 Task: Locate a car rental service in the Washington Heights neighborhood.
Action: Mouse moved to (566, 283)
Screenshot: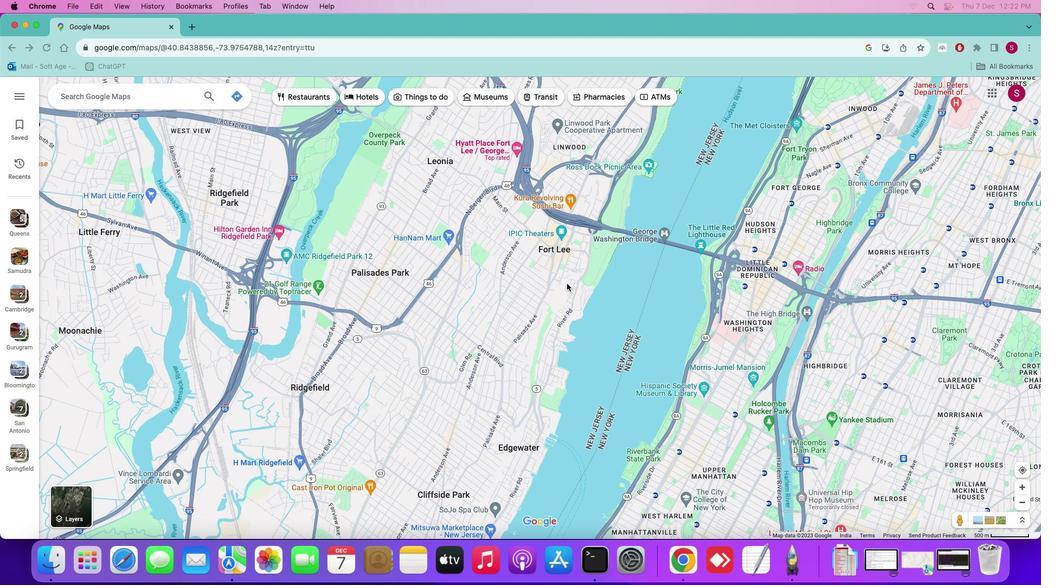 
Action: Mouse pressed left at (566, 283)
Screenshot: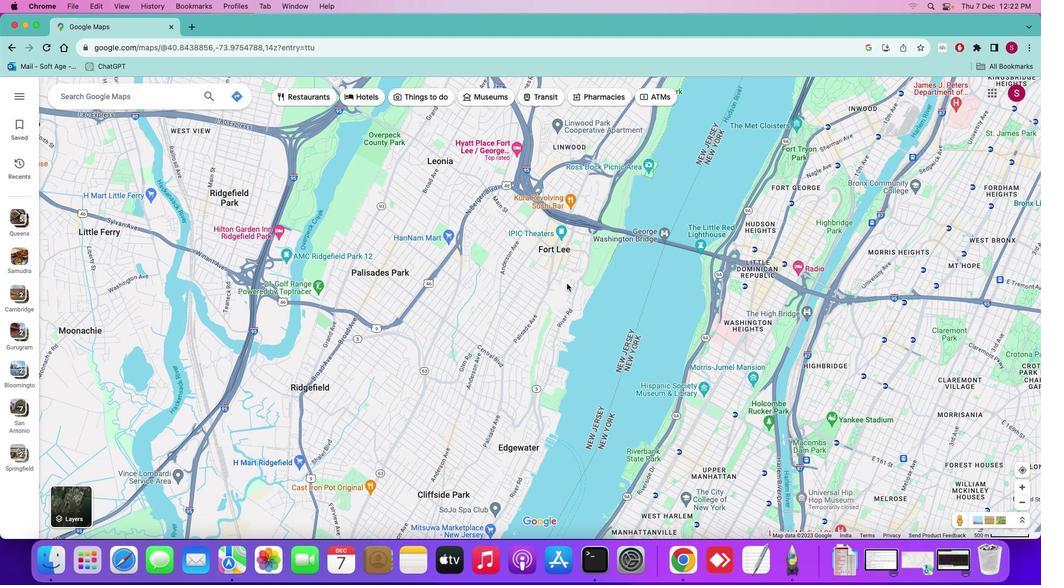 
Action: Mouse moved to (211, 94)
Screenshot: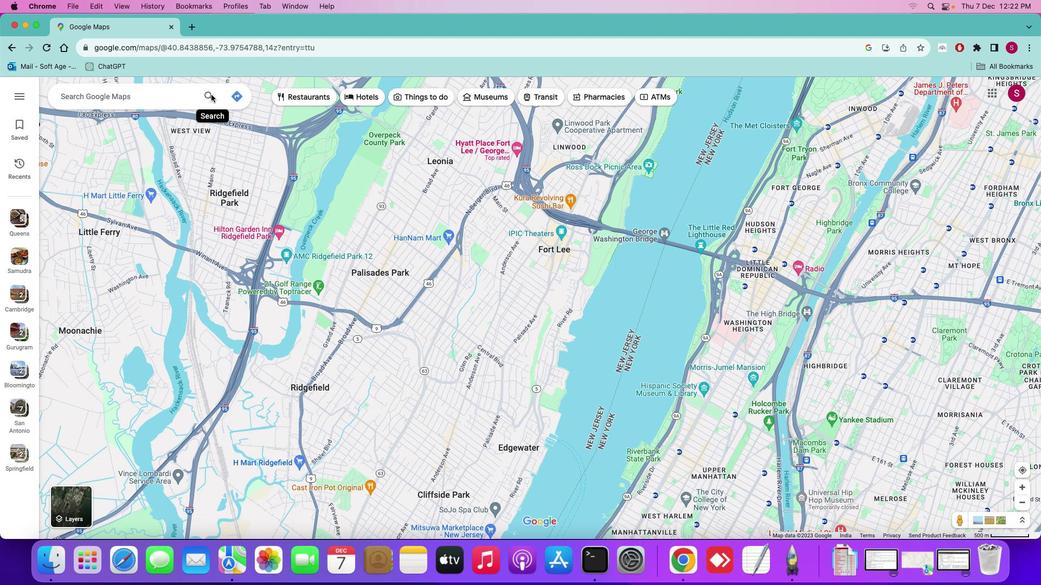 
Action: Mouse pressed left at (211, 94)
Screenshot: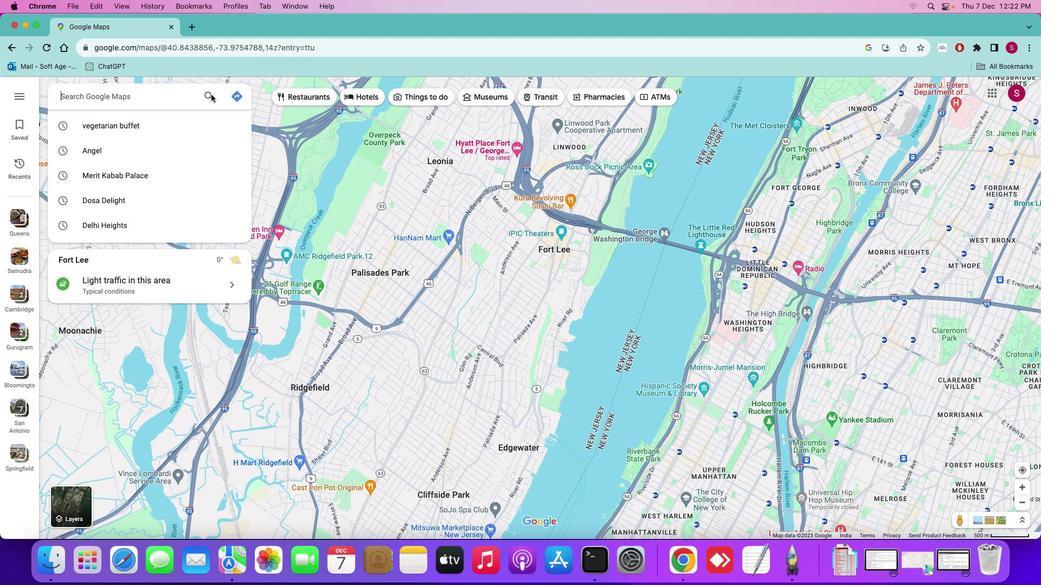 
Action: Key pressed Key.shift_r'W''a''s''h''i''n''g''t''o''n'Key.spaceKey.shift_r'H''e''i''g''h''t''s'Key.space'n''e''i''g''h''b''o''r''j'Key.backspace'h''o''o''d'Key.enter
Screenshot: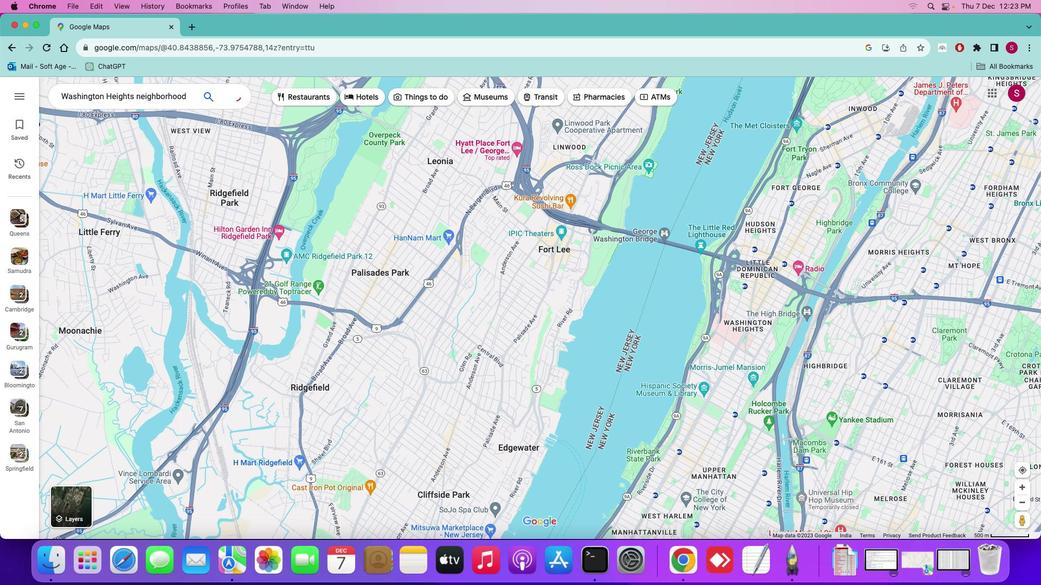 
Action: Mouse moved to (146, 293)
Screenshot: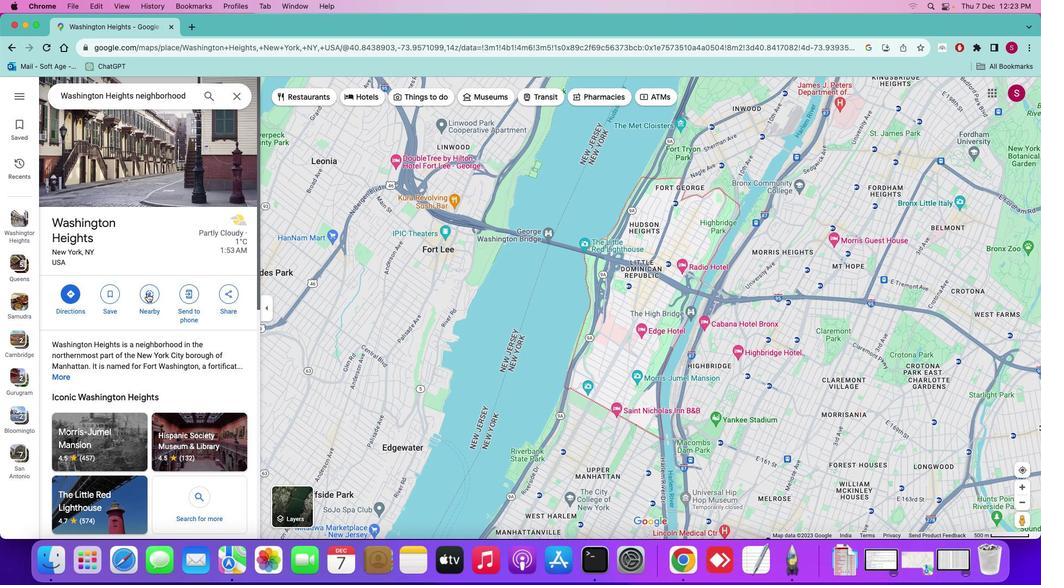 
Action: Mouse pressed left at (146, 293)
Screenshot: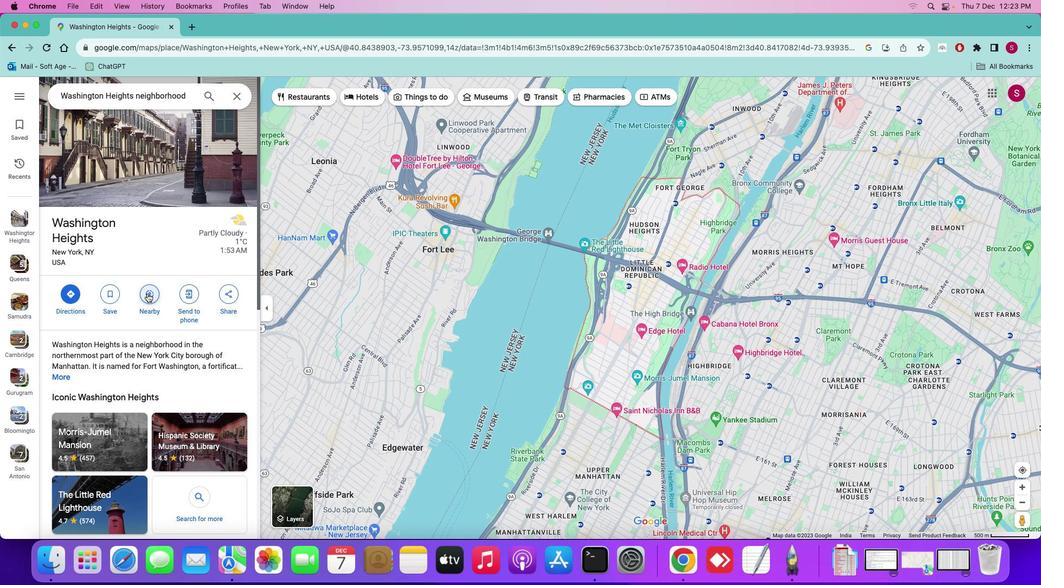 
Action: Mouse moved to (122, 95)
Screenshot: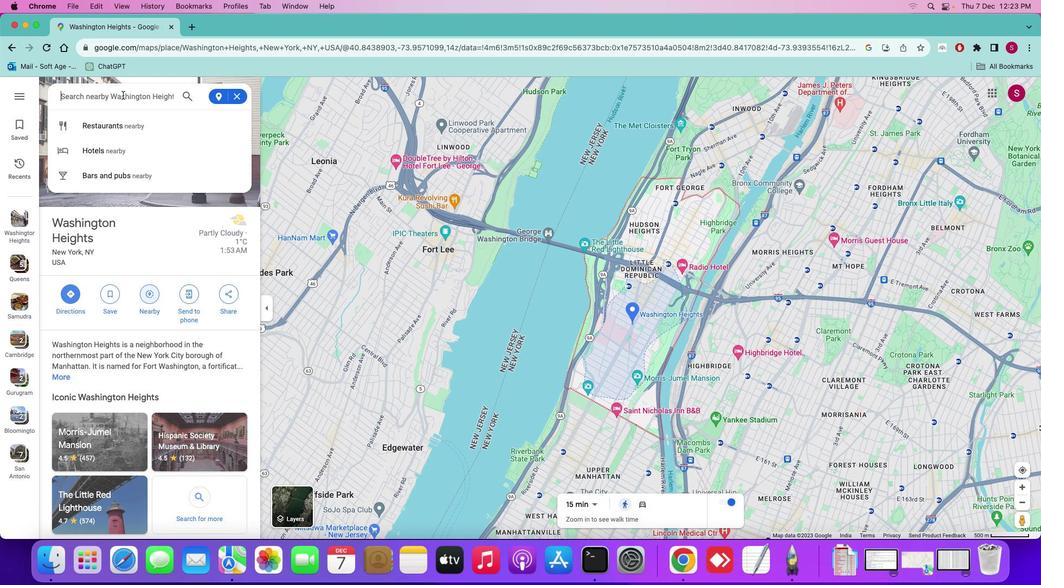 
Action: Mouse pressed left at (122, 95)
Screenshot: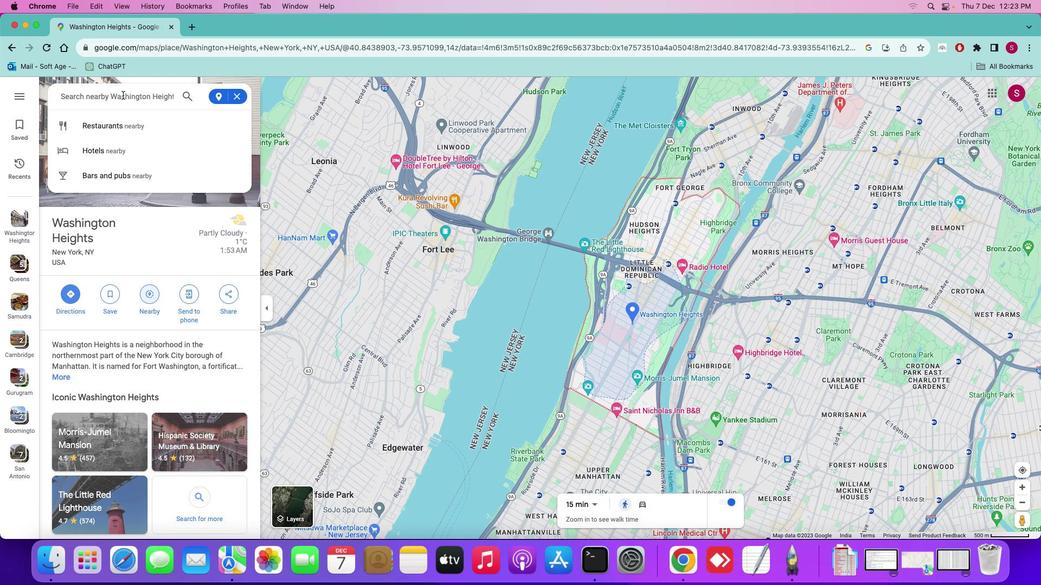 
Action: Mouse moved to (122, 96)
Screenshot: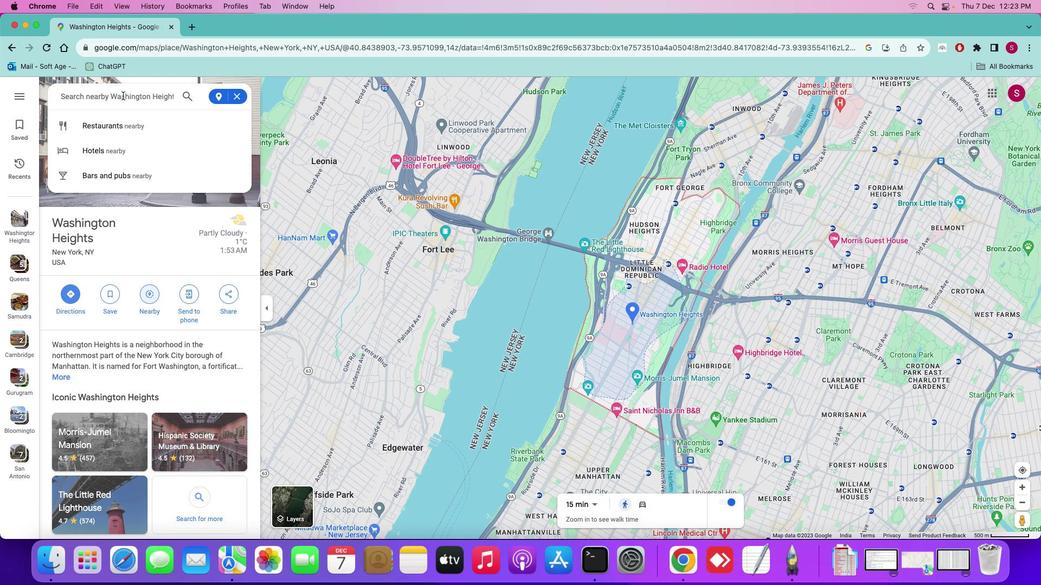 
Action: Key pressed 'd'Key.backspace'c''a''r'Key.space'r''e''n''t''a''l'Key.space's''e''r''v''i''c''e'Key.enter
Screenshot: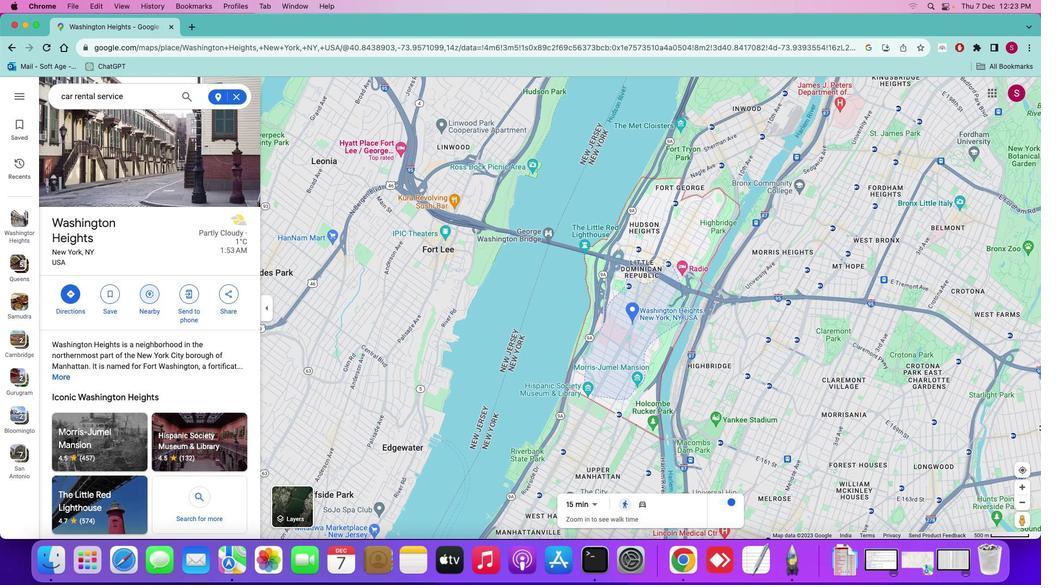 
Action: Mouse moved to (105, 155)
Screenshot: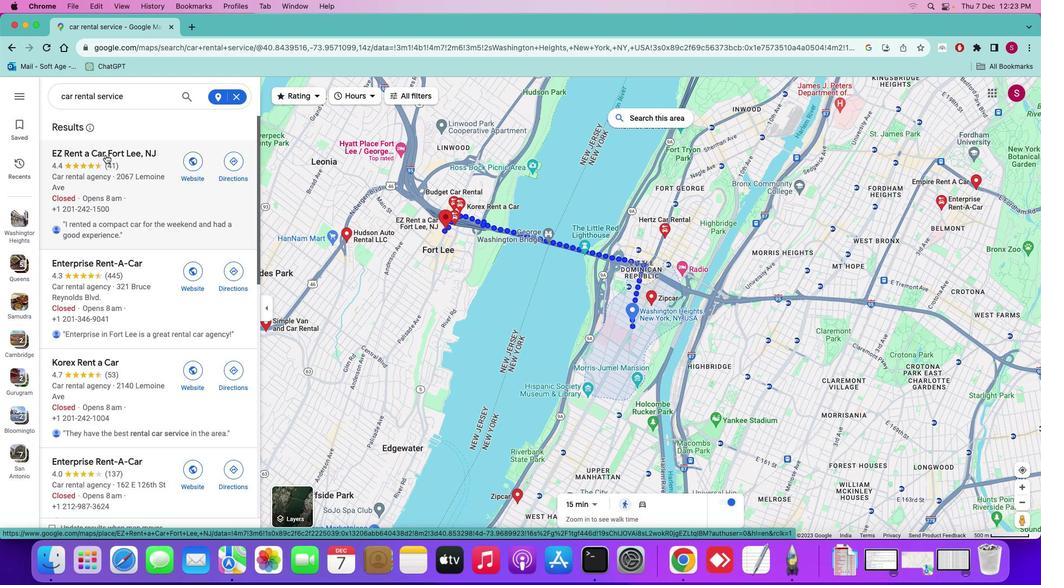 
Action: Mouse pressed left at (105, 155)
Screenshot: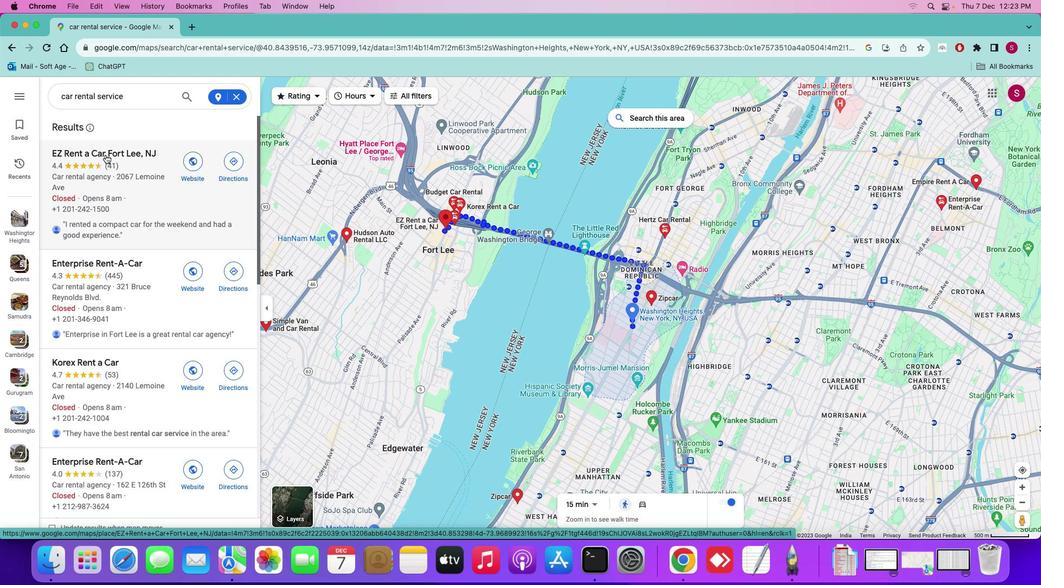 
Action: Mouse moved to (376, 221)
Screenshot: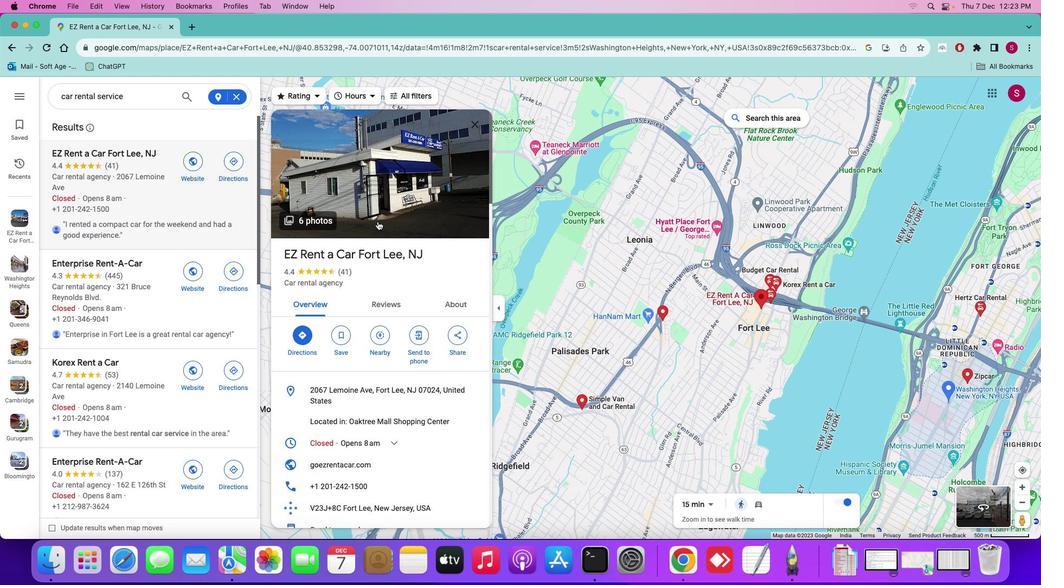 
Action: Mouse scrolled (376, 221) with delta (0, 0)
Screenshot: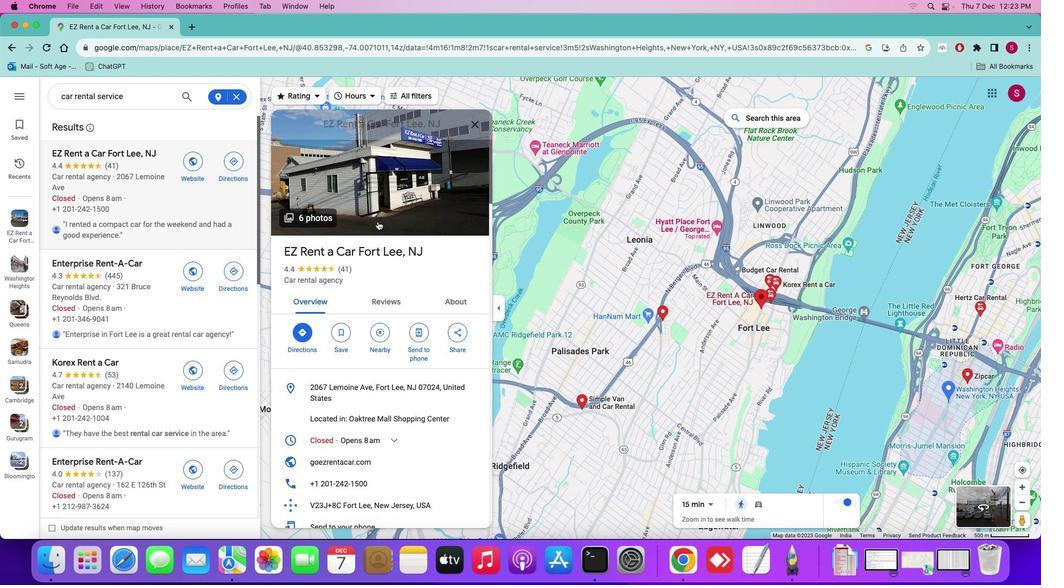 
Action: Mouse scrolled (376, 221) with delta (0, 0)
Screenshot: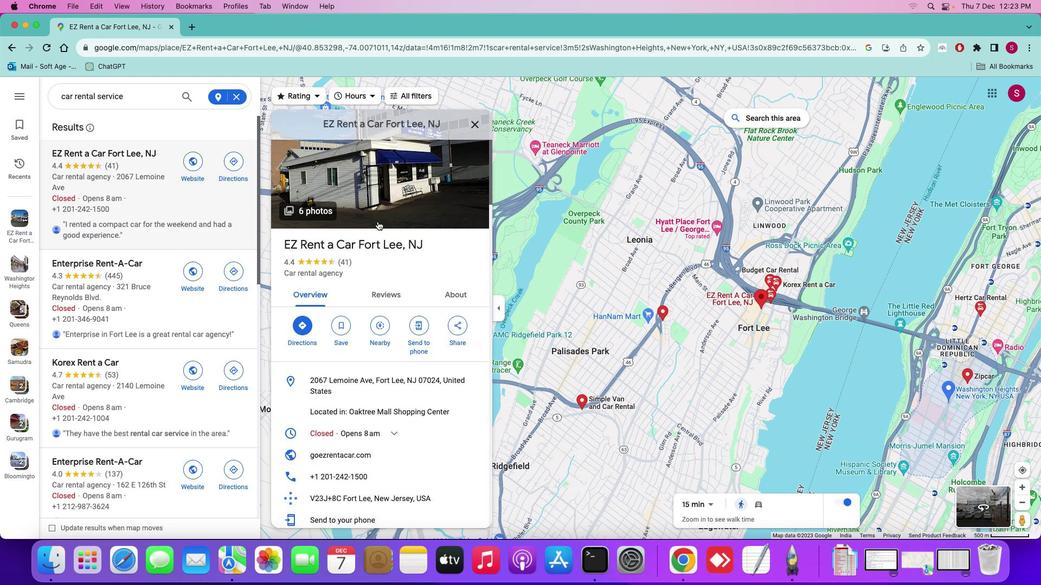 
Action: Mouse moved to (377, 221)
Screenshot: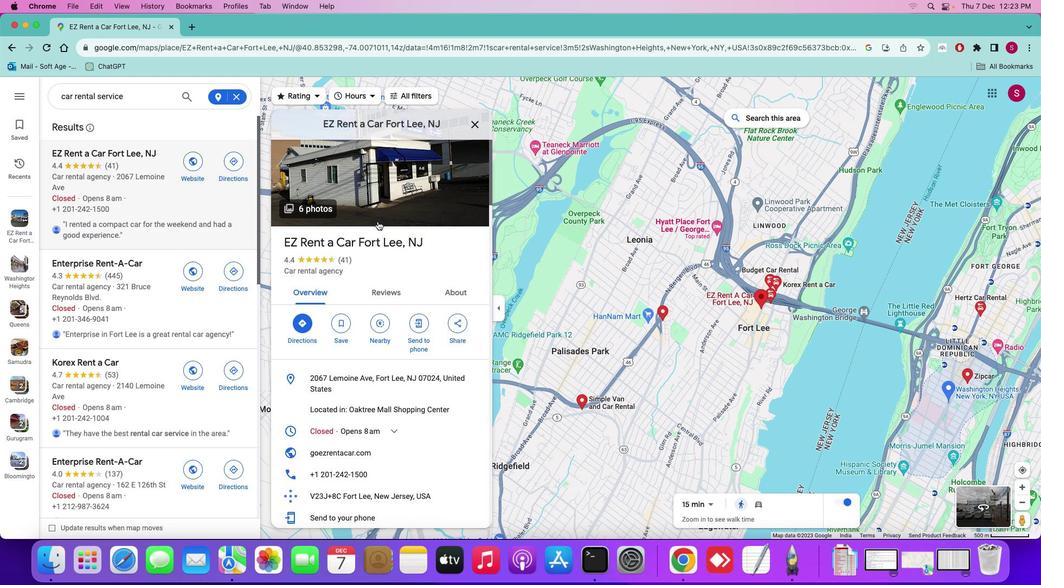 
Action: Mouse scrolled (377, 221) with delta (0, 0)
Screenshot: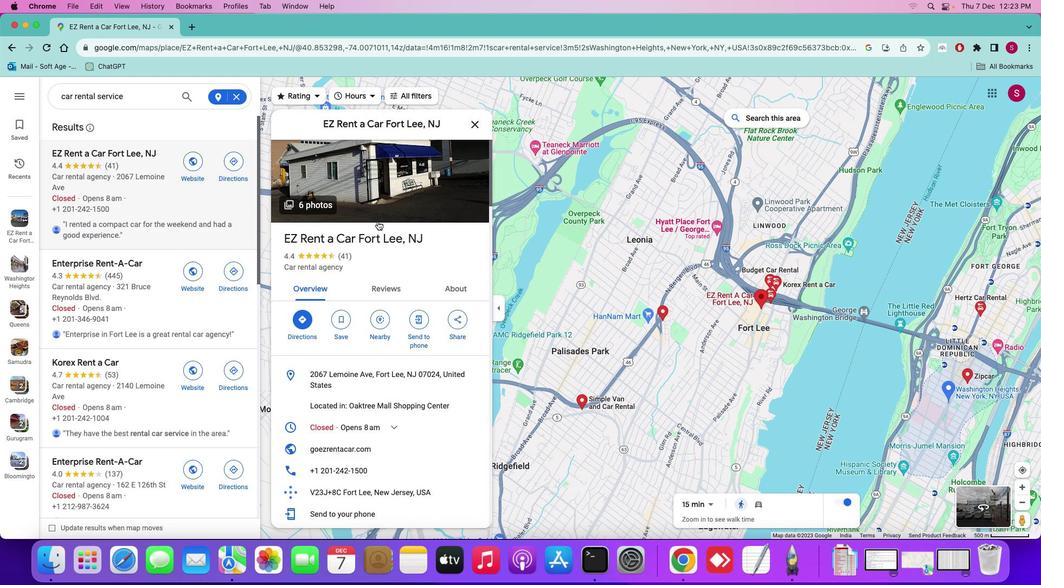 
Action: Mouse scrolled (377, 221) with delta (0, 0)
Screenshot: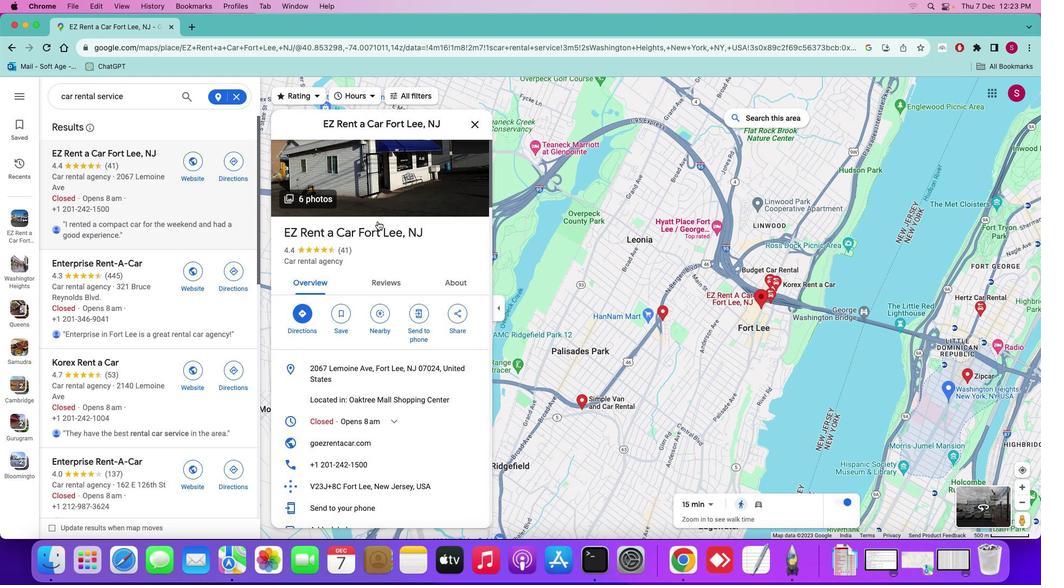 
Action: Mouse scrolled (377, 221) with delta (0, 0)
Screenshot: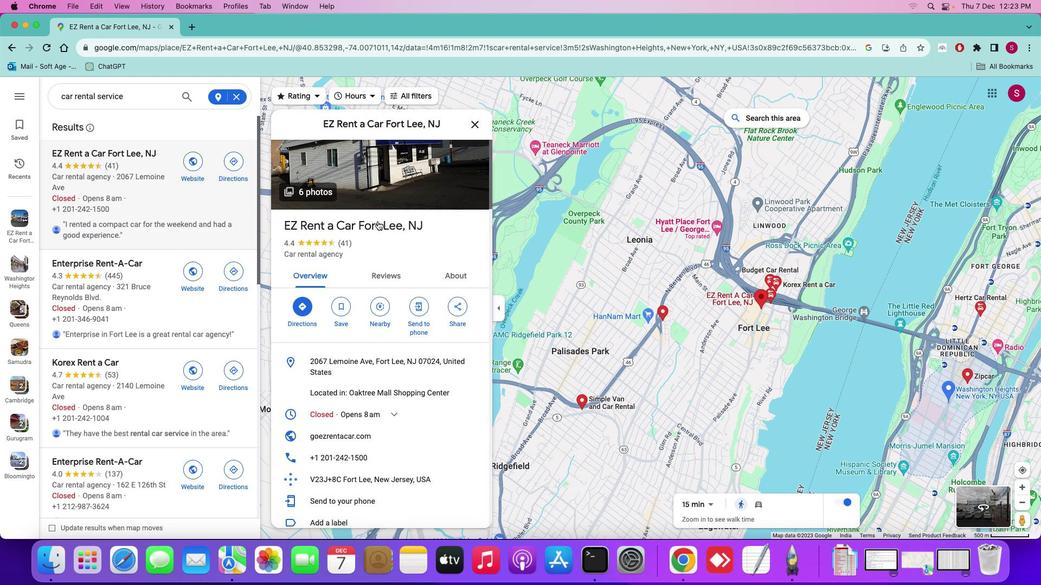 
Action: Mouse scrolled (377, 221) with delta (0, 0)
Screenshot: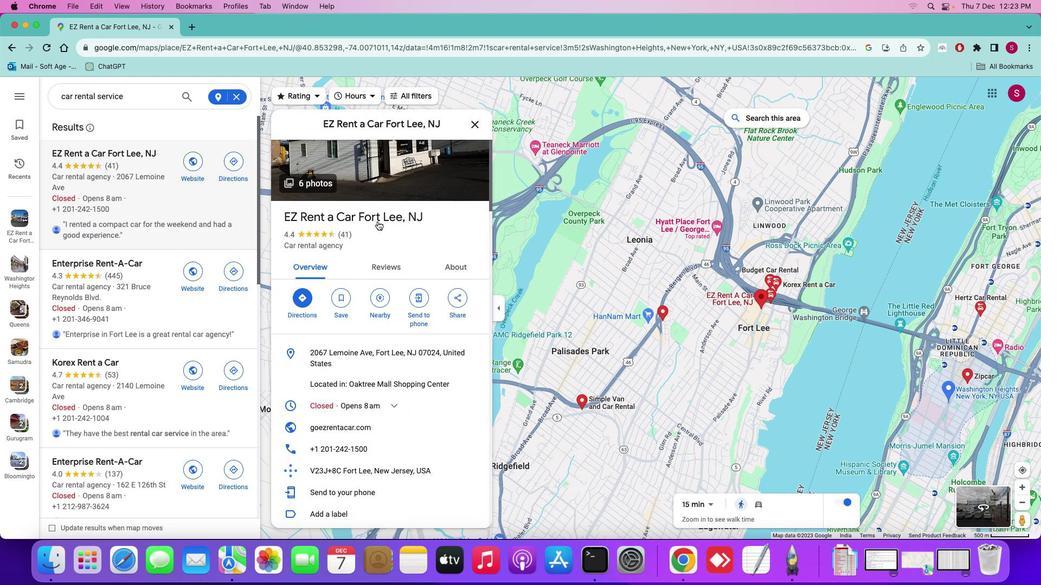 
Action: Mouse scrolled (377, 221) with delta (0, 0)
Screenshot: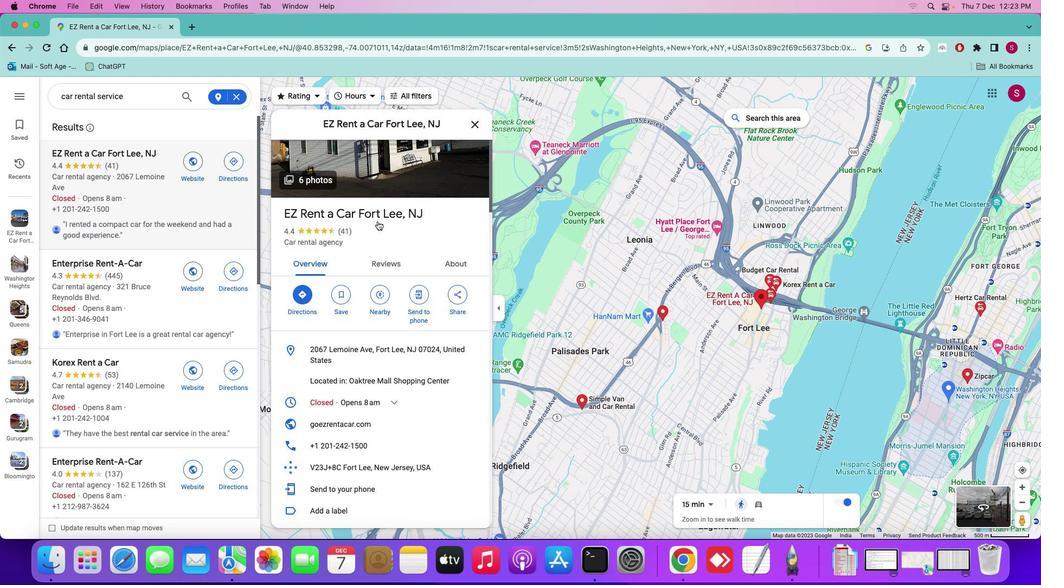 
Action: Mouse scrolled (377, 221) with delta (0, 0)
Screenshot: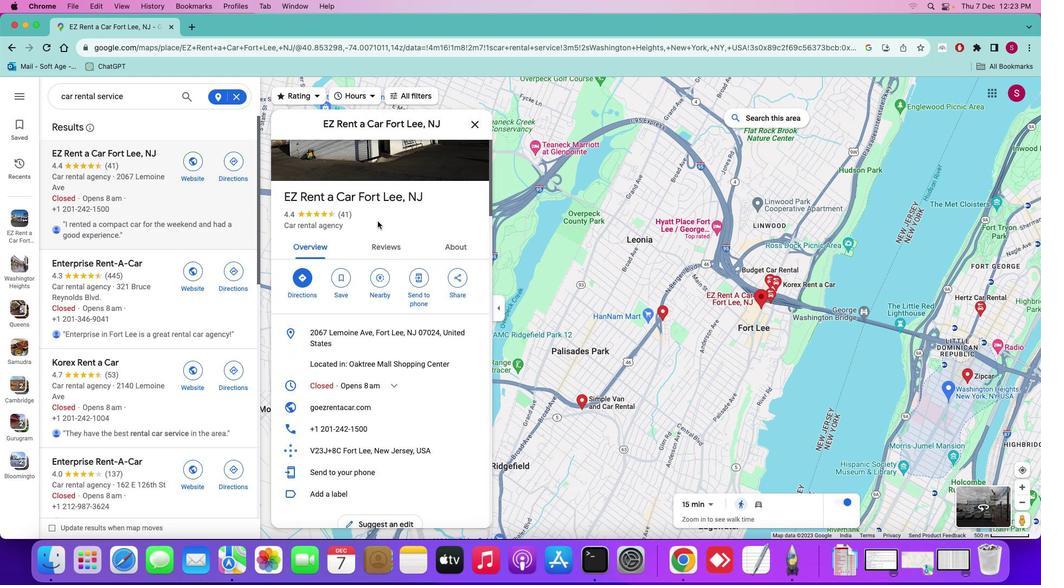 
Action: Mouse scrolled (377, 221) with delta (0, 0)
Screenshot: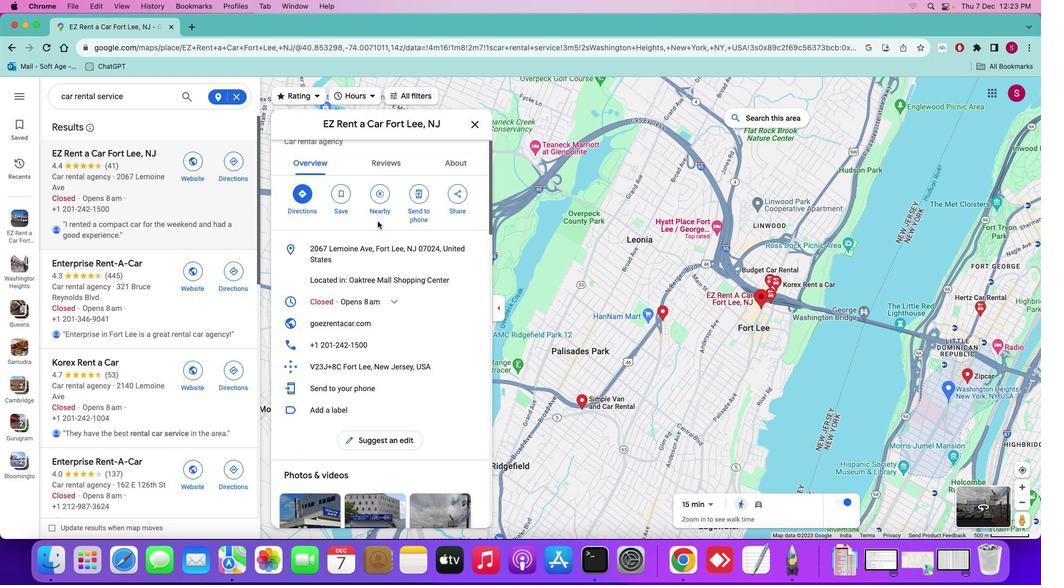
Action: Mouse scrolled (377, 221) with delta (0, -1)
Screenshot: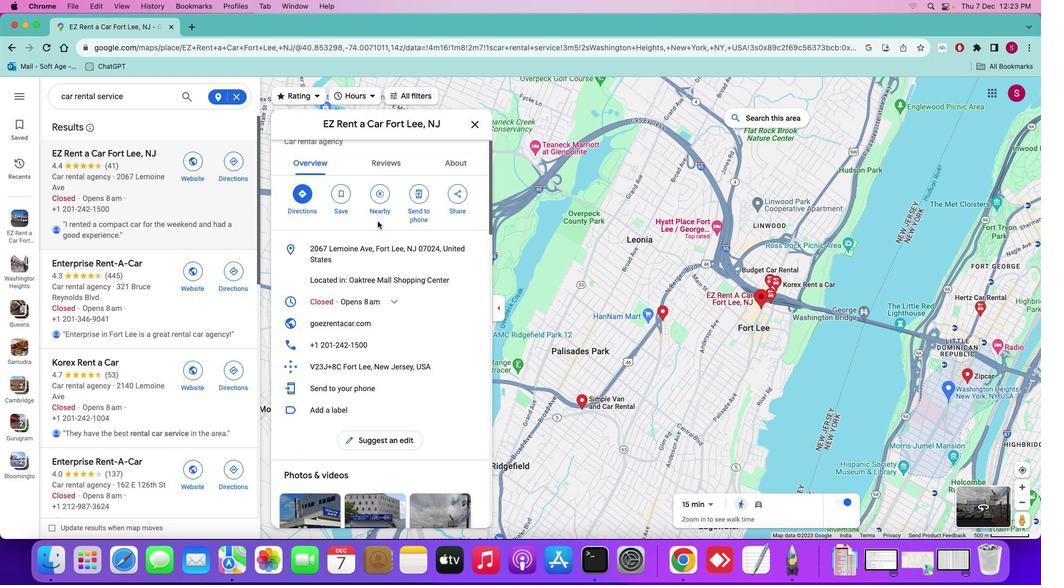 
Action: Mouse scrolled (377, 221) with delta (0, -2)
Screenshot: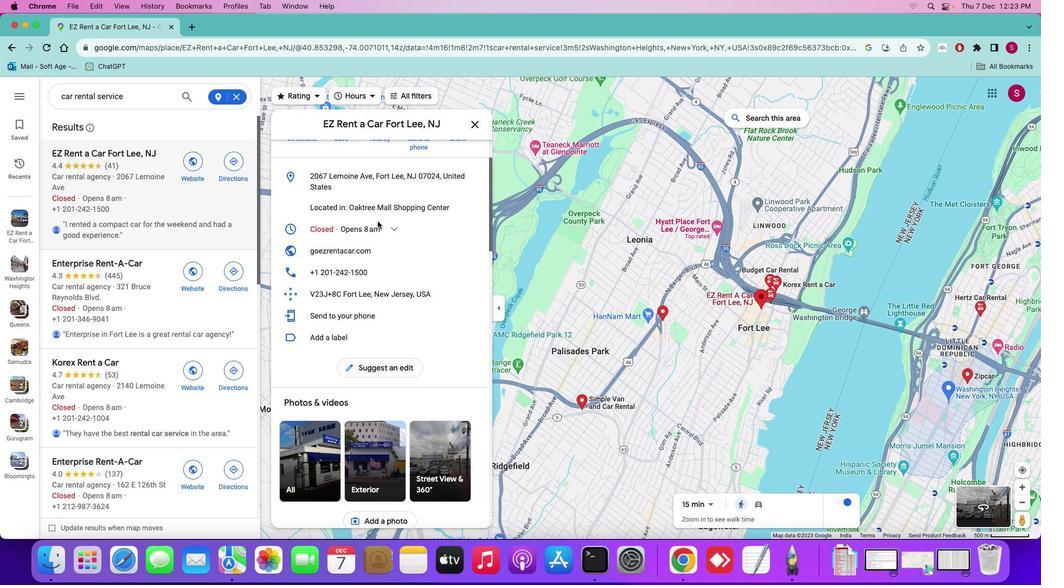 
Action: Mouse scrolled (377, 221) with delta (0, 0)
Screenshot: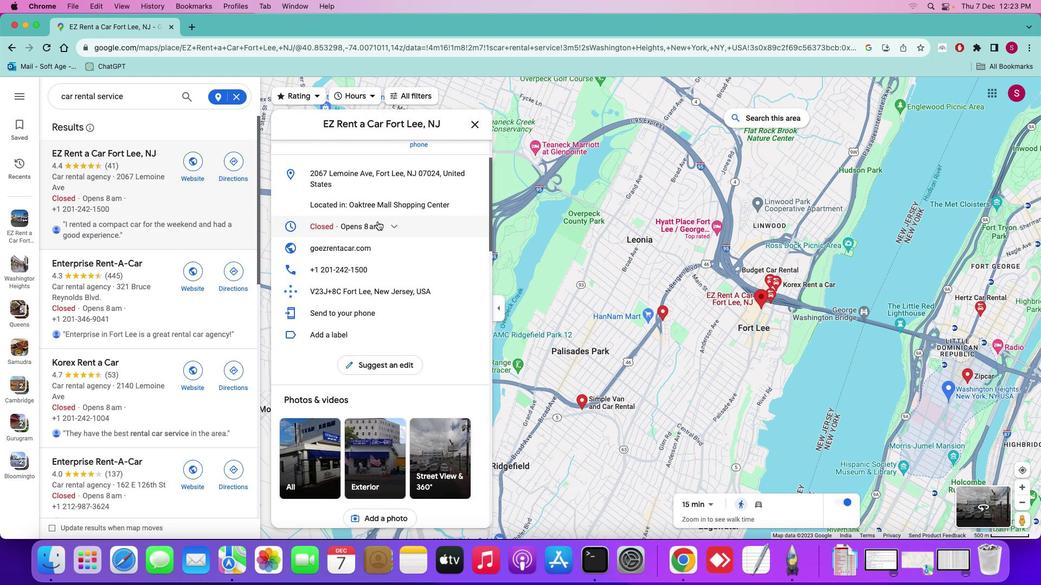 
Action: Mouse scrolled (377, 221) with delta (0, 0)
Screenshot: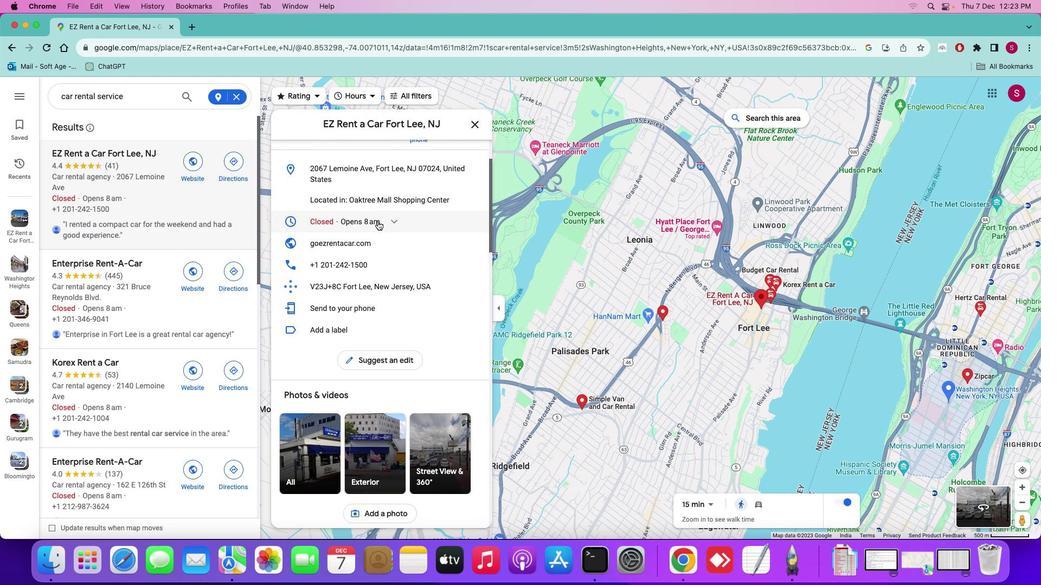 
Action: Mouse scrolled (377, 221) with delta (0, 0)
Screenshot: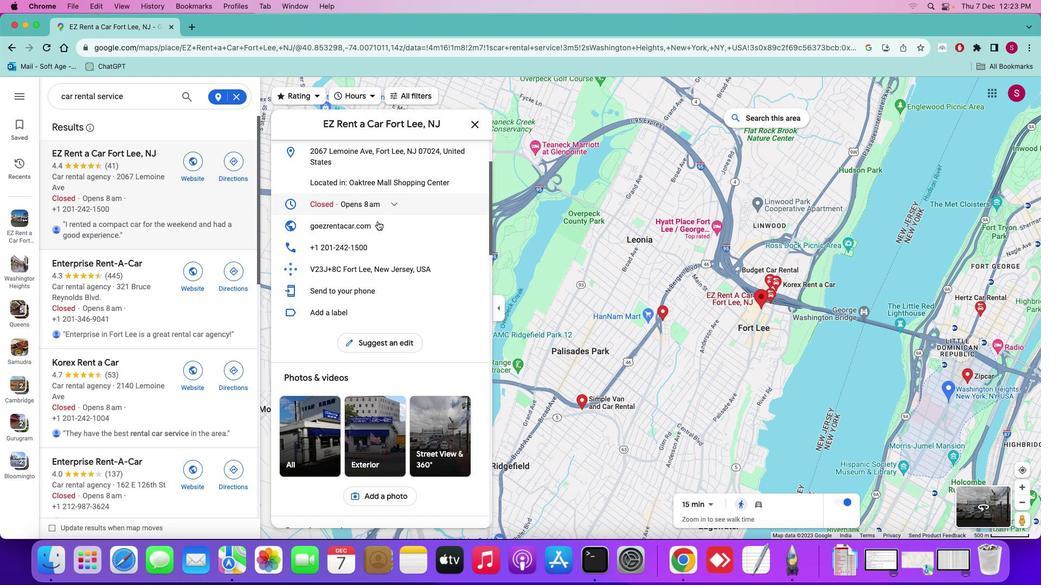 
Action: Mouse scrolled (377, 221) with delta (0, -1)
Screenshot: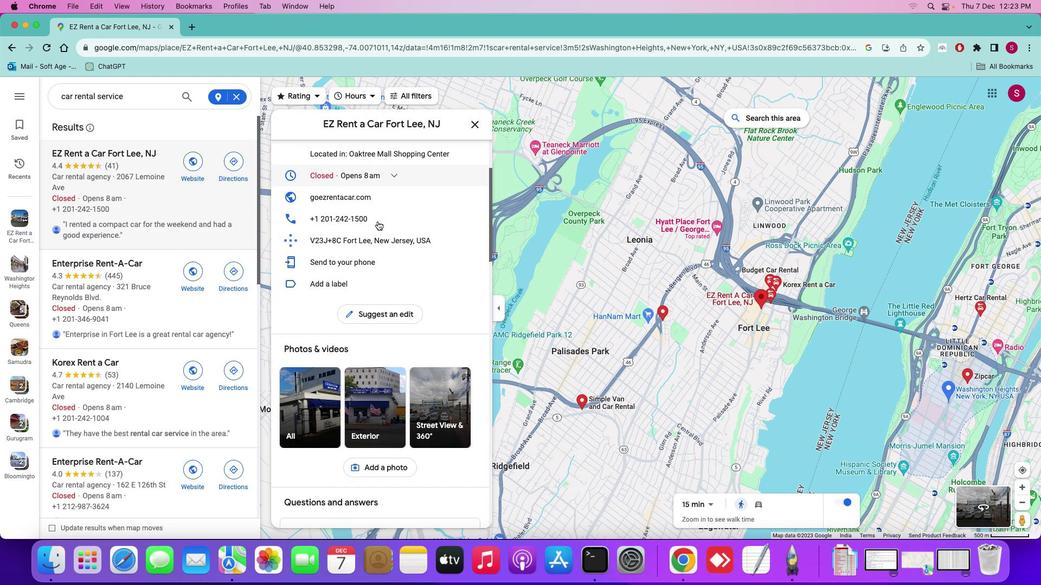 
Action: Mouse scrolled (377, 221) with delta (0, 0)
Screenshot: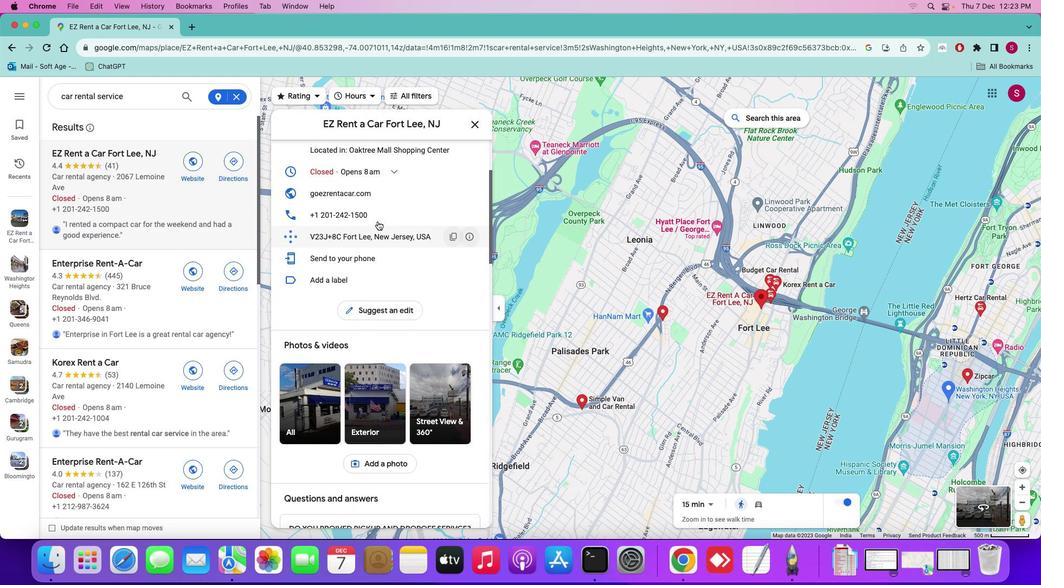 
Action: Mouse scrolled (377, 221) with delta (0, 0)
Screenshot: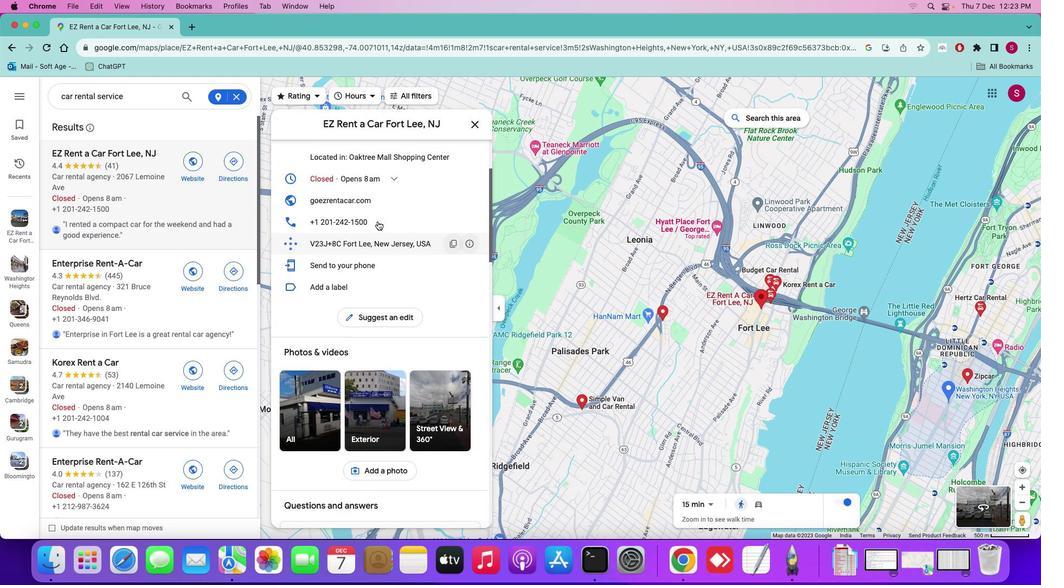 
Action: Mouse scrolled (377, 221) with delta (0, 0)
Screenshot: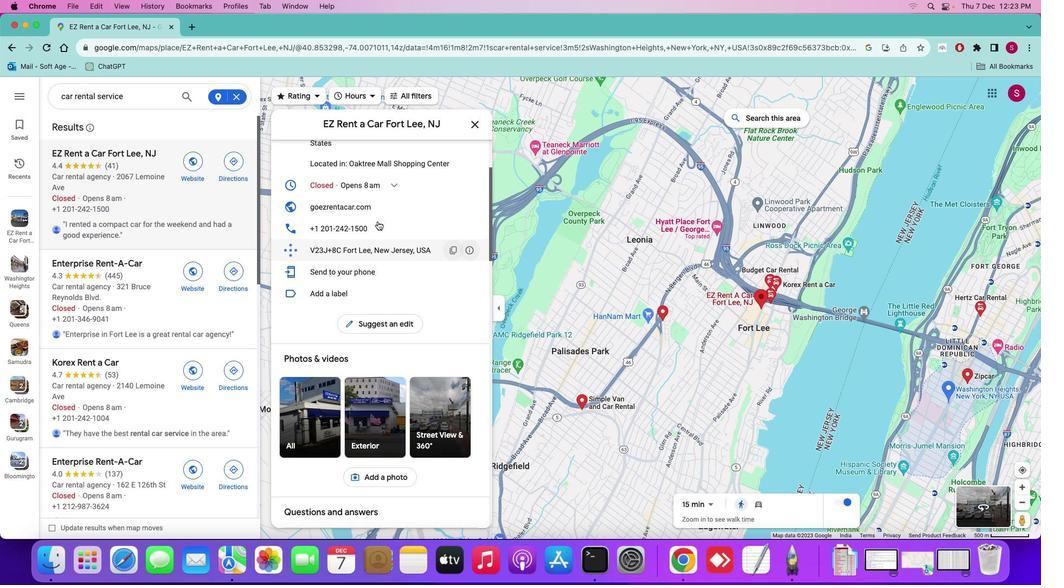 
Action: Mouse scrolled (377, 221) with delta (0, 0)
Screenshot: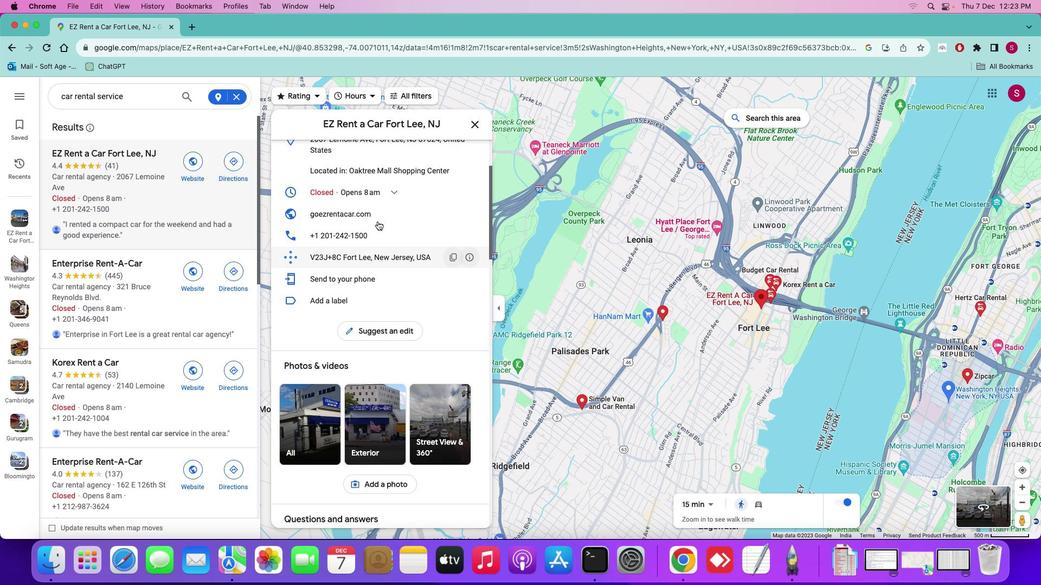 
Action: Mouse scrolled (377, 221) with delta (0, 0)
Screenshot: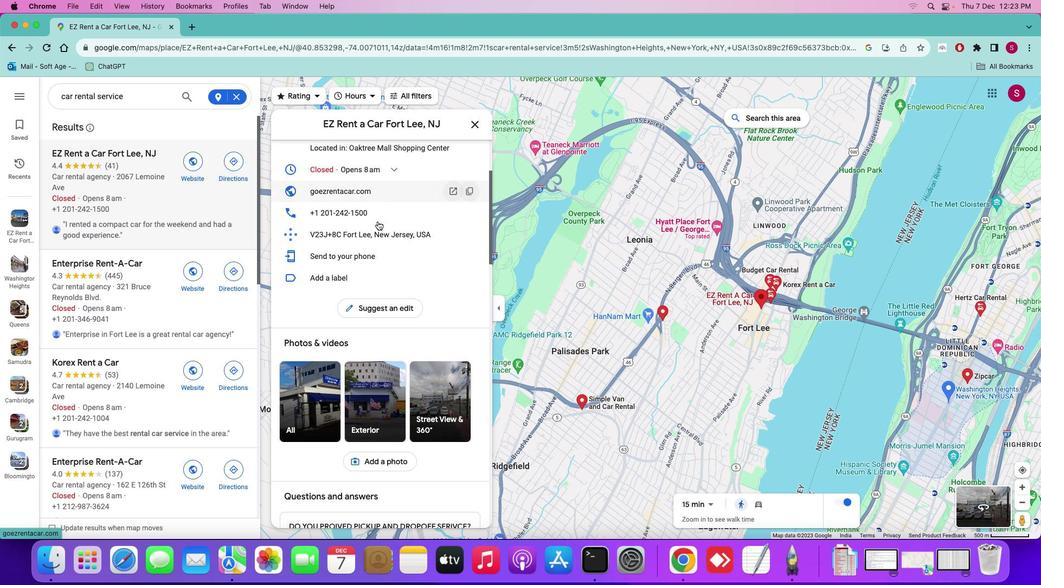 
Action: Mouse scrolled (377, 221) with delta (0, 0)
Screenshot: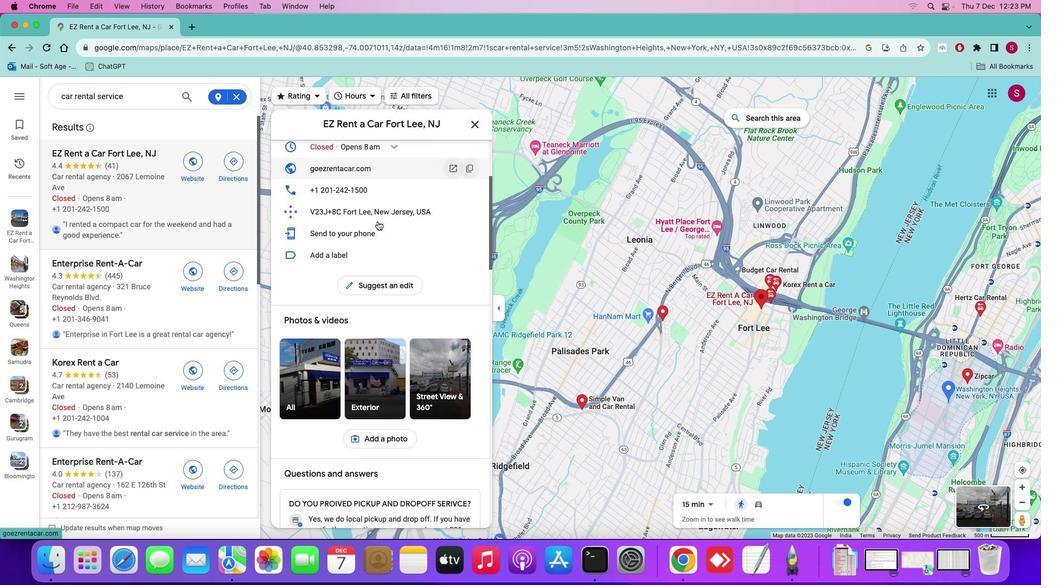
Action: Mouse scrolled (377, 221) with delta (0, -1)
Screenshot: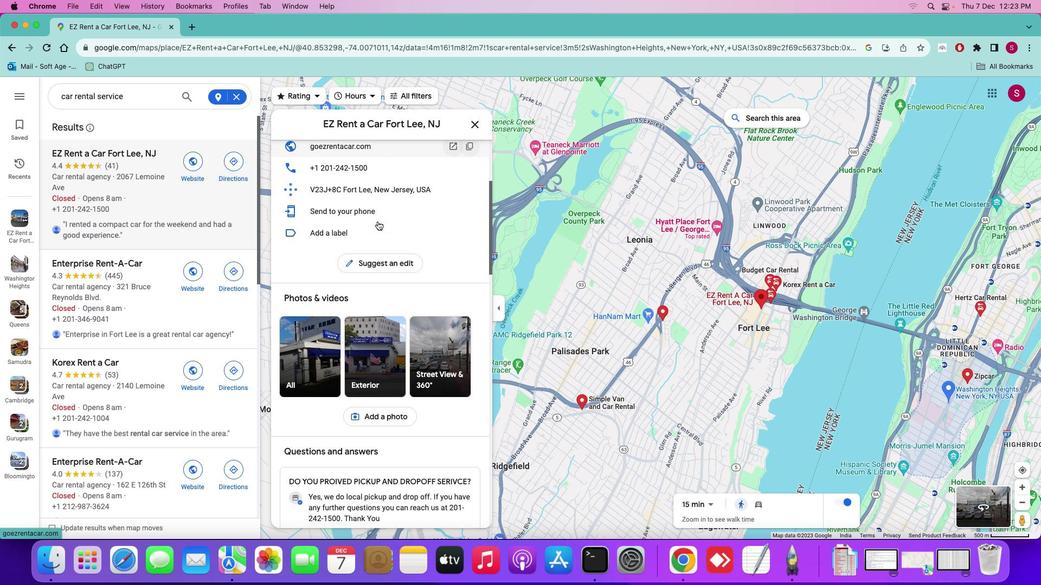 
Action: Mouse scrolled (377, 221) with delta (0, 0)
Screenshot: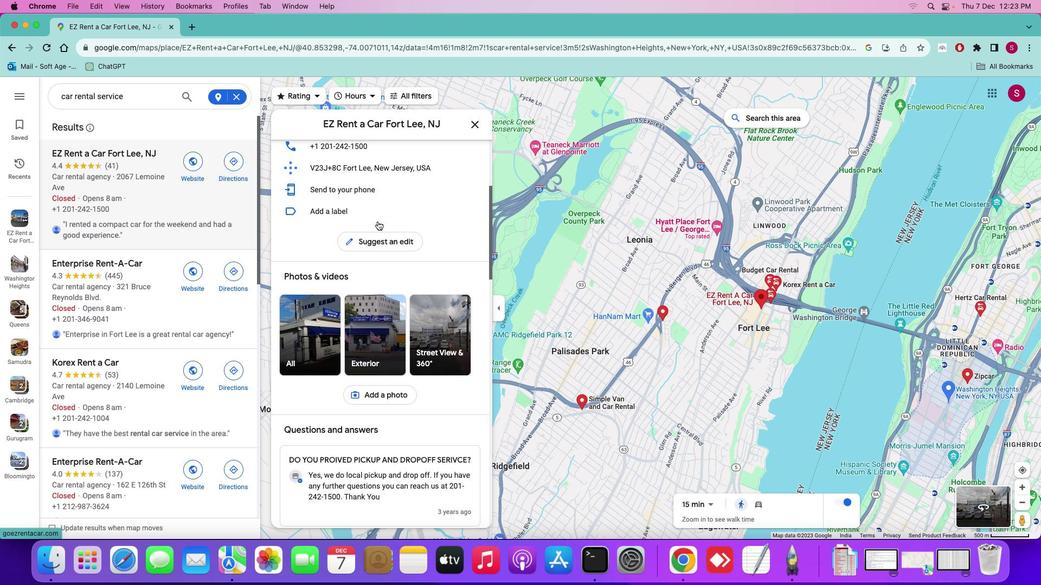 
Action: Mouse scrolled (377, 221) with delta (0, 0)
Screenshot: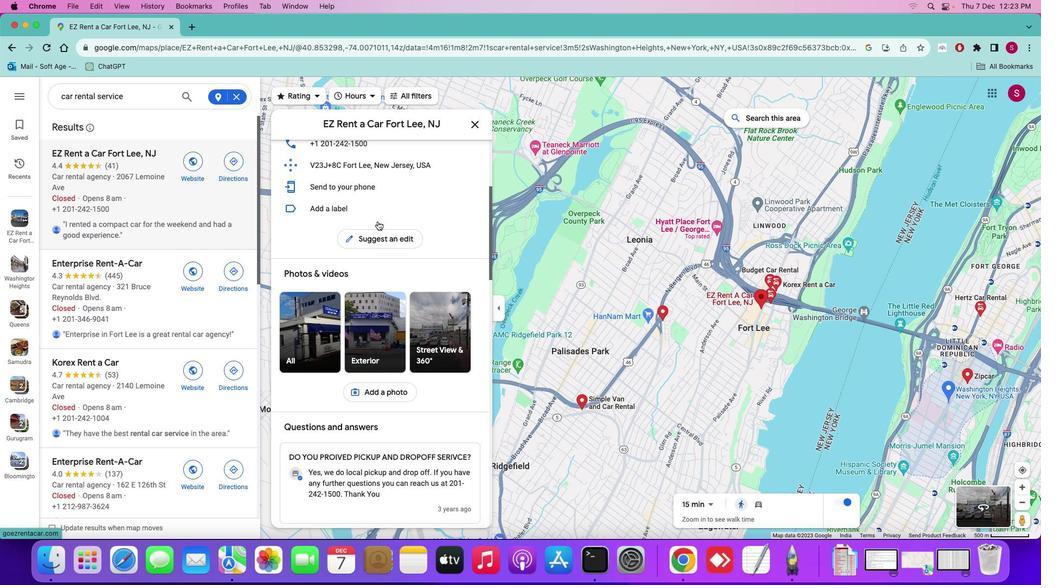 
Action: Mouse scrolled (377, 221) with delta (0, 0)
Screenshot: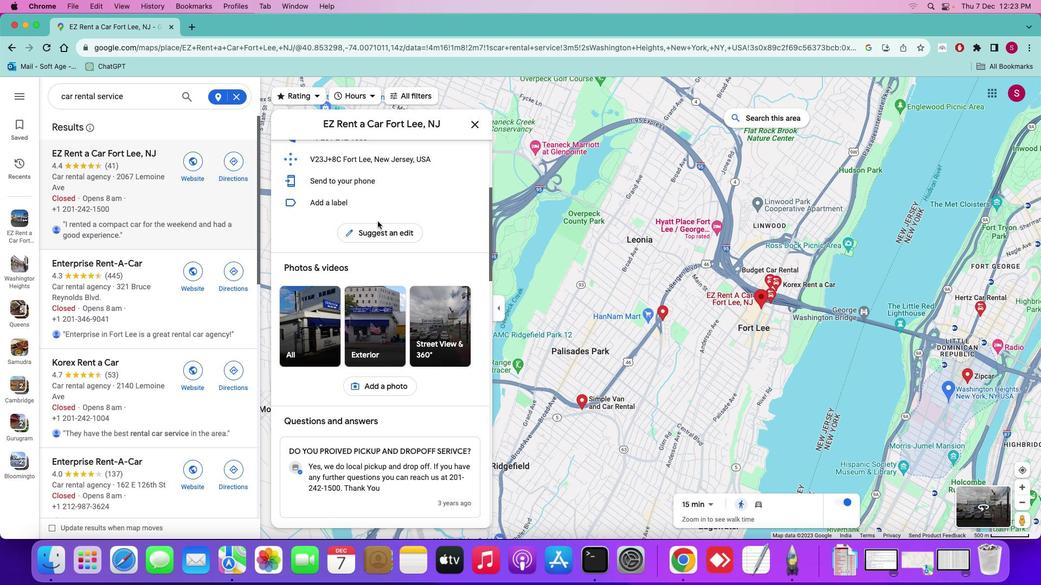 
Action: Mouse scrolled (377, 221) with delta (0, 0)
Screenshot: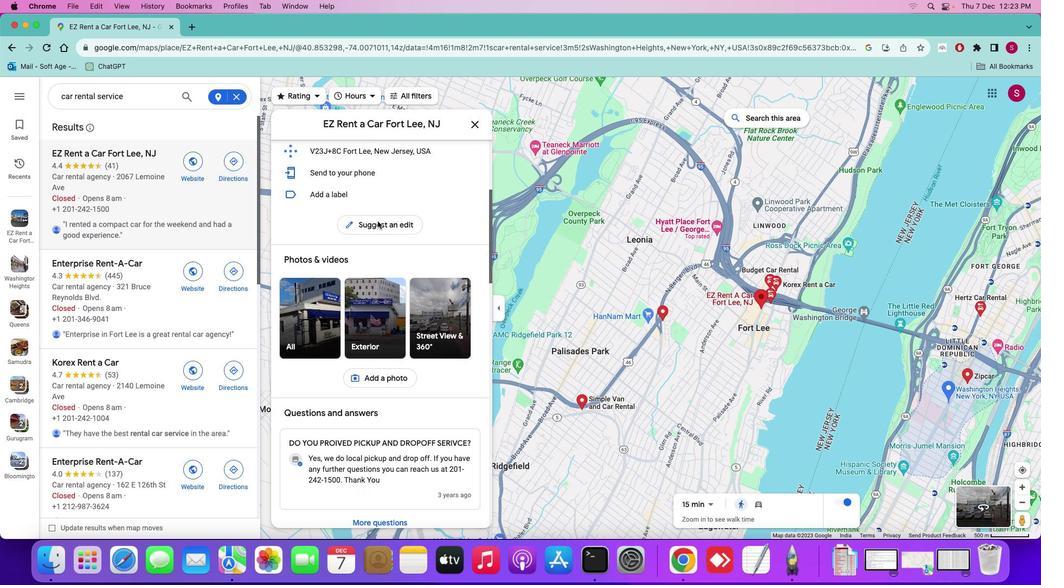 
Action: Mouse scrolled (377, 221) with delta (0, 0)
Screenshot: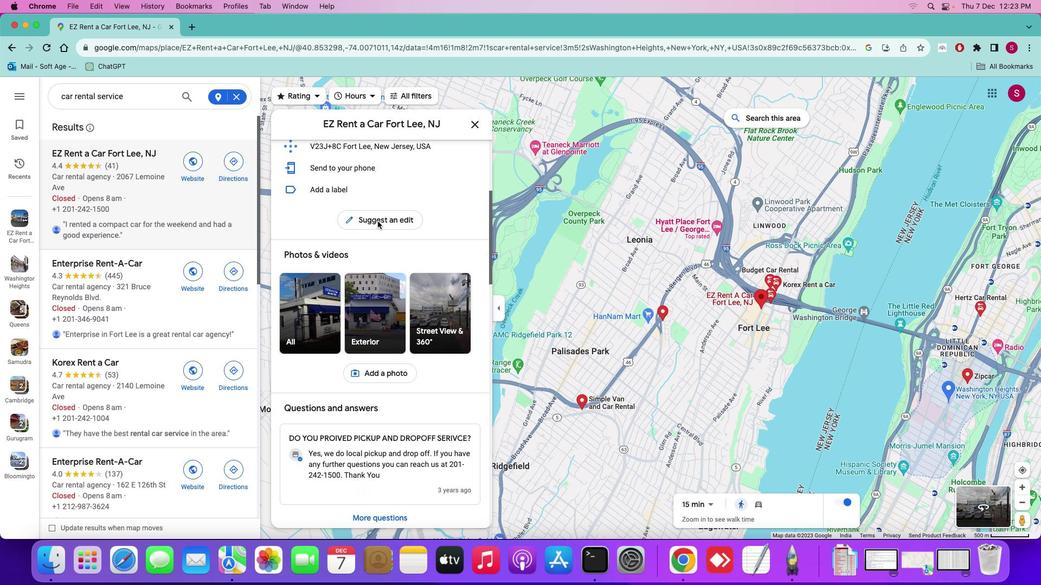 
Action: Mouse scrolled (377, 221) with delta (0, 0)
Screenshot: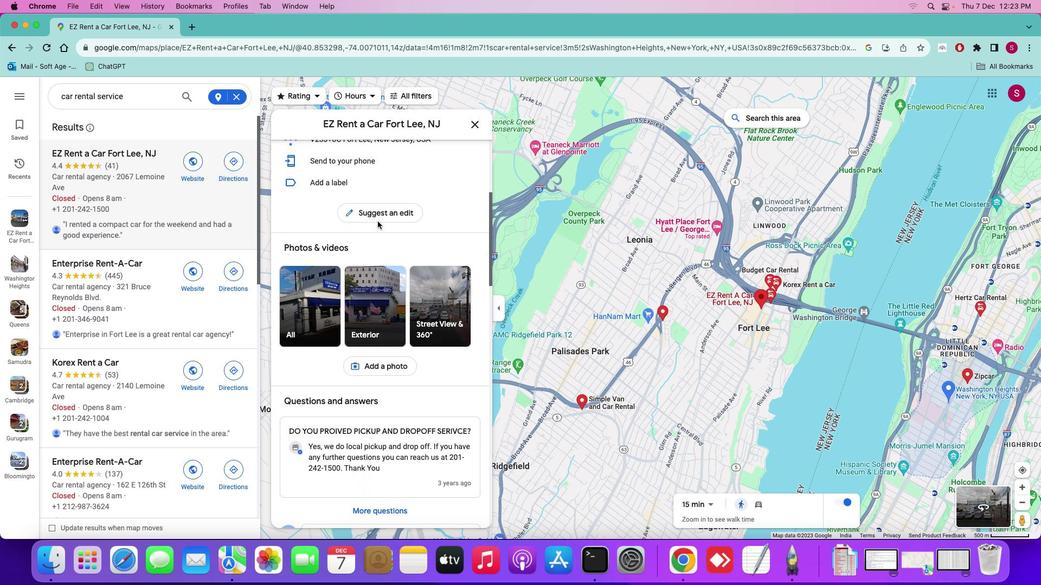 
Action: Mouse scrolled (377, 221) with delta (0, 0)
Screenshot: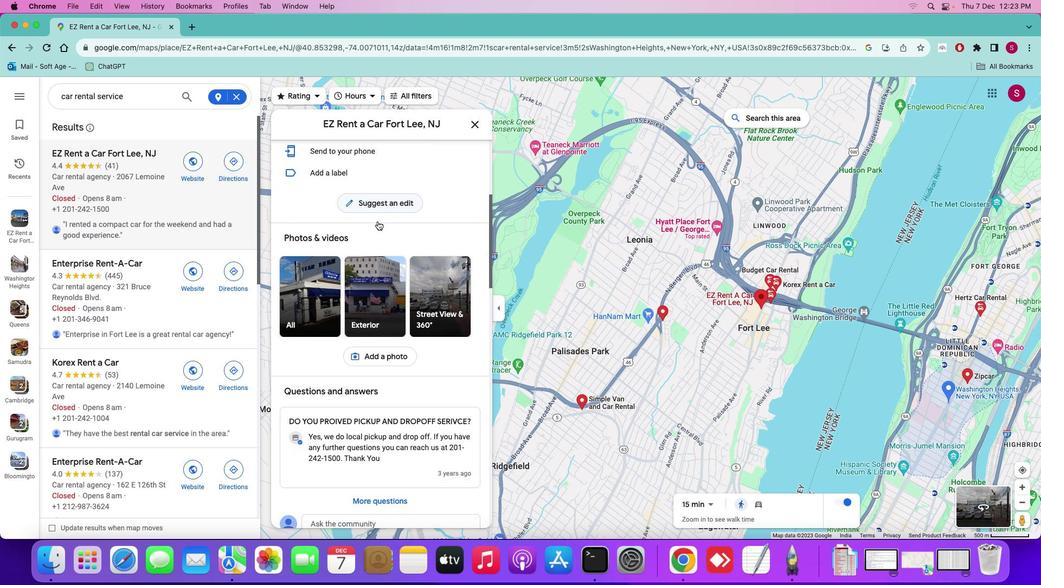 
Action: Mouse scrolled (377, 221) with delta (0, 0)
Screenshot: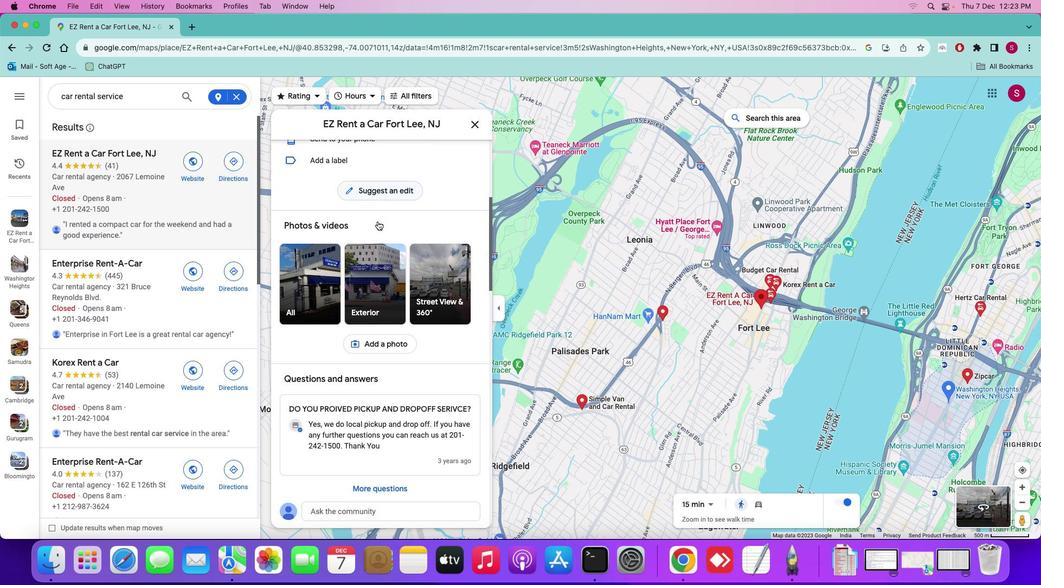 
Action: Mouse scrolled (377, 221) with delta (0, 0)
Screenshot: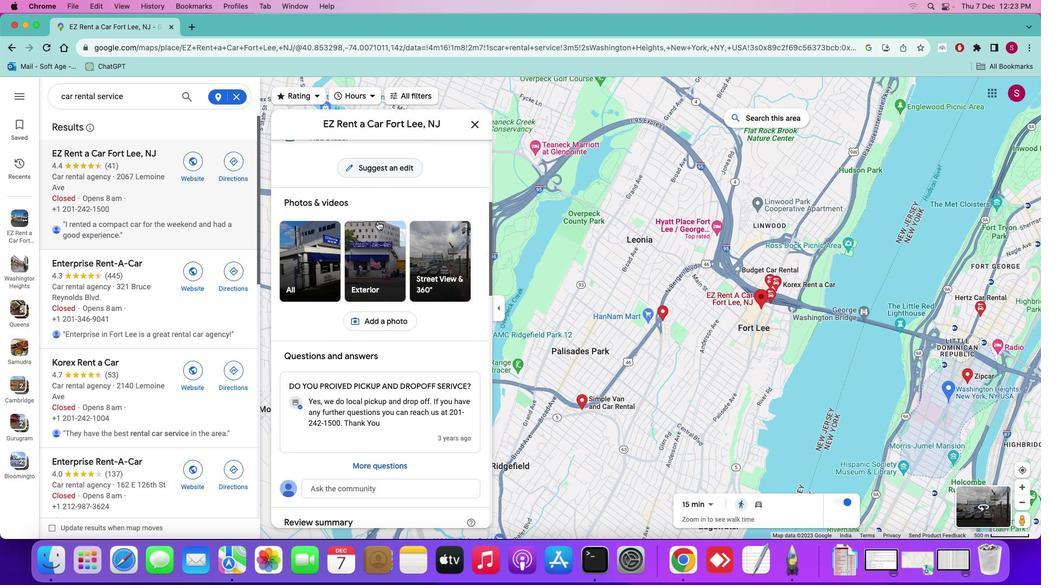 
Action: Mouse scrolled (377, 221) with delta (0, 0)
Screenshot: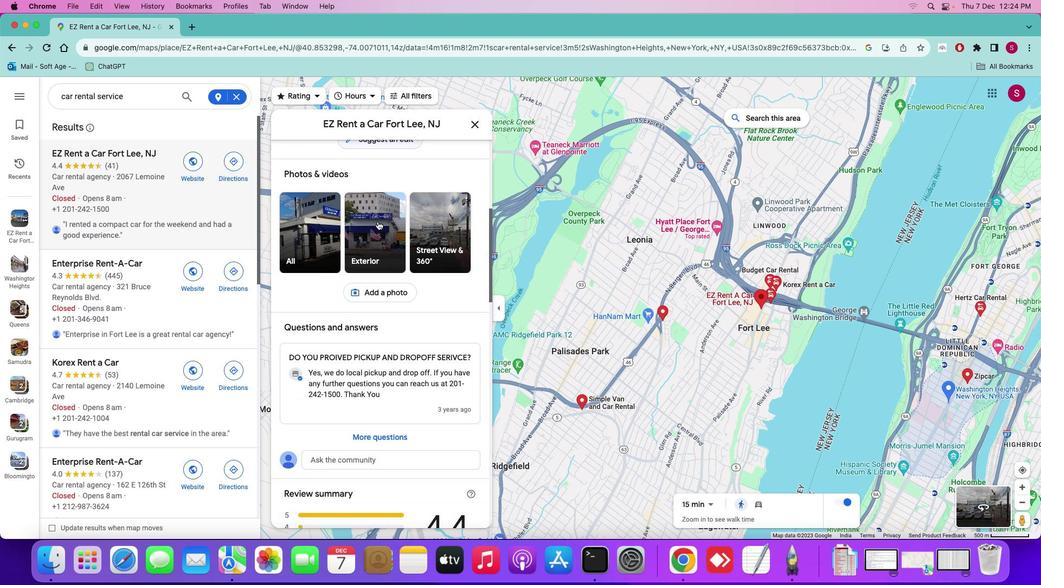 
Action: Mouse scrolled (377, 221) with delta (0, 0)
Screenshot: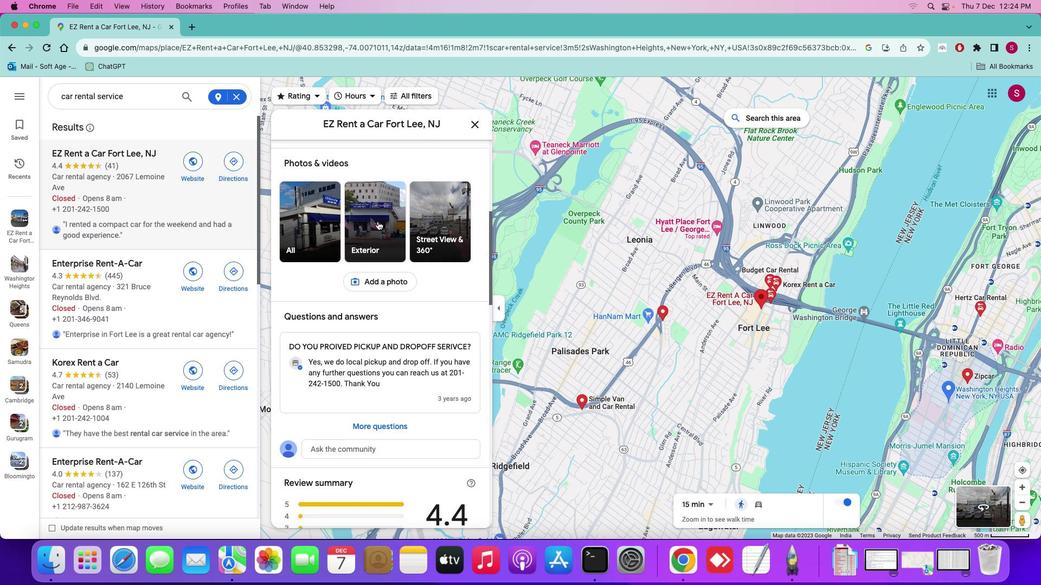 
Action: Mouse scrolled (377, 221) with delta (0, 0)
Screenshot: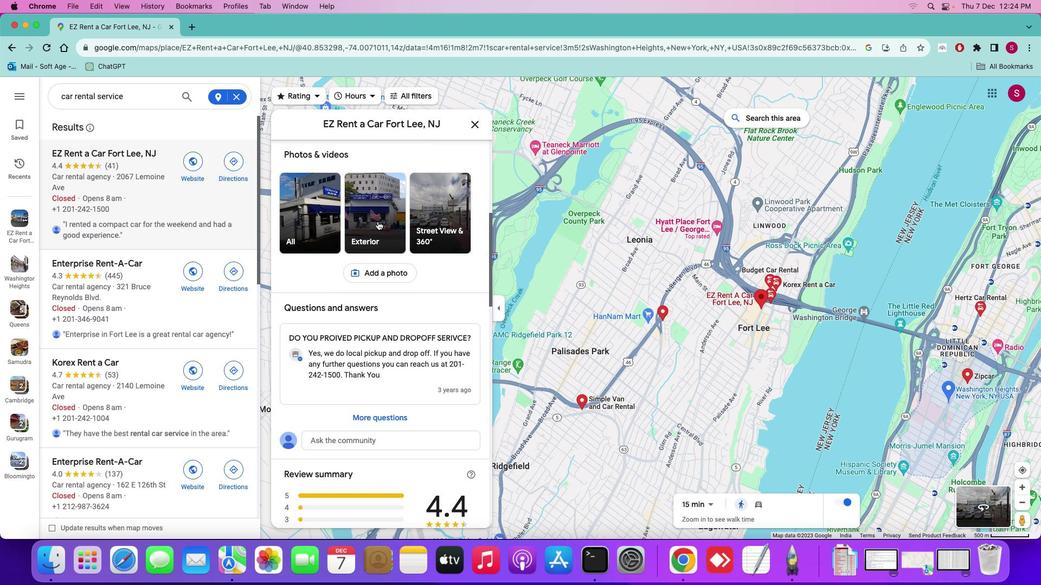 
Action: Mouse scrolled (377, 221) with delta (0, 0)
Screenshot: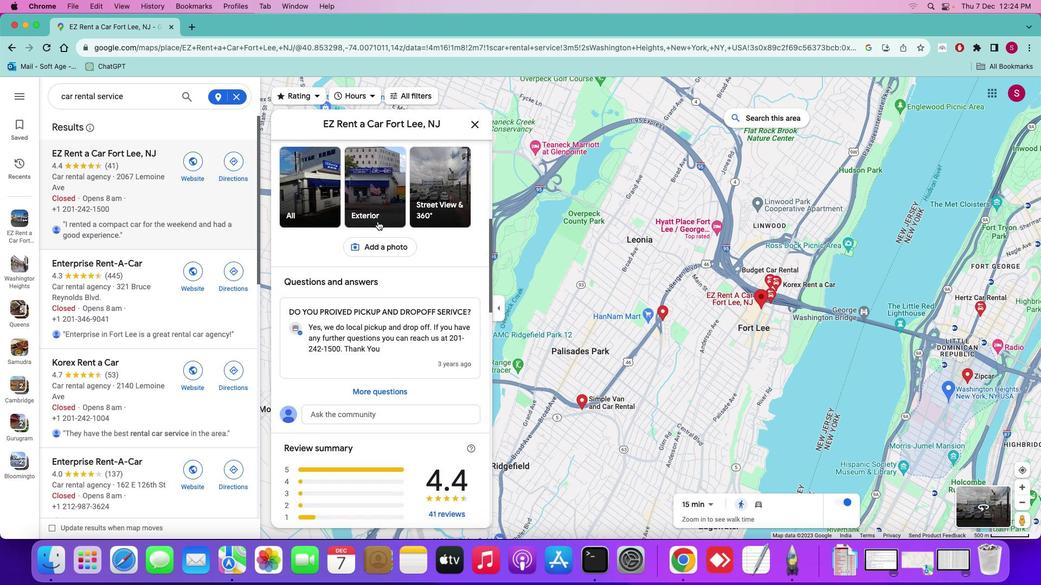 
Action: Mouse scrolled (377, 221) with delta (0, 0)
Screenshot: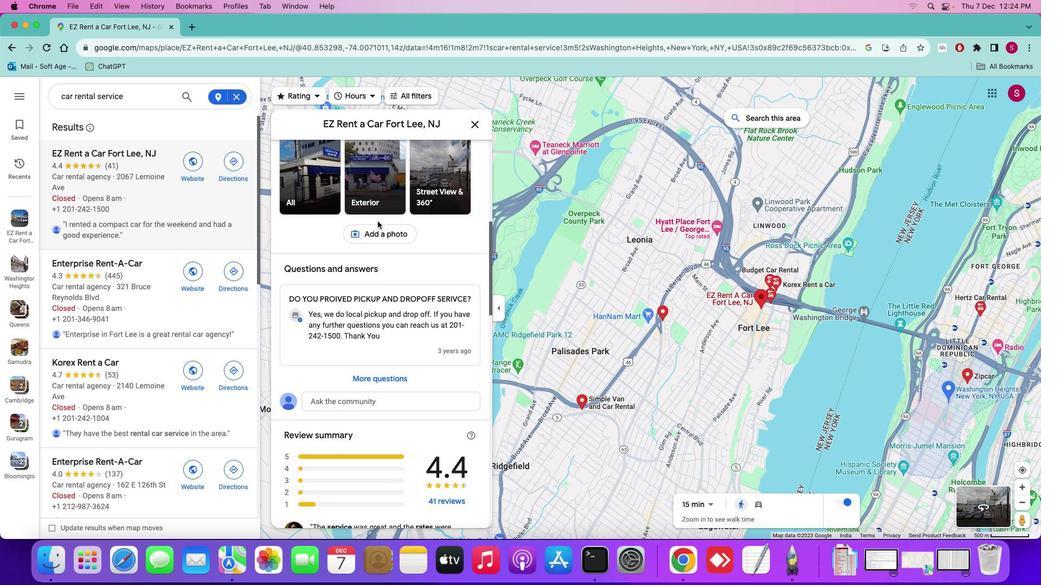 
Action: Mouse scrolled (377, 221) with delta (0, 0)
Screenshot: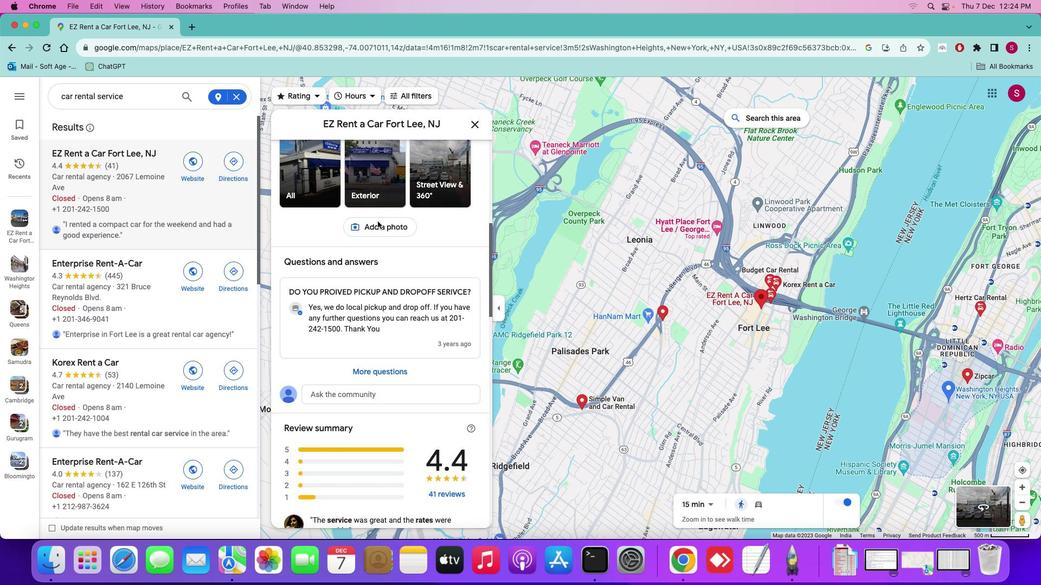 
Action: Mouse scrolled (377, 221) with delta (0, 0)
Screenshot: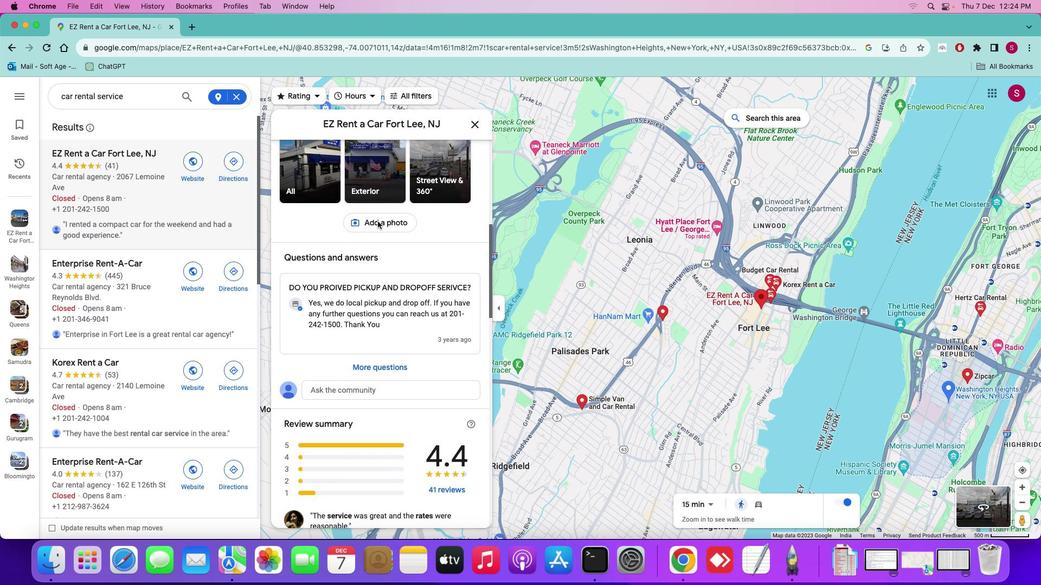 
Action: Mouse scrolled (377, 221) with delta (0, 0)
Screenshot: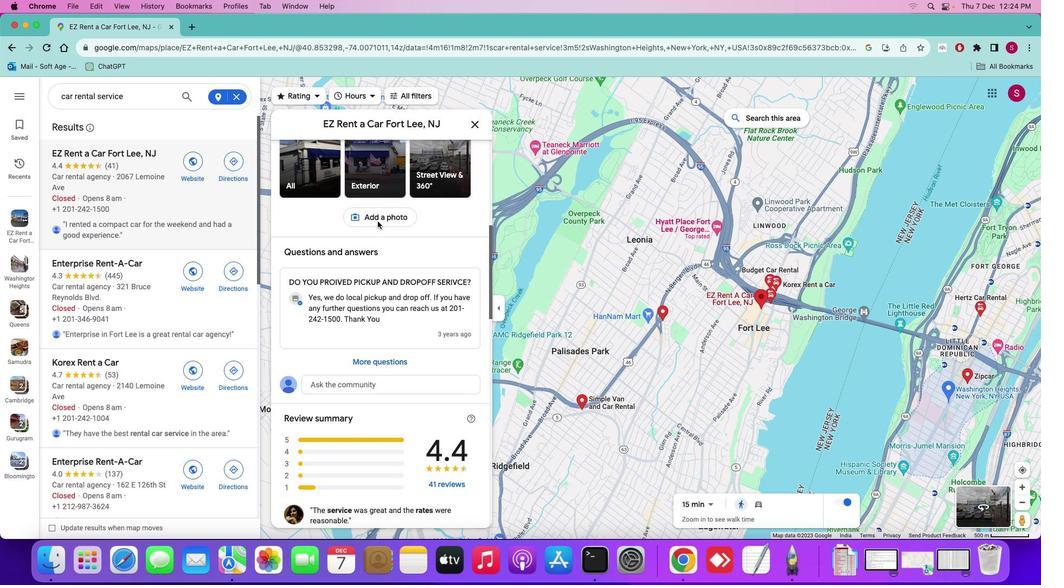 
Action: Mouse scrolled (377, 221) with delta (0, 0)
Screenshot: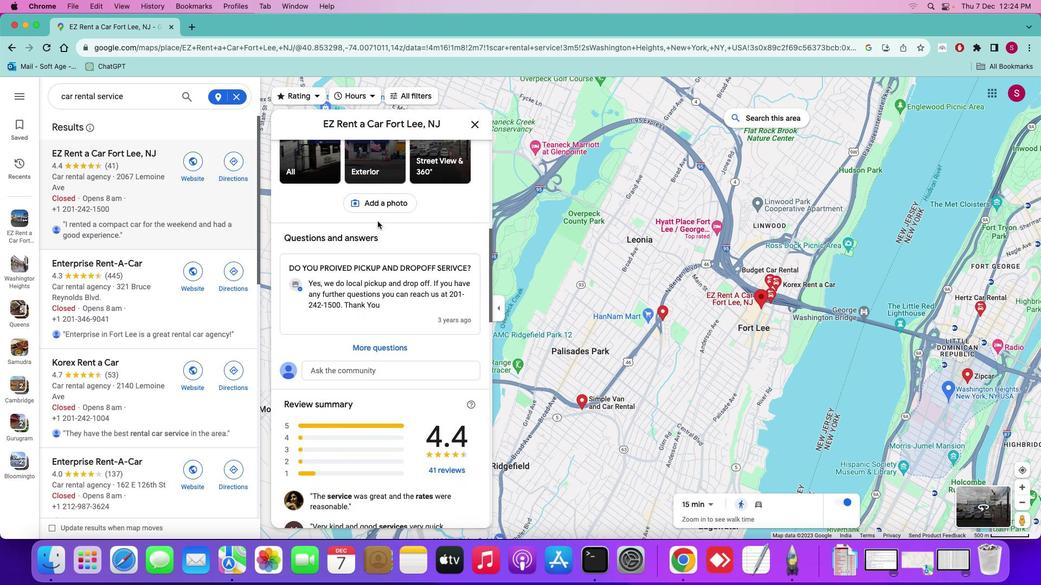 
Action: Mouse moved to (377, 220)
Screenshot: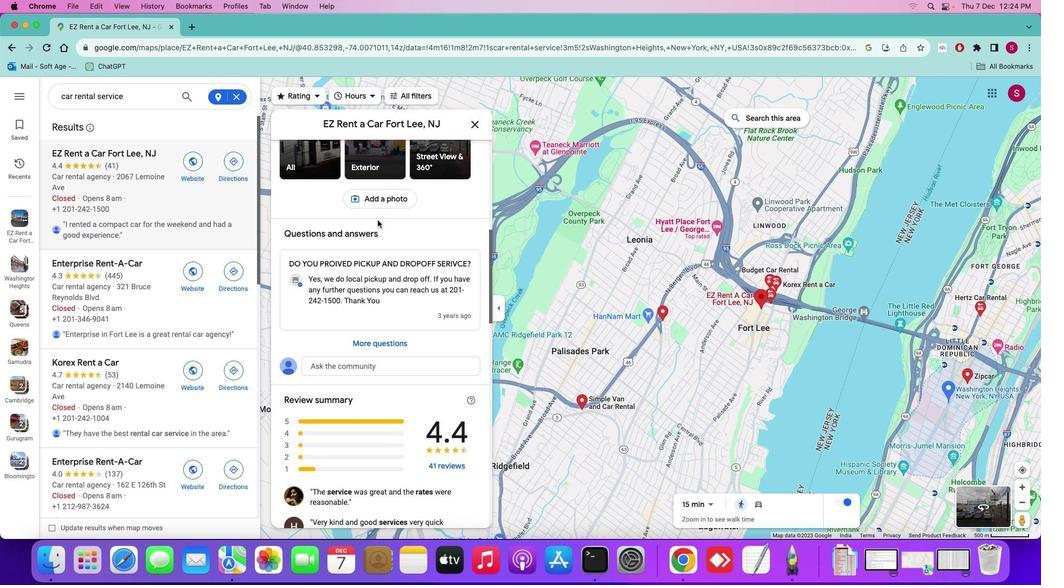 
Action: Mouse scrolled (377, 220) with delta (0, 0)
Screenshot: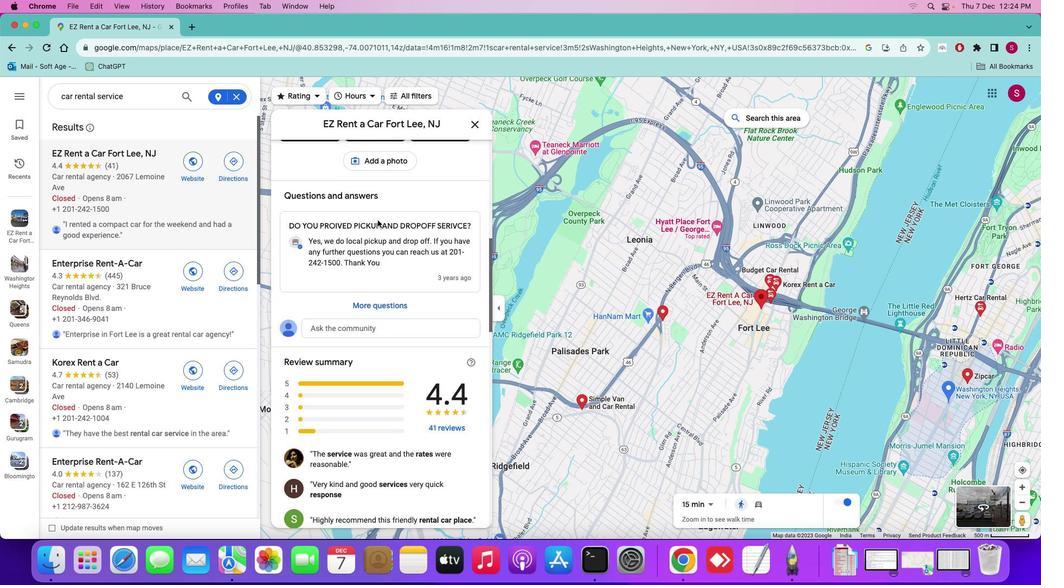 
Action: Mouse scrolled (377, 220) with delta (0, 0)
Screenshot: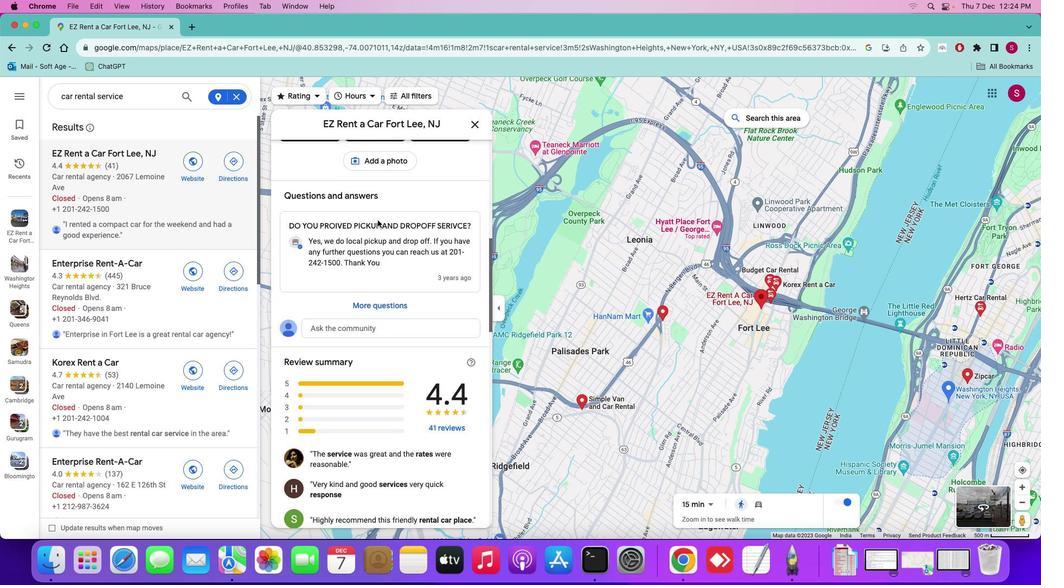 
Action: Mouse scrolled (377, 220) with delta (0, -1)
Screenshot: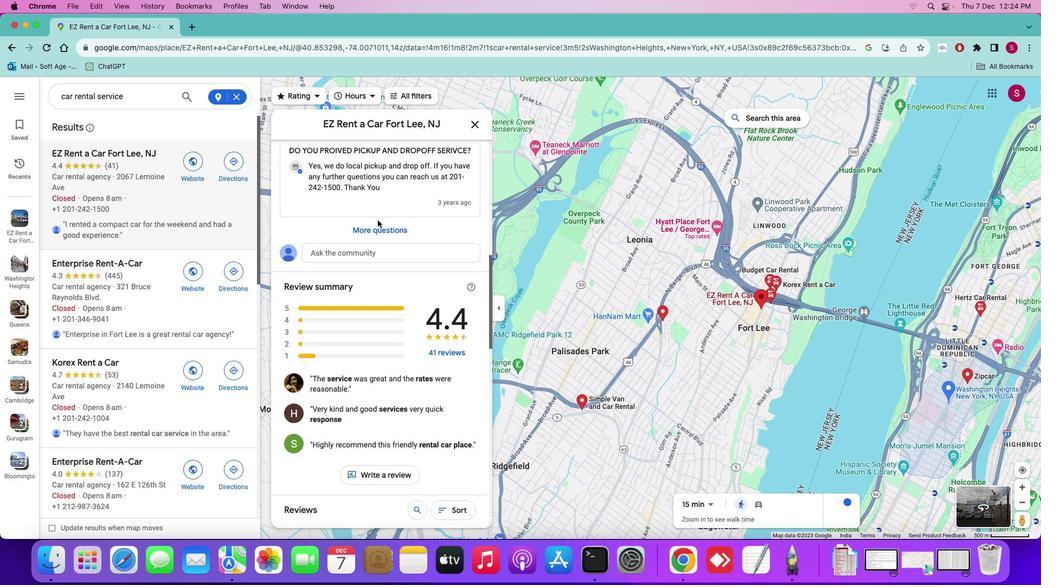 
Action: Mouse scrolled (377, 220) with delta (0, -1)
Screenshot: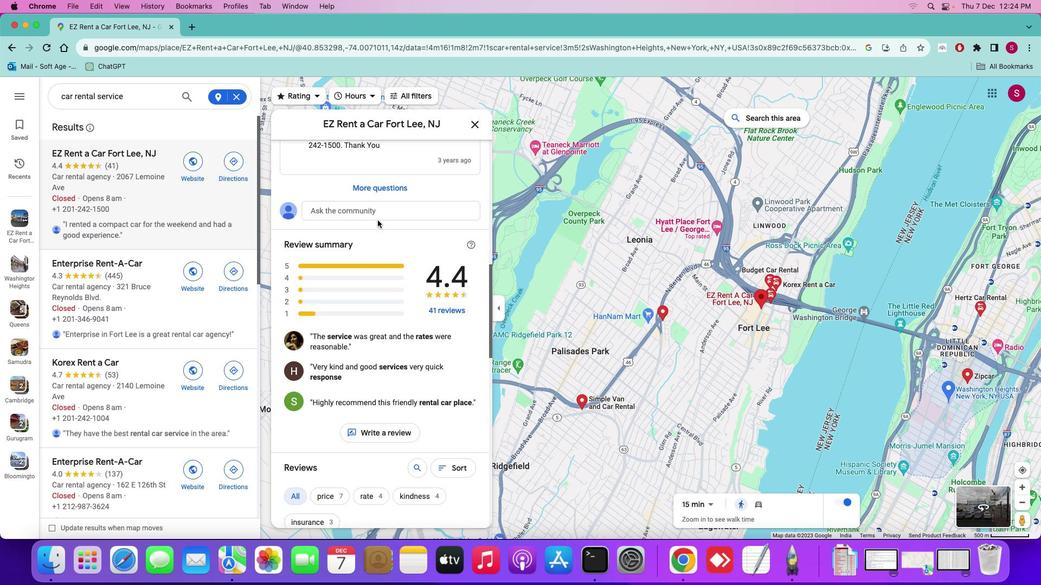 
Action: Mouse moved to (377, 220)
Screenshot: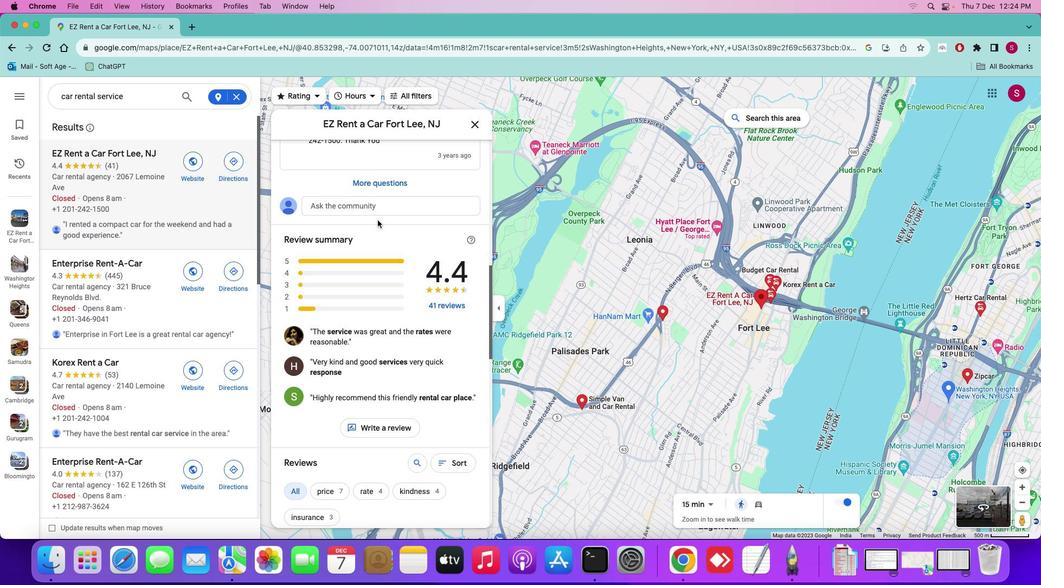 
Action: Mouse scrolled (377, 220) with delta (0, 0)
Screenshot: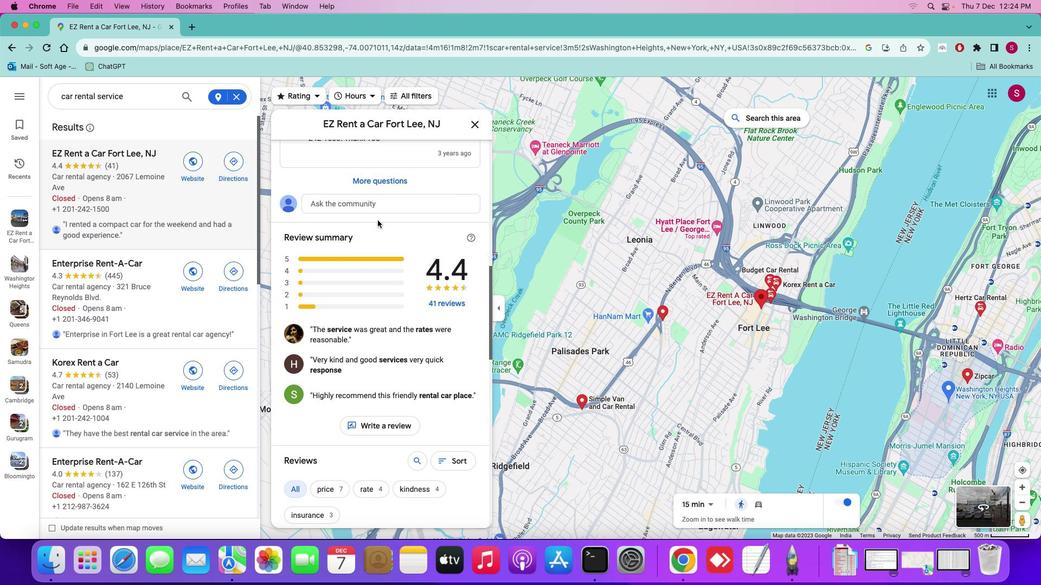 
Action: Mouse scrolled (377, 220) with delta (0, 0)
Screenshot: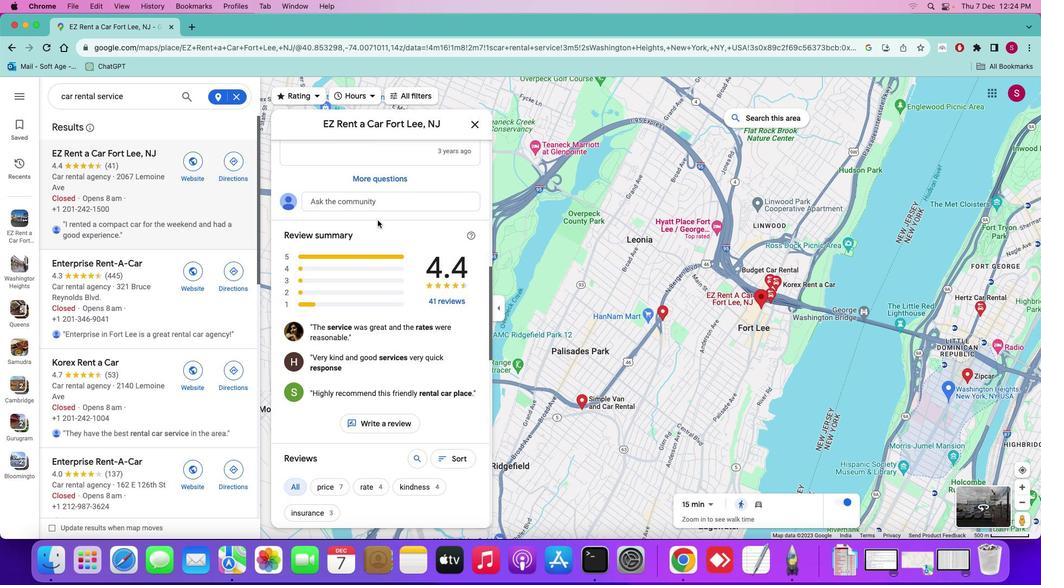 
Action: Mouse moved to (377, 220)
Screenshot: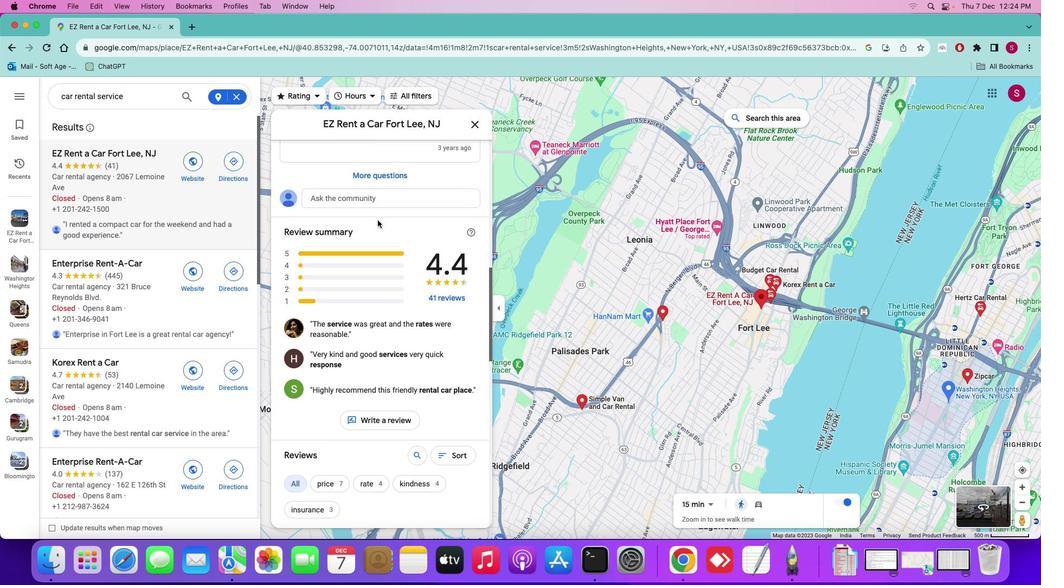 
Action: Mouse scrolled (377, 220) with delta (0, 0)
Screenshot: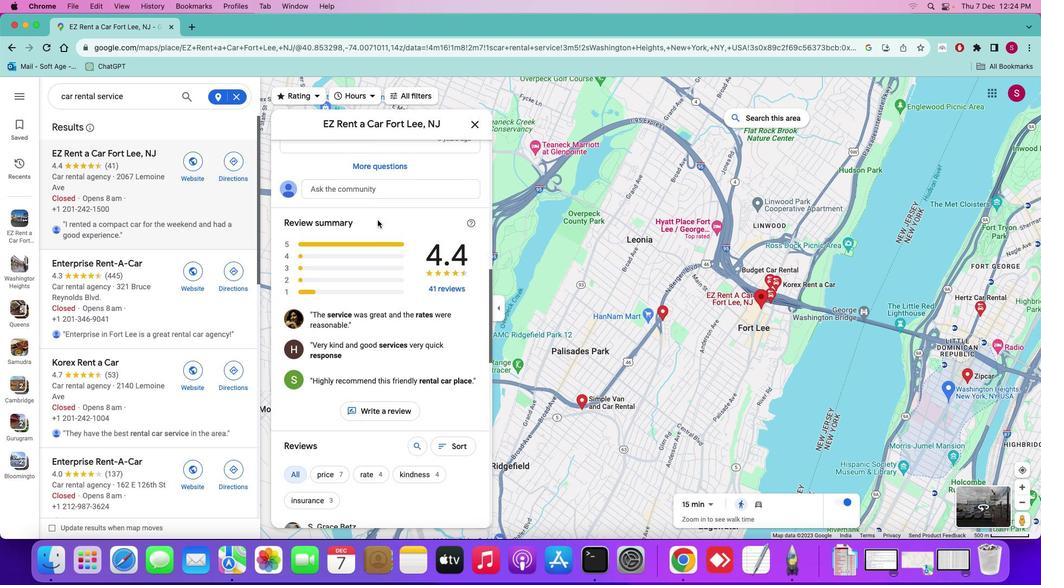 
Action: Mouse scrolled (377, 220) with delta (0, 0)
Screenshot: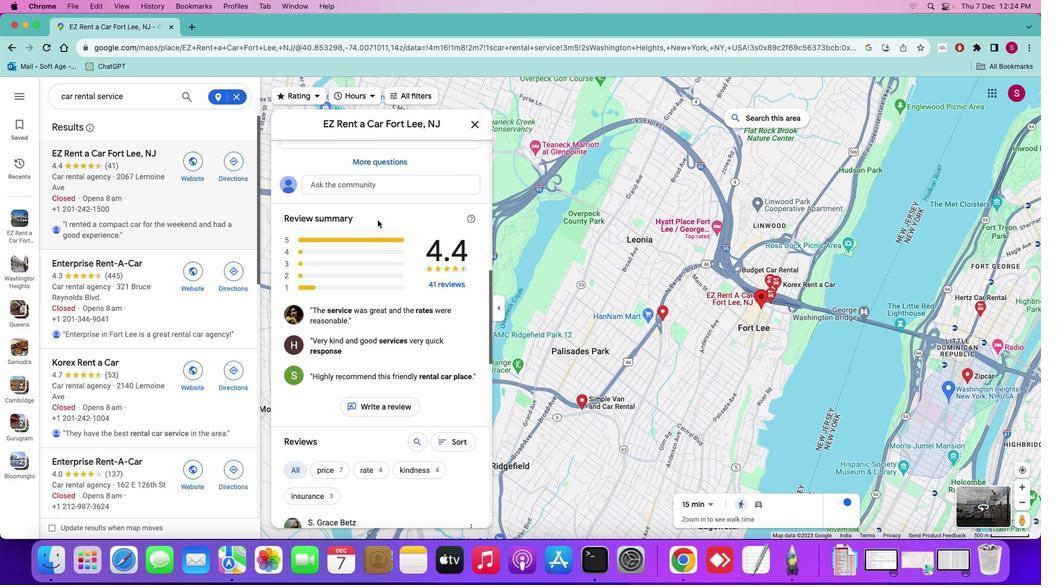 
Action: Mouse moved to (107, 265)
Screenshot: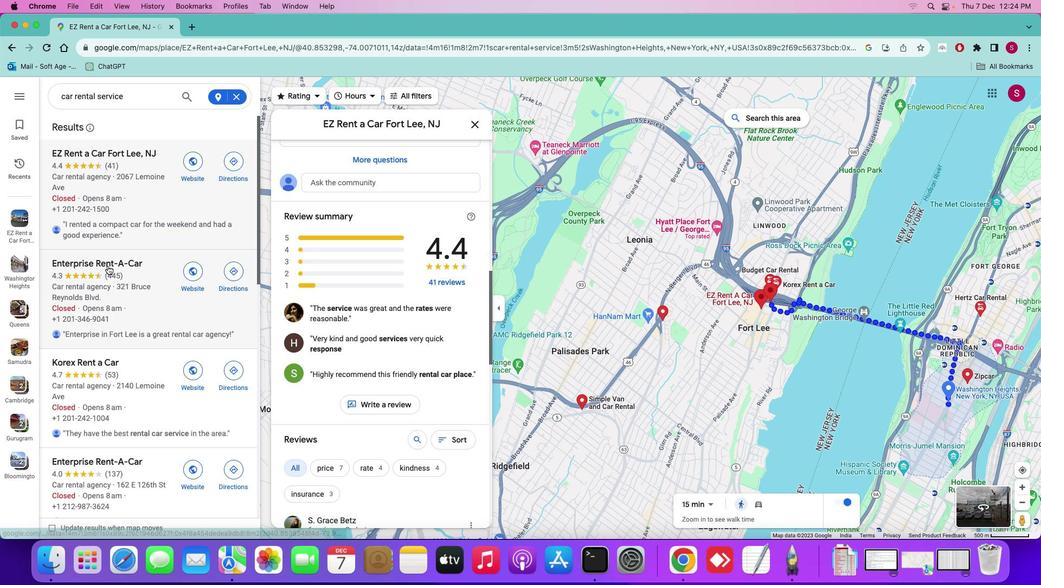 
Action: Mouse pressed left at (107, 265)
Screenshot: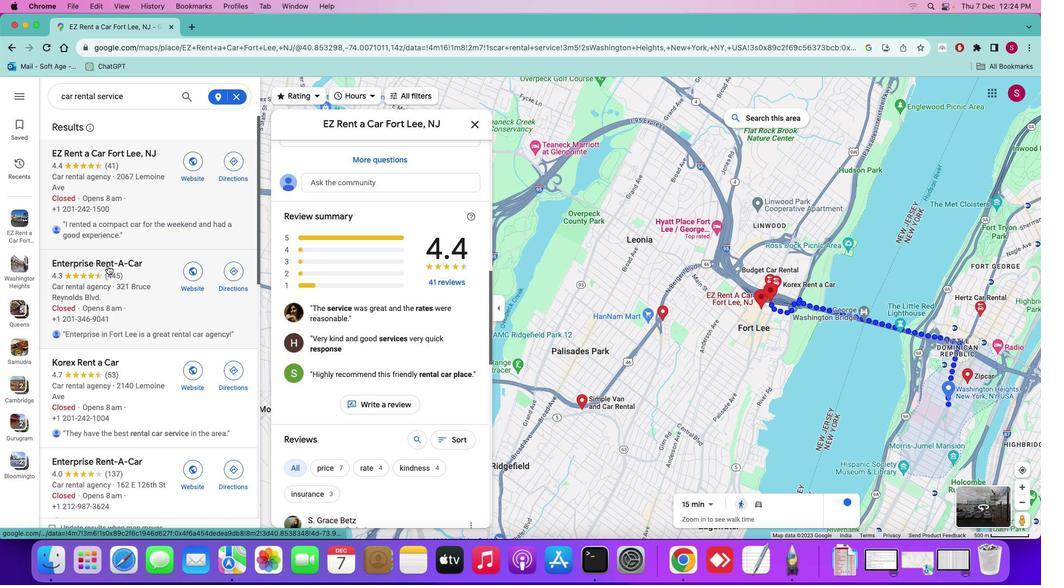 
Action: Mouse moved to (349, 297)
Screenshot: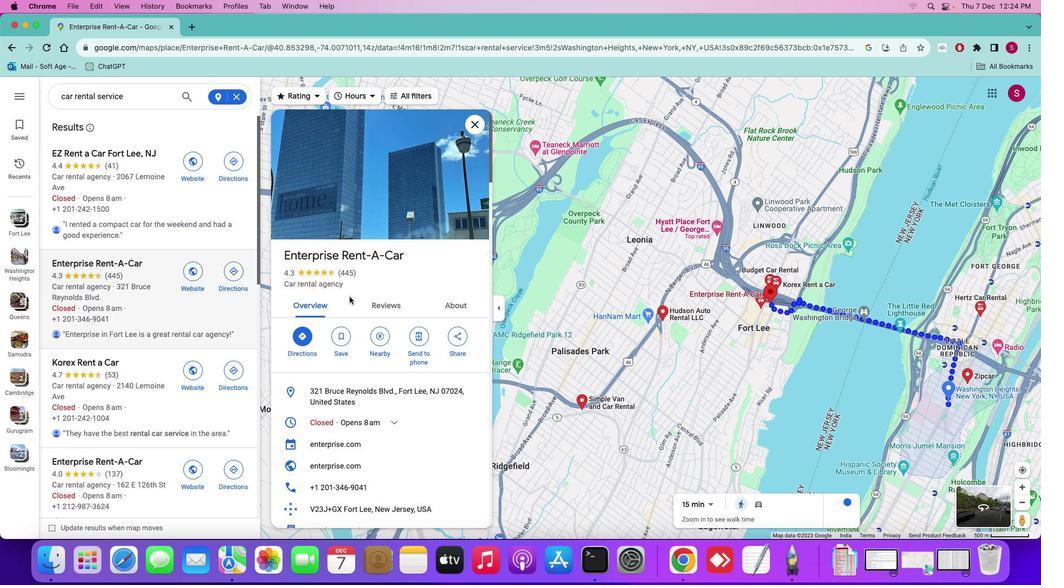 
Action: Mouse scrolled (349, 297) with delta (0, 0)
Screenshot: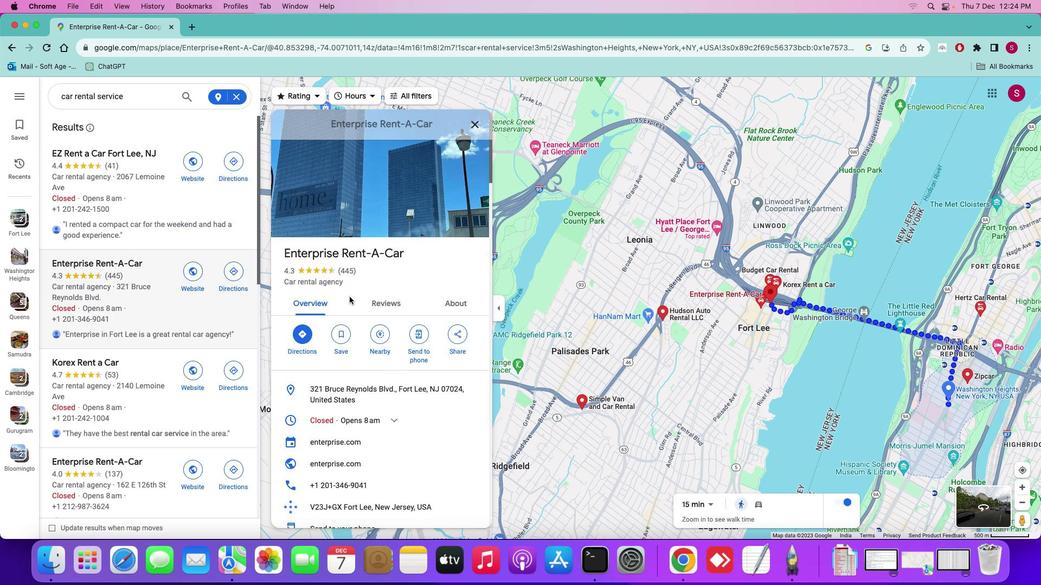 
Action: Mouse scrolled (349, 297) with delta (0, 0)
Screenshot: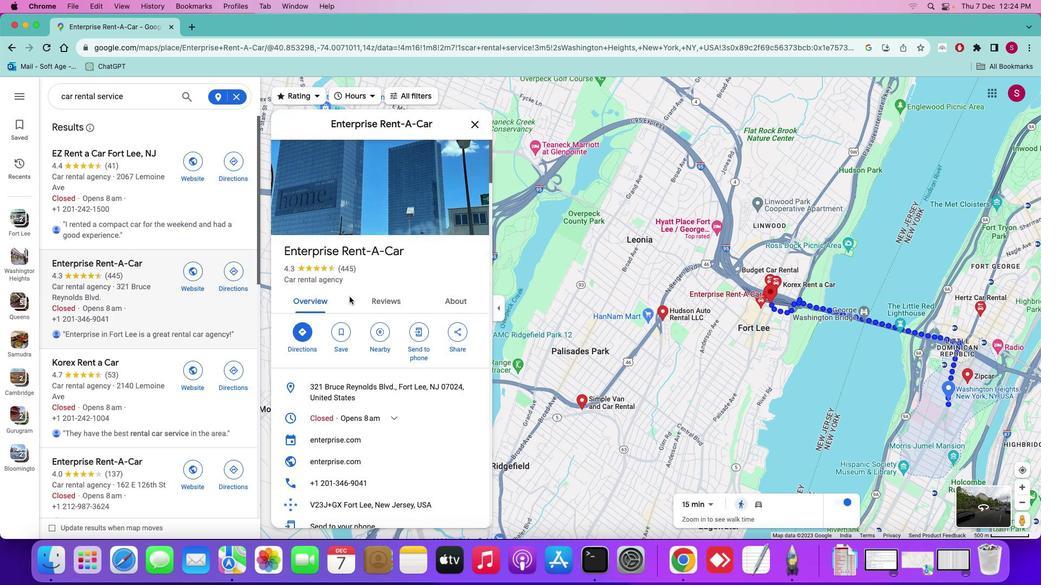 
Action: Mouse scrolled (349, 297) with delta (0, 0)
Screenshot: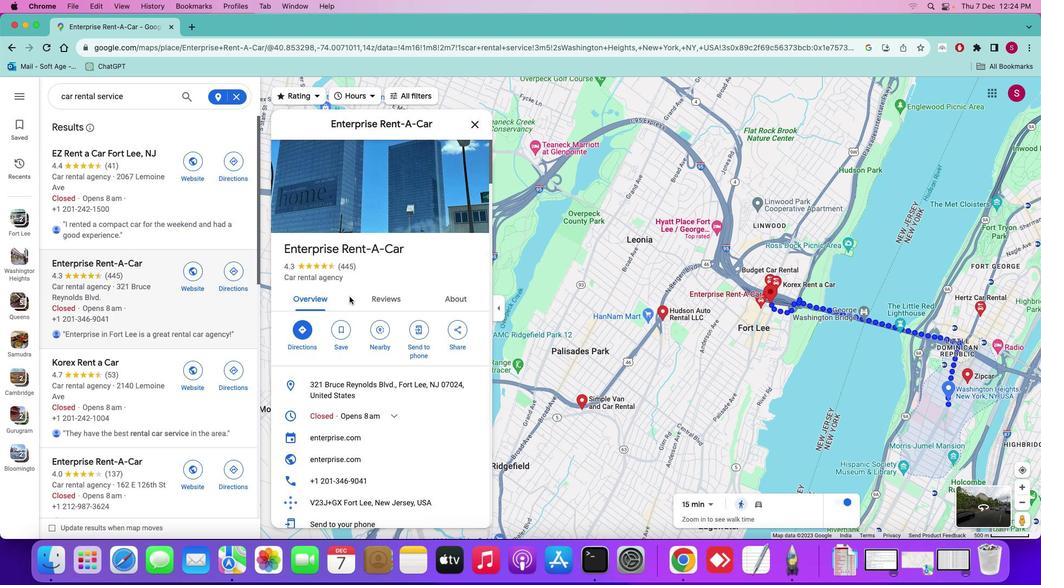 
Action: Mouse scrolled (349, 297) with delta (0, 0)
Screenshot: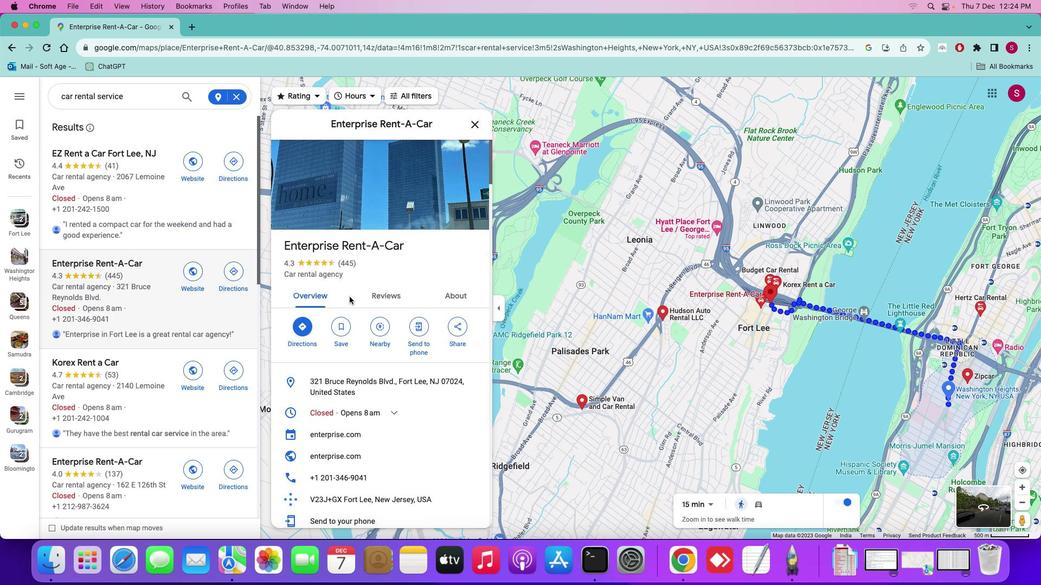 
Action: Mouse scrolled (349, 297) with delta (0, 0)
Screenshot: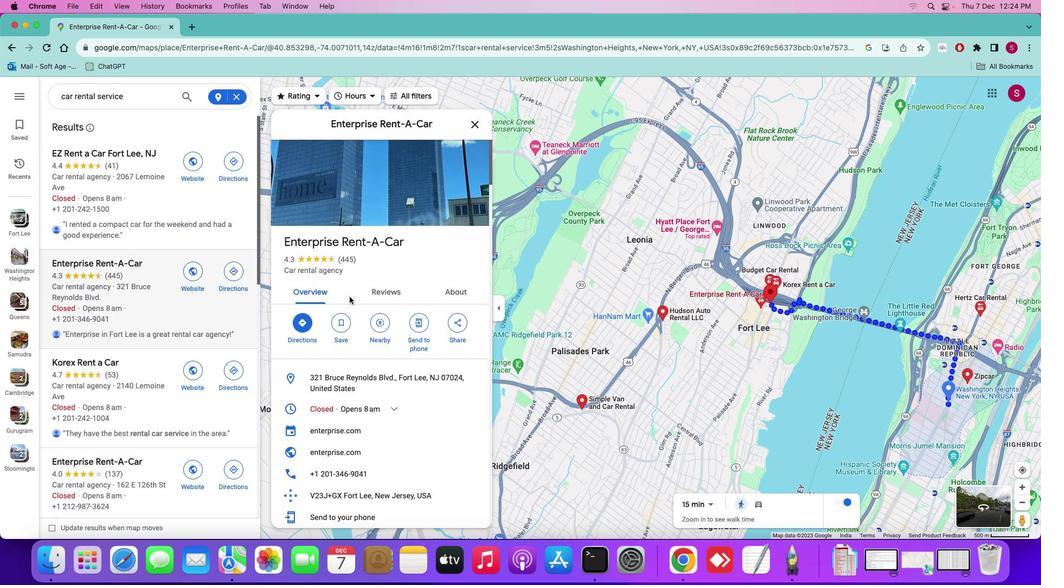 
Action: Mouse scrolled (349, 297) with delta (0, 0)
Screenshot: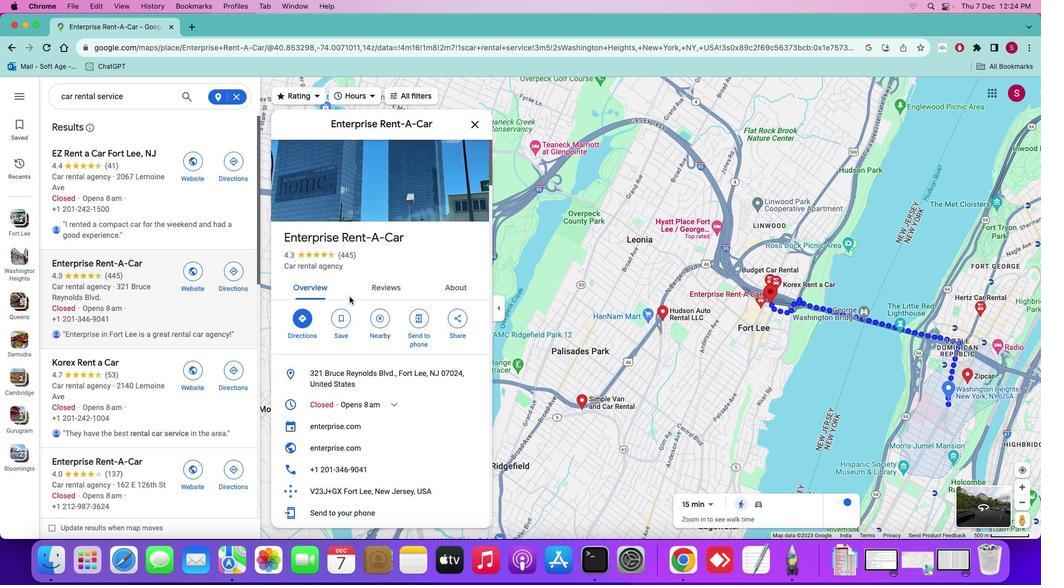 
Action: Mouse scrolled (349, 297) with delta (0, 0)
Screenshot: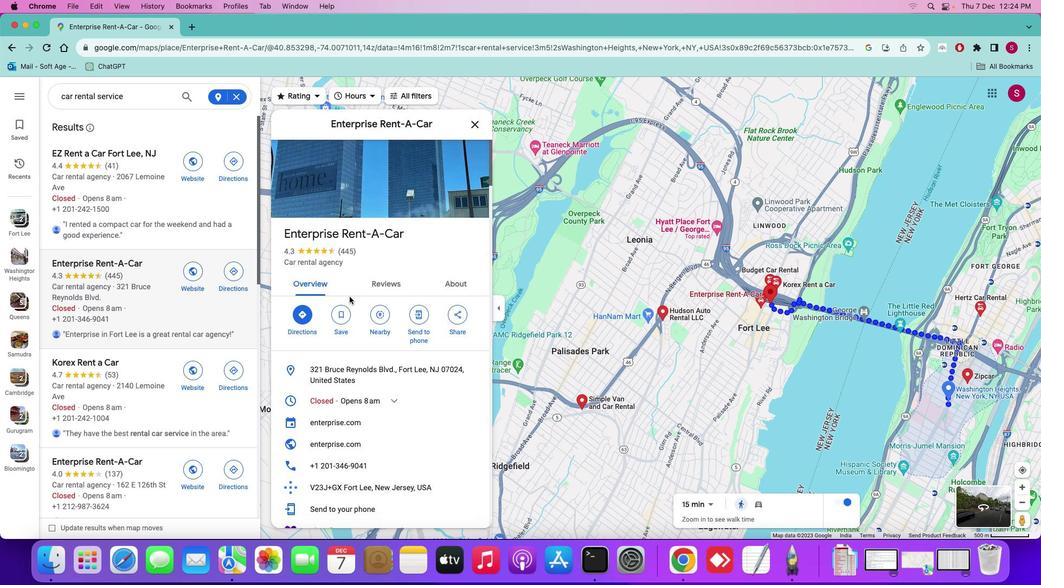 
Action: Mouse scrolled (349, 297) with delta (0, 0)
Screenshot: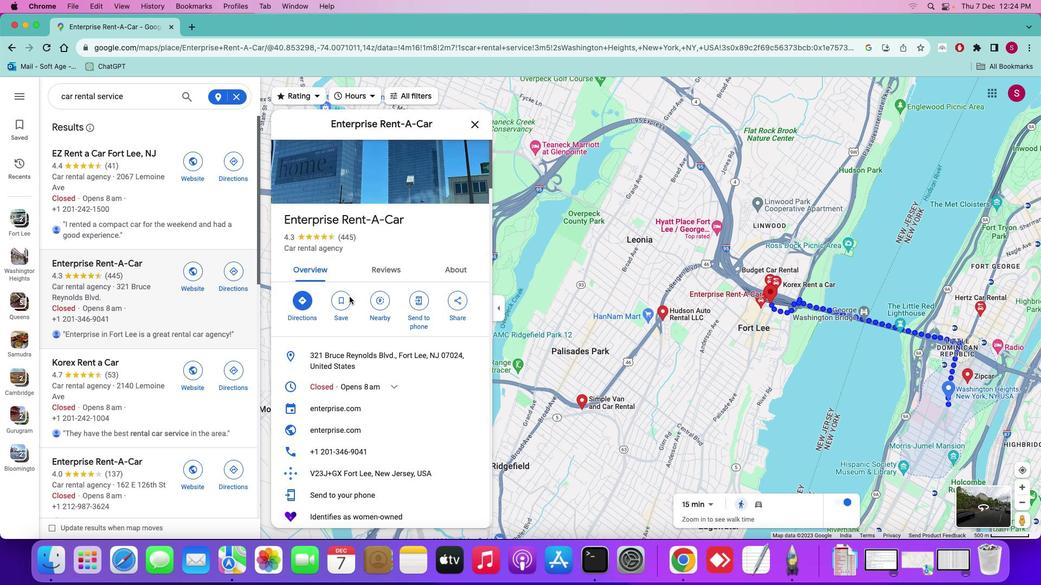 
Action: Mouse scrolled (349, 297) with delta (0, 0)
Screenshot: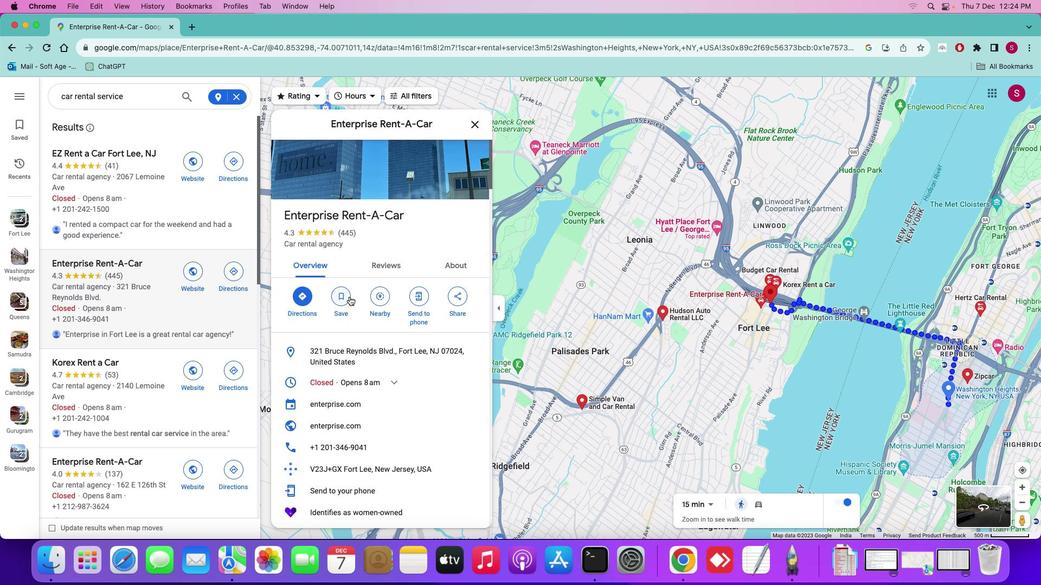 
Action: Mouse scrolled (349, 297) with delta (0, 0)
Screenshot: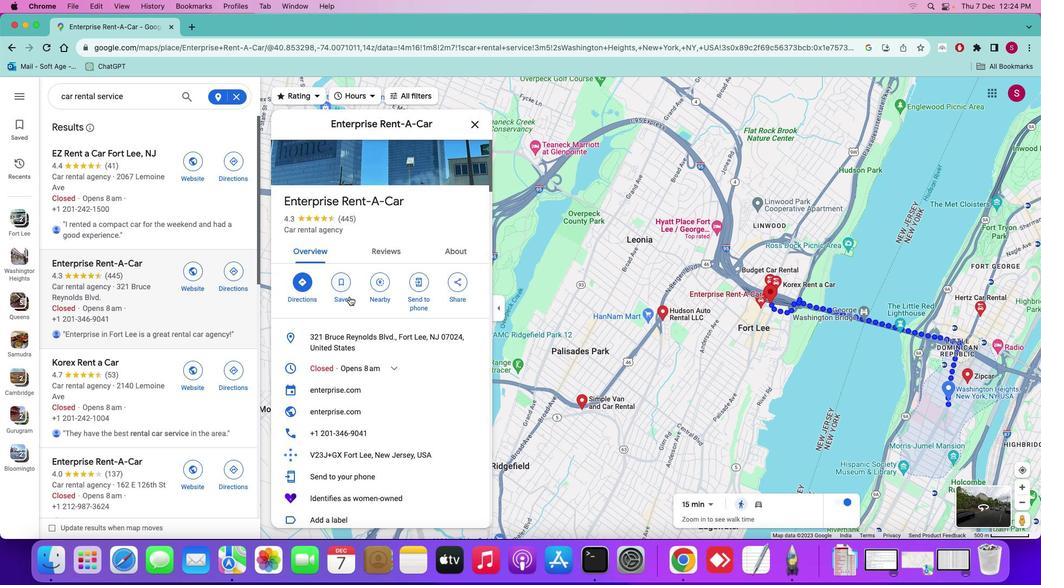 
Action: Mouse scrolled (349, 297) with delta (0, 0)
Screenshot: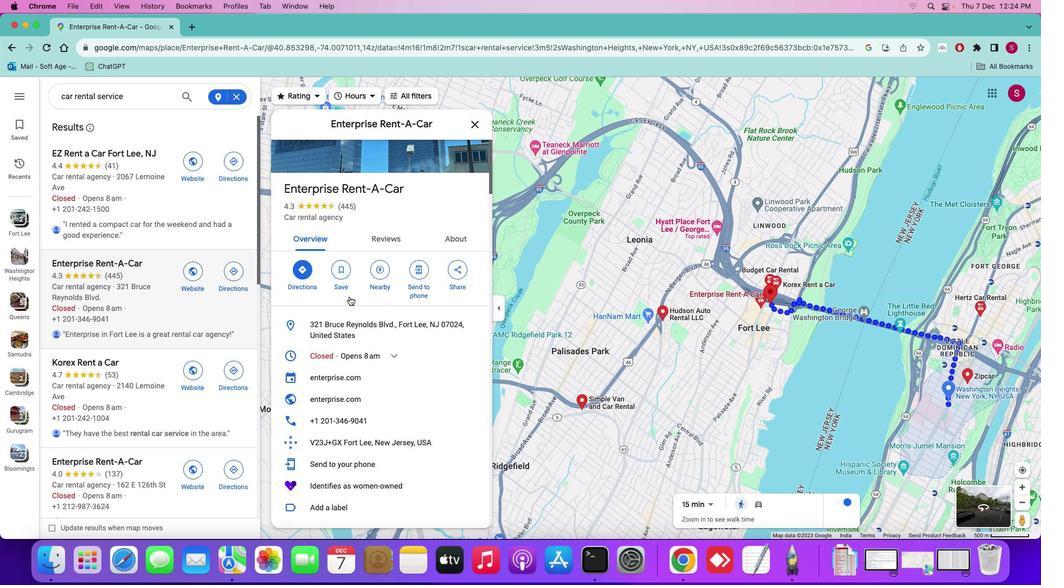 
Action: Mouse scrolled (349, 297) with delta (0, 0)
Screenshot: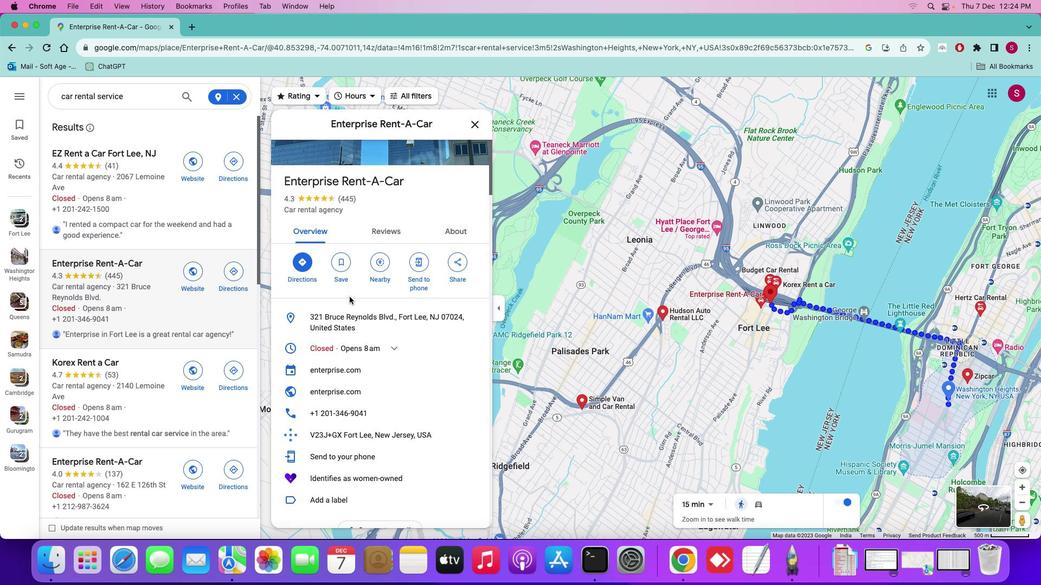 
Action: Mouse scrolled (349, 297) with delta (0, 0)
Screenshot: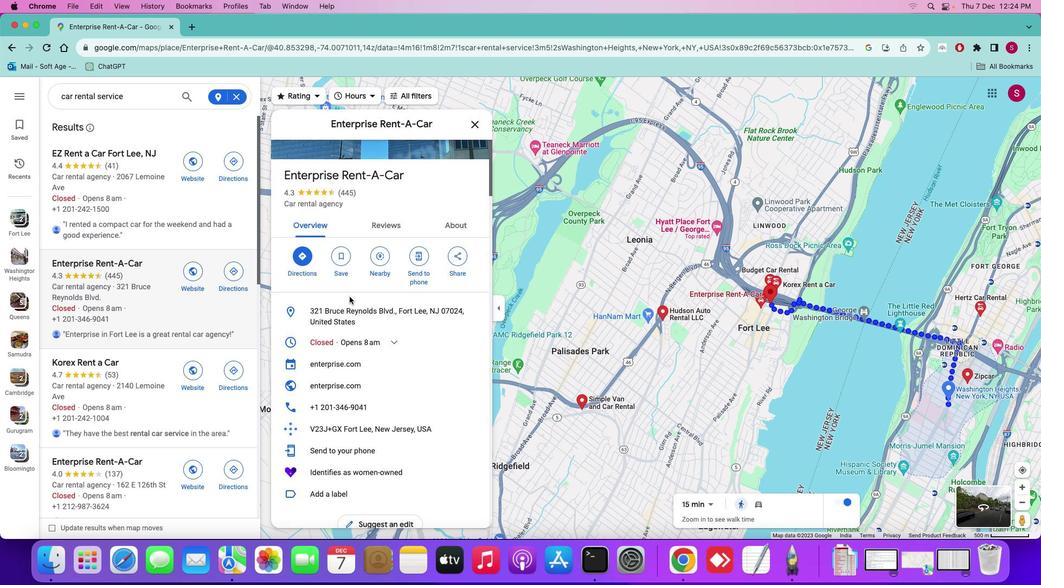 
Action: Mouse scrolled (349, 297) with delta (0, 0)
Screenshot: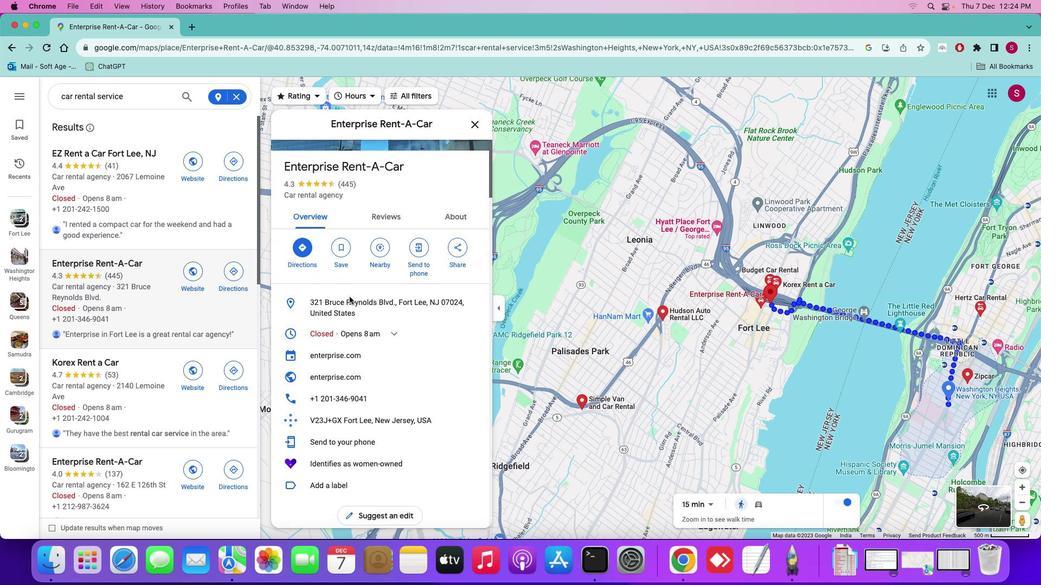 
Action: Mouse scrolled (349, 297) with delta (0, 0)
Screenshot: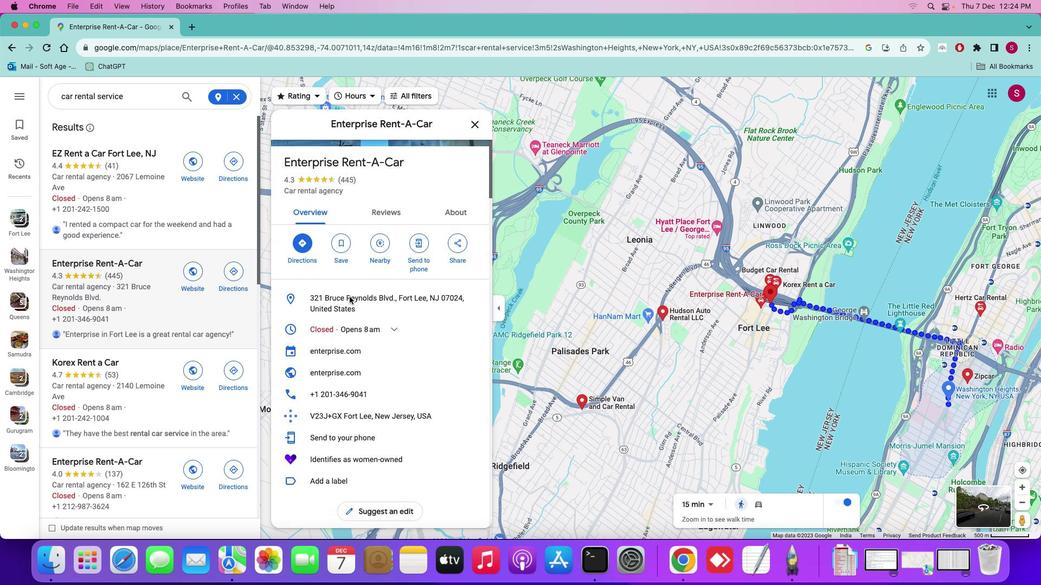 
Action: Mouse scrolled (349, 297) with delta (0, 0)
Screenshot: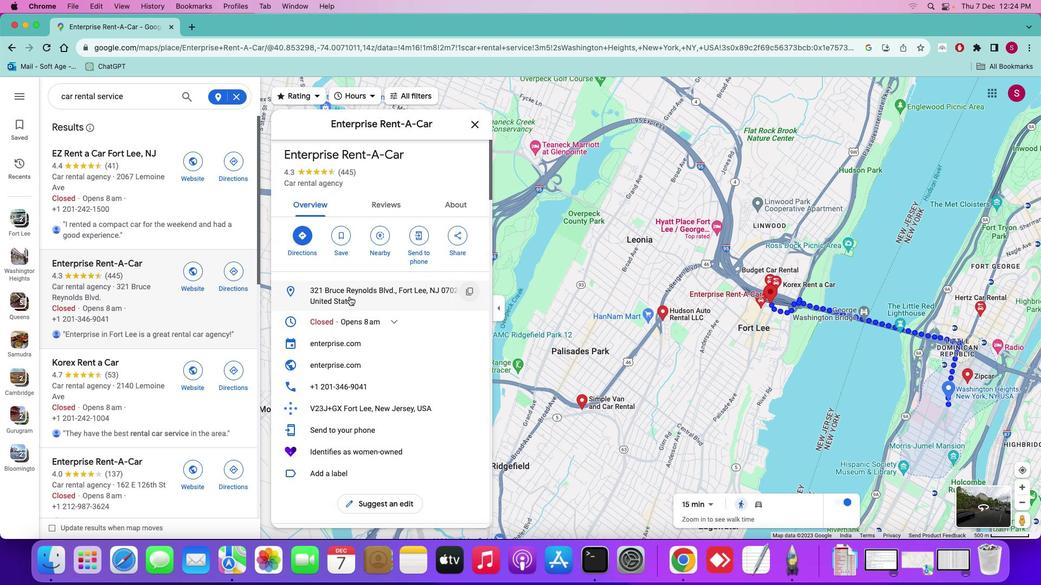 
Action: Mouse scrolled (349, 297) with delta (0, 0)
Screenshot: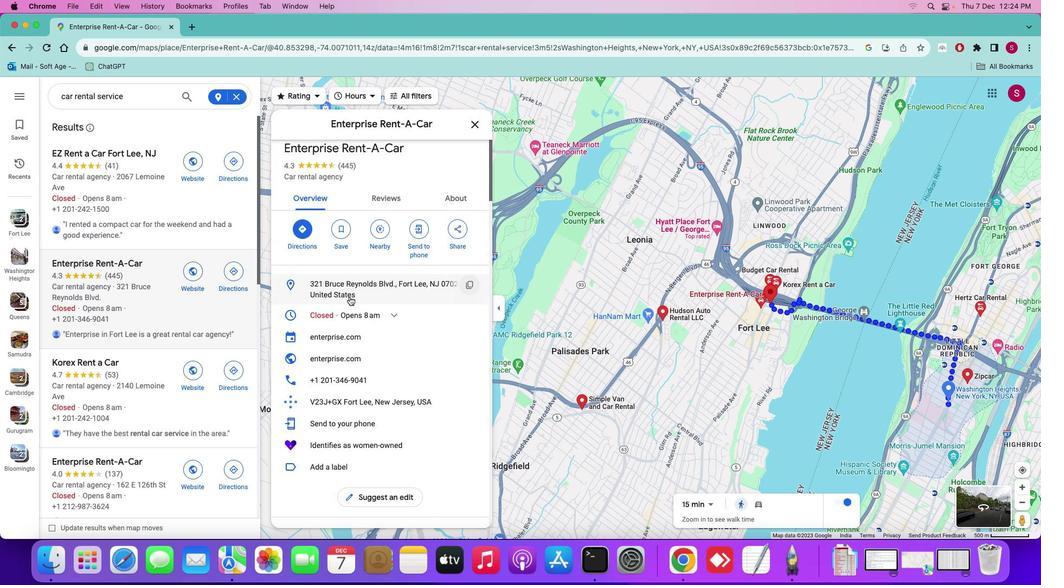 
Action: Mouse scrolled (349, 297) with delta (0, 0)
Screenshot: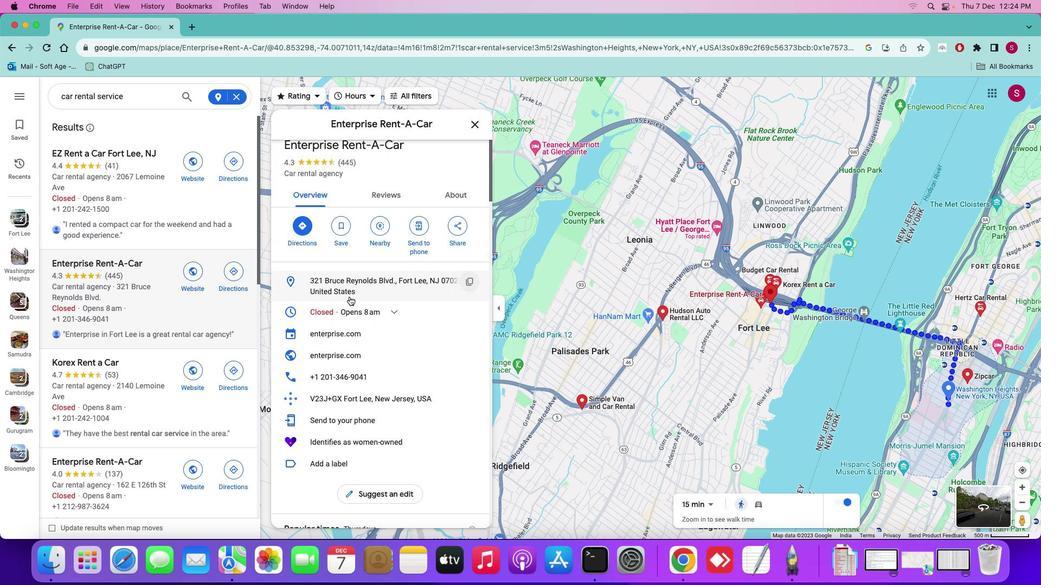 
Action: Mouse scrolled (349, 297) with delta (0, 0)
Screenshot: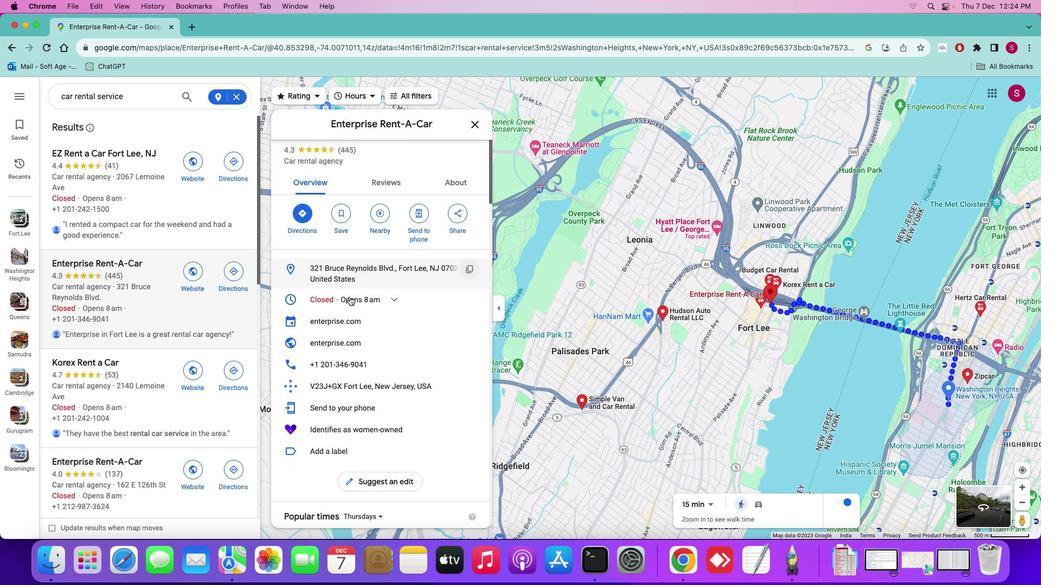 
Action: Mouse scrolled (349, 297) with delta (0, 0)
Screenshot: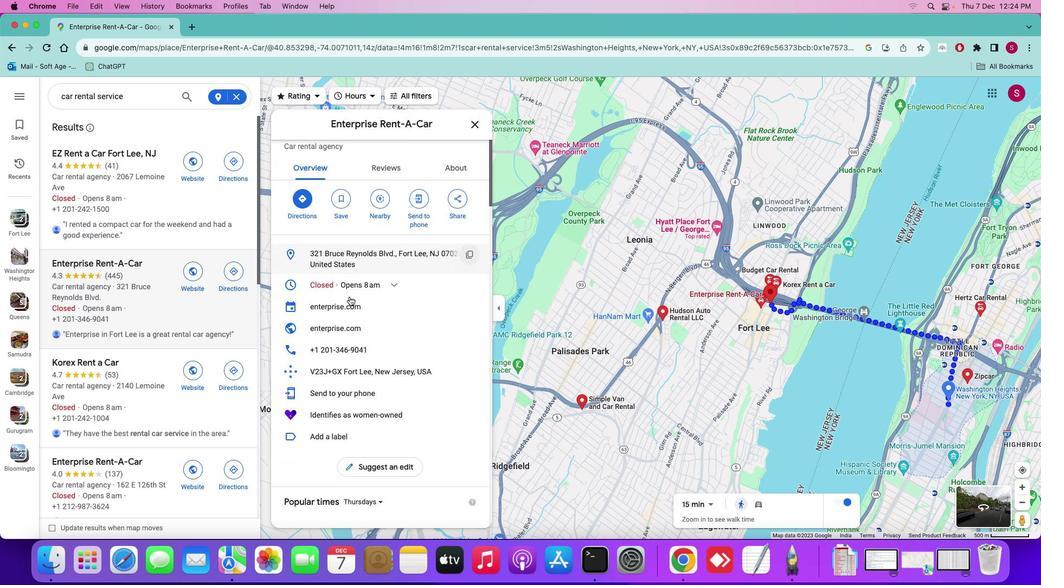 
Action: Mouse scrolled (349, 297) with delta (0, 0)
Screenshot: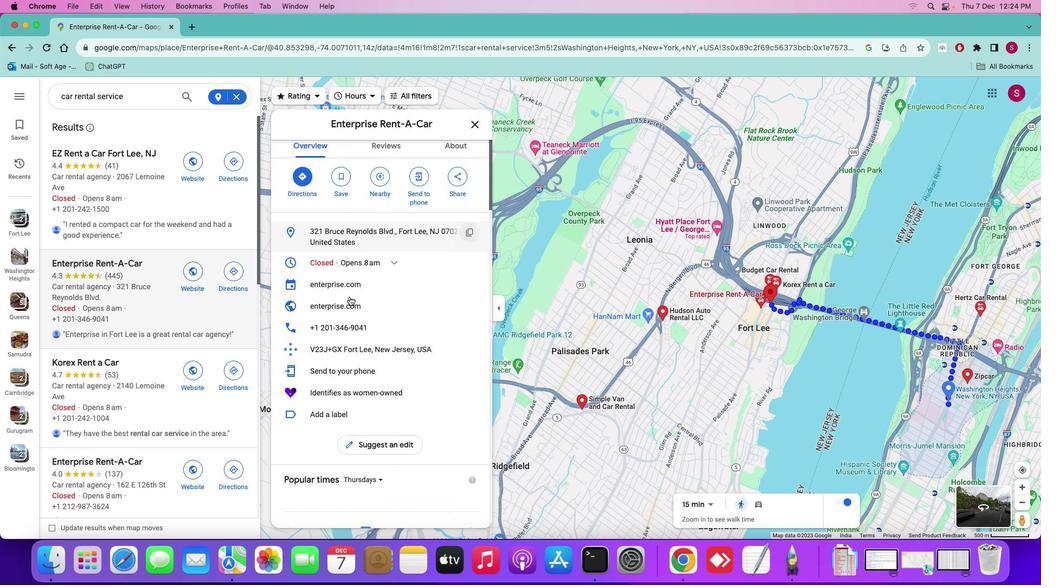 
Action: Mouse scrolled (349, 297) with delta (0, 0)
Screenshot: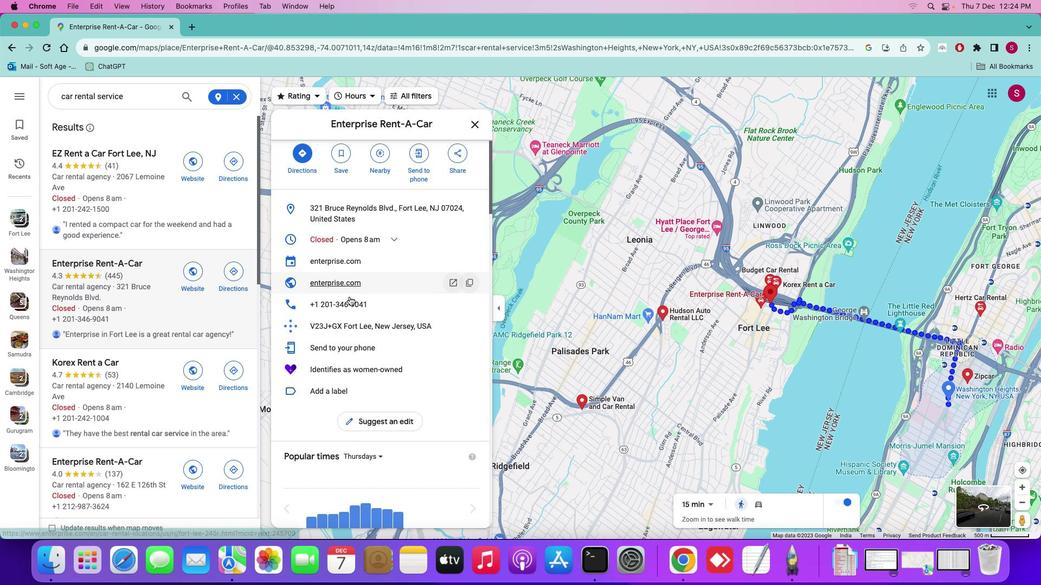 
Action: Mouse scrolled (349, 297) with delta (0, 0)
Screenshot: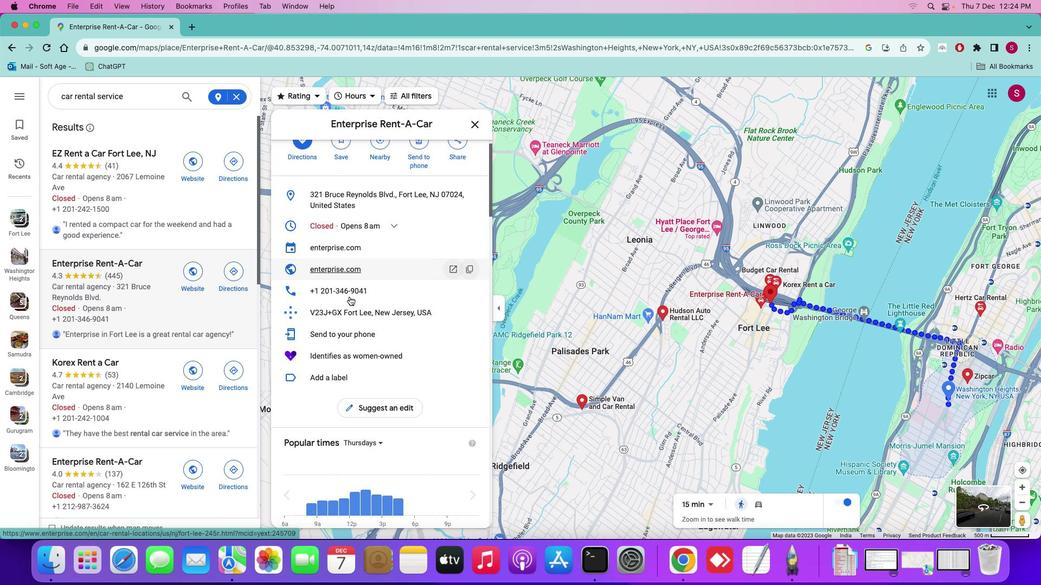 
Action: Mouse scrolled (349, 297) with delta (0, -1)
Screenshot: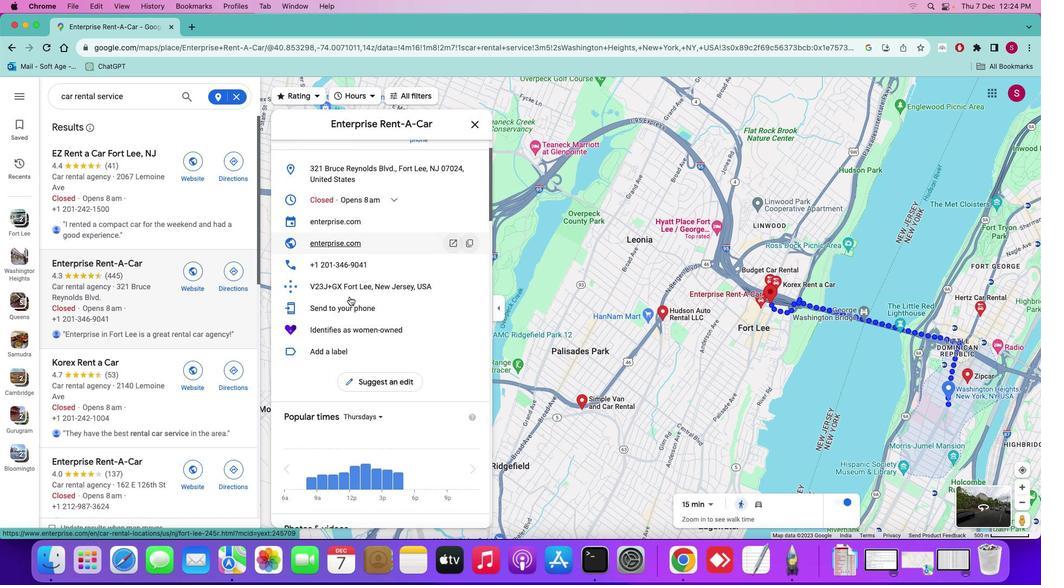 
Action: Mouse scrolled (349, 297) with delta (0, 0)
Screenshot: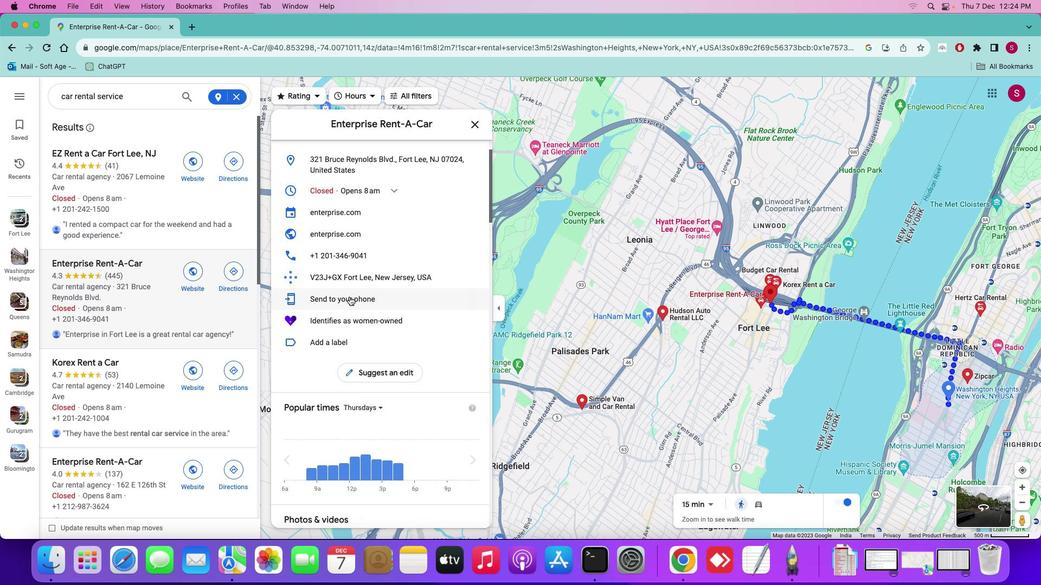 
Action: Mouse scrolled (349, 297) with delta (0, 0)
Screenshot: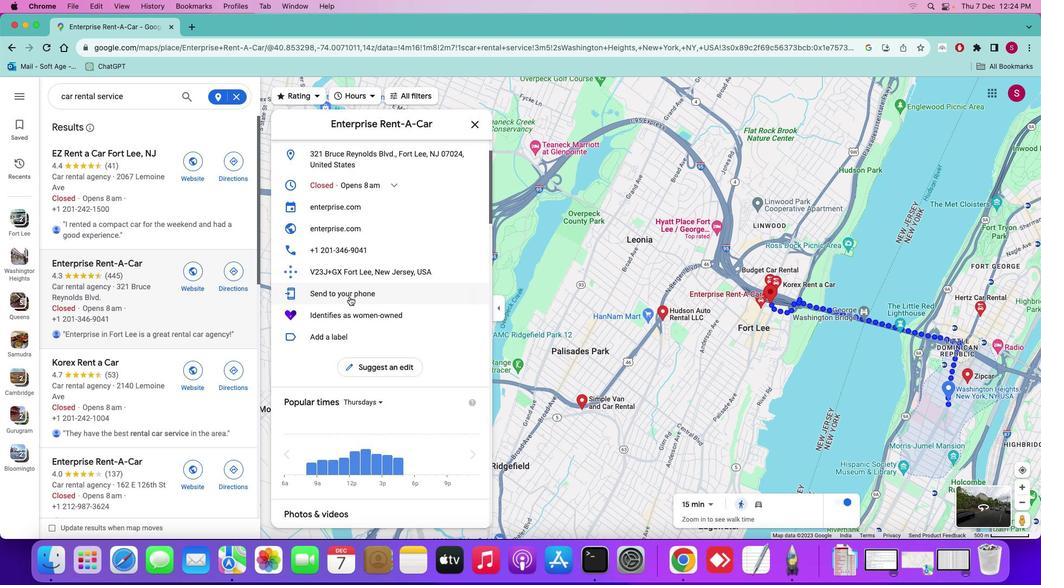 
Action: Mouse scrolled (349, 297) with delta (0, 0)
Screenshot: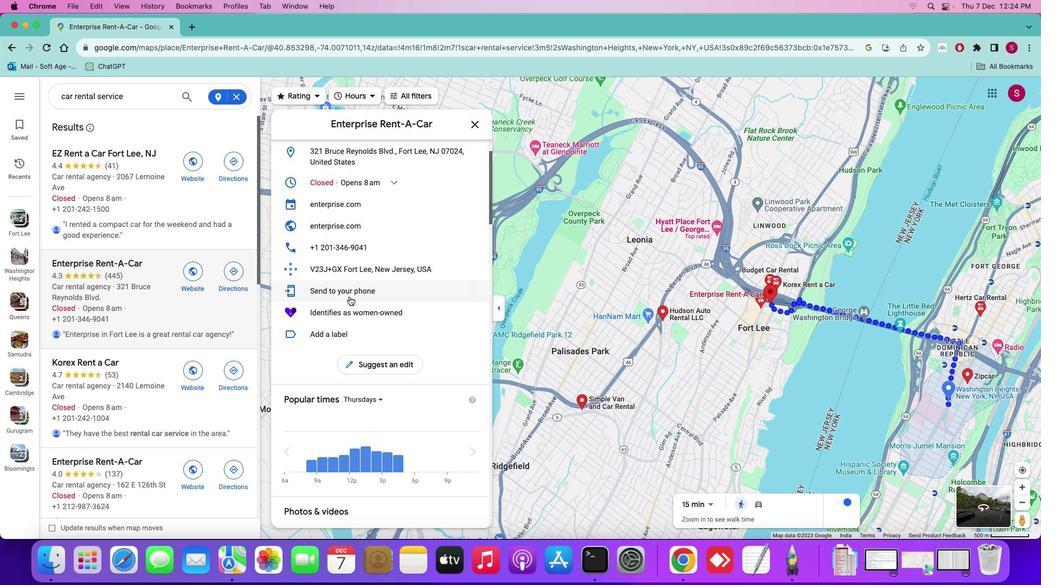 
Action: Mouse scrolled (349, 297) with delta (0, 0)
Screenshot: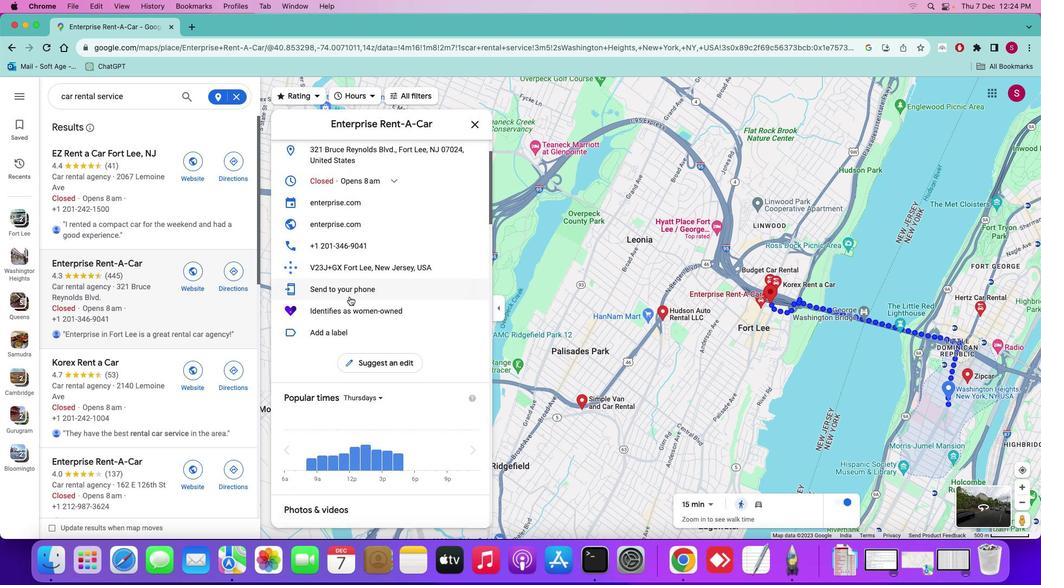 
Action: Mouse scrolled (349, 297) with delta (0, 0)
Screenshot: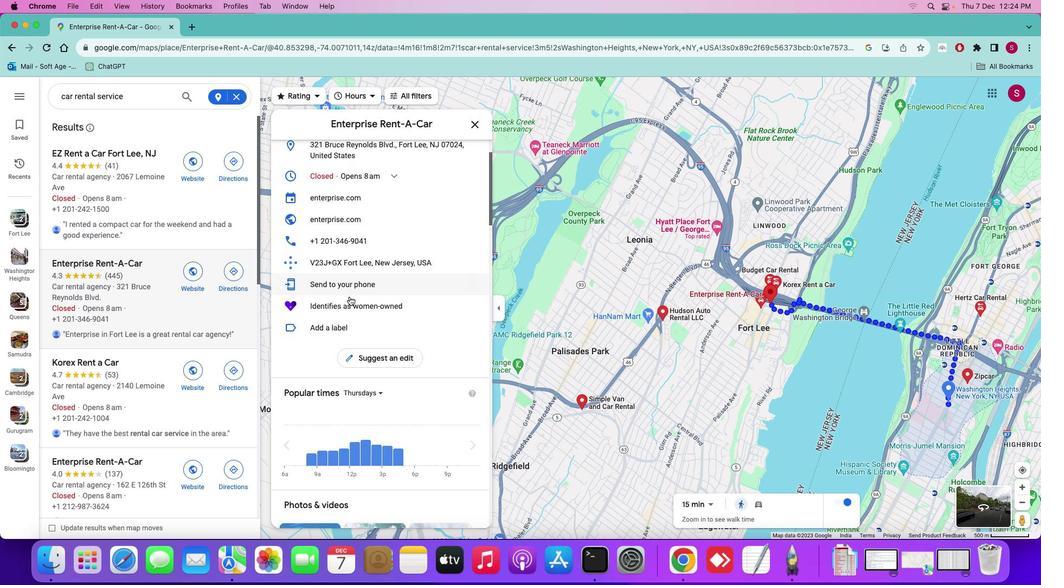 
Action: Mouse scrolled (349, 297) with delta (0, 0)
Screenshot: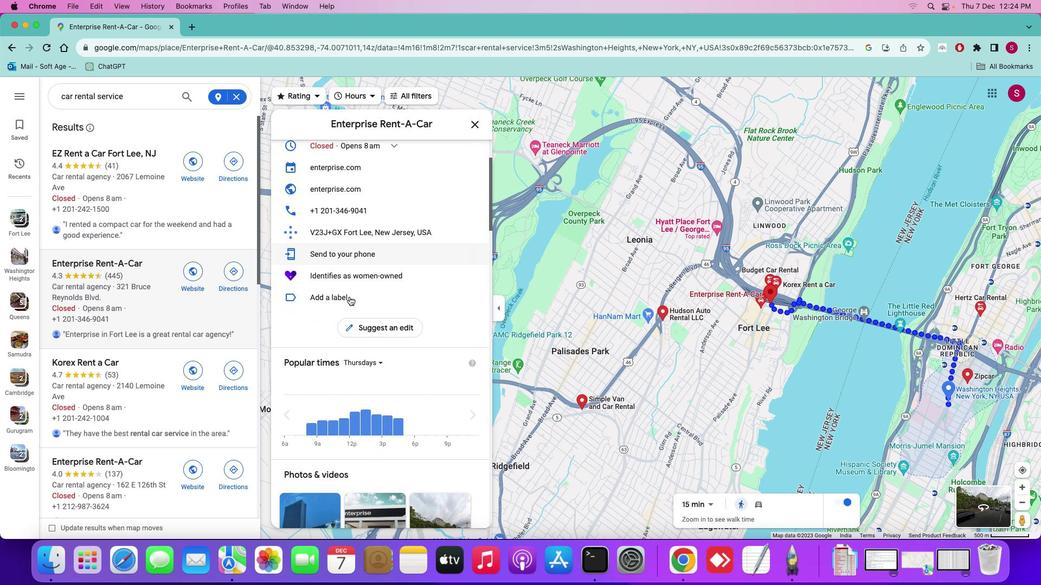 
Action: Mouse scrolled (349, 297) with delta (0, 0)
Screenshot: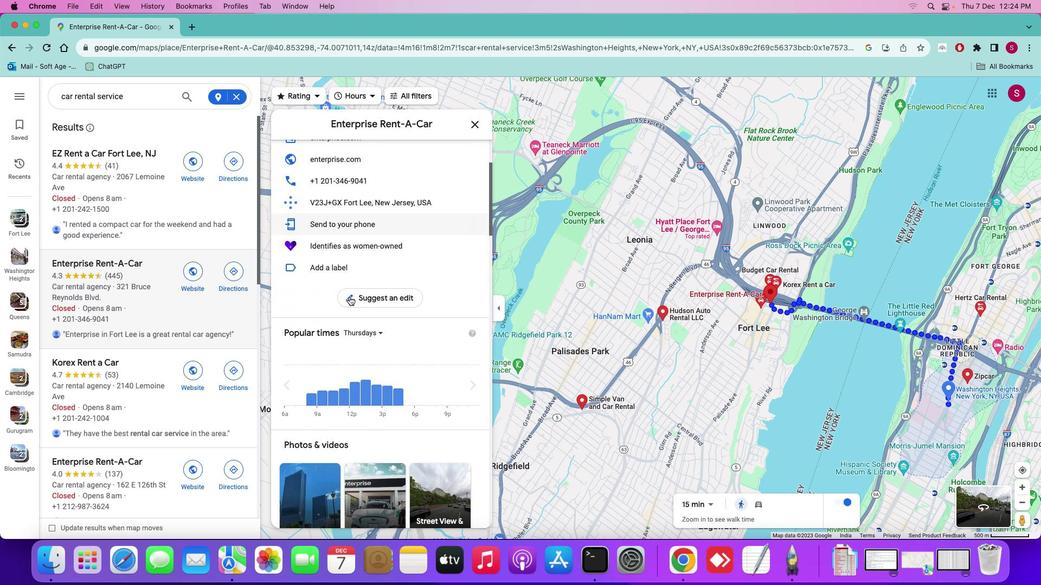 
Action: Mouse scrolled (349, 297) with delta (0, -1)
Screenshot: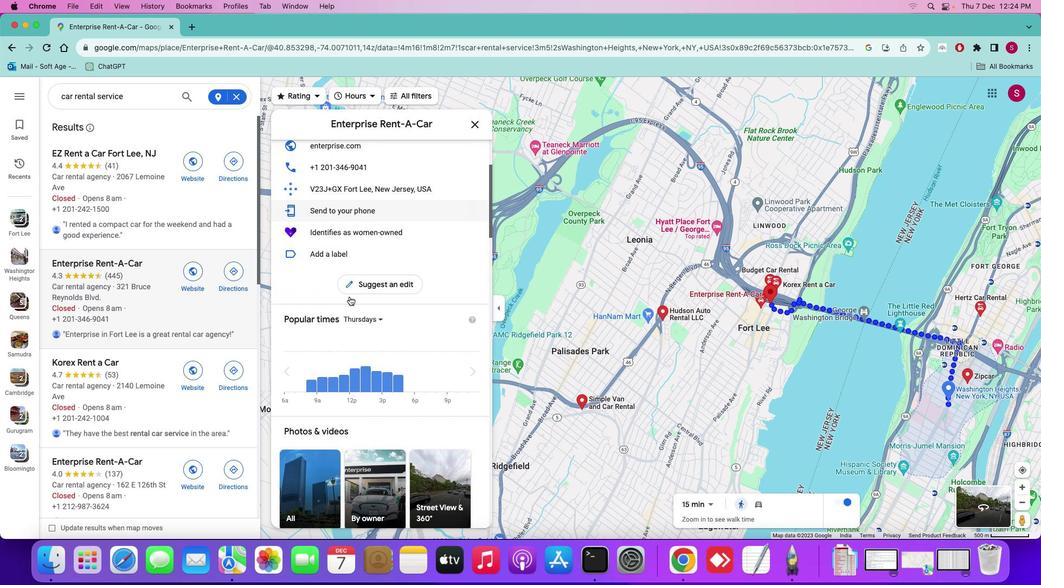 
Action: Mouse scrolled (349, 297) with delta (0, 0)
Screenshot: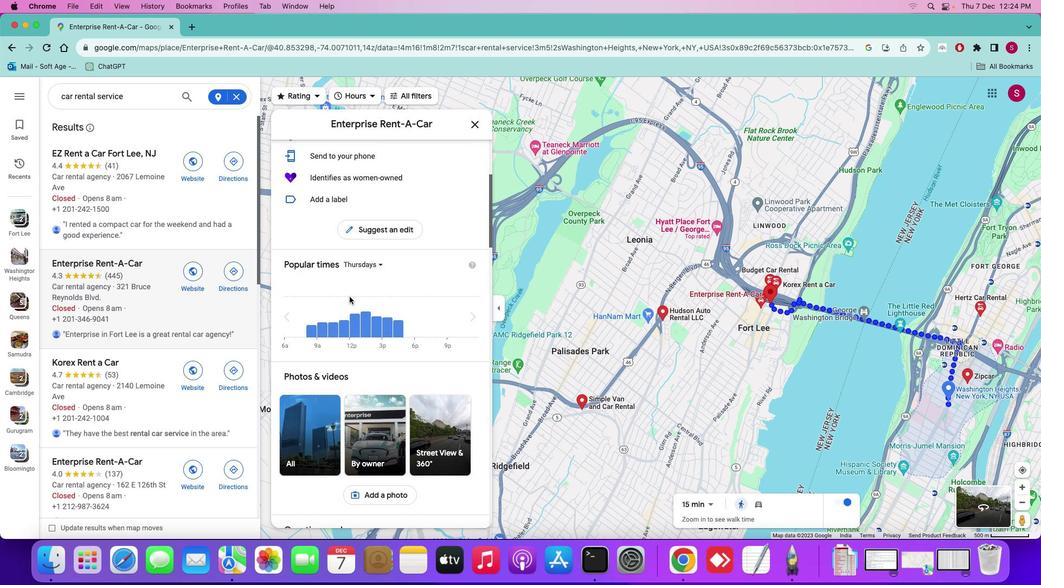 
Action: Mouse scrolled (349, 297) with delta (0, 0)
Screenshot: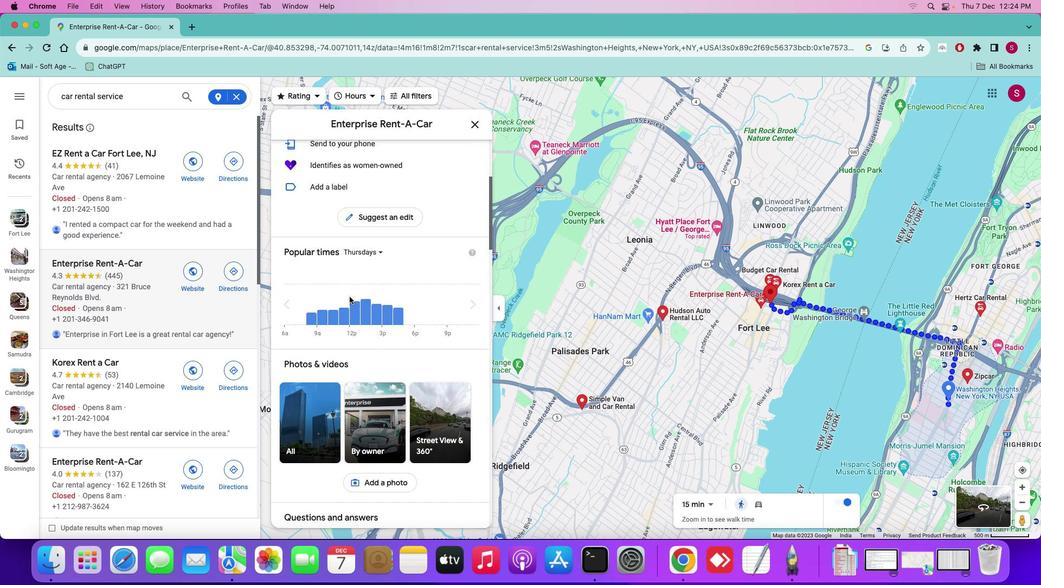 
Action: Mouse scrolled (349, 297) with delta (0, -1)
Screenshot: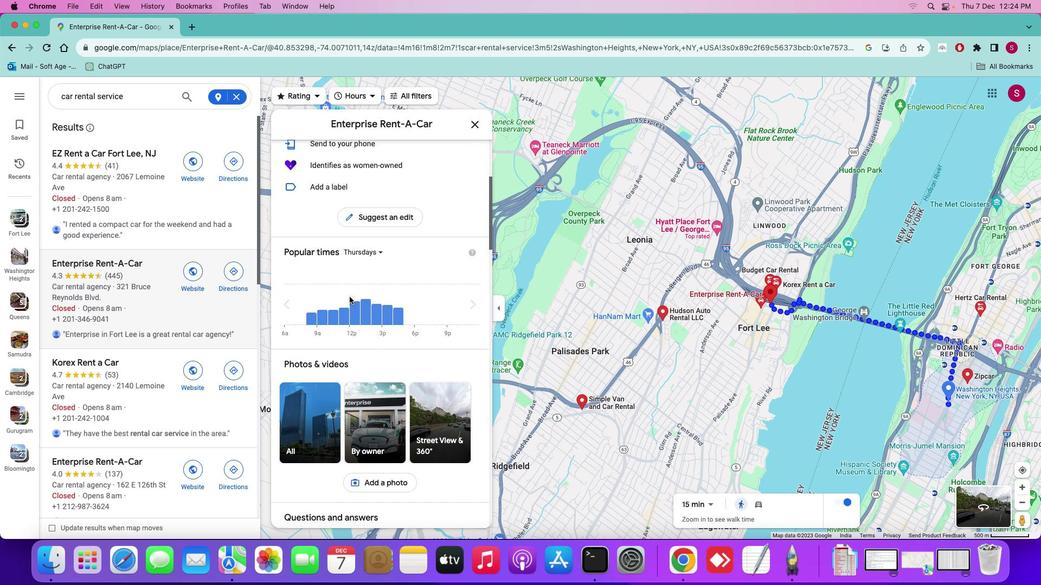 
Action: Mouse scrolled (349, 297) with delta (0, -1)
Screenshot: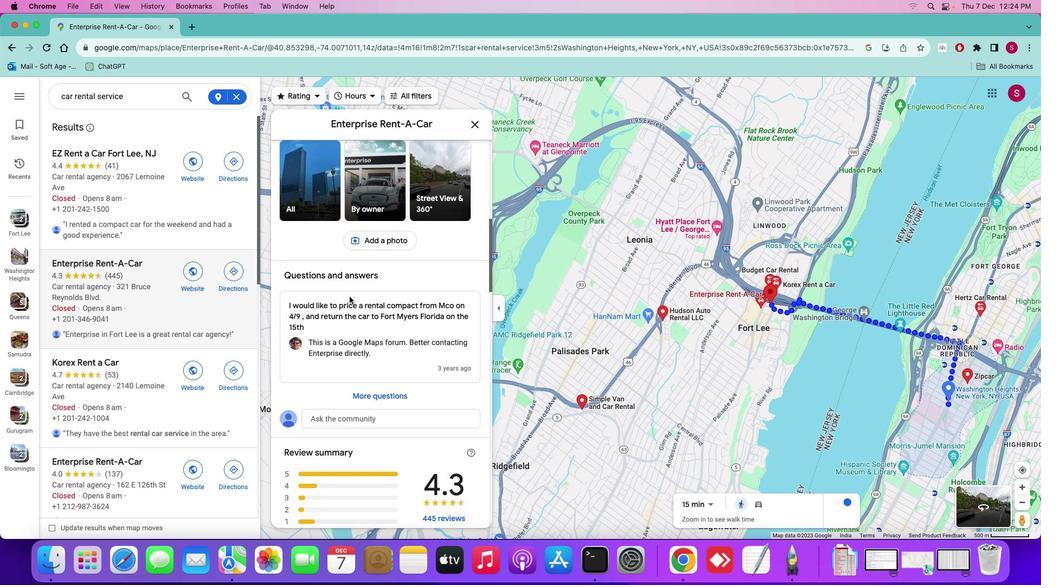 
Action: Mouse scrolled (349, 297) with delta (0, -2)
Screenshot: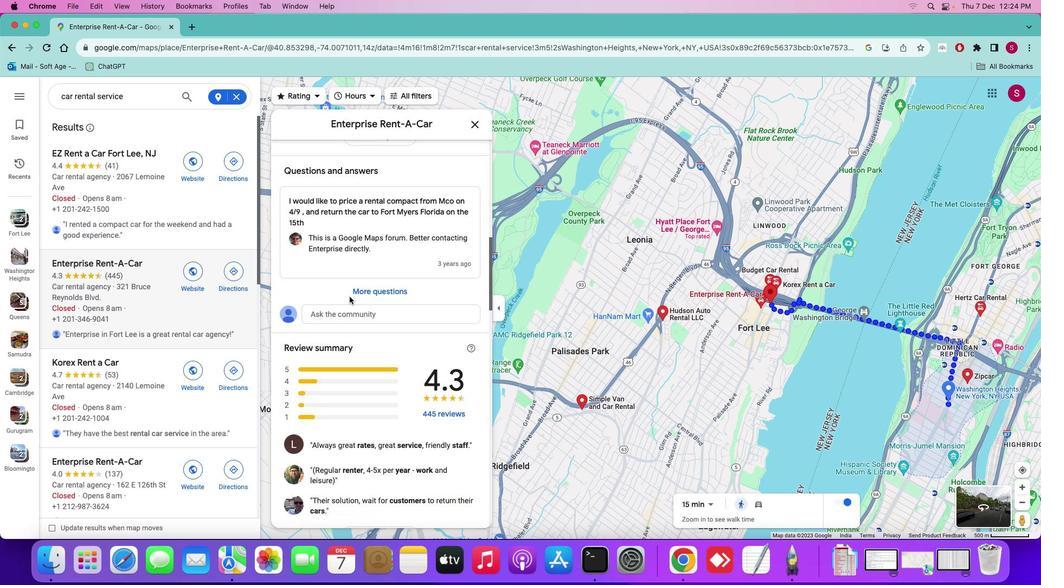 
Action: Mouse scrolled (349, 297) with delta (0, -2)
Screenshot: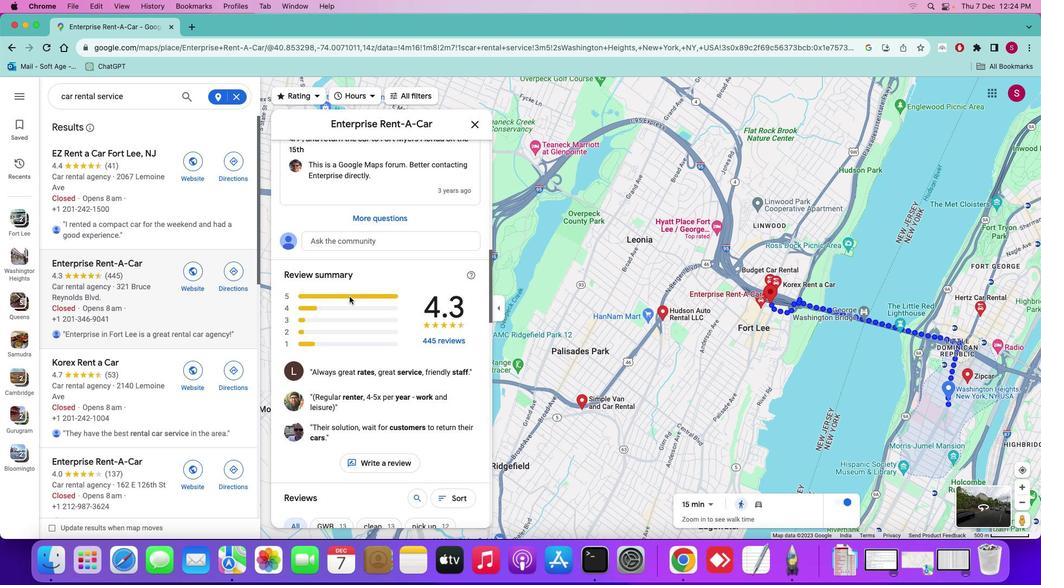 
Action: Mouse scrolled (349, 297) with delta (0, -2)
Screenshot: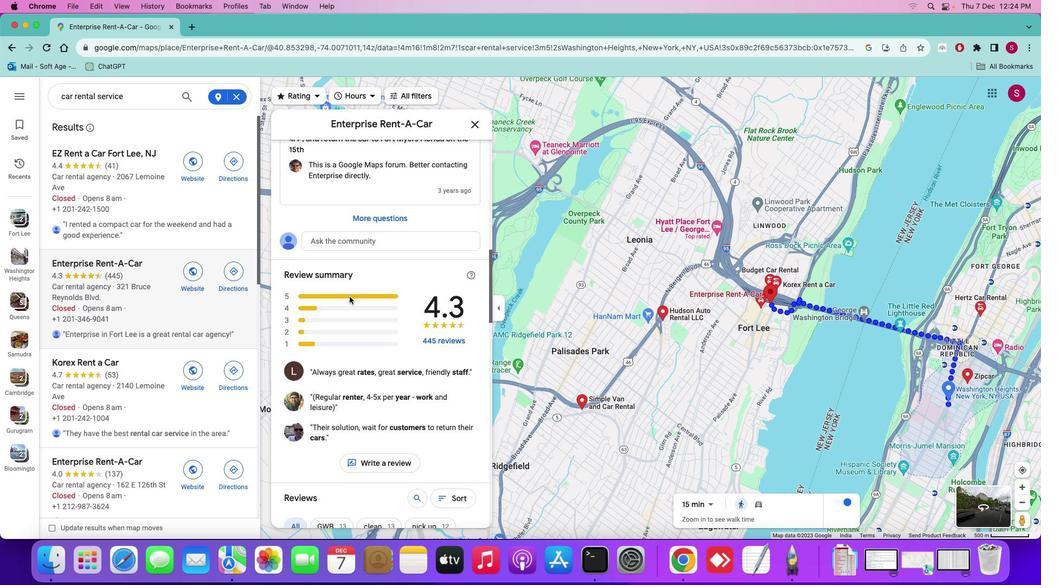 
Action: Mouse scrolled (349, 297) with delta (0, 0)
Screenshot: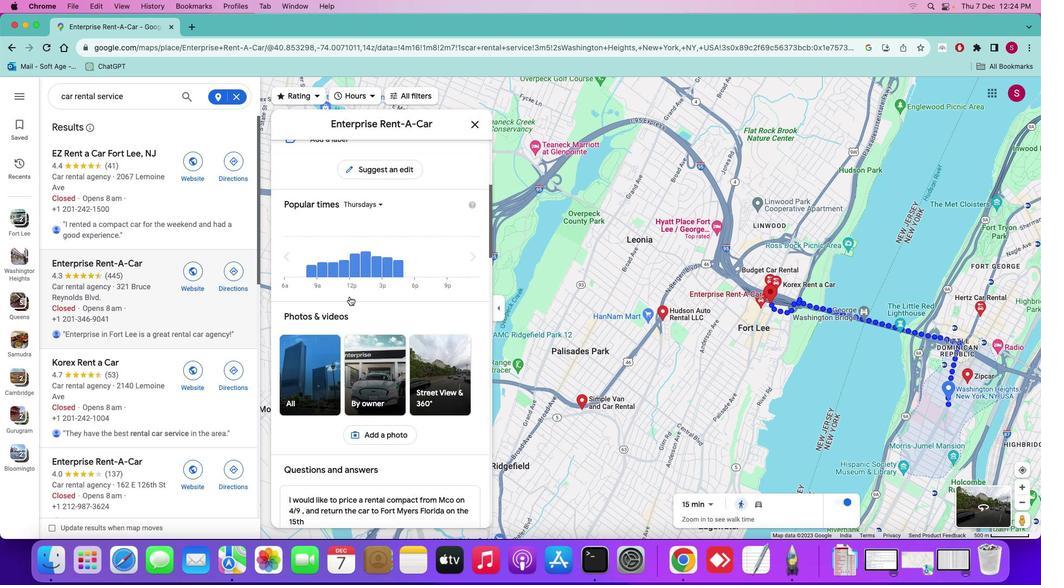 
Action: Mouse scrolled (349, 297) with delta (0, 0)
Screenshot: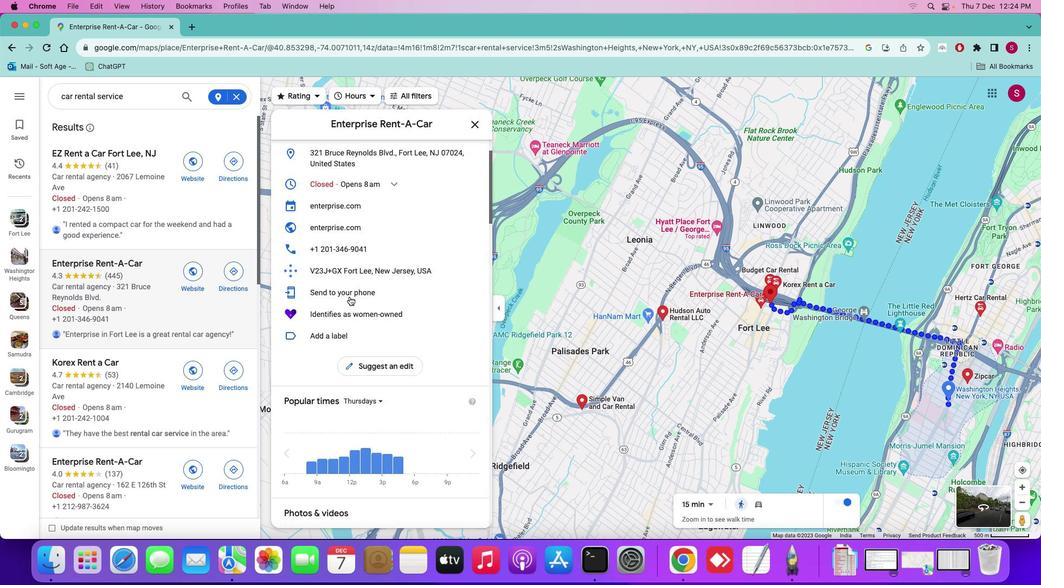 
Action: Mouse scrolled (349, 297) with delta (0, 1)
Screenshot: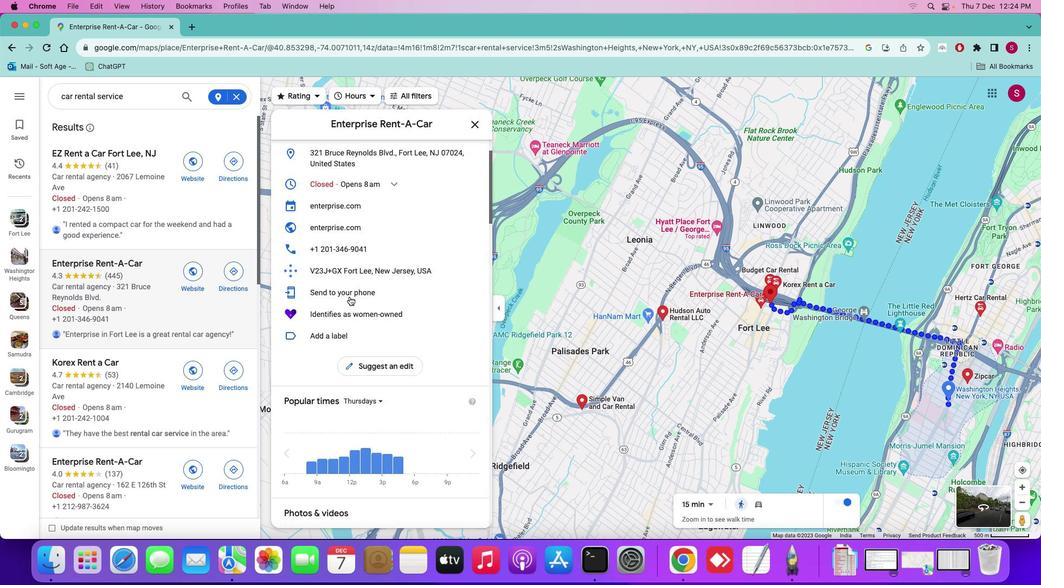 
Action: Mouse scrolled (349, 297) with delta (0, 2)
Screenshot: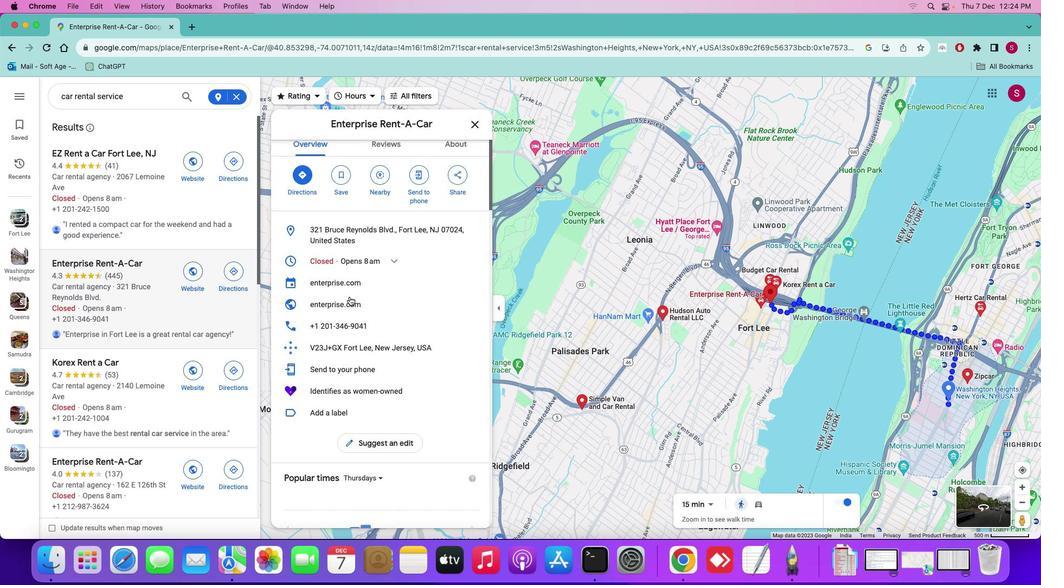 
Action: Mouse scrolled (349, 297) with delta (0, 3)
Screenshot: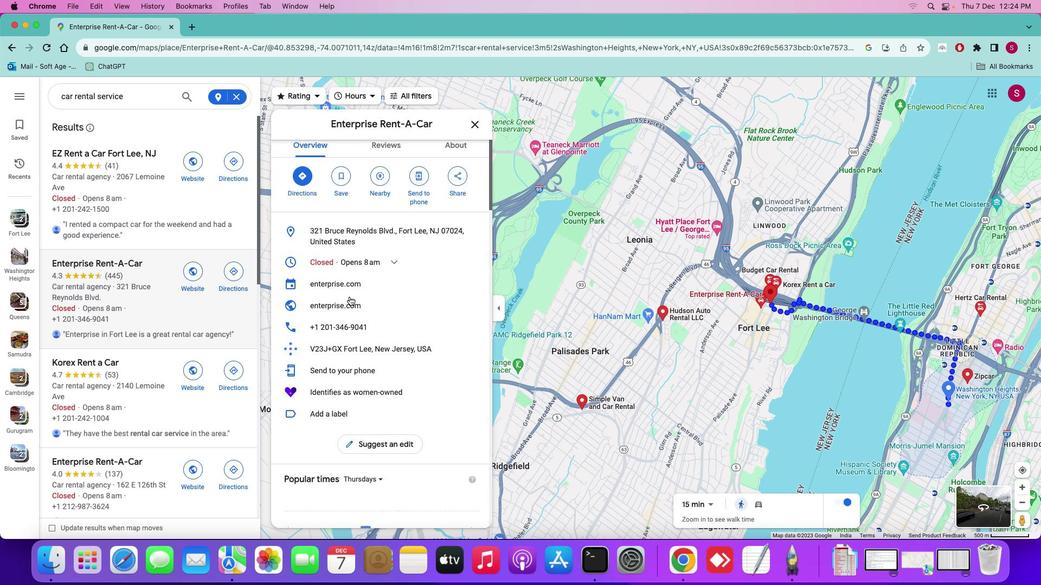 
Action: Mouse scrolled (349, 297) with delta (0, 3)
Screenshot: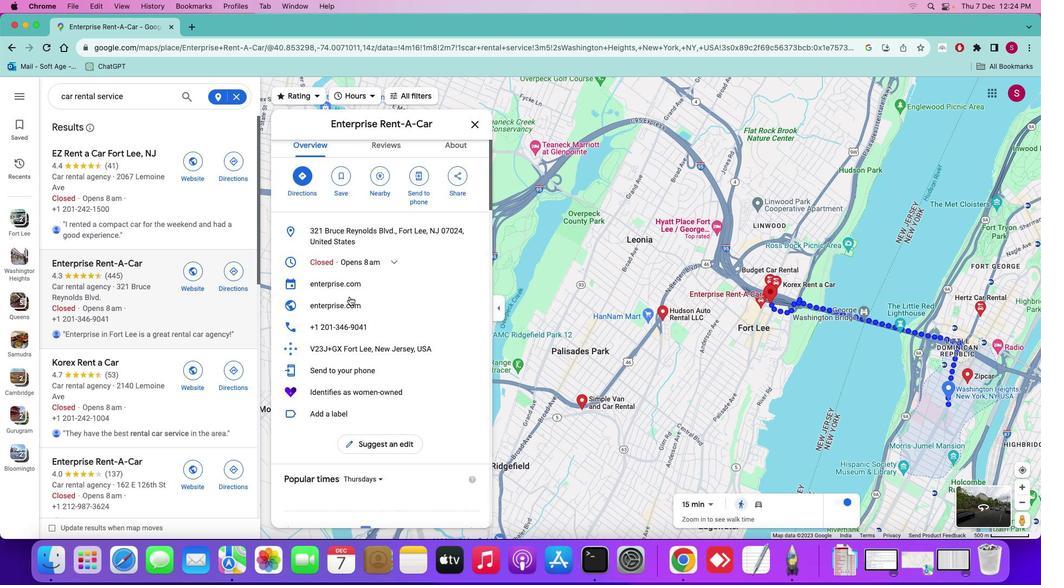 
Action: Mouse scrolled (349, 297) with delta (0, 3)
Screenshot: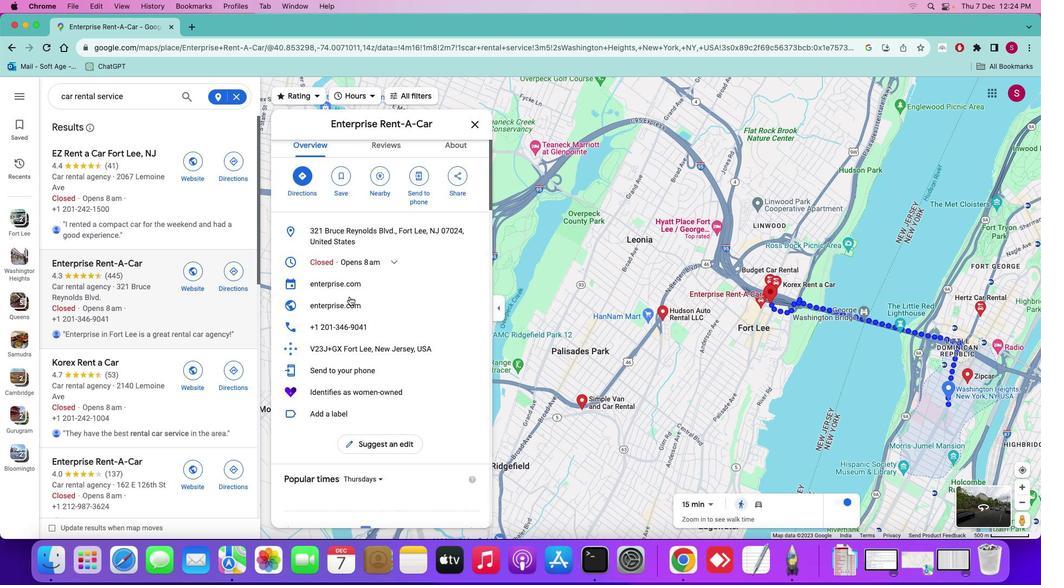
Action: Mouse moved to (81, 367)
Screenshot: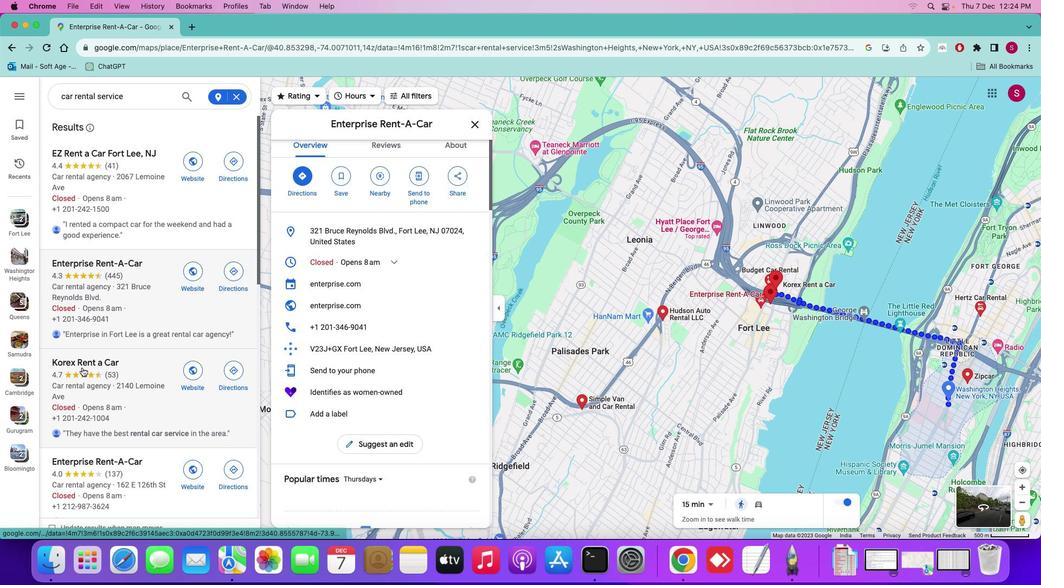 
Action: Mouse pressed left at (81, 367)
Screenshot: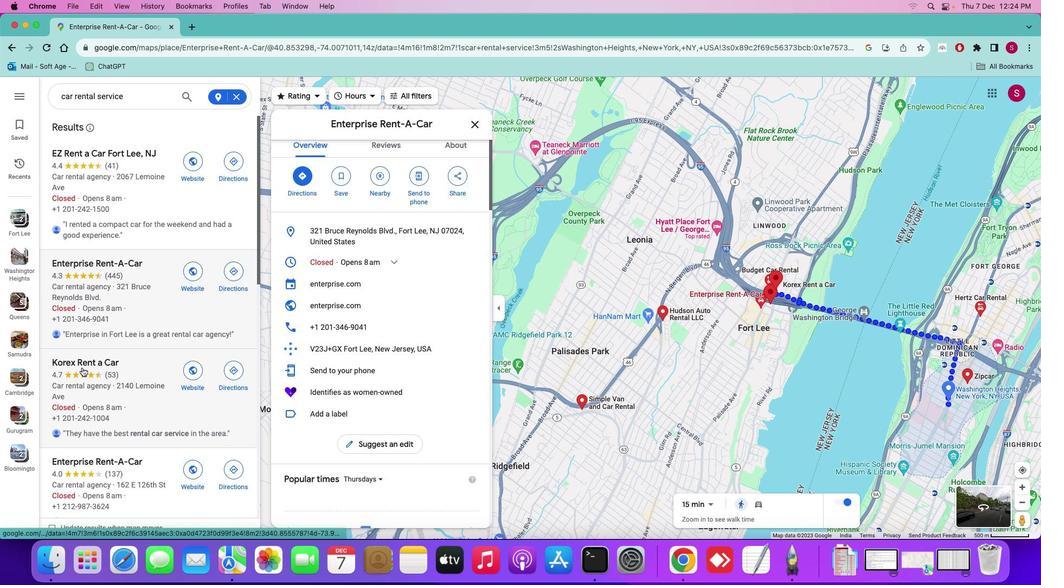 
Action: Mouse moved to (341, 387)
Screenshot: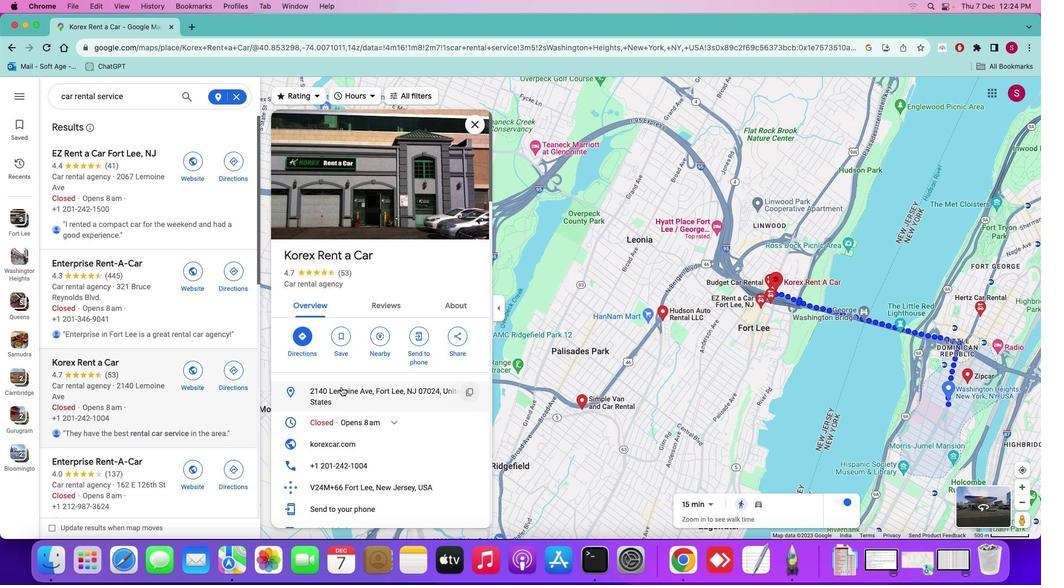 
Action: Mouse scrolled (341, 387) with delta (0, 0)
Screenshot: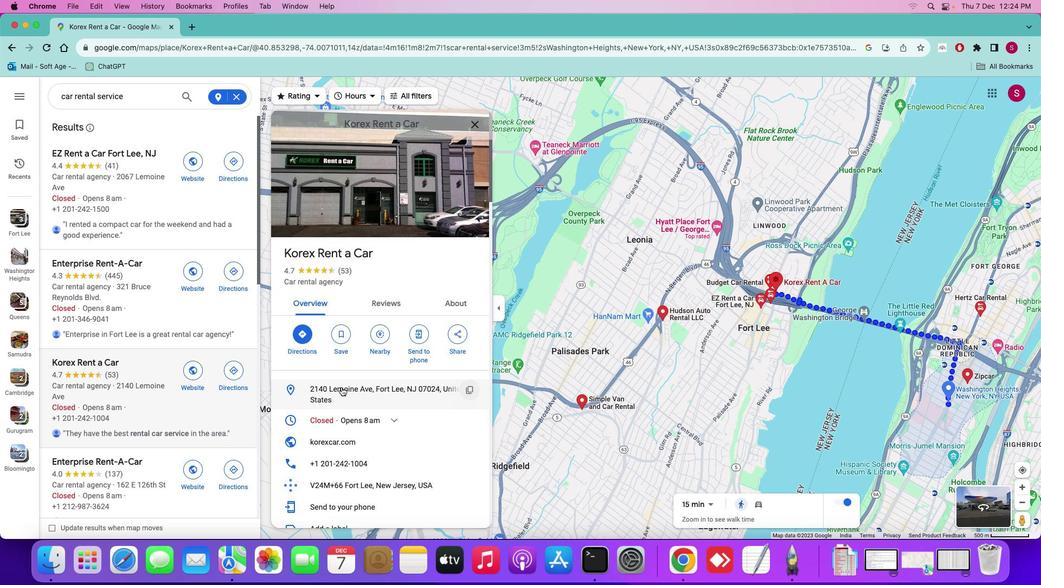 
Action: Mouse scrolled (341, 387) with delta (0, 0)
Screenshot: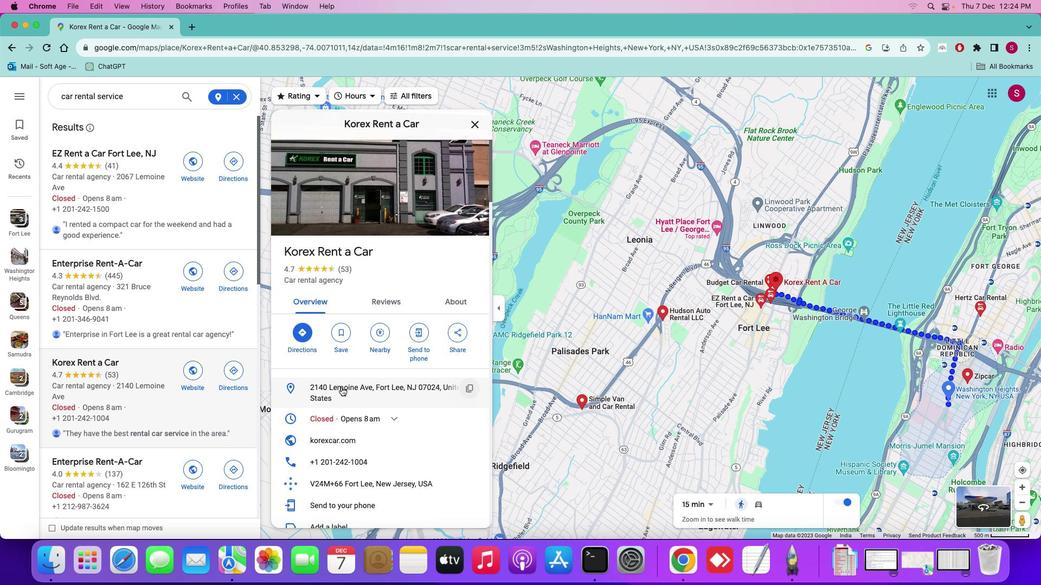
Action: Mouse scrolled (341, 387) with delta (0, 0)
Screenshot: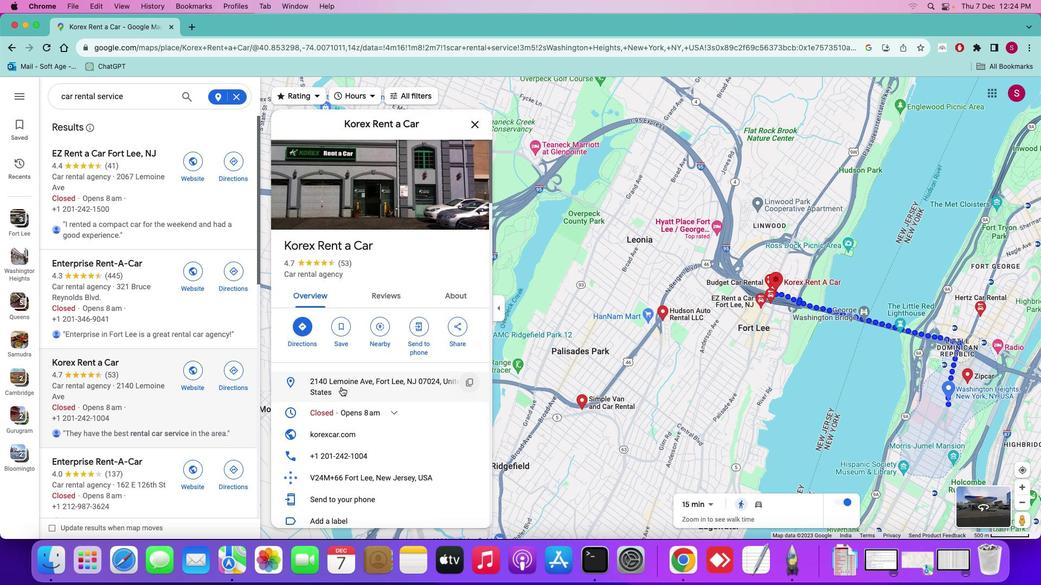 
Action: Mouse scrolled (341, 387) with delta (0, 0)
Screenshot: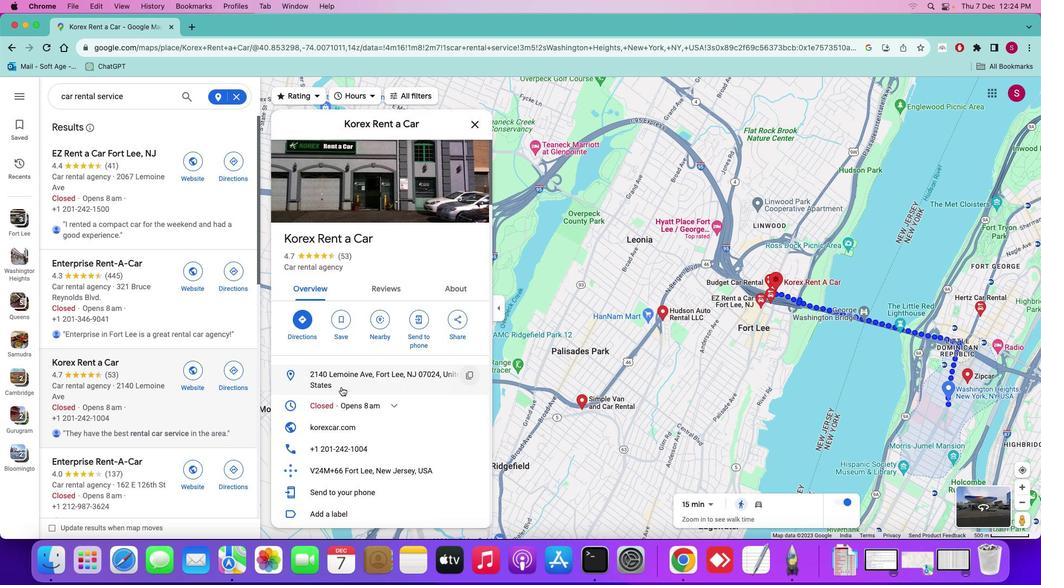 
Action: Mouse scrolled (341, 387) with delta (0, 0)
Screenshot: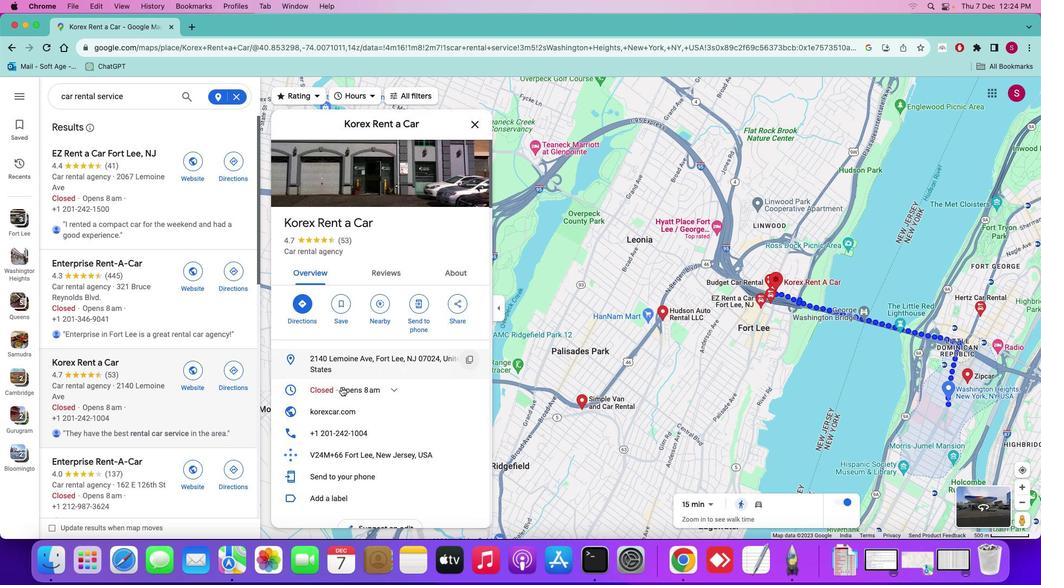 
Action: Mouse scrolled (341, 387) with delta (0, 0)
Screenshot: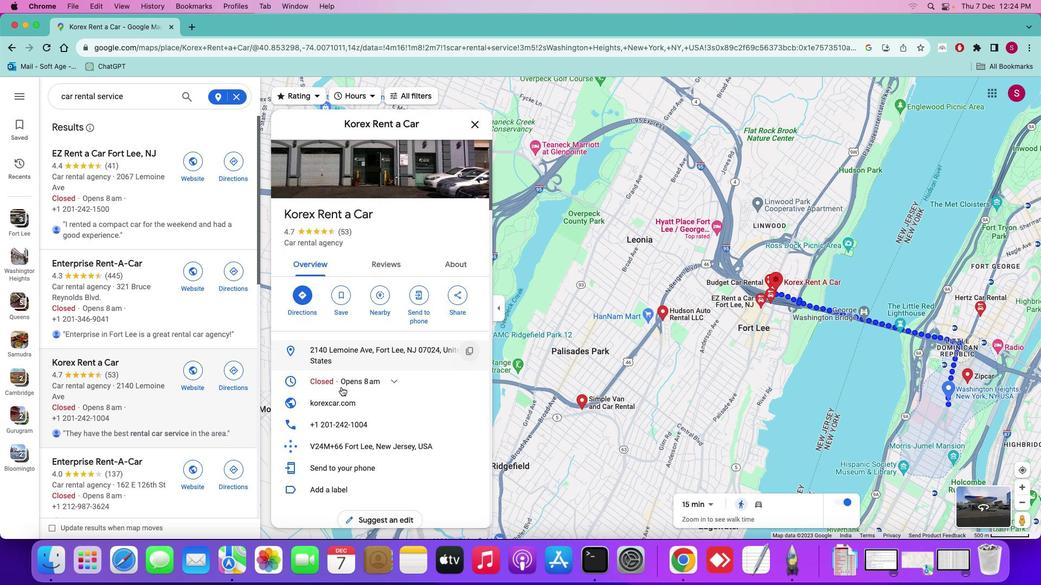 
Action: Mouse scrolled (341, 387) with delta (0, 0)
Screenshot: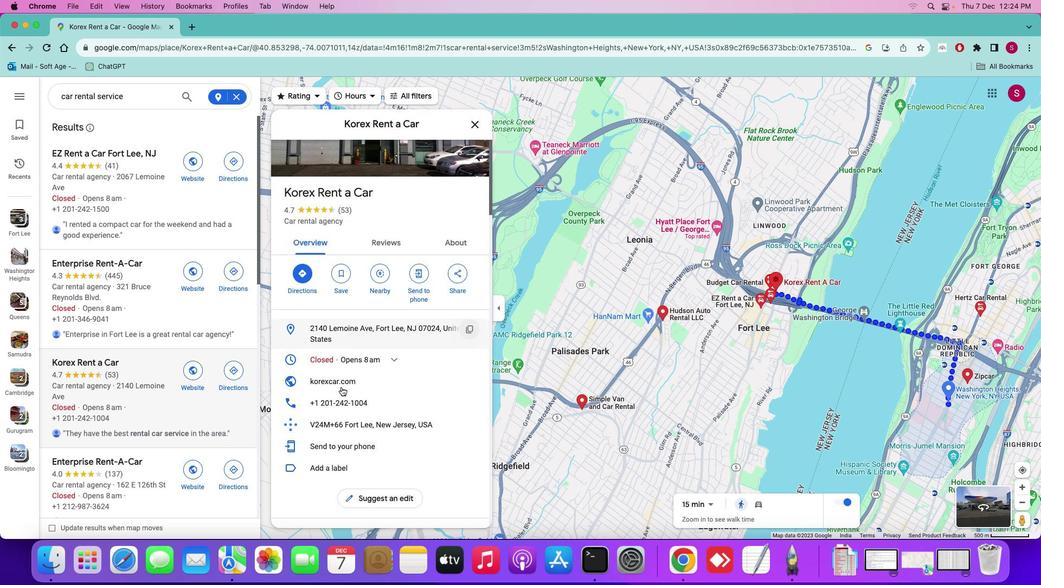
Action: Mouse scrolled (341, 387) with delta (0, -1)
Screenshot: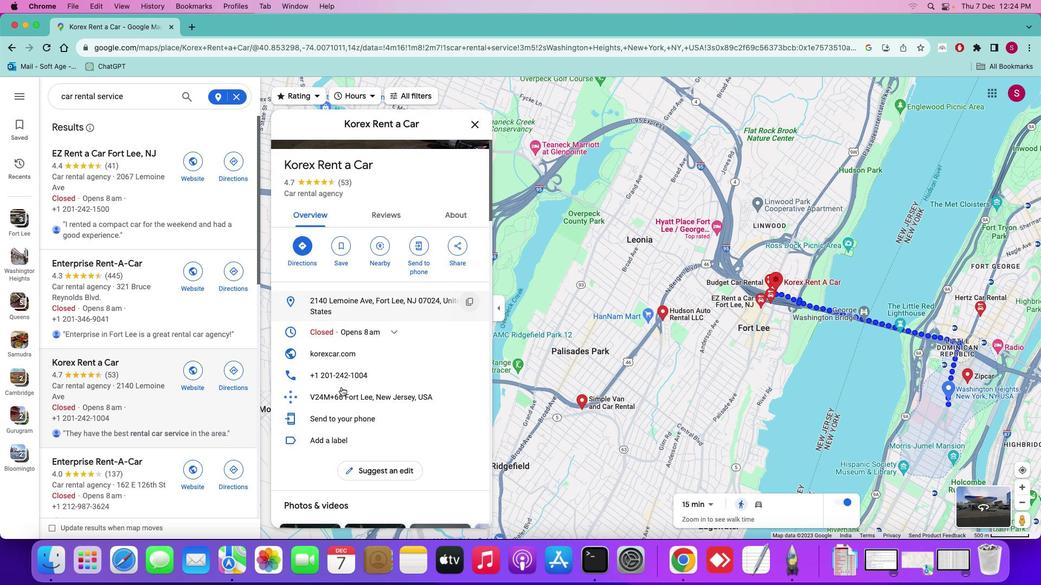 
Action: Mouse scrolled (341, 387) with delta (0, 0)
Screenshot: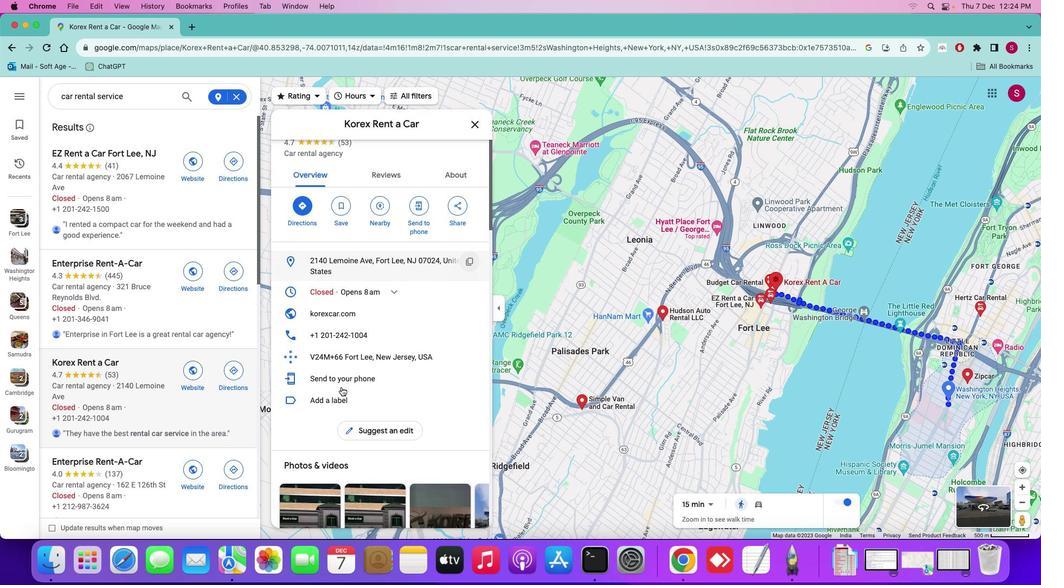 
Action: Mouse moved to (341, 387)
Screenshot: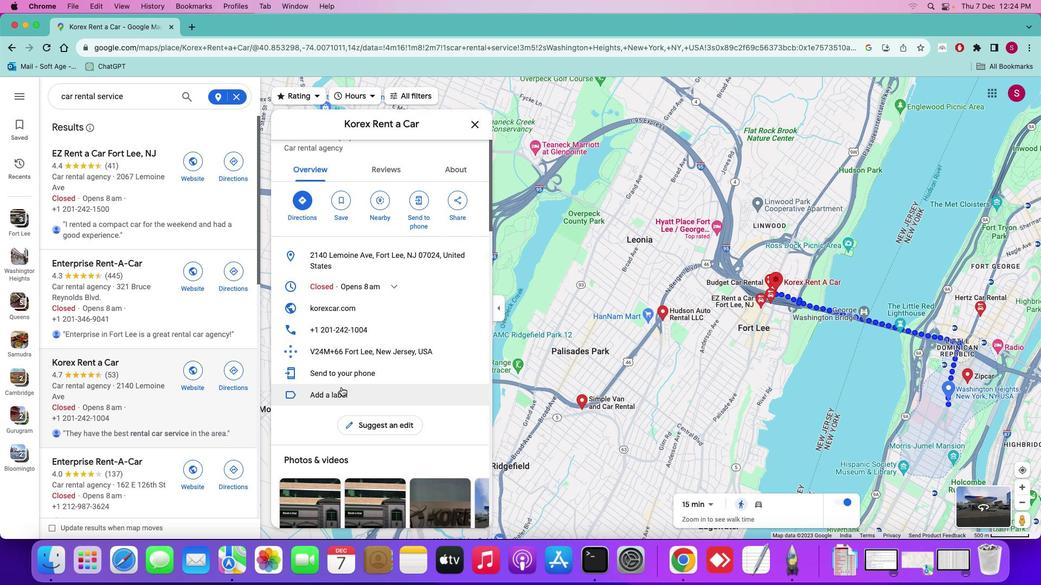 
Action: Mouse scrolled (341, 387) with delta (0, 0)
Screenshot: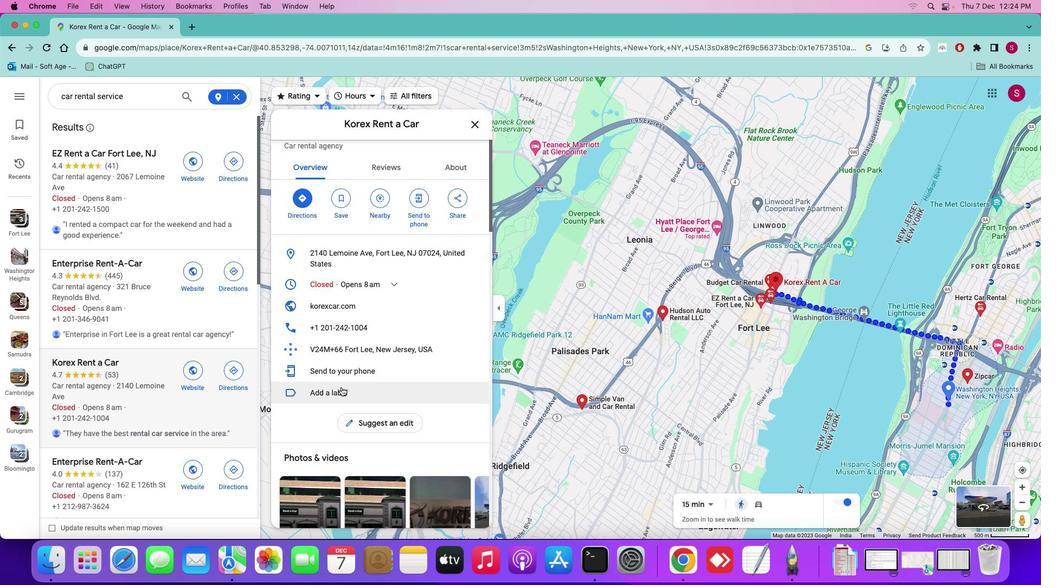 
Action: Mouse scrolled (341, 387) with delta (0, 0)
Screenshot: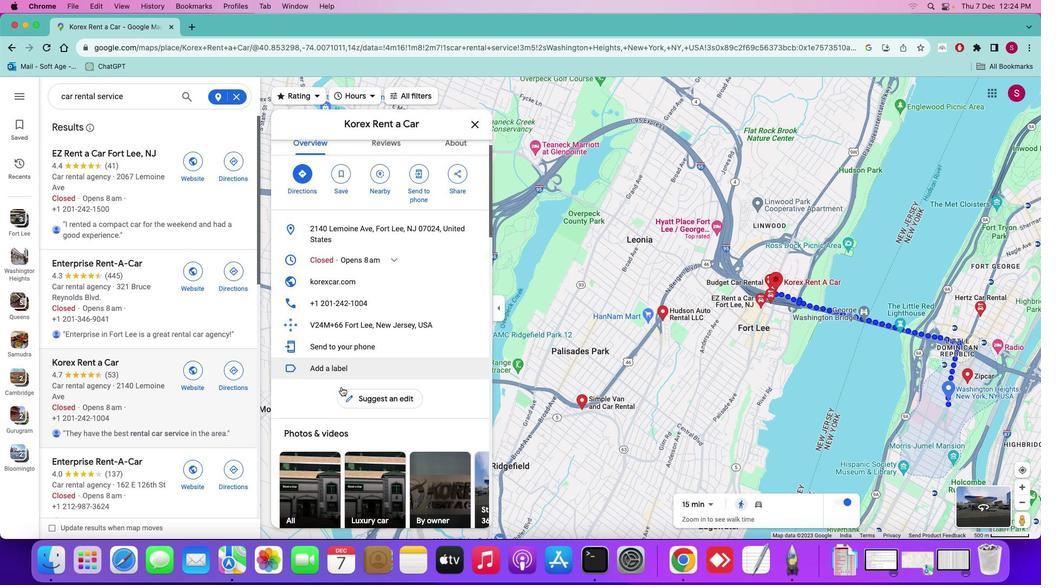 
Action: Mouse scrolled (341, 387) with delta (0, 0)
Screenshot: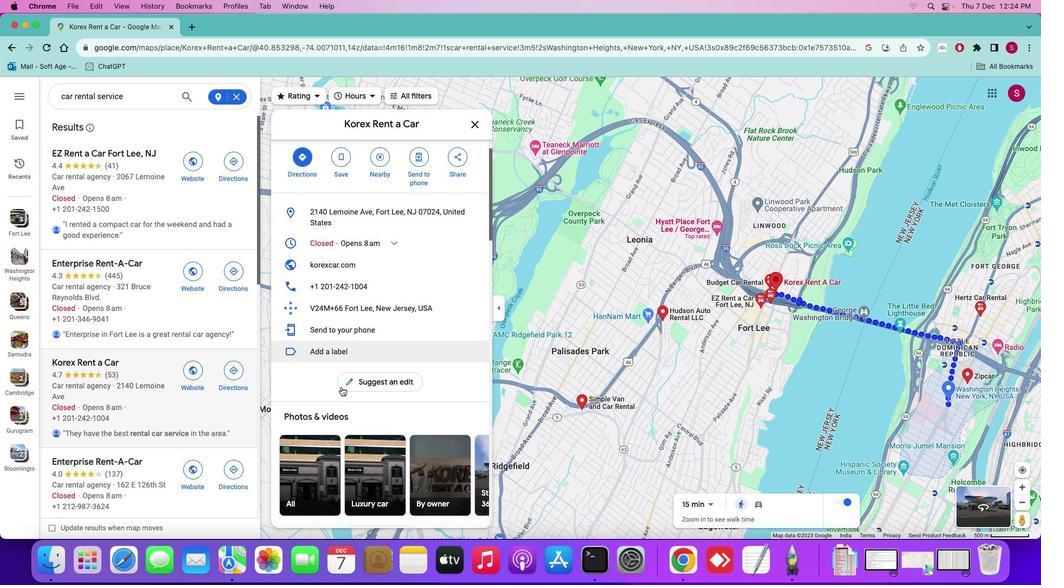 
Action: Mouse scrolled (341, 387) with delta (0, -1)
Screenshot: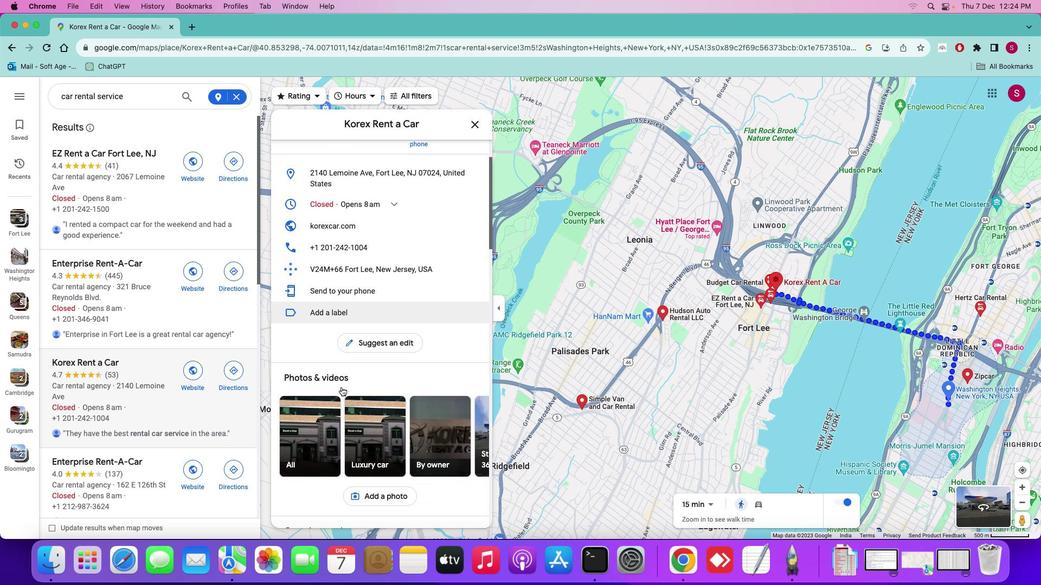 
Action: Mouse moved to (341, 387)
Screenshot: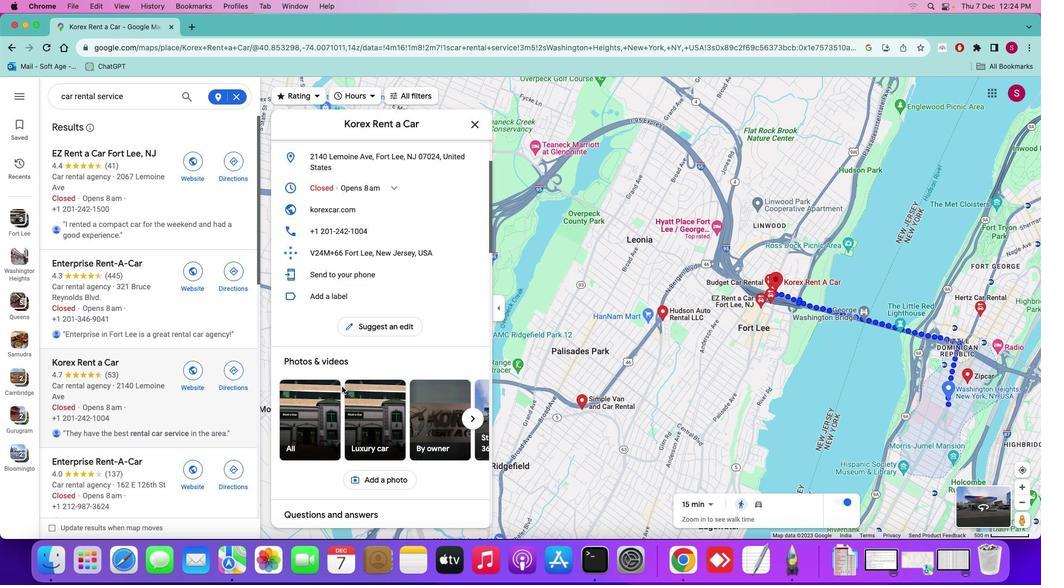 
Action: Mouse scrolled (341, 387) with delta (0, 0)
Screenshot: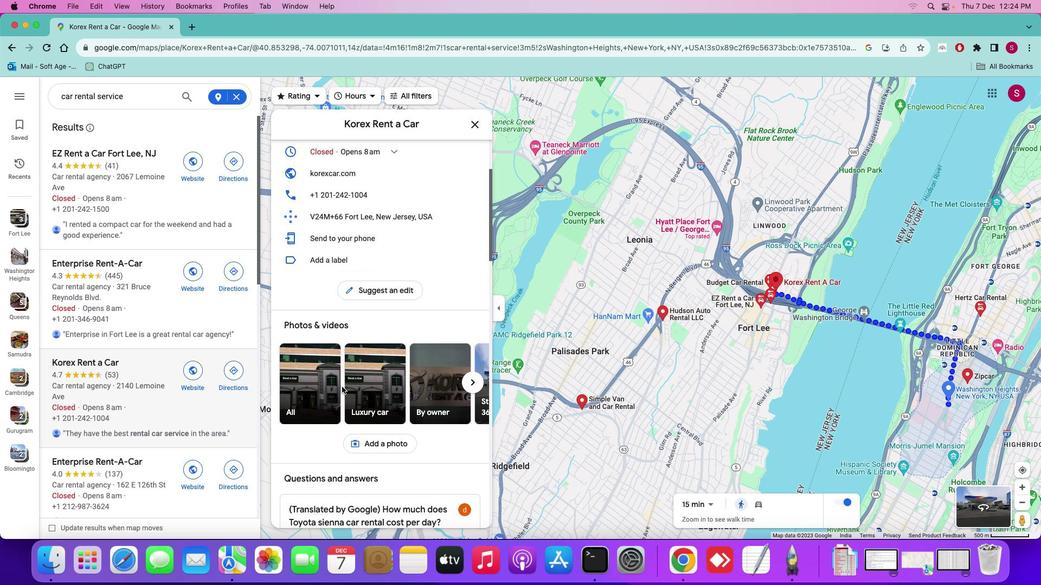 
Action: Mouse scrolled (341, 387) with delta (0, 0)
Screenshot: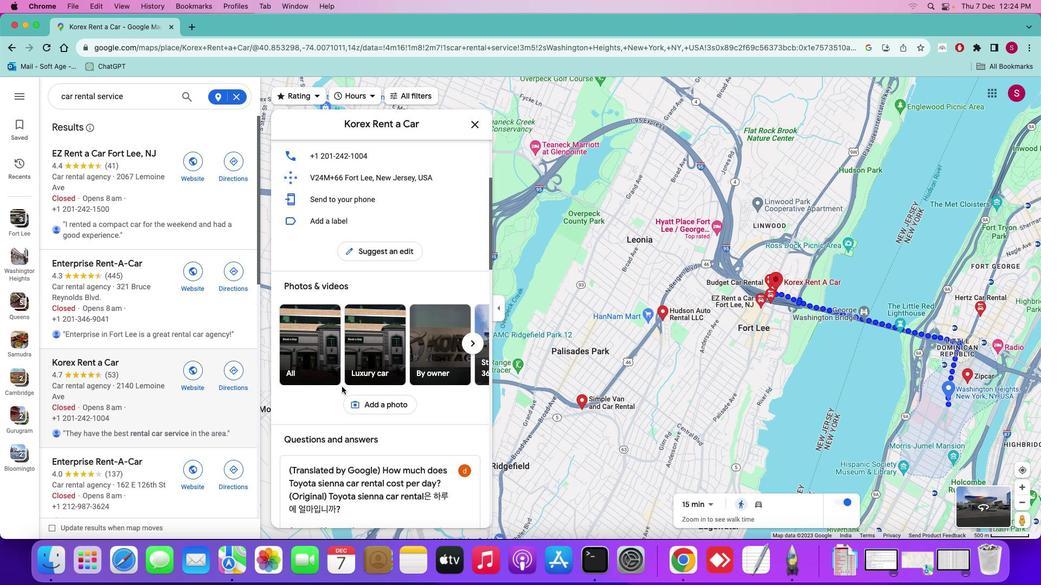 
Action: Mouse scrolled (341, 387) with delta (0, -1)
Screenshot: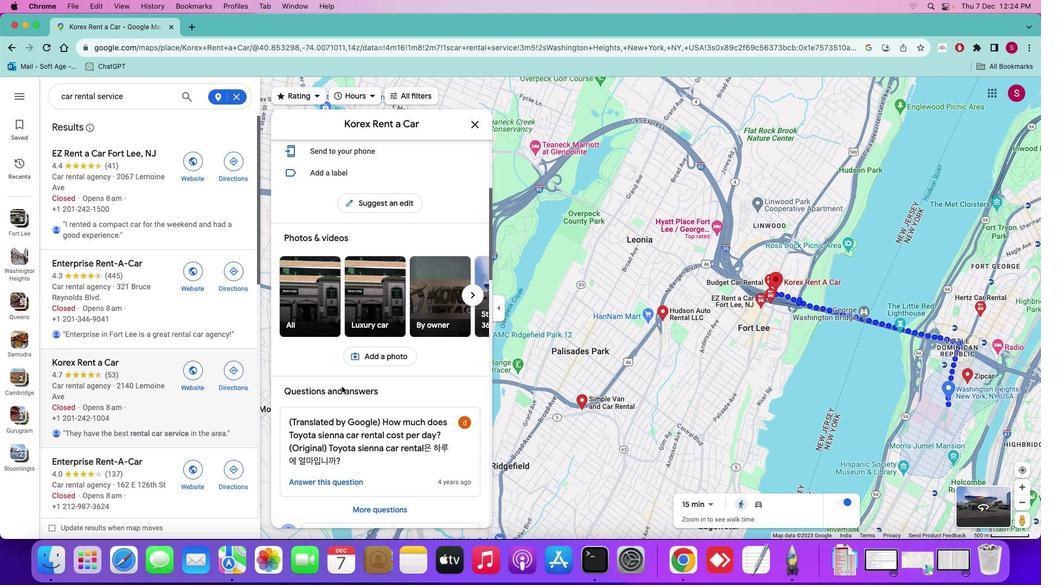 
Action: Mouse scrolled (341, 387) with delta (0, -2)
Screenshot: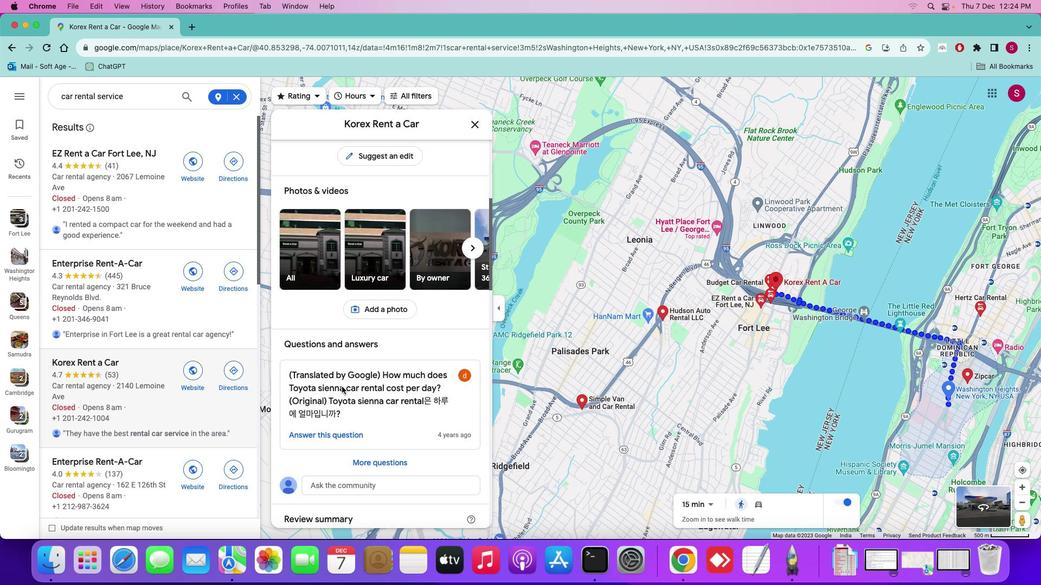 
Action: Mouse moved to (342, 387)
Screenshot: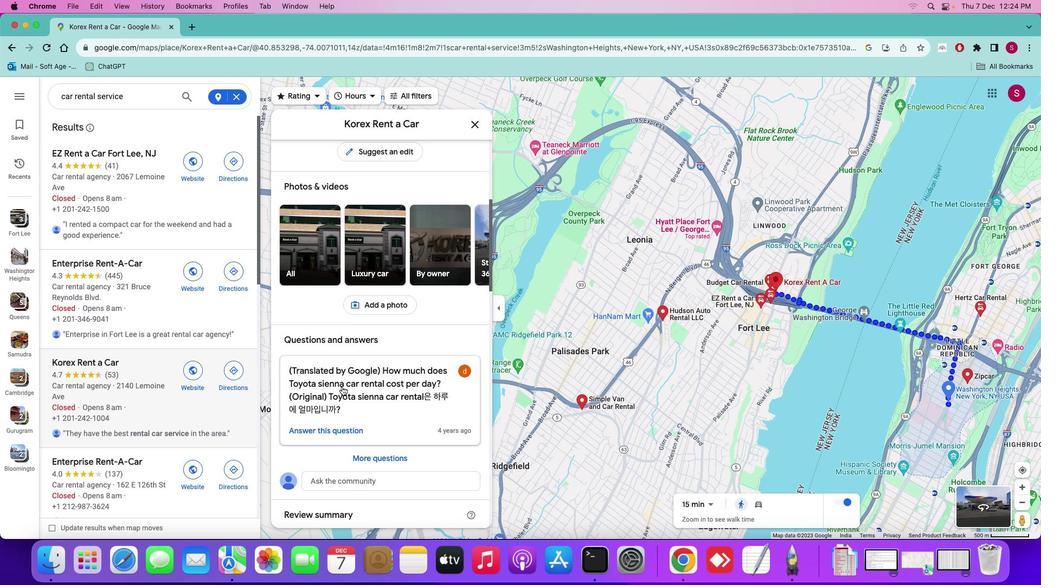 
Action: Mouse scrolled (342, 387) with delta (0, 0)
Screenshot: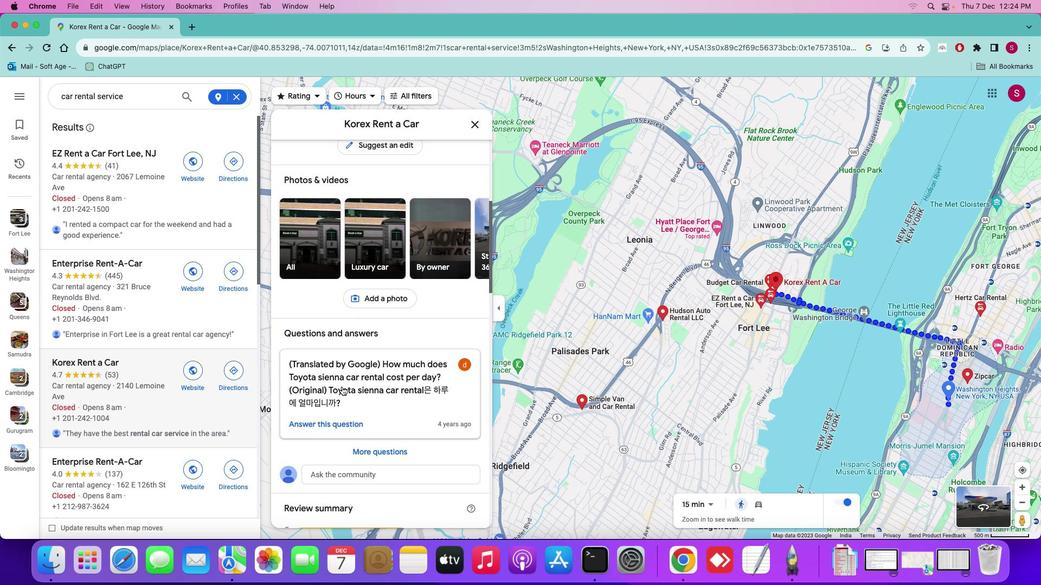 
Action: Mouse scrolled (342, 387) with delta (0, 0)
Screenshot: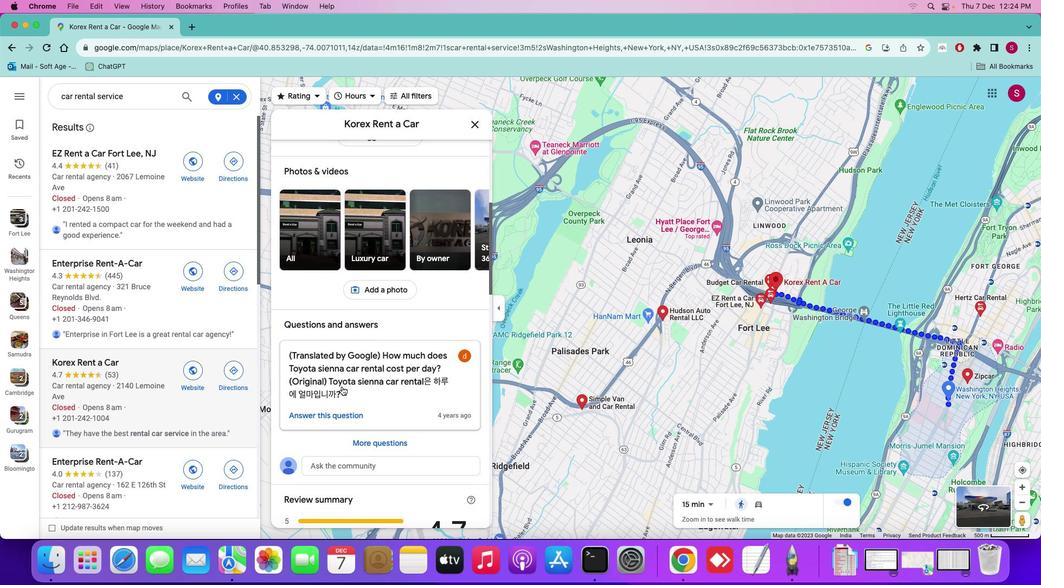 
Action: Mouse scrolled (342, 387) with delta (0, 0)
Screenshot: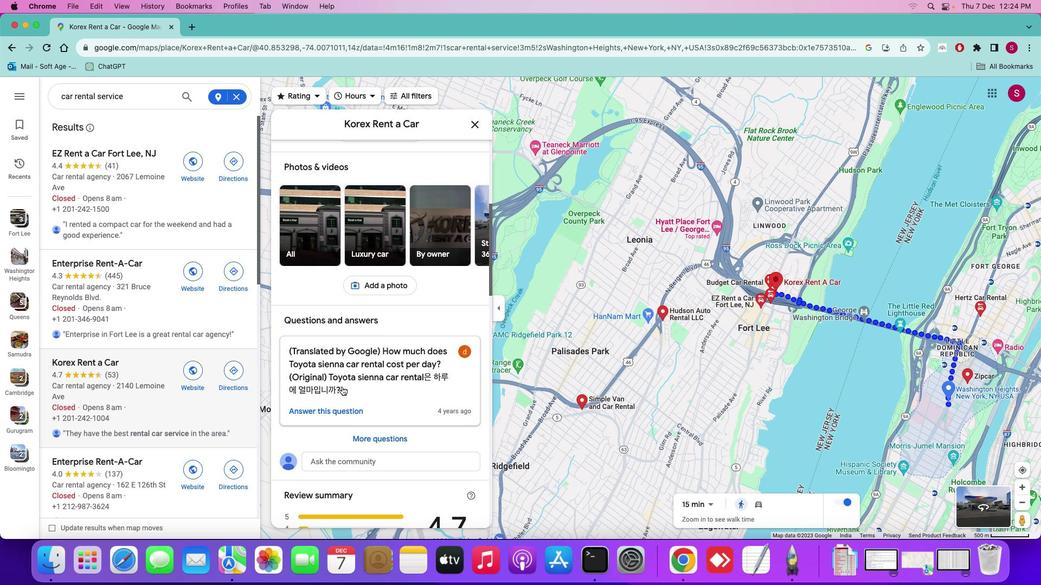
Action: Mouse scrolled (342, 387) with delta (0, 0)
Screenshot: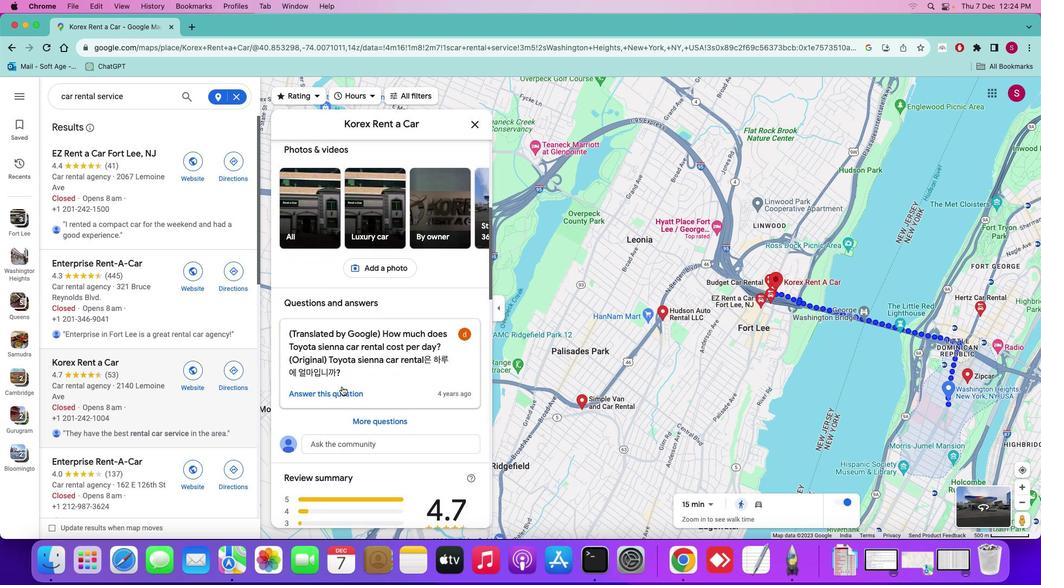 
Action: Mouse scrolled (342, 387) with delta (0, 0)
Screenshot: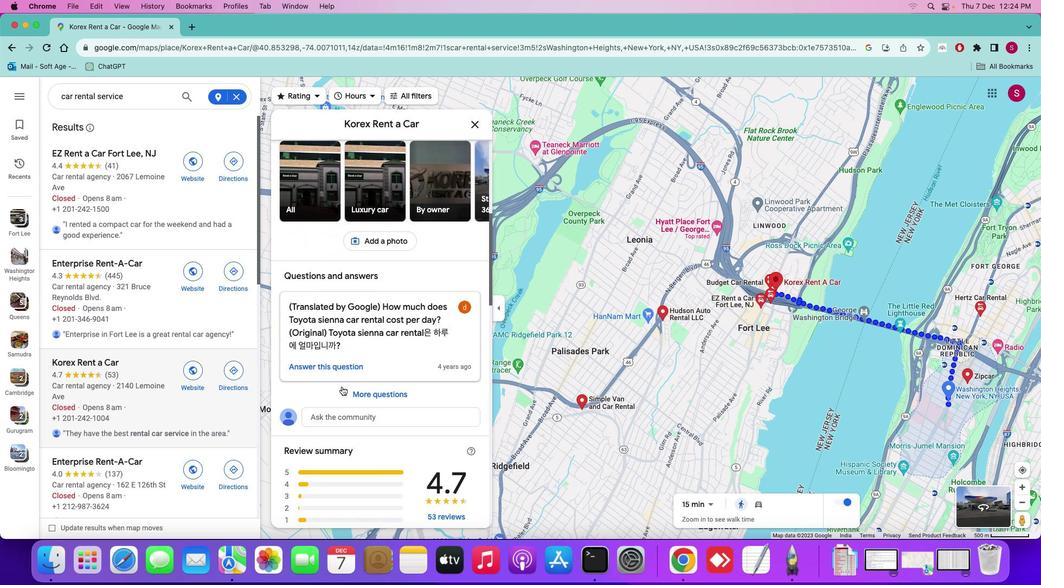 
Action: Mouse scrolled (342, 387) with delta (0, -1)
Screenshot: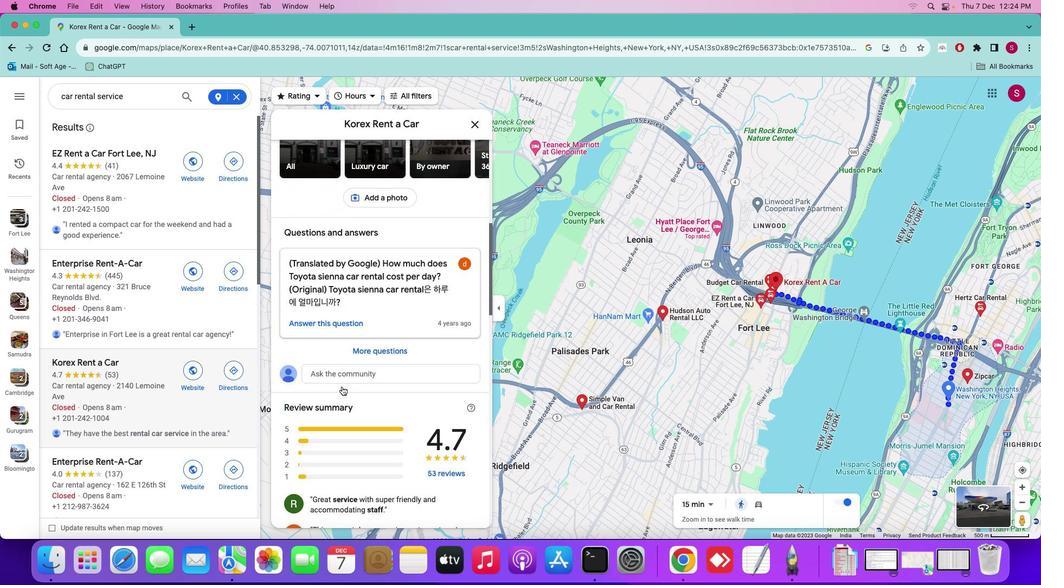 
Action: Mouse scrolled (342, 387) with delta (0, -1)
Screenshot: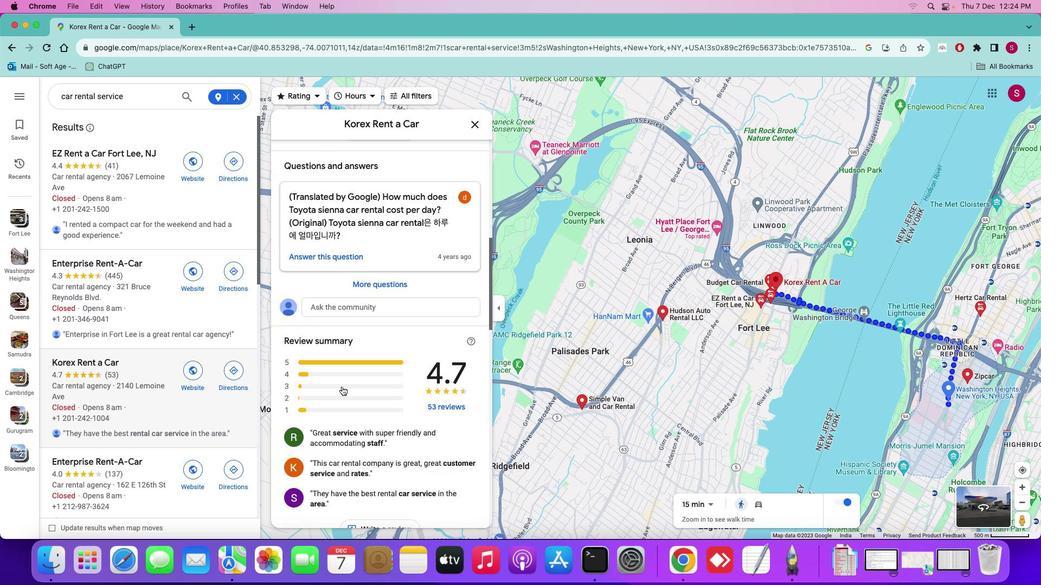 
Action: Mouse moved to (343, 386)
Screenshot: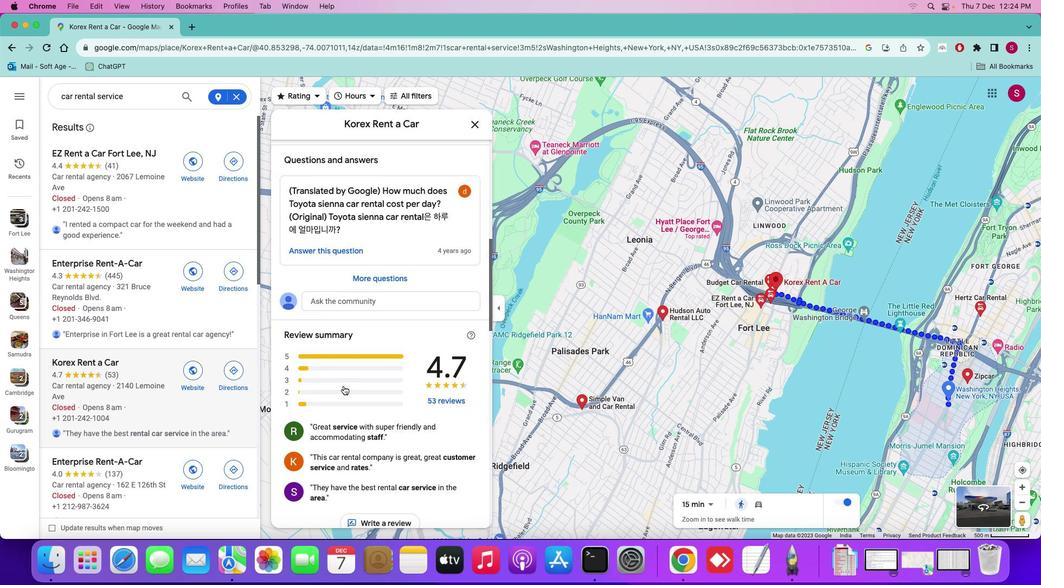 
Action: Mouse scrolled (343, 386) with delta (0, 0)
Screenshot: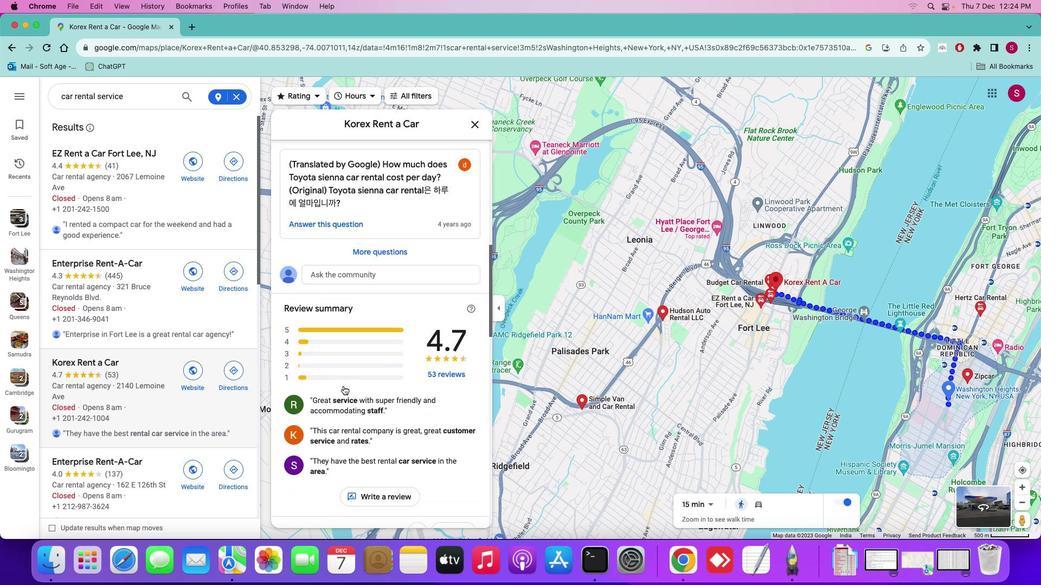 
Action: Mouse scrolled (343, 386) with delta (0, 0)
Screenshot: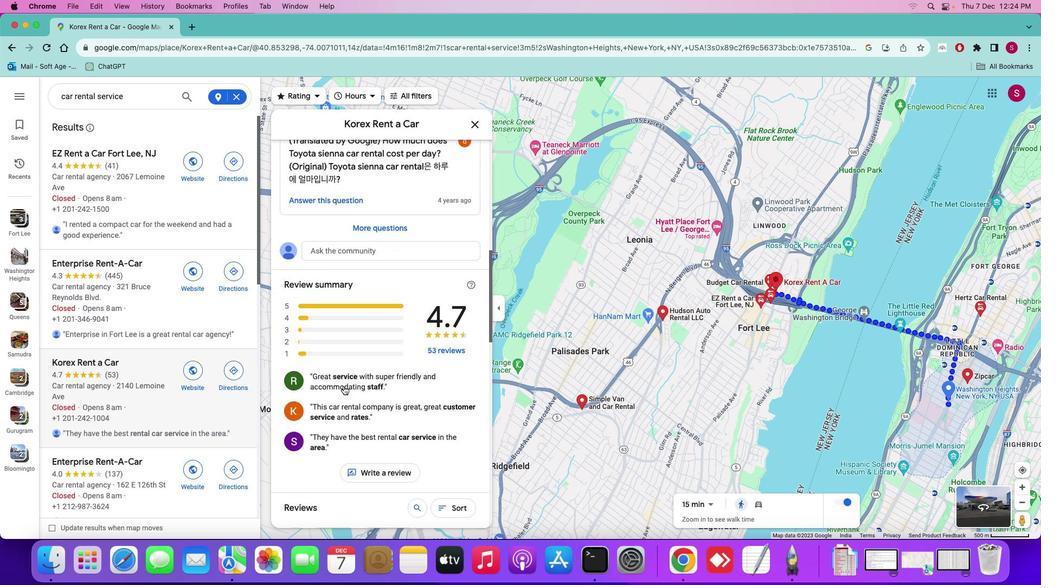 
Action: Mouse scrolled (343, 386) with delta (0, -1)
Screenshot: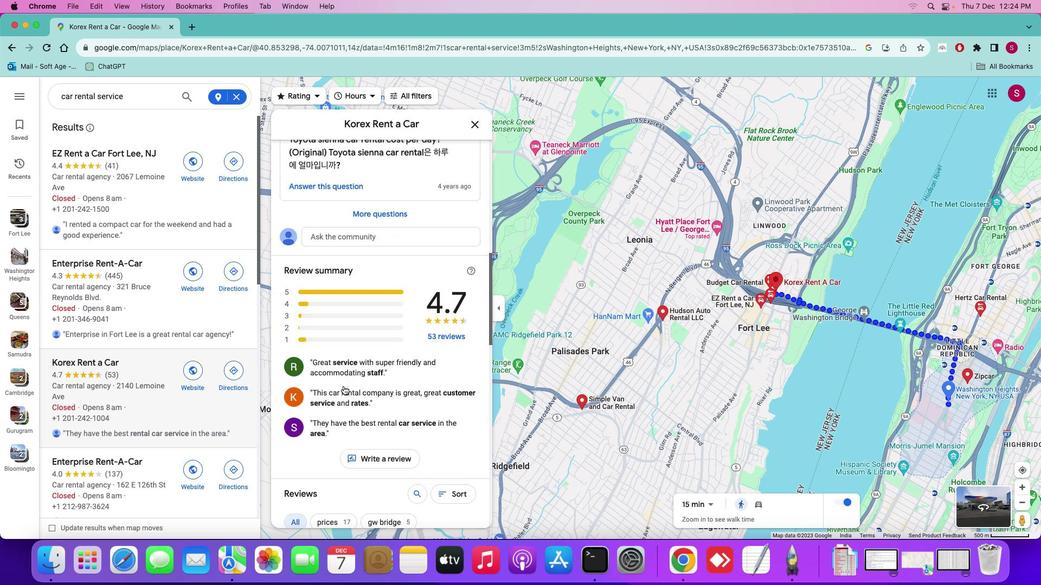 
Action: Mouse scrolled (343, 386) with delta (0, -1)
Screenshot: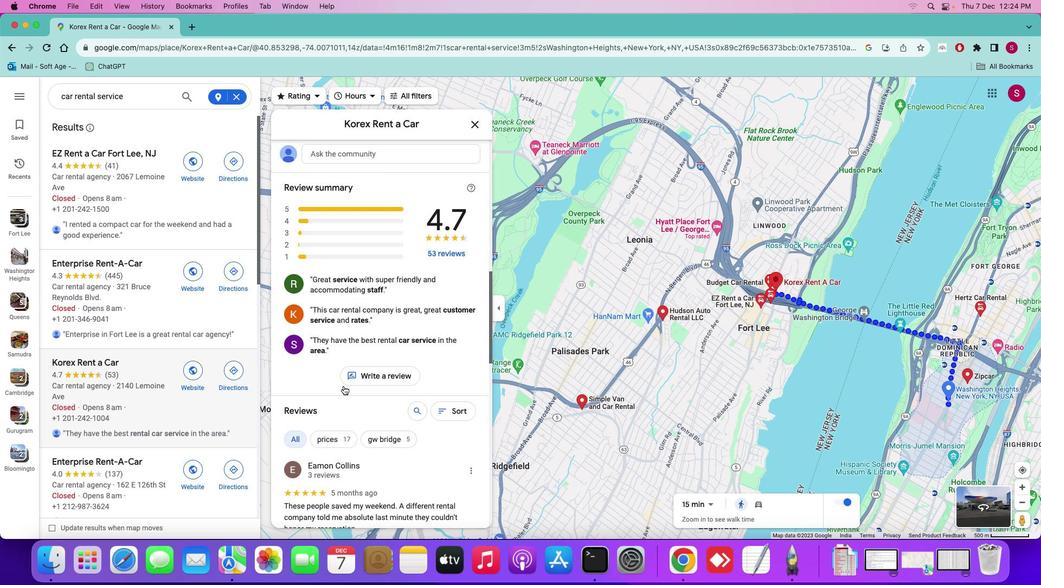 
Action: Mouse moved to (125, 365)
Screenshot: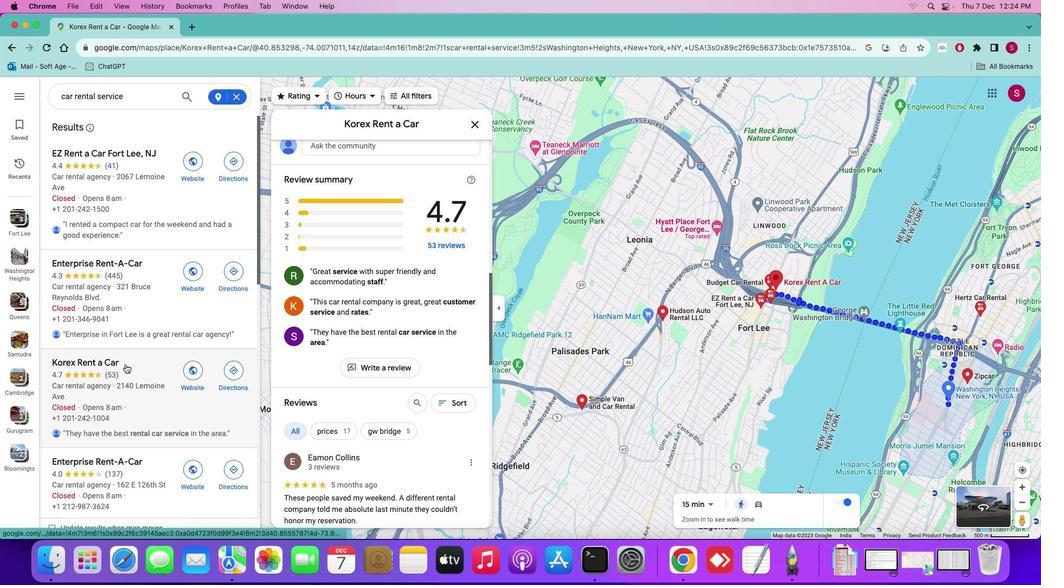 
Action: Mouse pressed left at (125, 365)
Screenshot: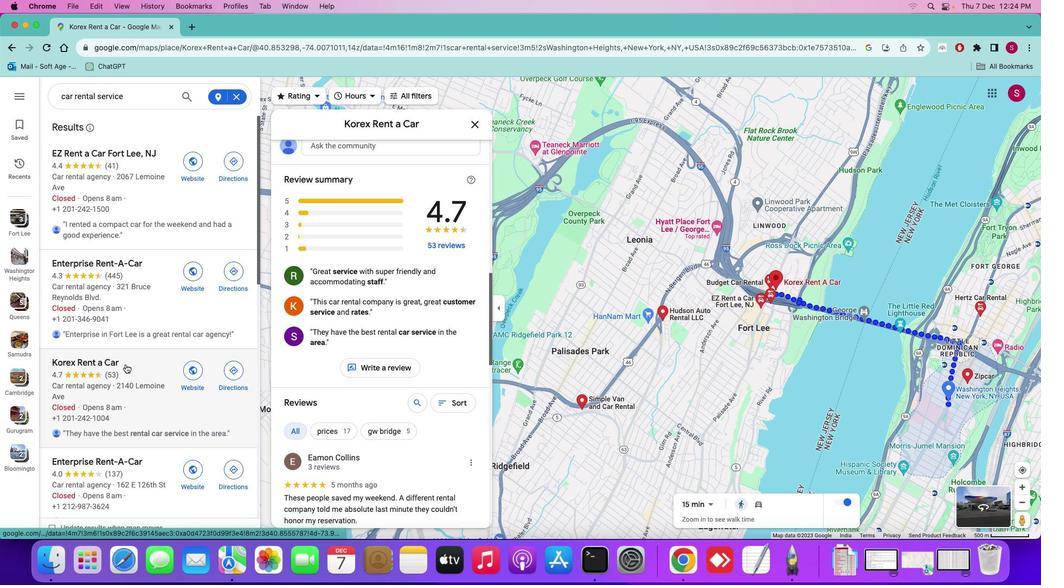 
Action: Mouse moved to (100, 361)
Screenshot: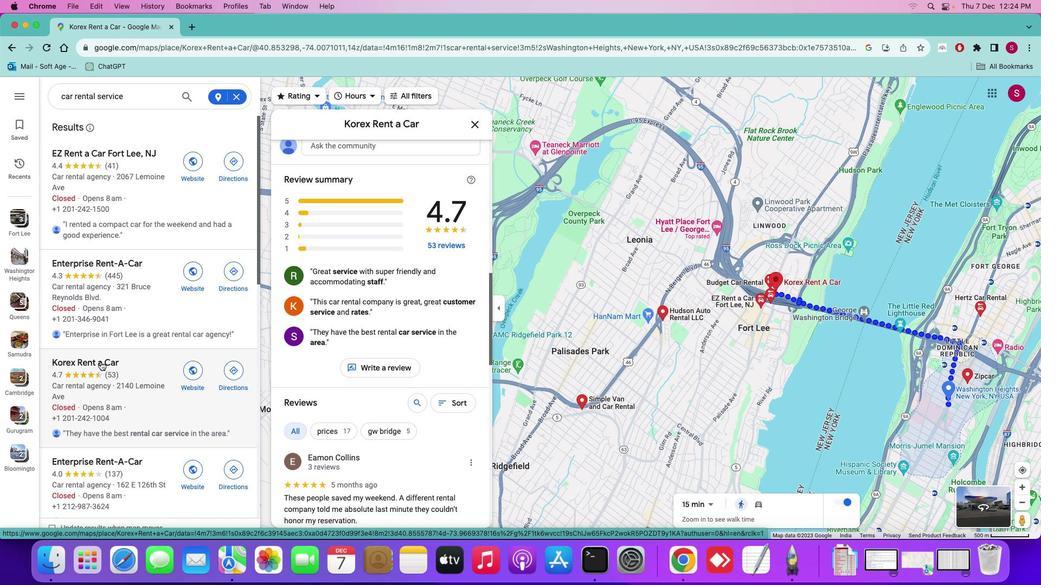 
Action: Mouse scrolled (100, 361) with delta (0, 0)
Screenshot: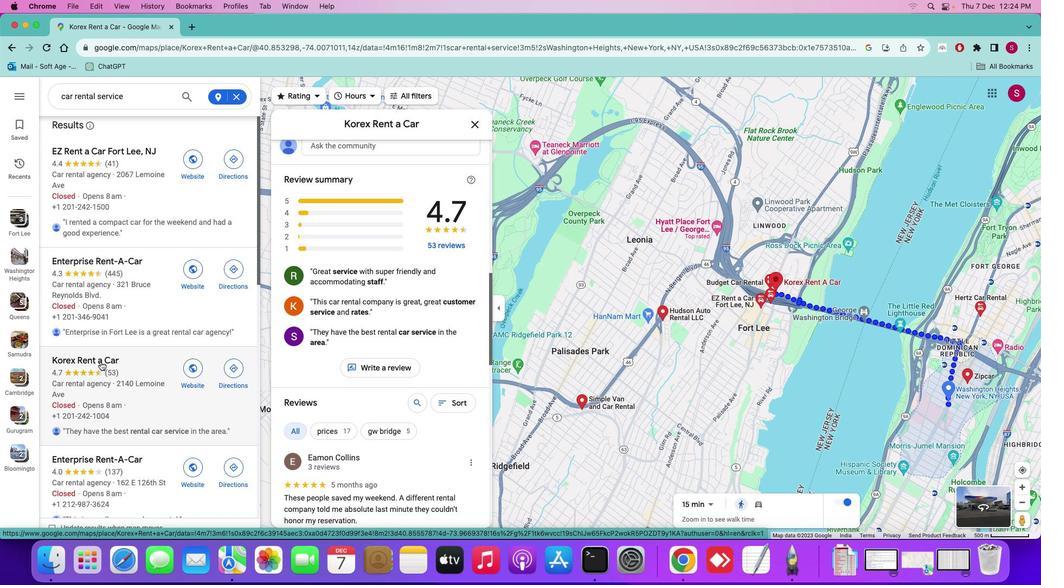 
Action: Mouse scrolled (100, 361) with delta (0, 0)
Screenshot: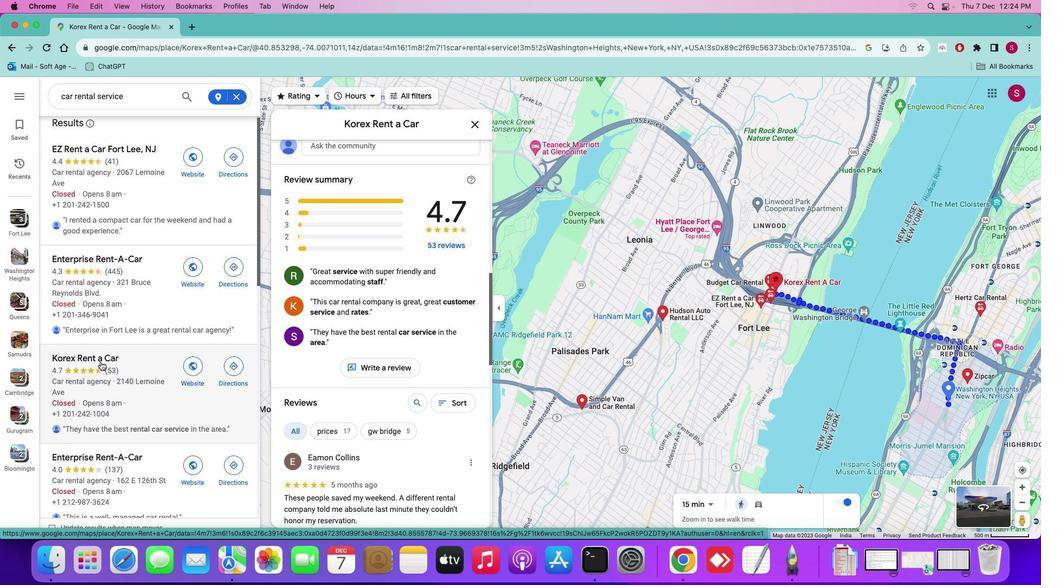 
Action: Mouse scrolled (100, 361) with delta (0, 0)
Screenshot: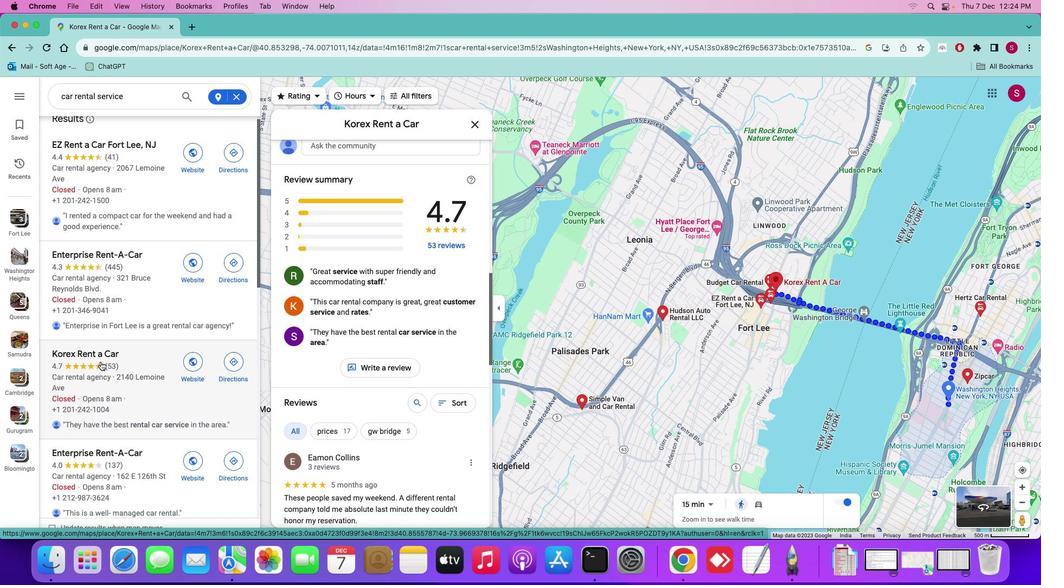 
Action: Mouse scrolled (100, 361) with delta (0, 0)
Screenshot: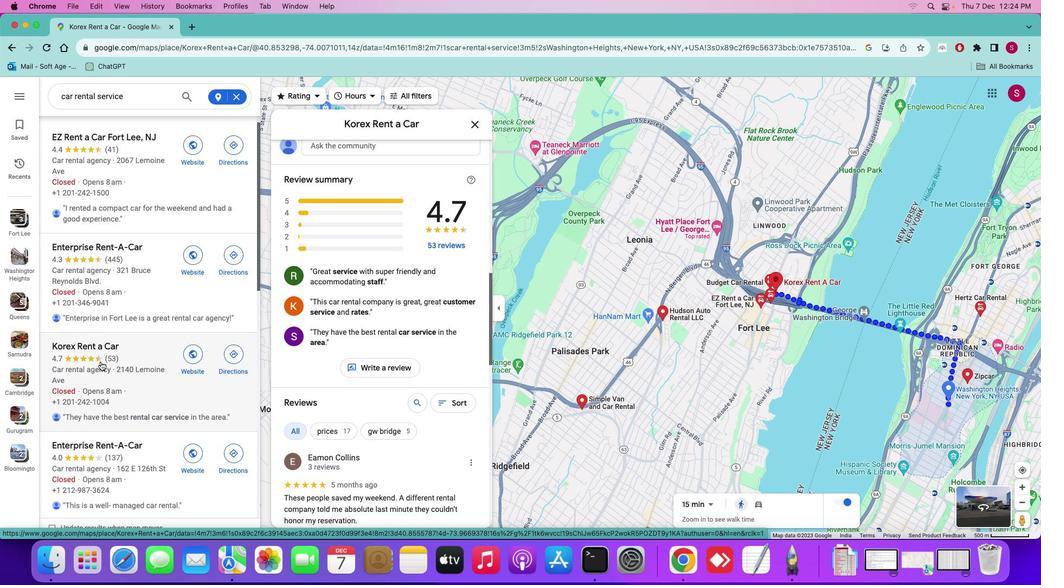 
Action: Mouse scrolled (100, 361) with delta (0, 0)
Screenshot: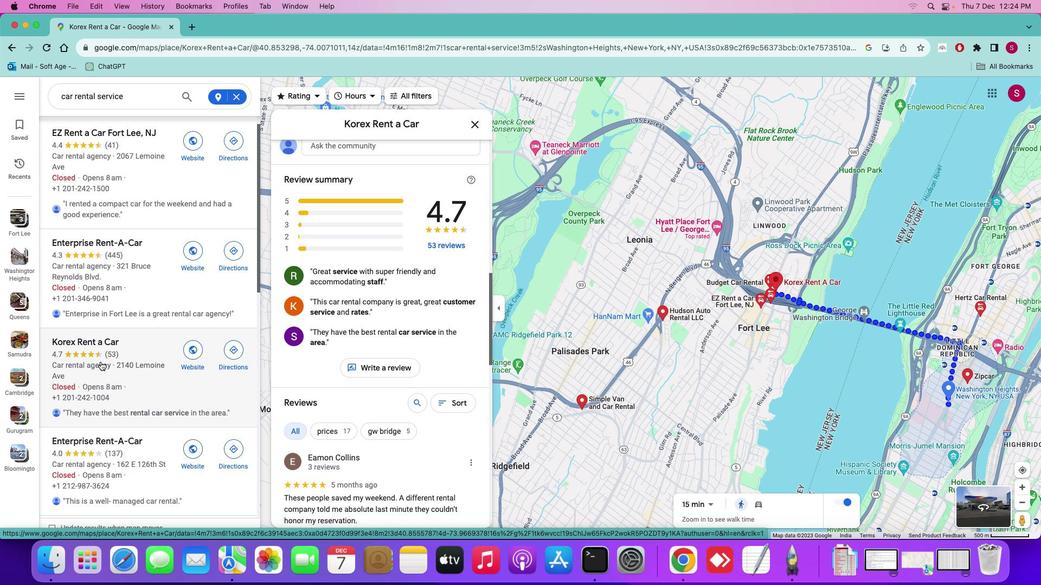 
Action: Mouse scrolled (100, 361) with delta (0, 0)
Screenshot: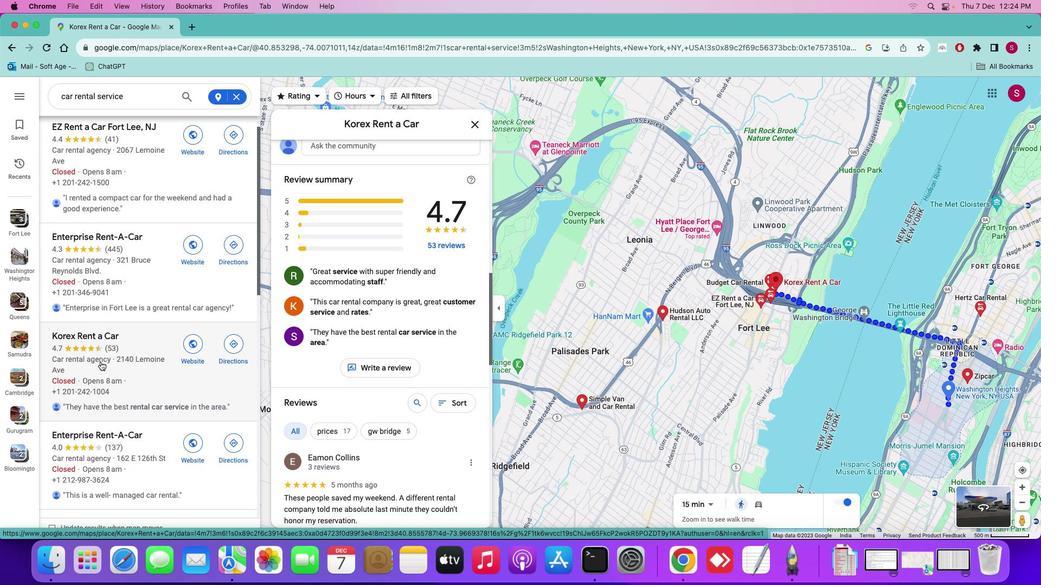 
Action: Mouse moved to (95, 342)
Screenshot: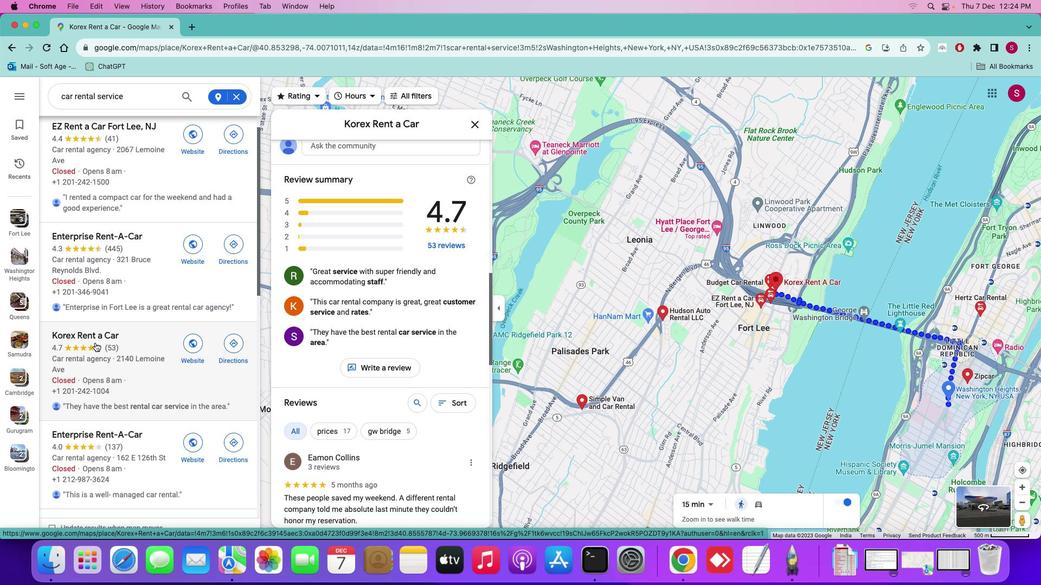 
Action: Mouse pressed left at (95, 342)
Screenshot: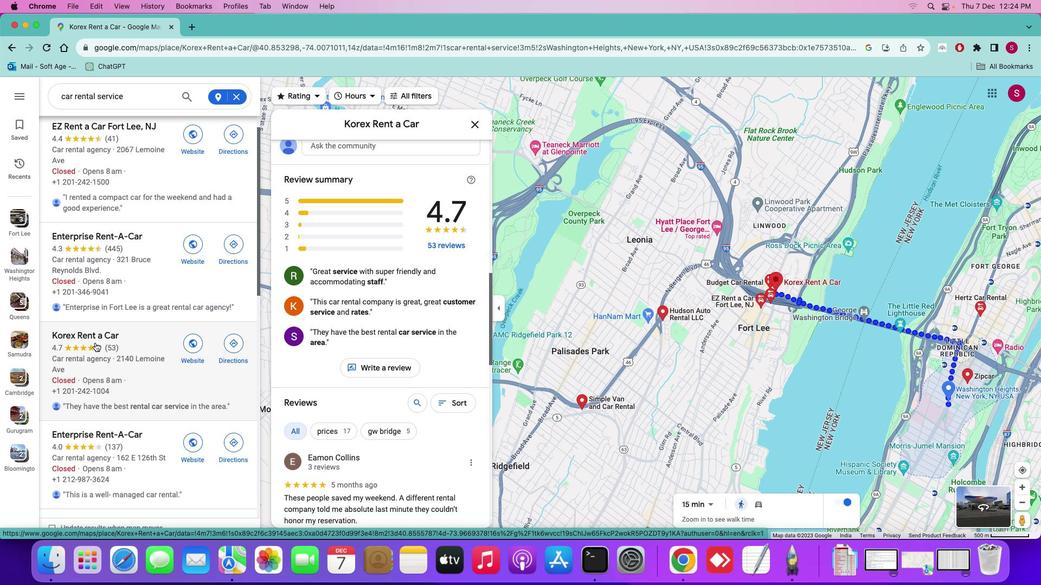 
Action: Mouse moved to (381, 361)
Screenshot: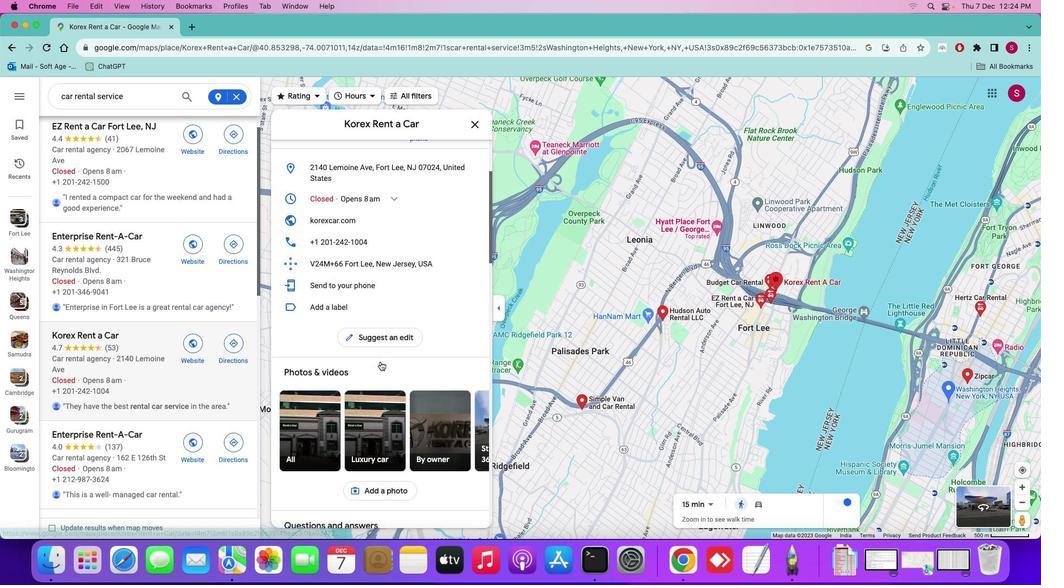 
Action: Mouse scrolled (381, 361) with delta (0, 0)
Screenshot: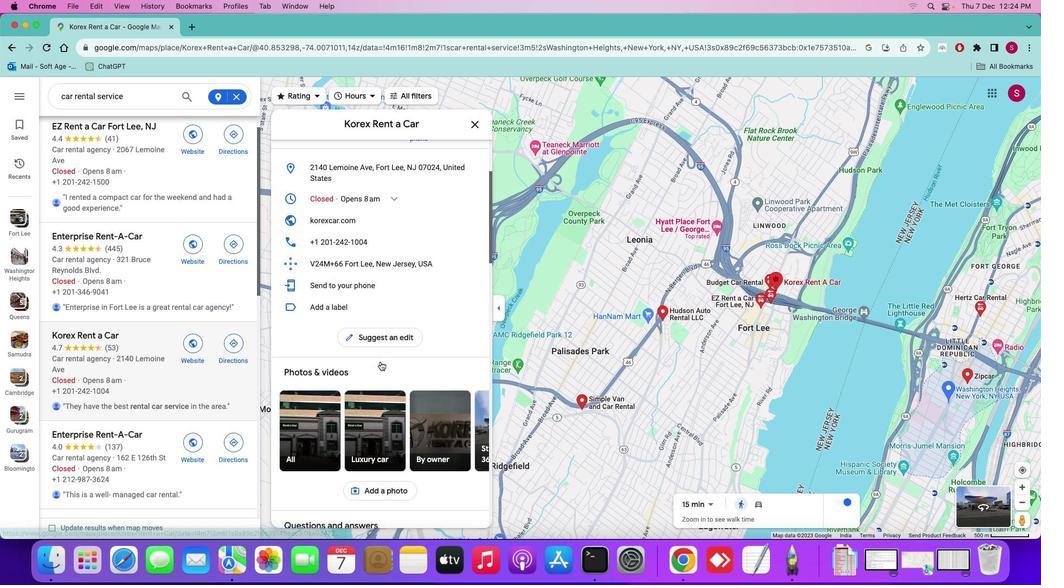 
Action: Mouse moved to (380, 362)
Screenshot: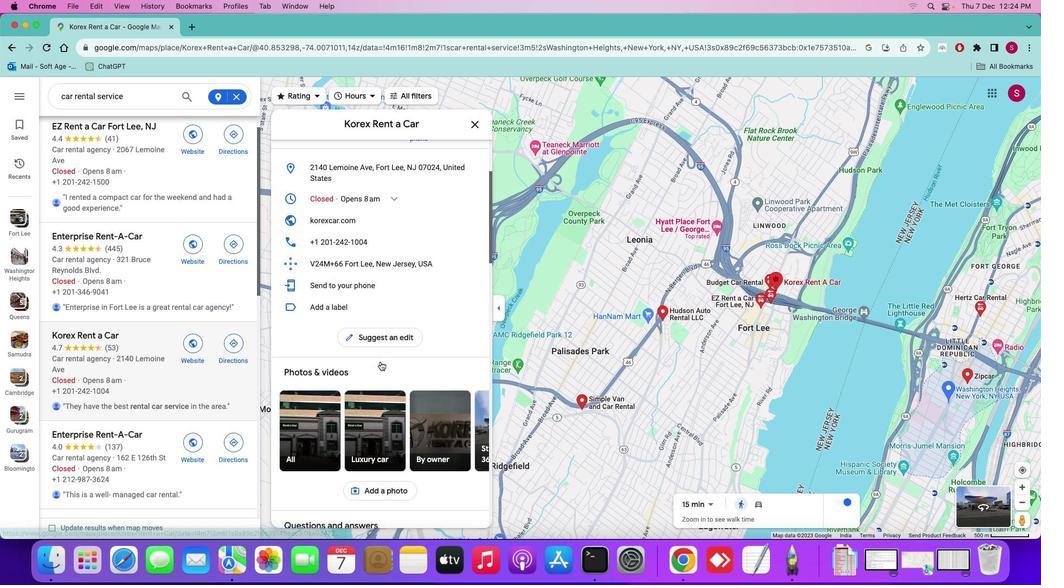 
Action: Mouse scrolled (380, 362) with delta (0, 0)
Screenshot: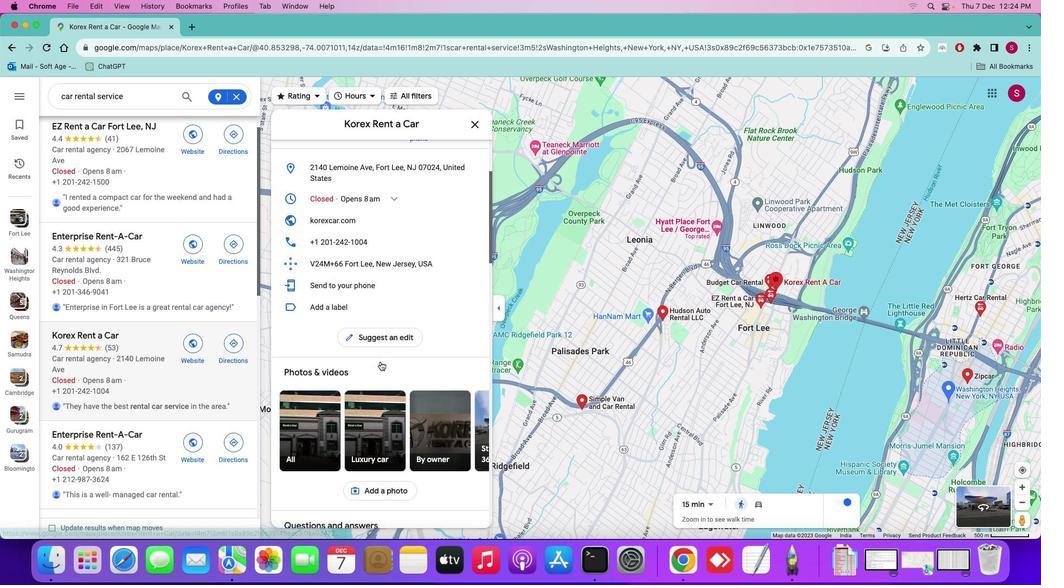 
Action: Mouse moved to (380, 362)
Screenshot: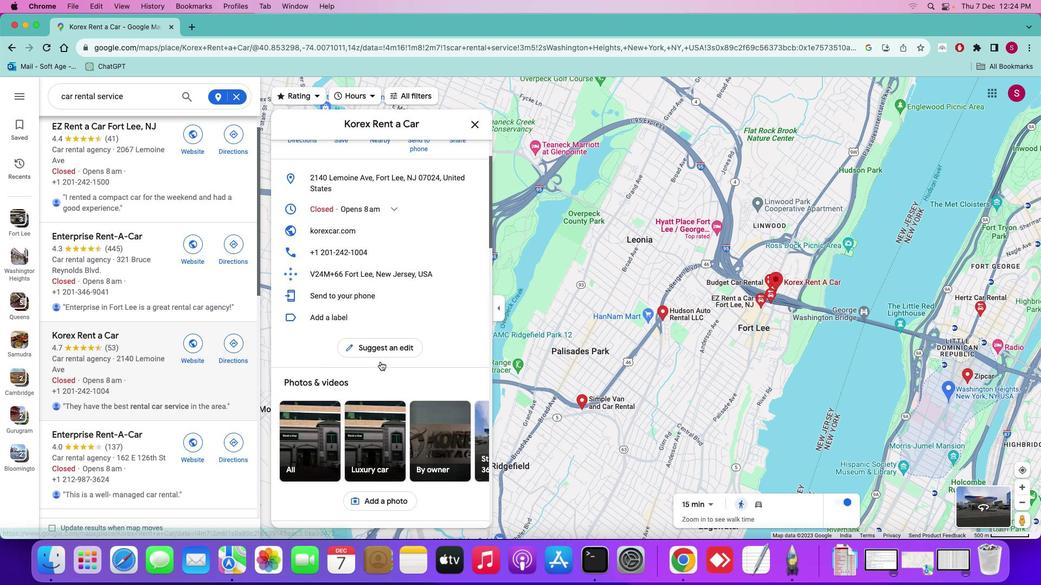 
Action: Mouse scrolled (380, 362) with delta (0, 1)
Screenshot: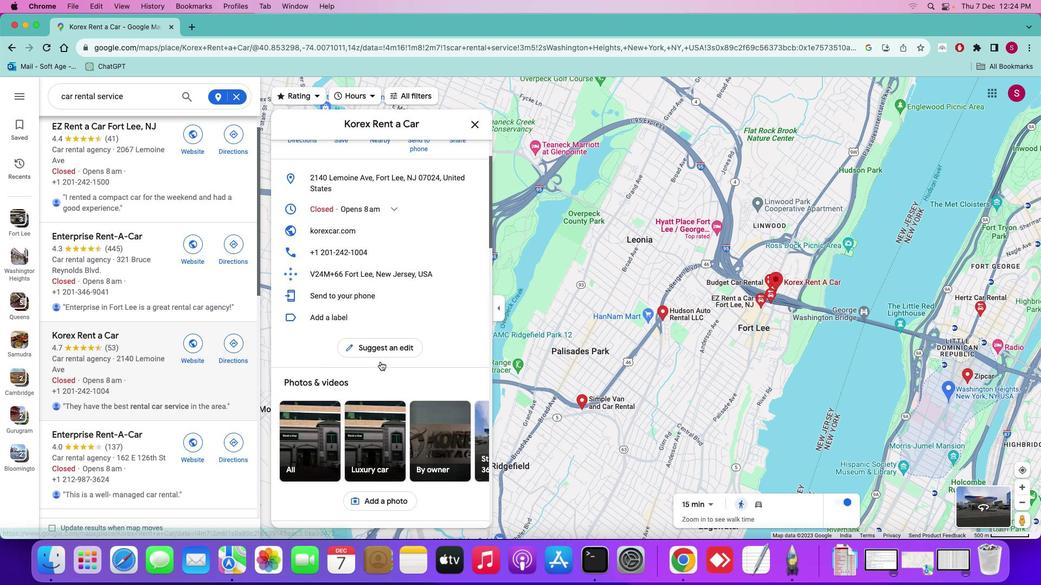 
Action: Mouse moved to (380, 362)
Screenshot: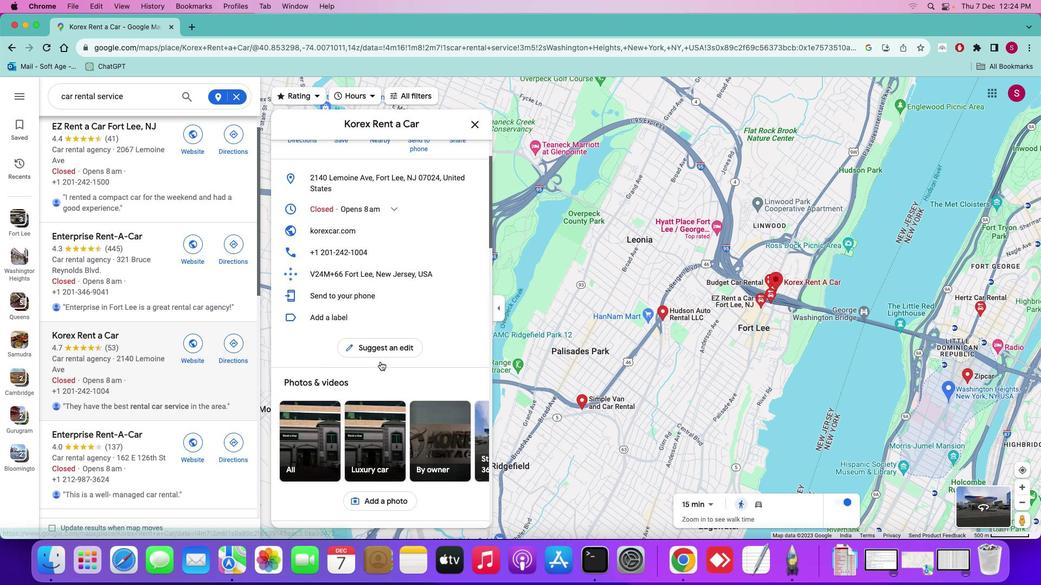 
Action: Mouse scrolled (380, 362) with delta (0, 2)
Screenshot: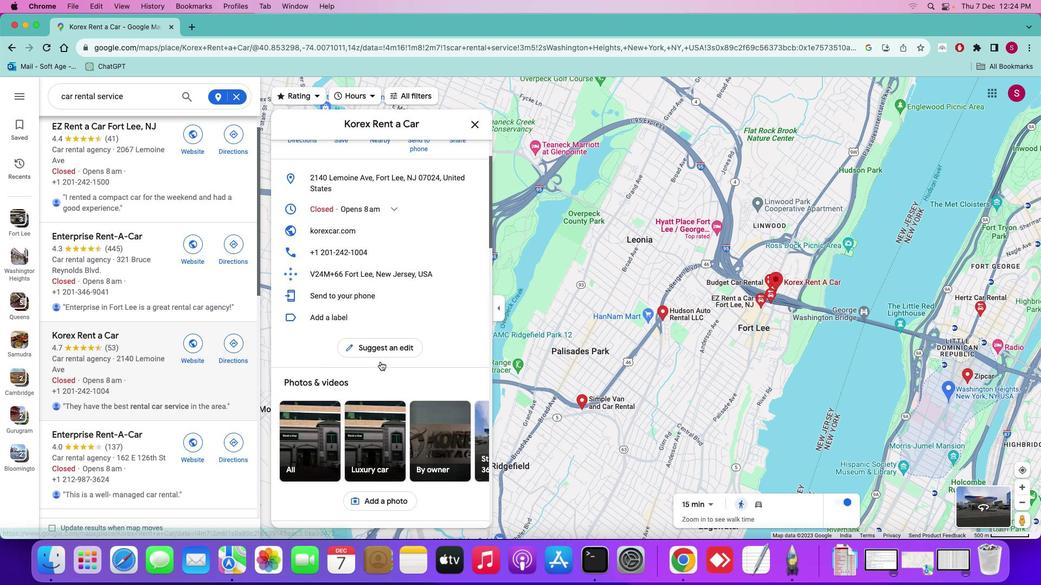 
Action: Mouse scrolled (380, 362) with delta (0, 3)
Screenshot: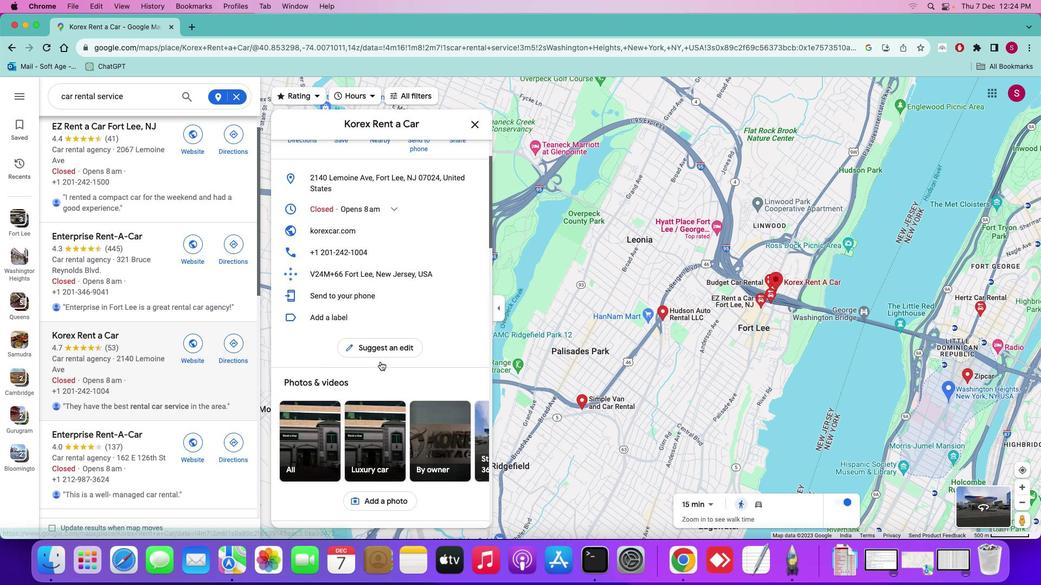 
Action: Mouse moved to (380, 362)
Screenshot: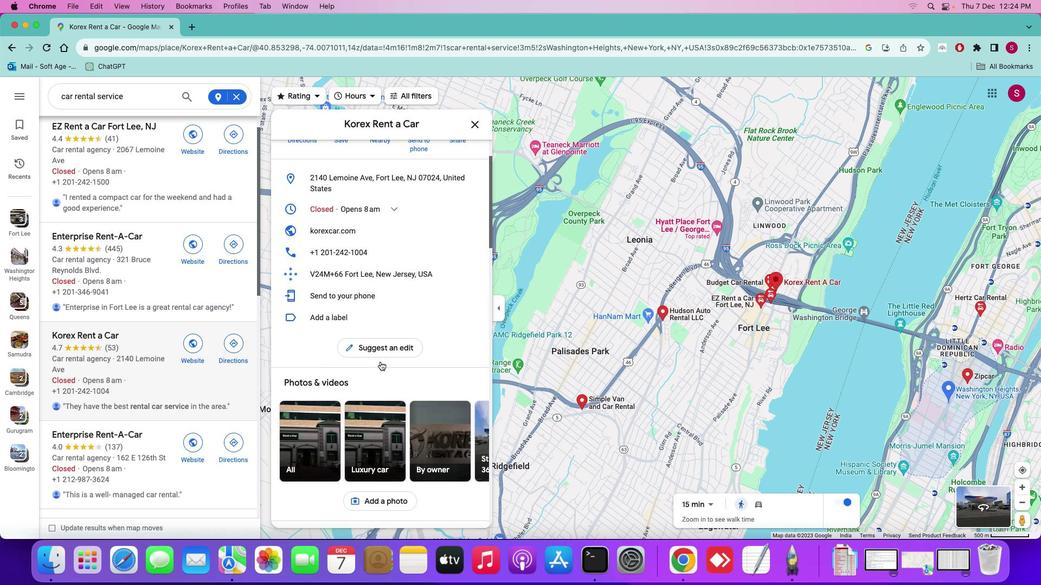 
Action: Mouse scrolled (380, 362) with delta (0, 3)
Screenshot: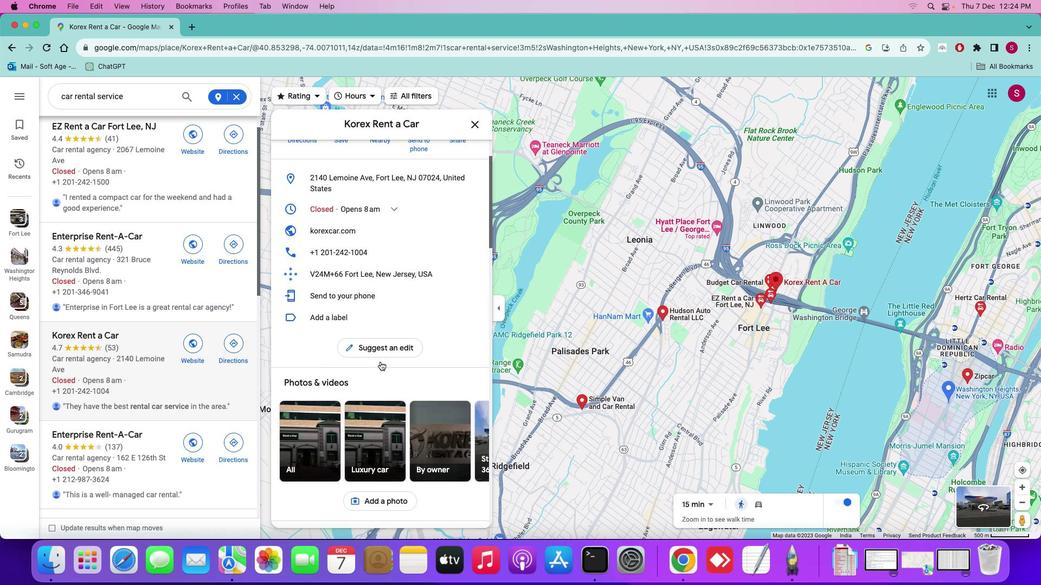 
Action: Mouse scrolled (380, 362) with delta (0, 0)
Screenshot: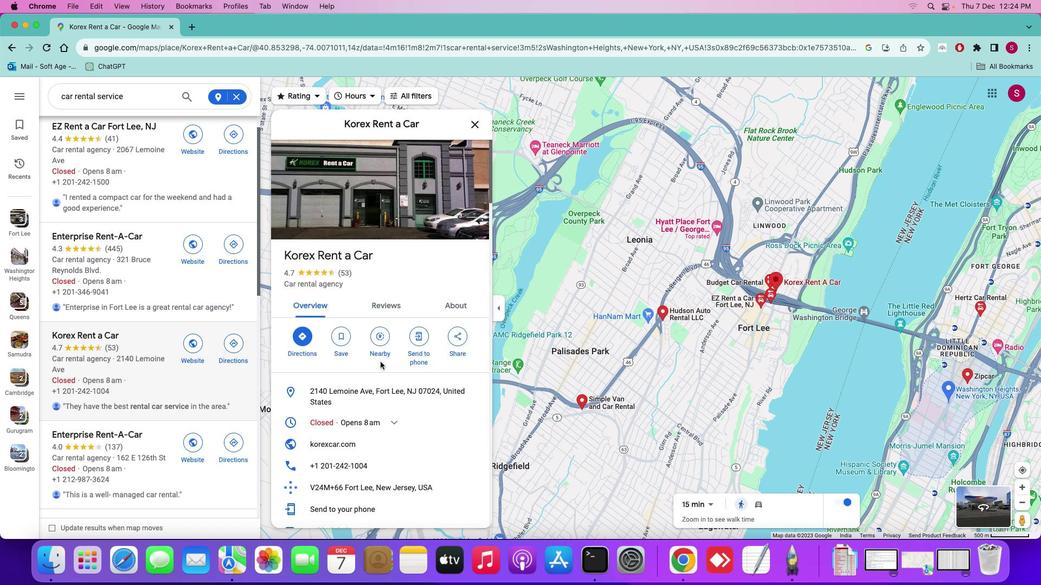 
Action: Mouse scrolled (380, 362) with delta (0, 0)
Screenshot: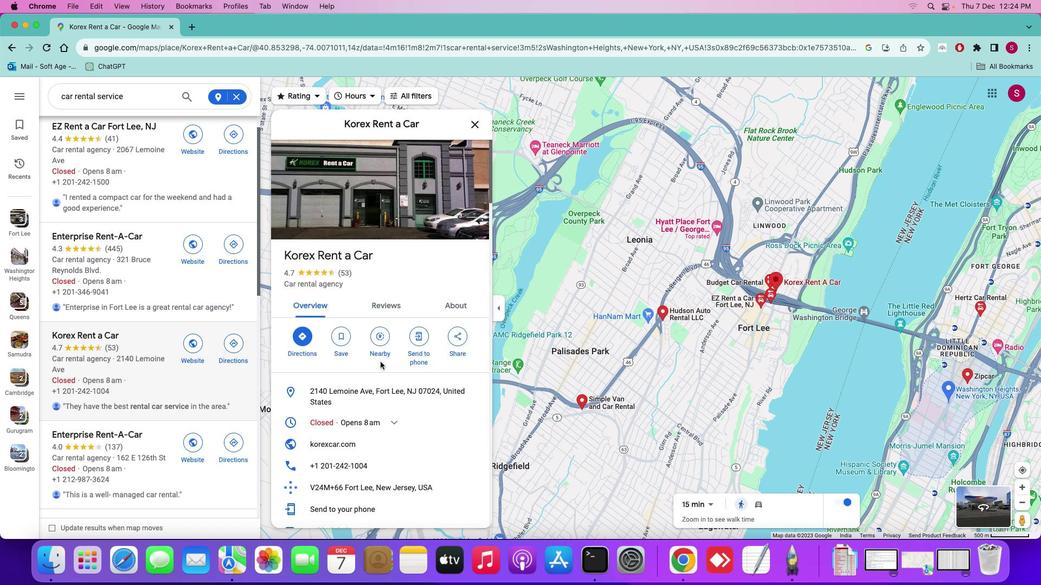 
Action: Mouse scrolled (380, 362) with delta (0, 2)
Screenshot: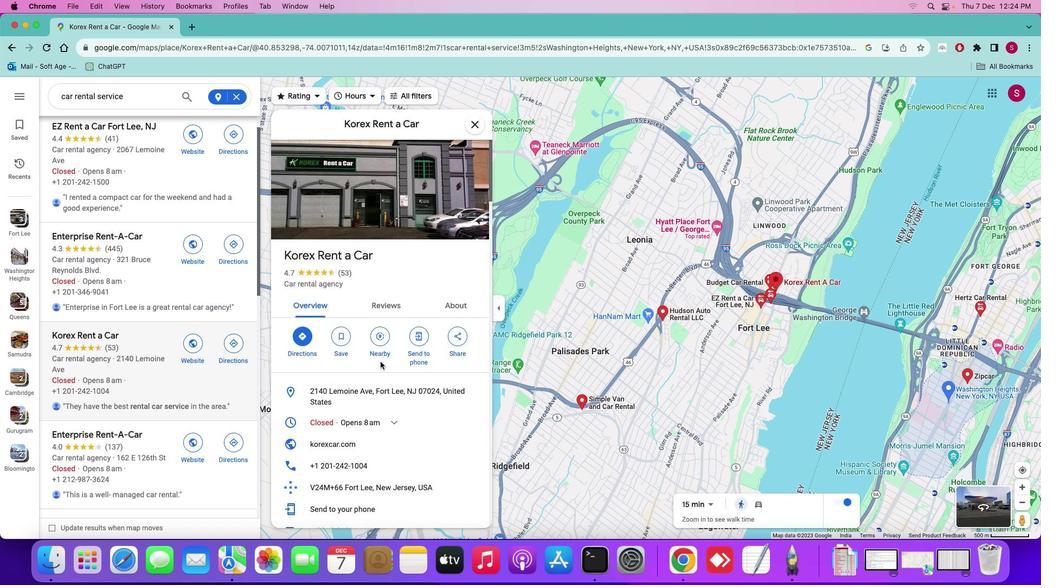 
Action: Mouse scrolled (380, 362) with delta (0, 2)
Screenshot: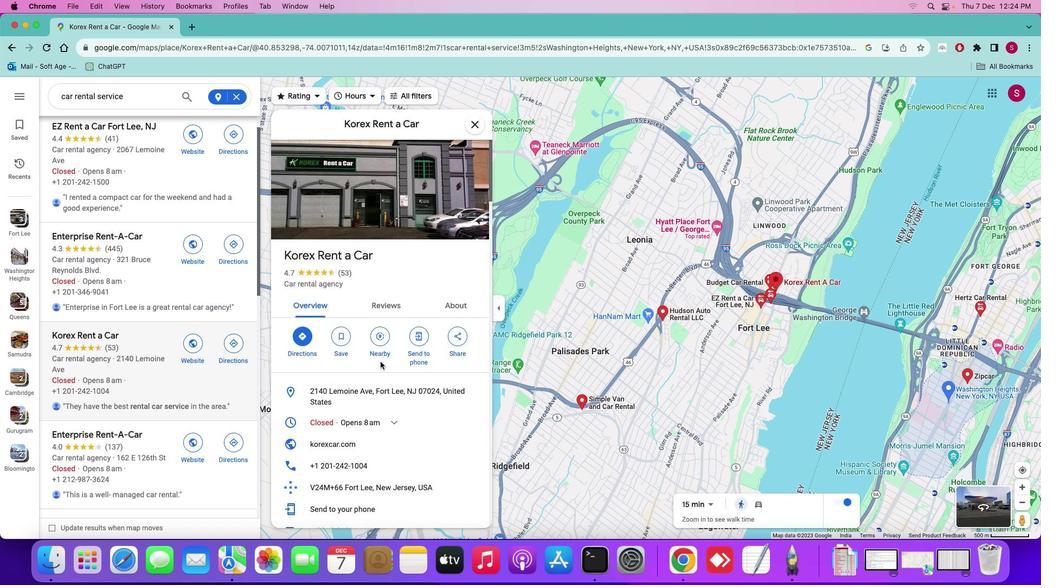 
Action: Mouse scrolled (380, 362) with delta (0, 3)
Screenshot: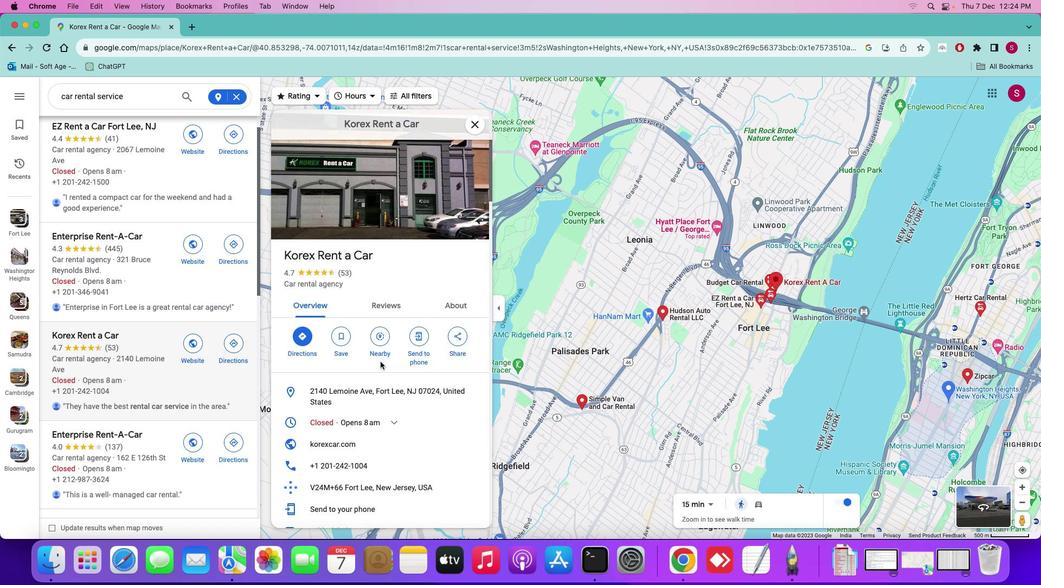 
Action: Mouse scrolled (380, 362) with delta (0, 3)
Screenshot: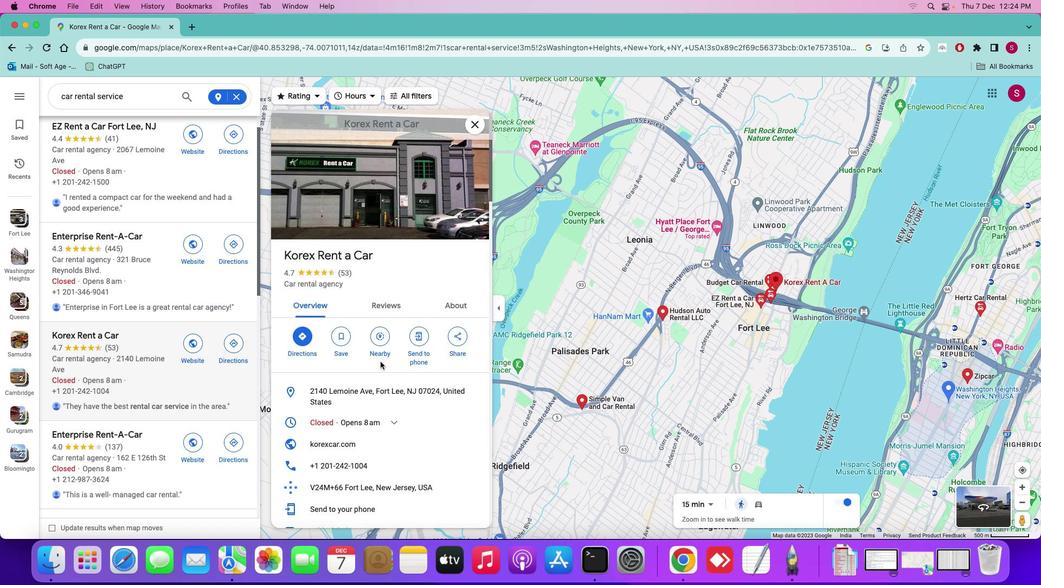 
Action: Mouse moved to (357, 375)
Screenshot: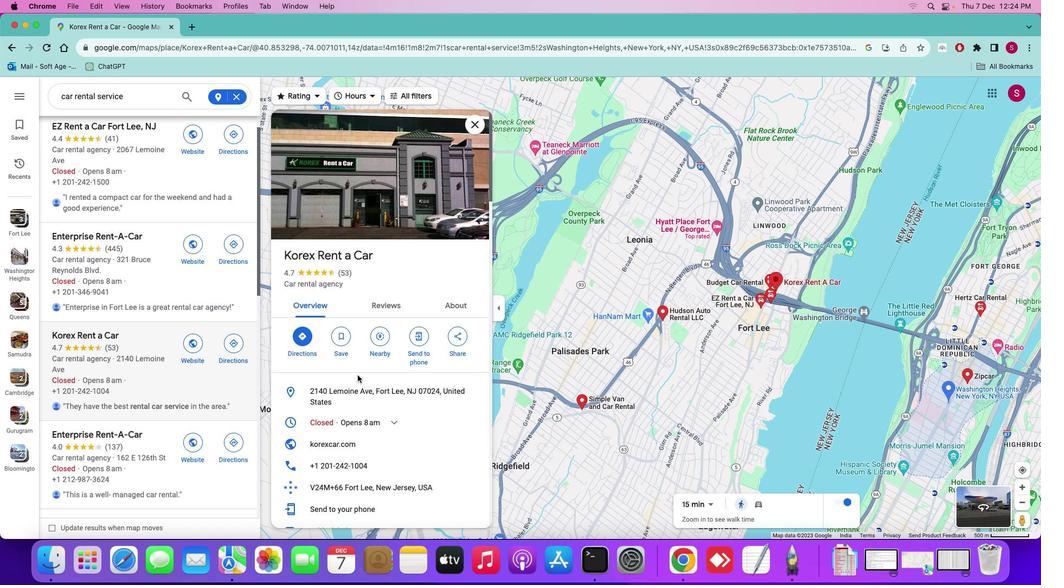 
Action: Mouse scrolled (357, 375) with delta (0, 0)
Screenshot: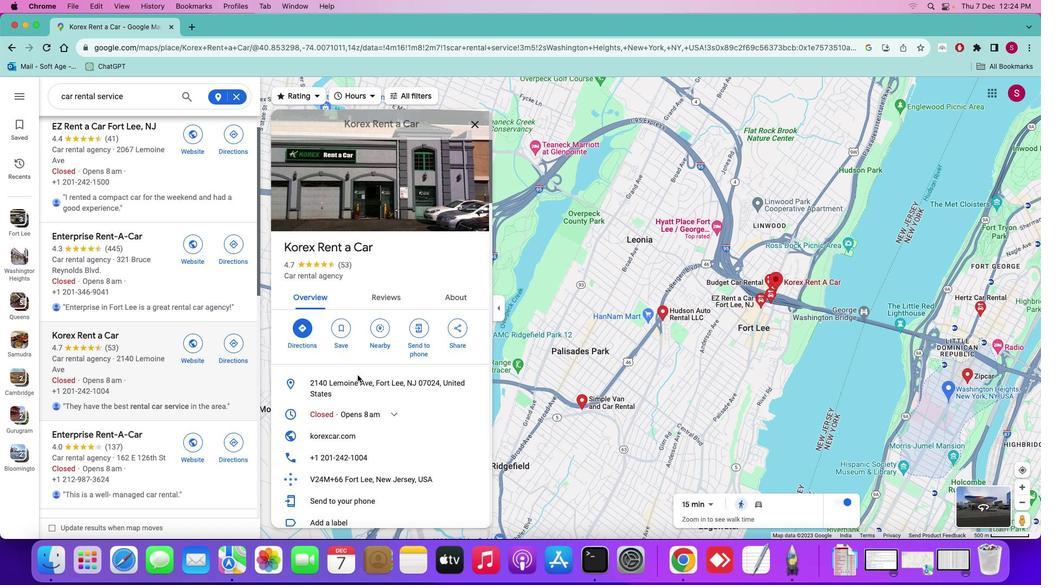 
Action: Mouse scrolled (357, 375) with delta (0, 0)
Screenshot: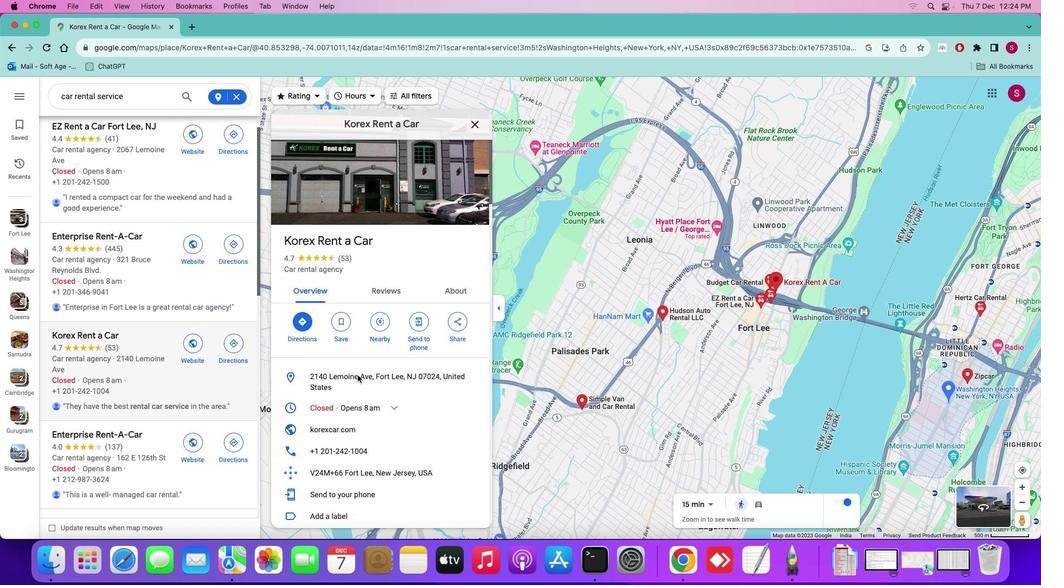 
Action: Mouse scrolled (357, 375) with delta (0, 0)
Screenshot: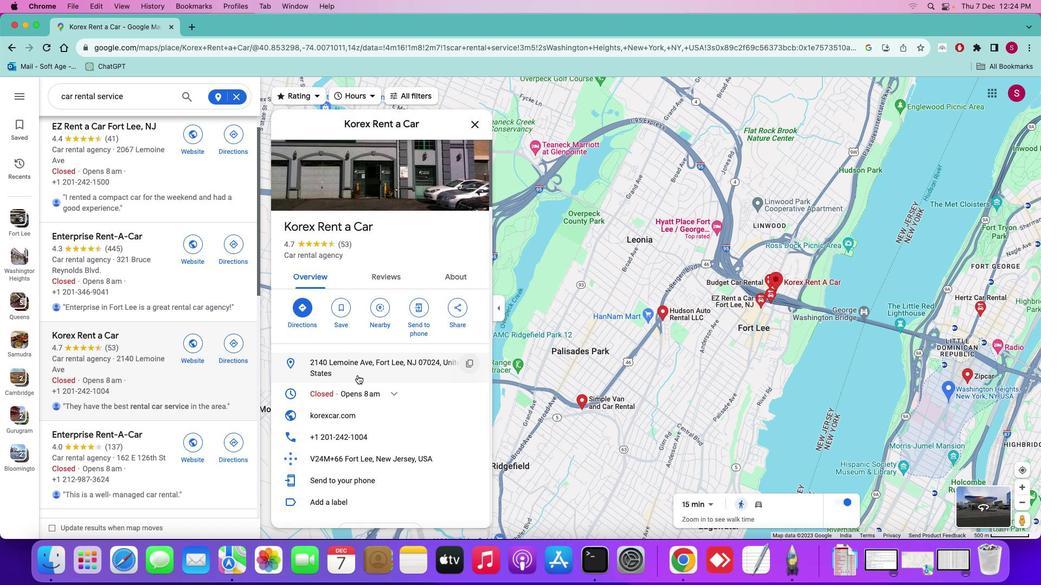 
Action: Mouse scrolled (357, 375) with delta (0, 0)
Screenshot: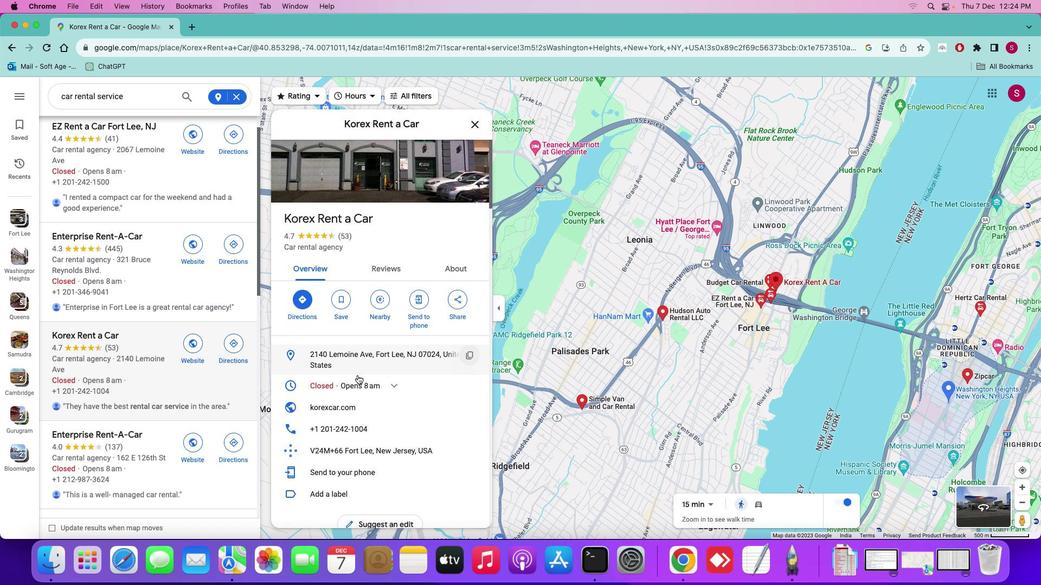 
Action: Mouse scrolled (357, 375) with delta (0, 0)
Screenshot: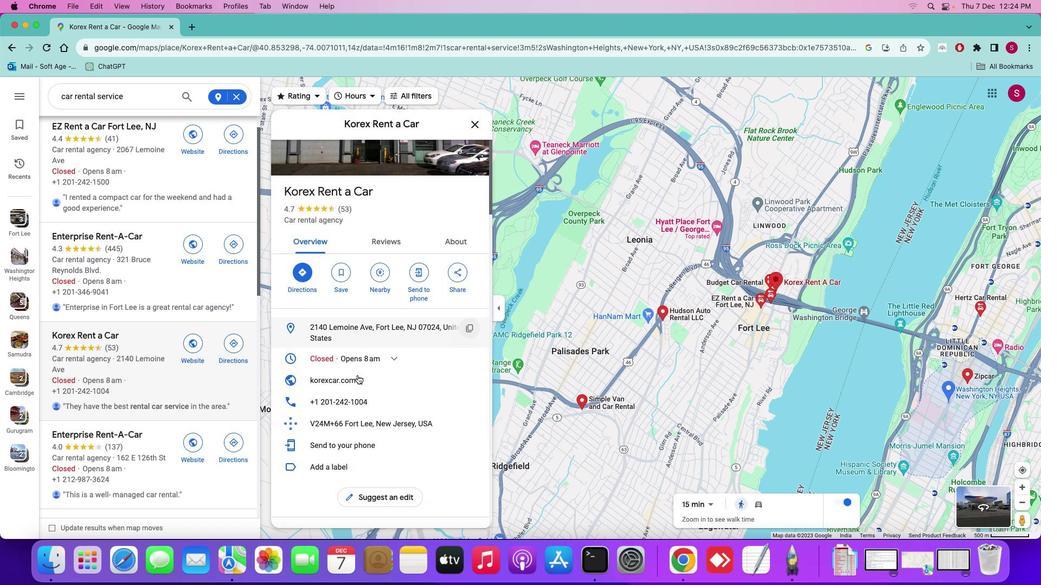 
Action: Mouse scrolled (357, 375) with delta (0, 0)
Screenshot: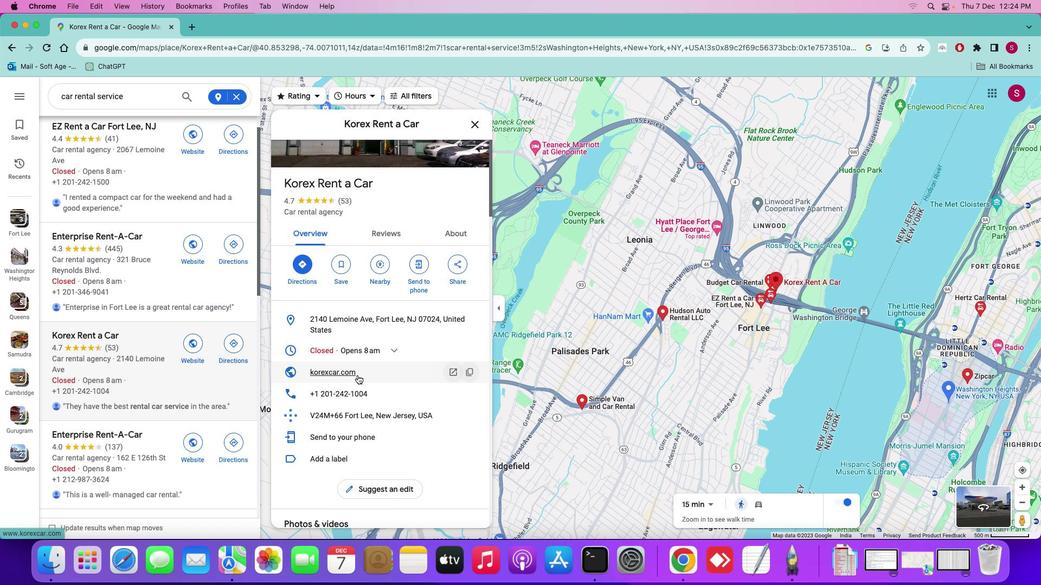 
Action: Mouse scrolled (357, 375) with delta (0, 0)
Screenshot: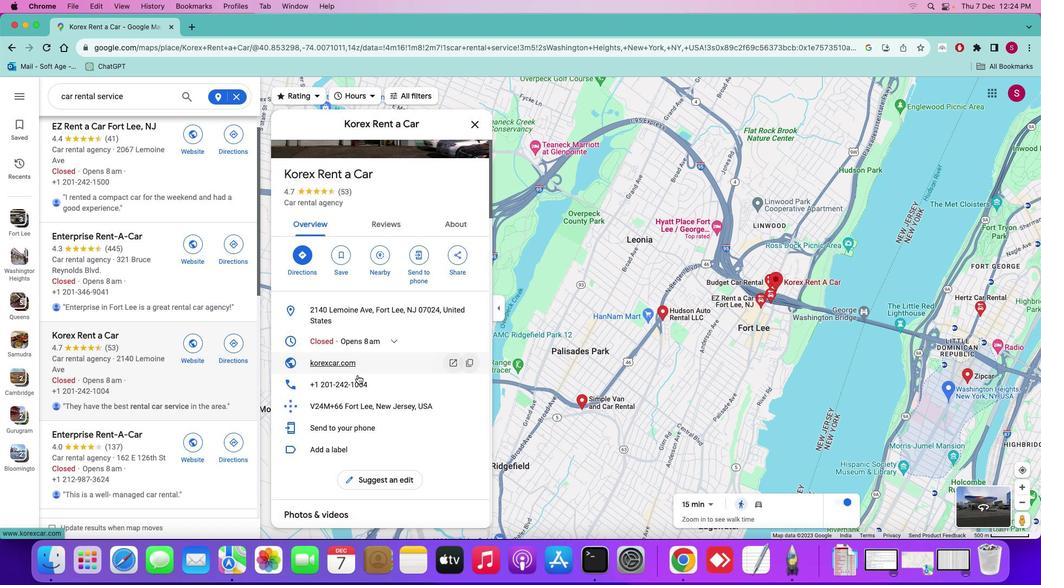 
Action: Mouse scrolled (357, 375) with delta (0, 0)
Screenshot: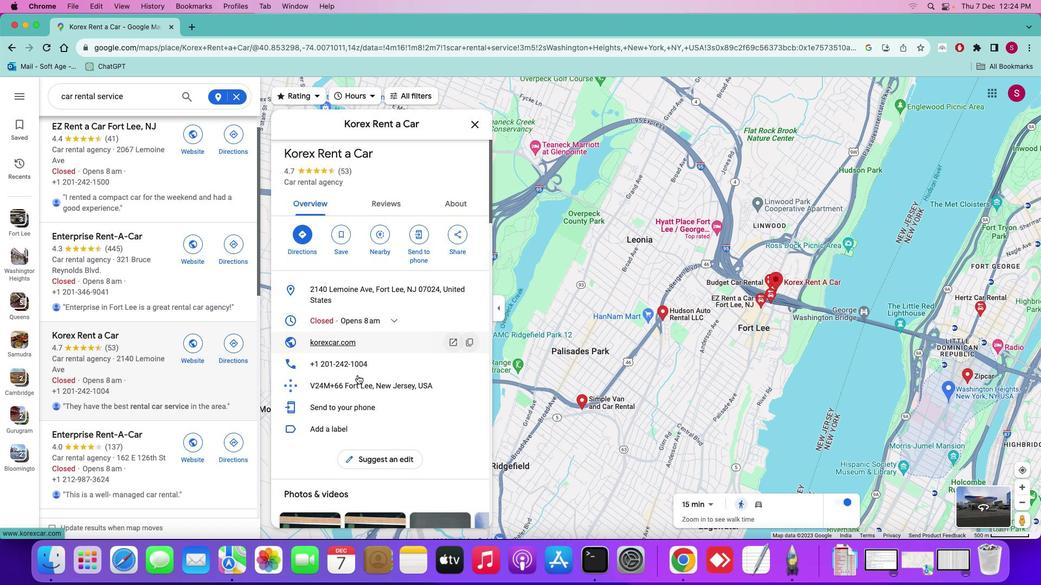 
Action: Mouse scrolled (357, 375) with delta (0, 0)
Screenshot: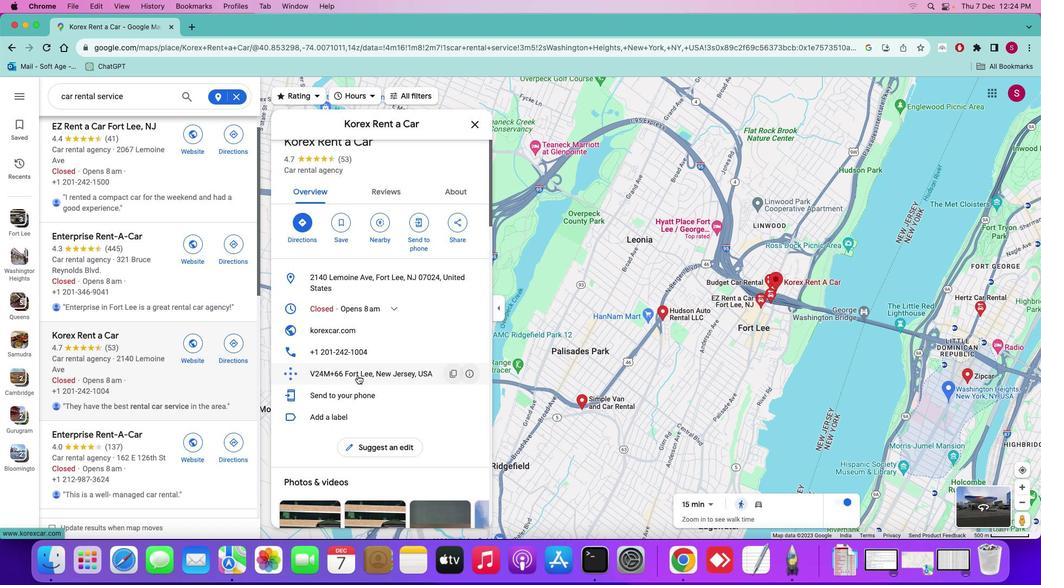 
Action: Mouse scrolled (357, 375) with delta (0, 0)
Screenshot: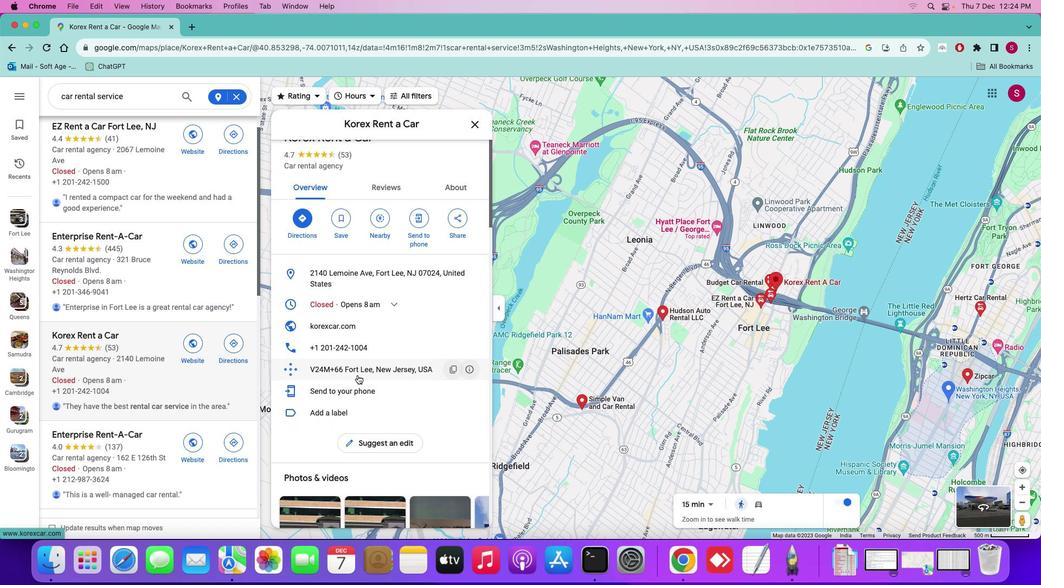
Action: Mouse scrolled (357, 375) with delta (0, 0)
Screenshot: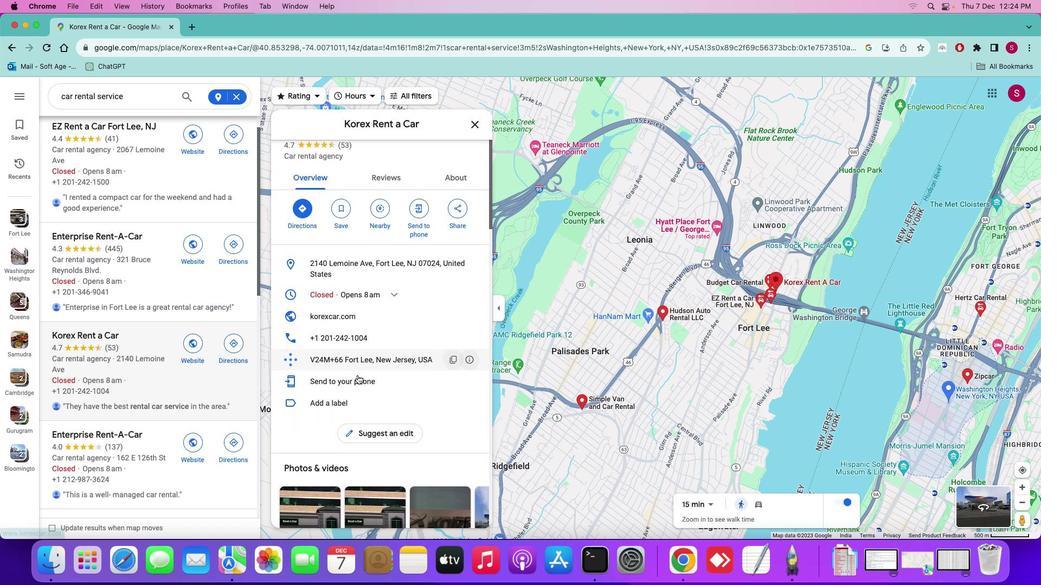 
Action: Mouse scrolled (357, 375) with delta (0, 0)
Screenshot: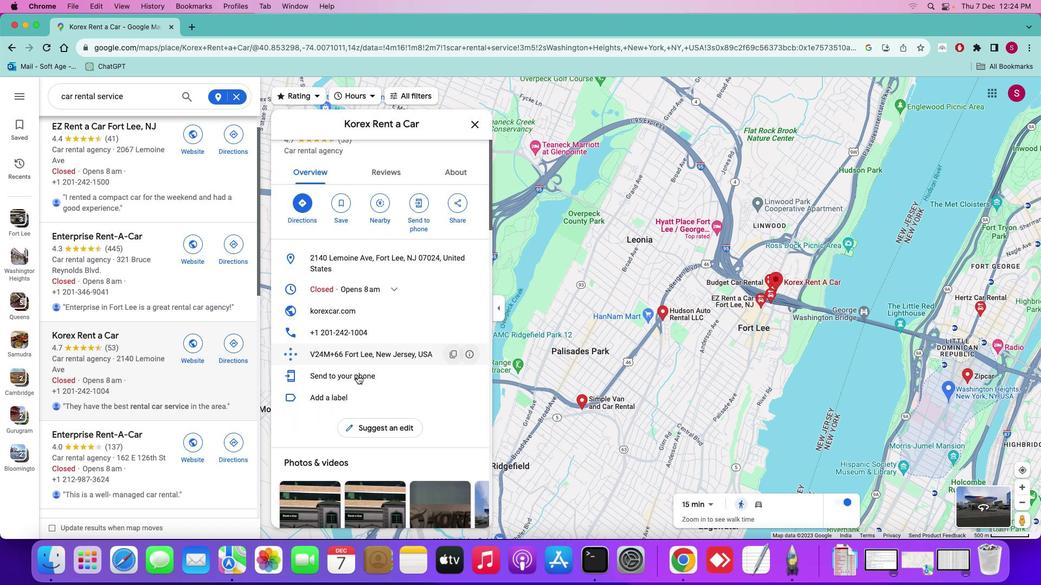 
Action: Mouse scrolled (357, 375) with delta (0, 0)
Screenshot: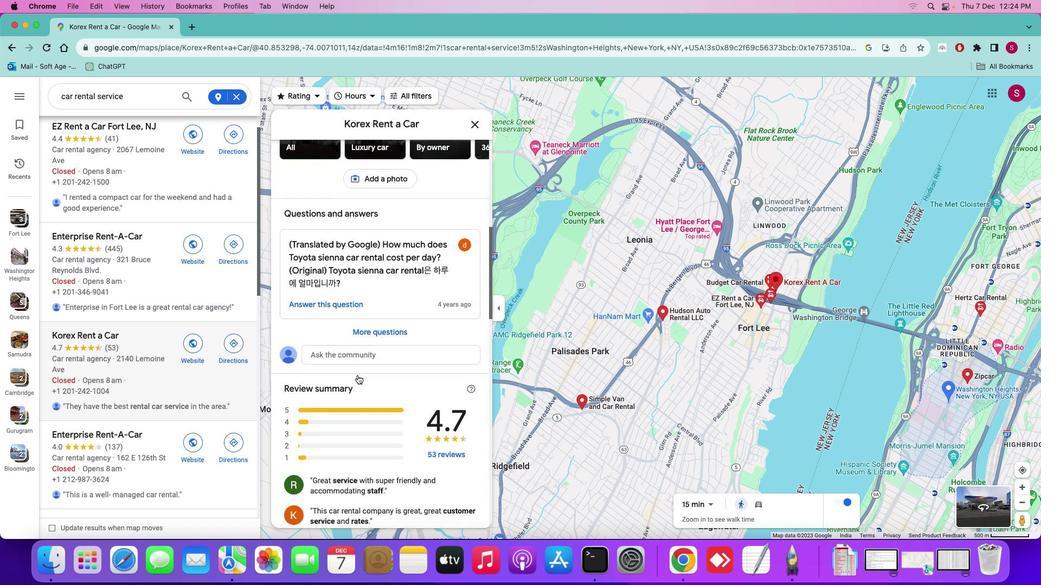
Action: Mouse scrolled (357, 375) with delta (0, 0)
Screenshot: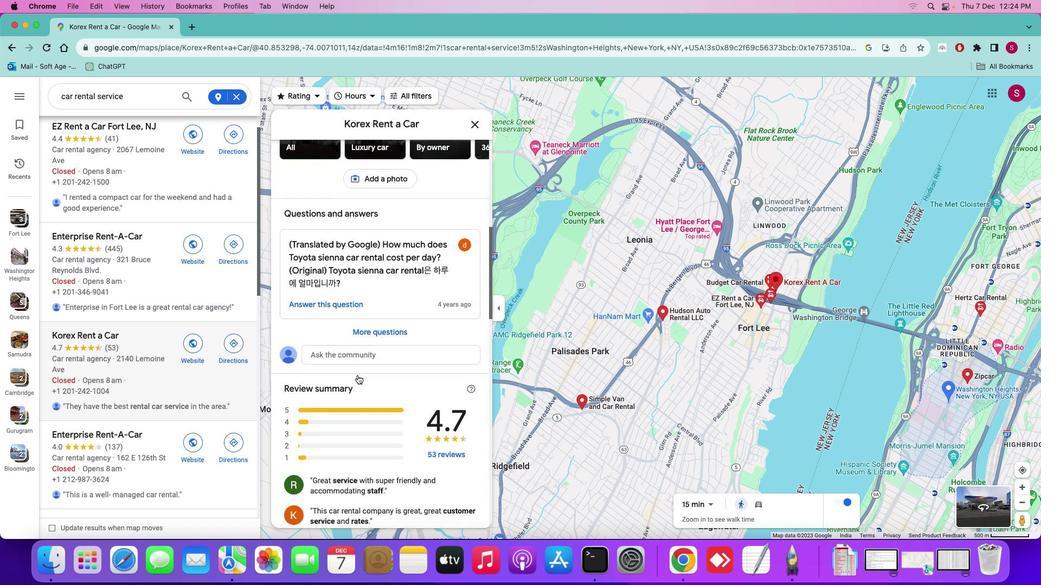 
Action: Mouse scrolled (357, 375) with delta (0, -1)
Screenshot: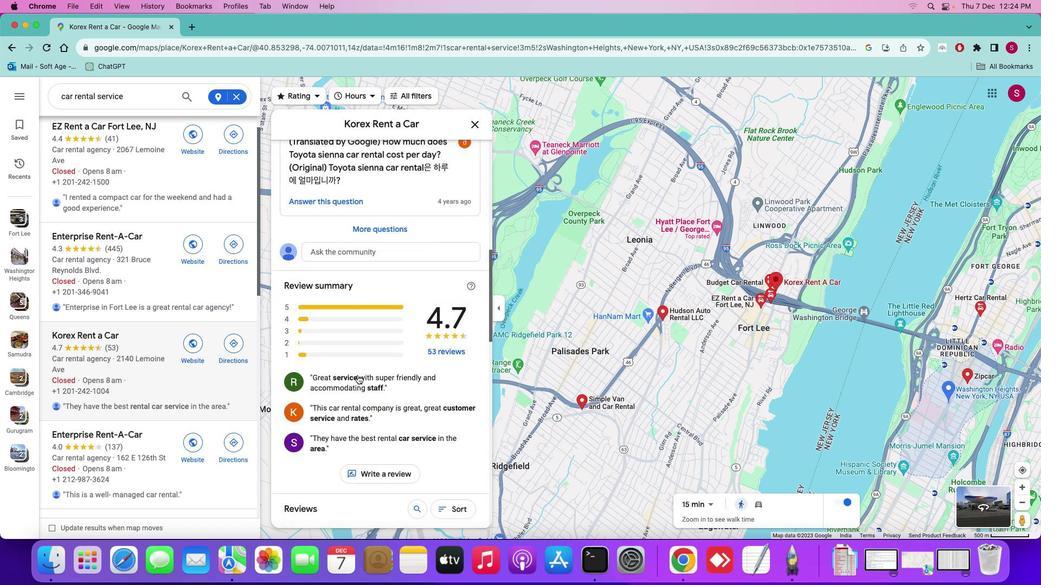
Action: Mouse scrolled (357, 375) with delta (0, -2)
Screenshot: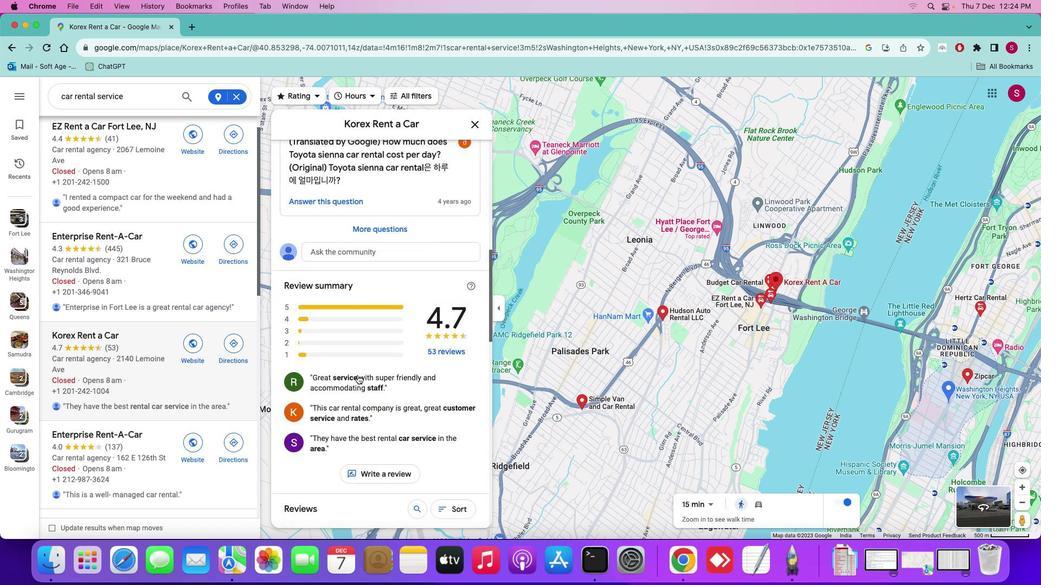 
Action: Mouse scrolled (357, 375) with delta (0, -3)
Screenshot: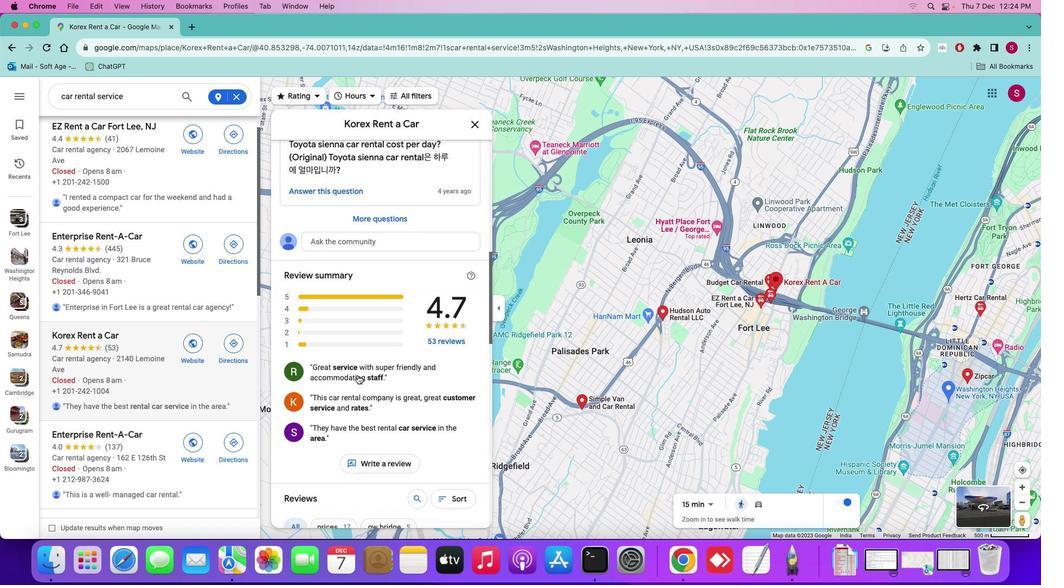 
Action: Mouse scrolled (357, 375) with delta (0, -3)
Screenshot: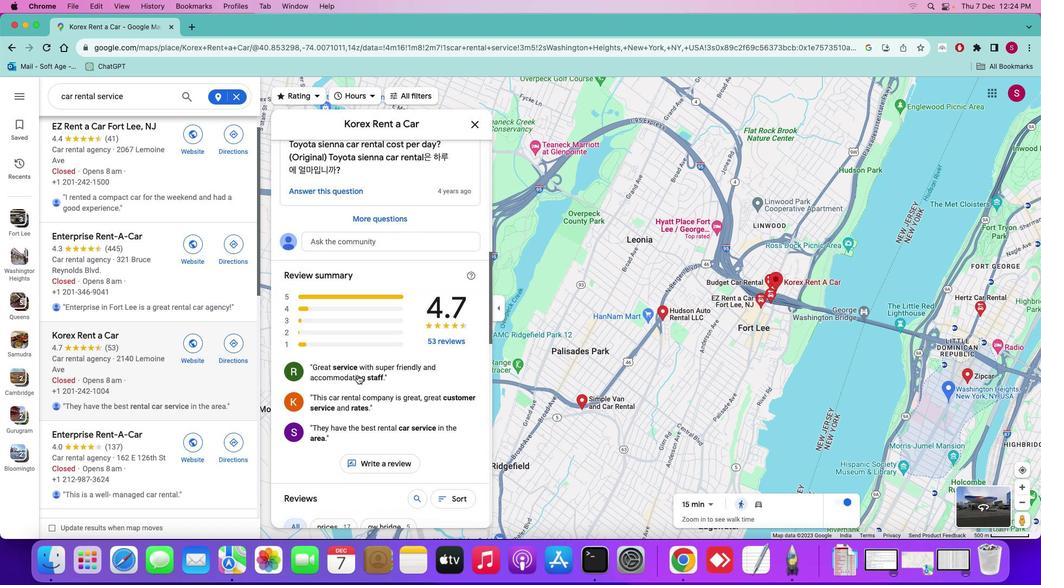 
Action: Mouse scrolled (357, 375) with delta (0, 0)
Screenshot: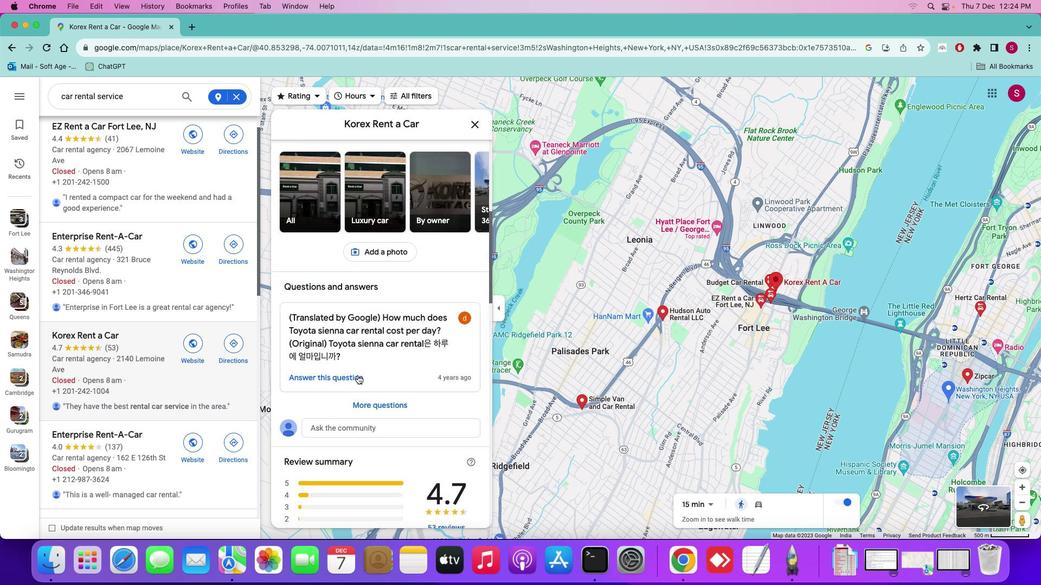 
Action: Mouse scrolled (357, 375) with delta (0, 0)
Screenshot: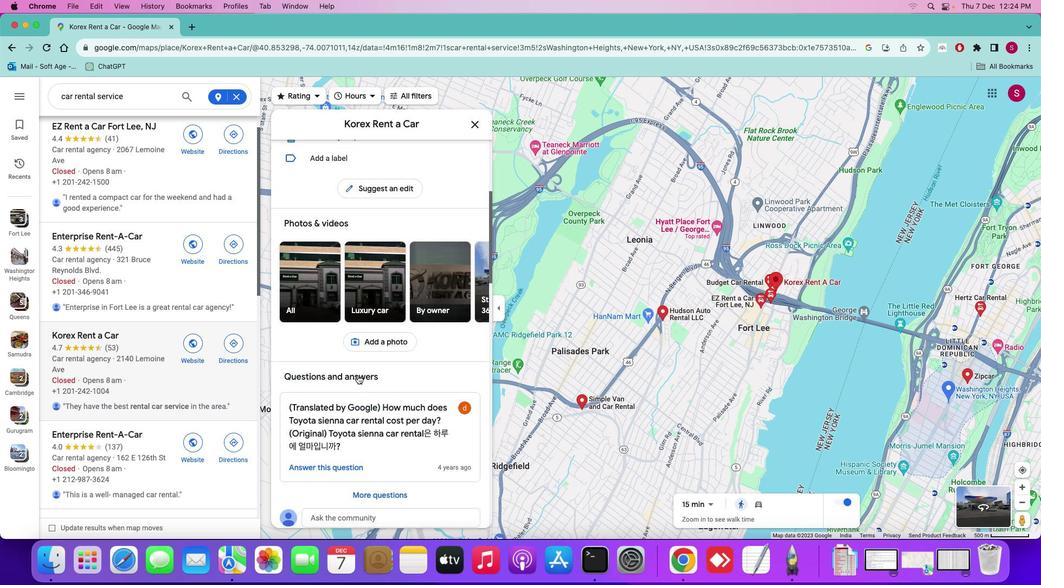 
Action: Mouse scrolled (357, 375) with delta (0, 1)
Screenshot: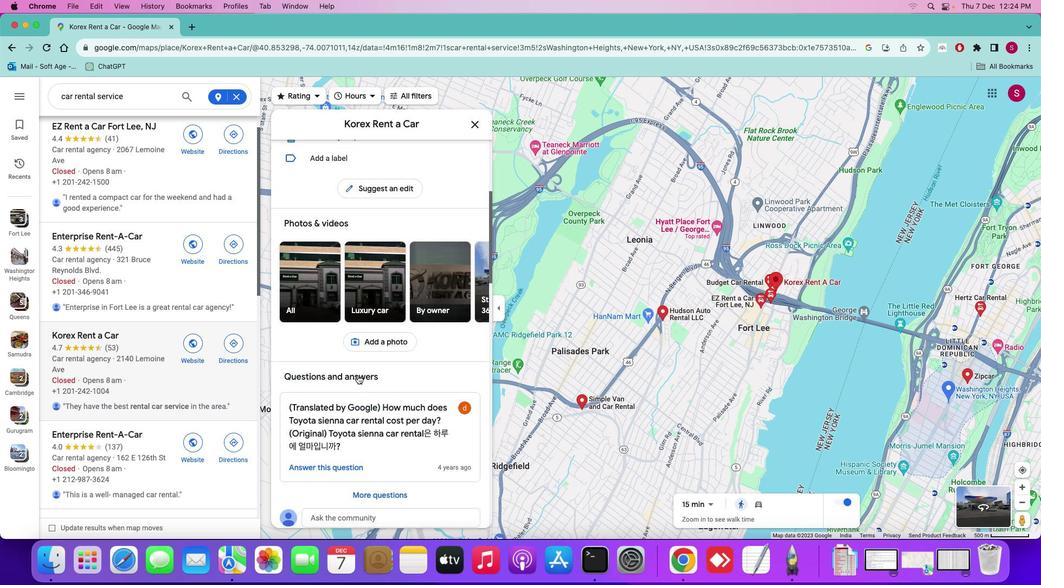 
Action: Mouse scrolled (357, 375) with delta (0, 2)
Screenshot: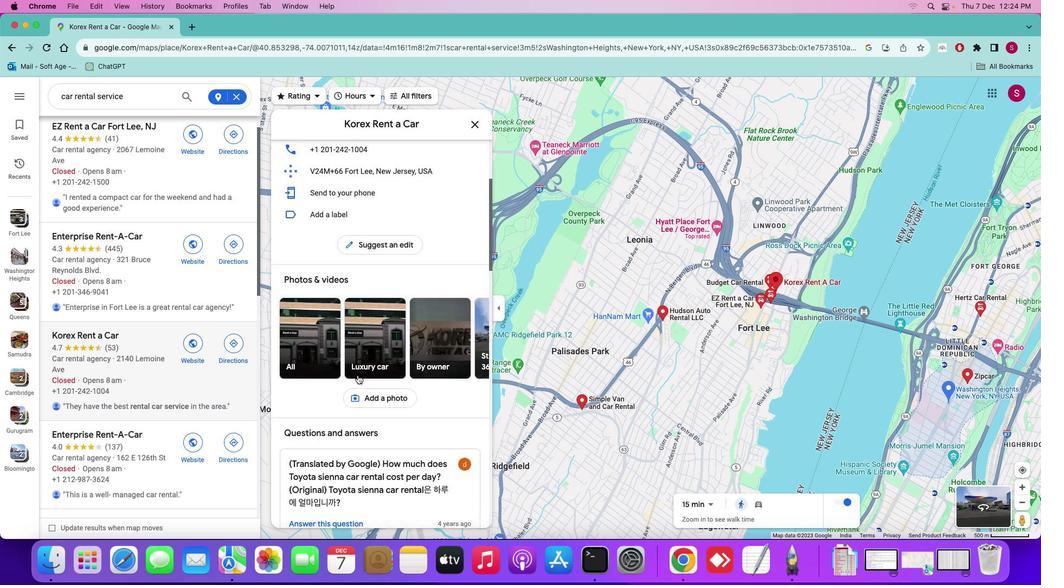 
Action: Mouse scrolled (357, 375) with delta (0, 2)
Screenshot: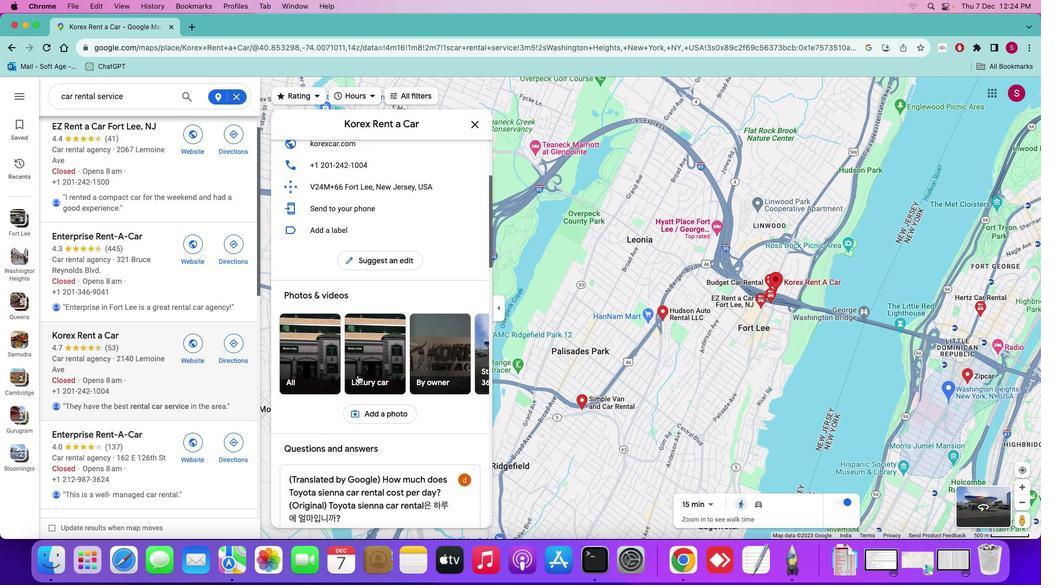 
Action: Mouse moved to (88, 348)
Screenshot: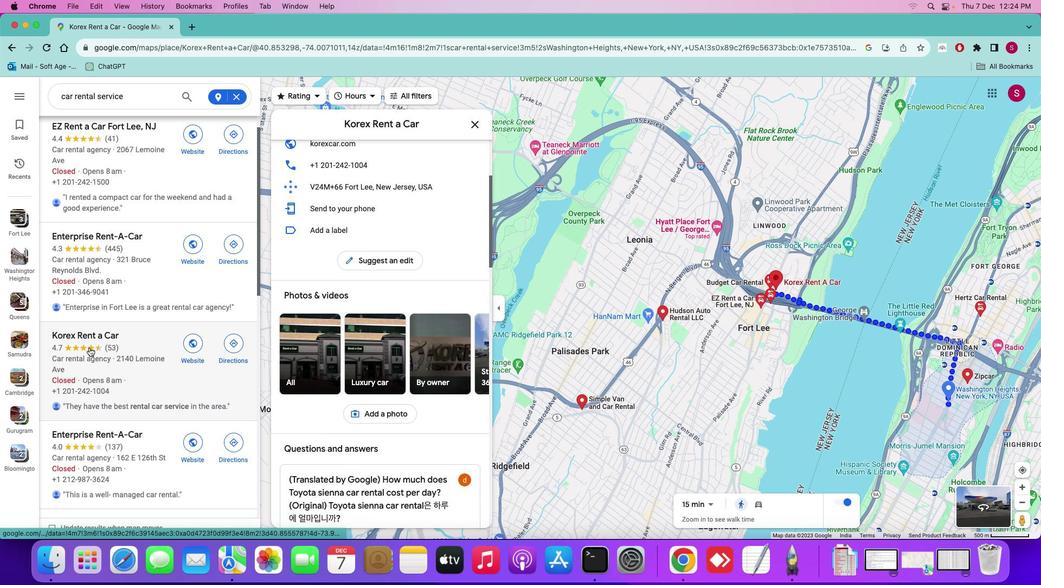 
Action: Mouse scrolled (88, 348) with delta (0, 0)
Screenshot: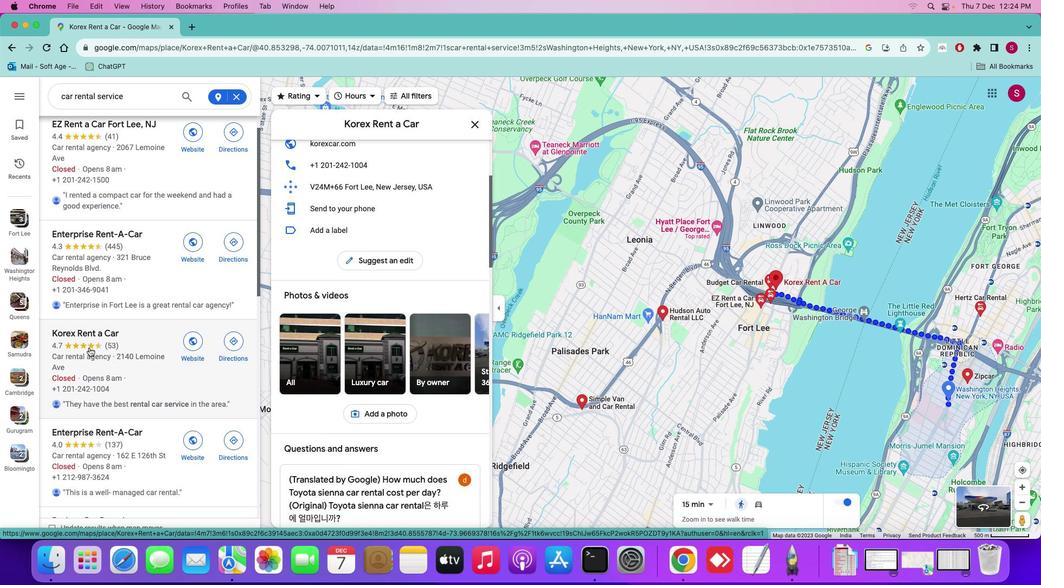 
Action: Mouse scrolled (88, 348) with delta (0, 0)
Screenshot: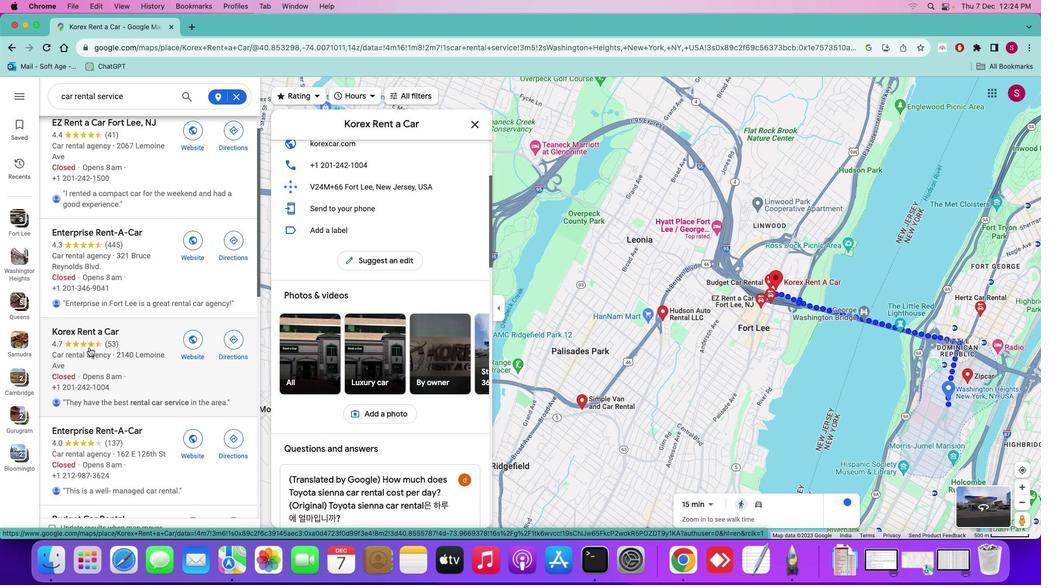 
Action: Mouse scrolled (88, 348) with delta (0, 0)
Screenshot: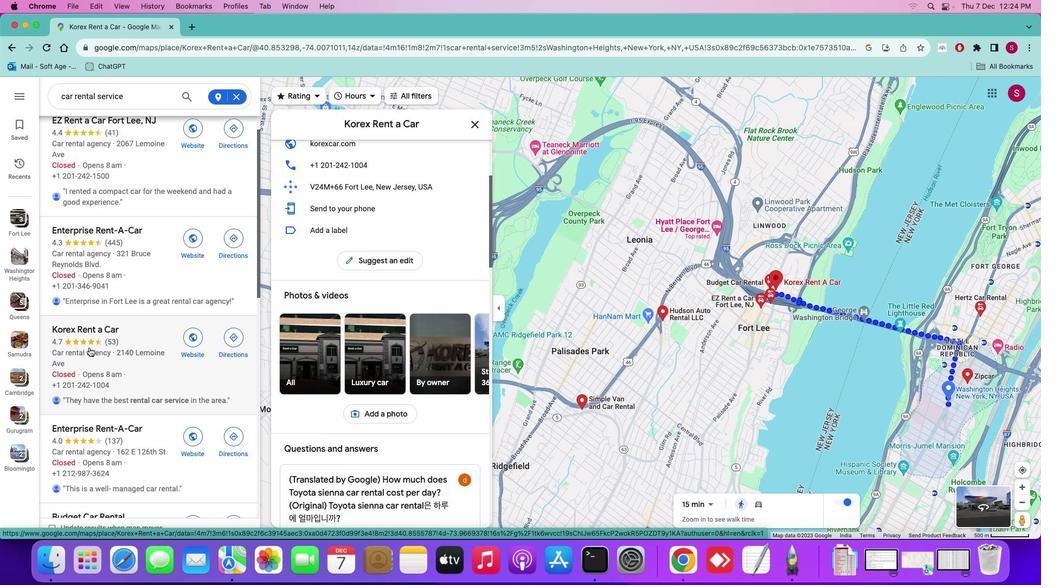 
Action: Mouse scrolled (88, 348) with delta (0, 0)
Screenshot: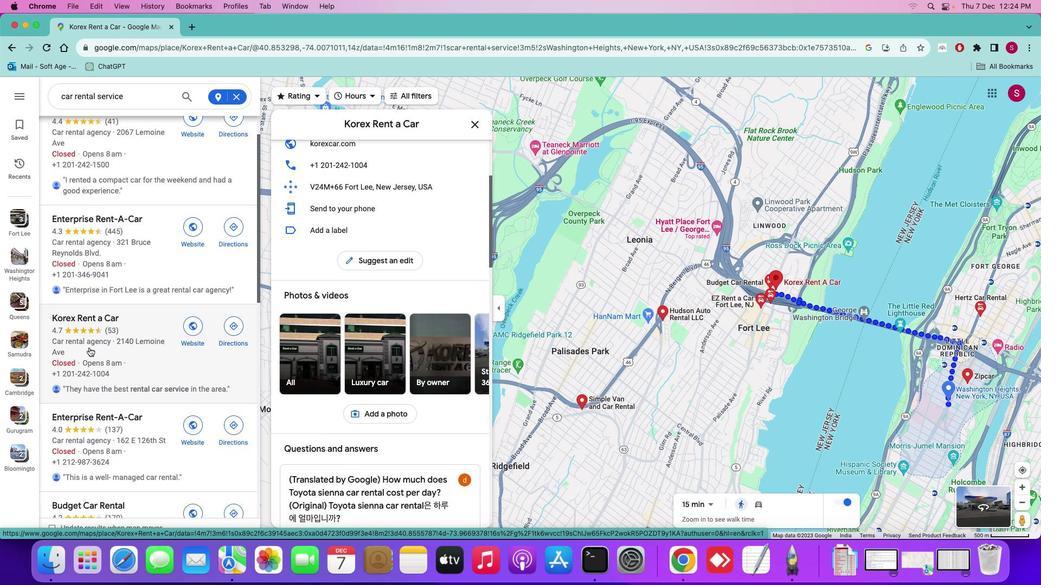 
Action: Mouse scrolled (88, 348) with delta (0, 0)
Screenshot: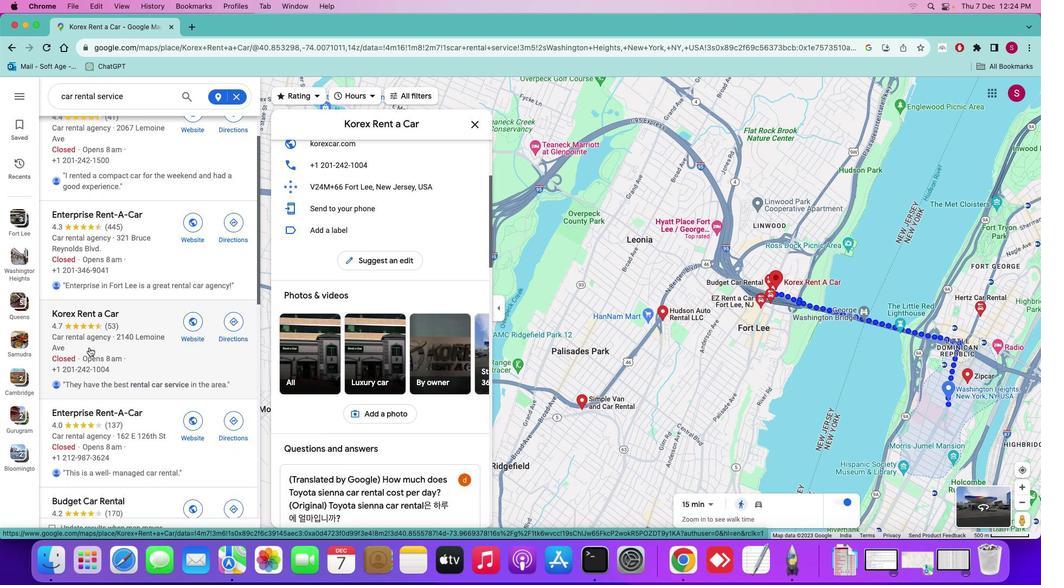 
Action: Mouse scrolled (88, 348) with delta (0, 0)
Screenshot: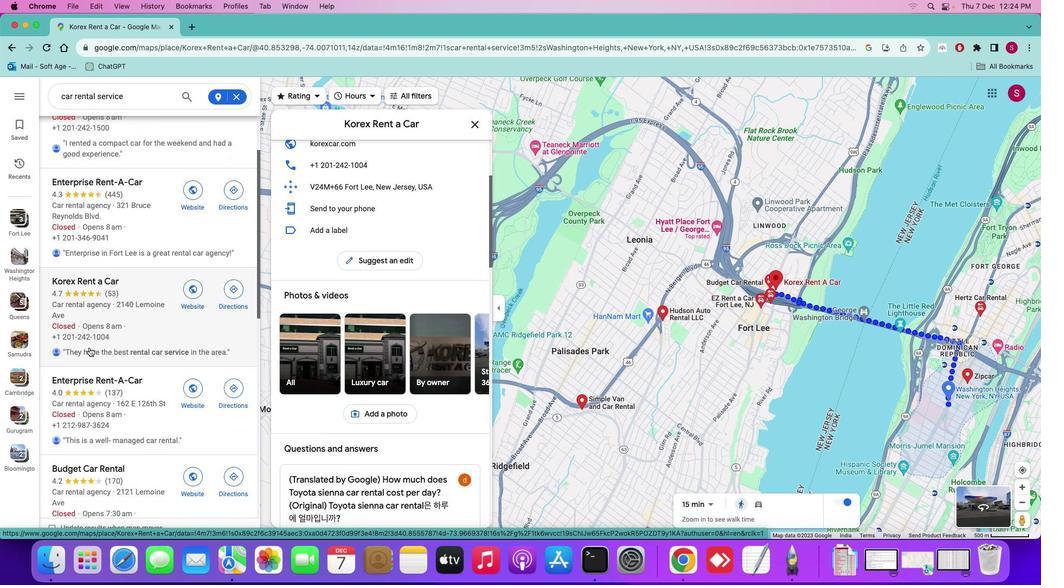 
Action: Mouse moved to (89, 347)
Screenshot: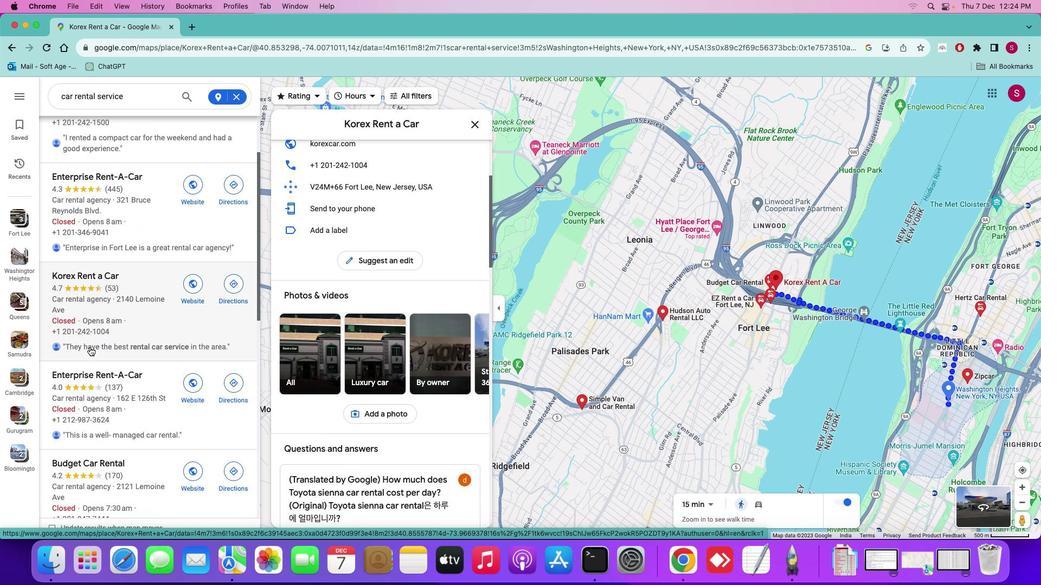 
Action: Mouse scrolled (89, 347) with delta (0, 0)
Screenshot: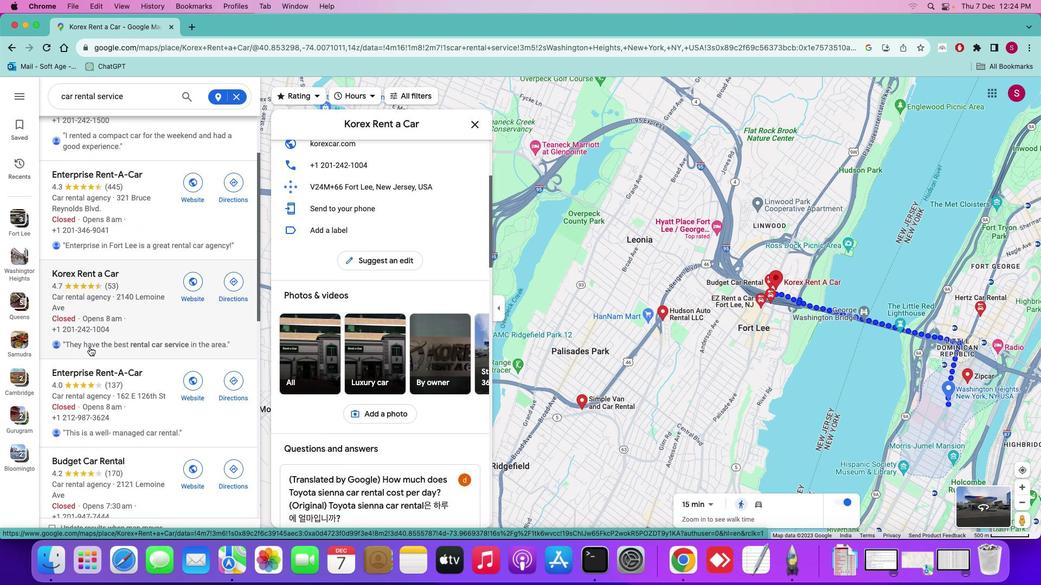 
Action: Mouse scrolled (89, 347) with delta (0, 0)
Screenshot: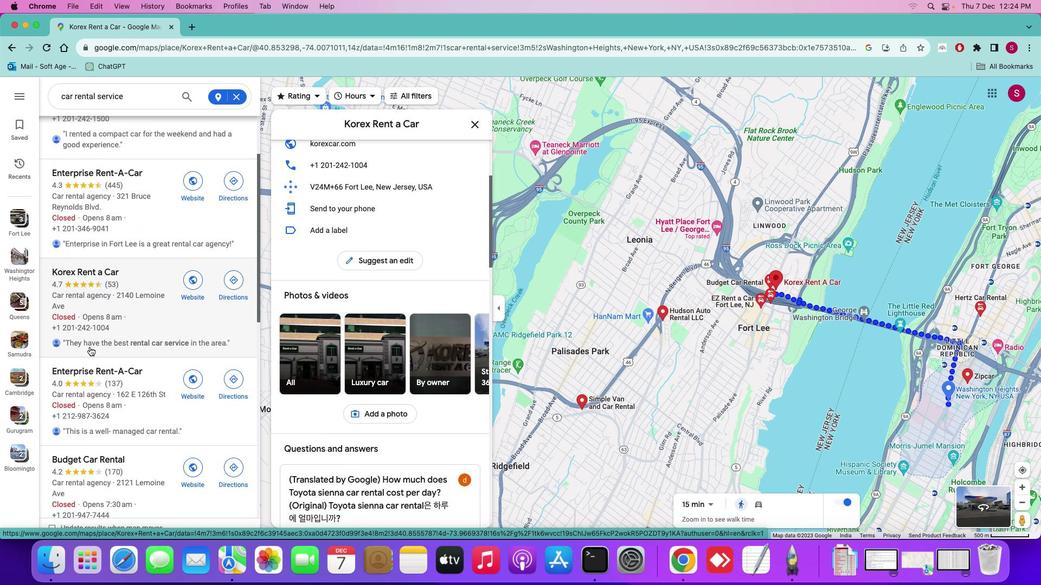 
Action: Mouse scrolled (89, 347) with delta (0, 0)
Screenshot: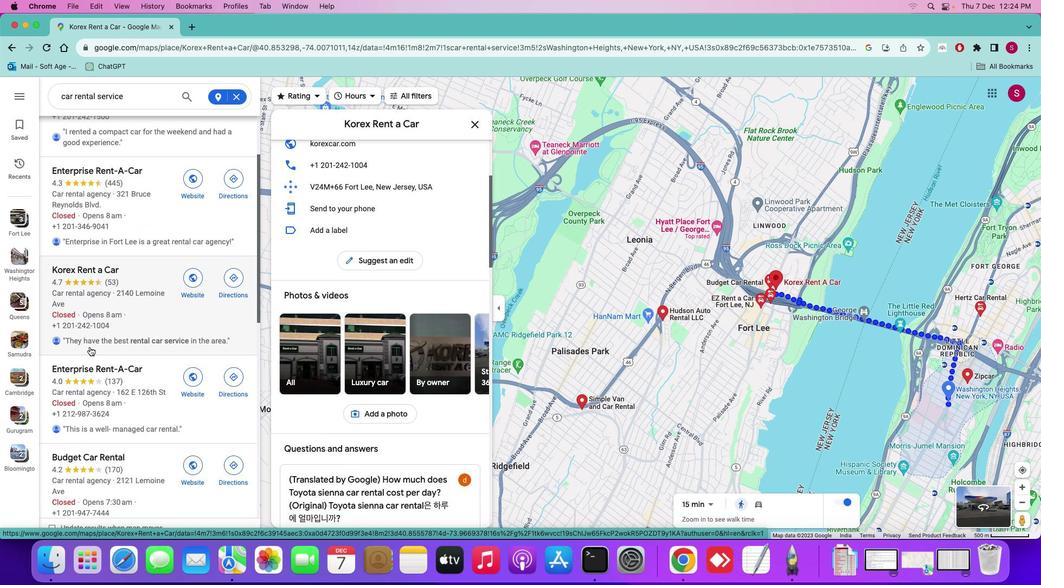 
Action: Mouse scrolled (89, 347) with delta (0, 0)
Screenshot: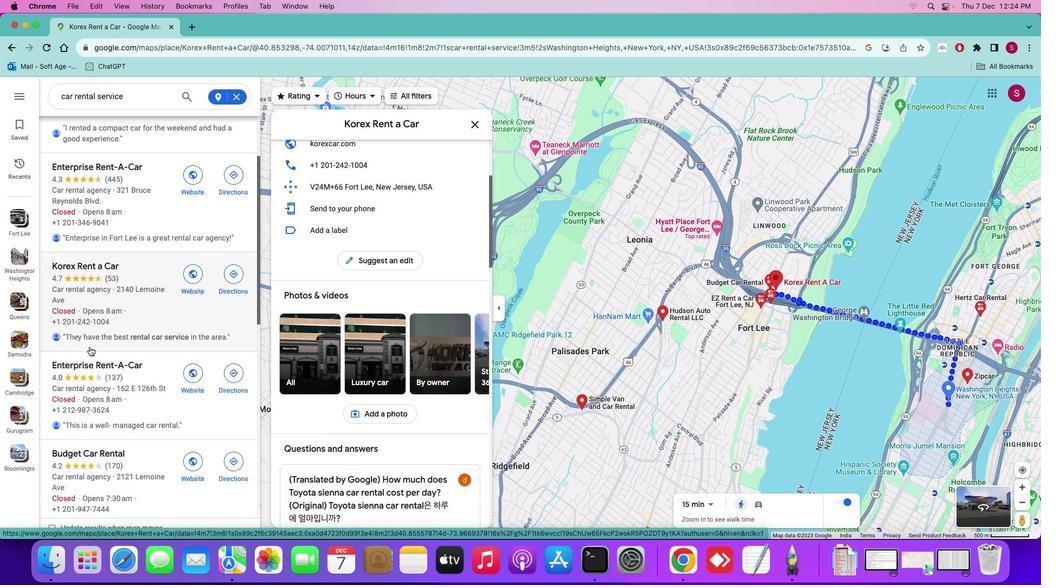 
Action: Mouse scrolled (89, 347) with delta (0, 0)
Screenshot: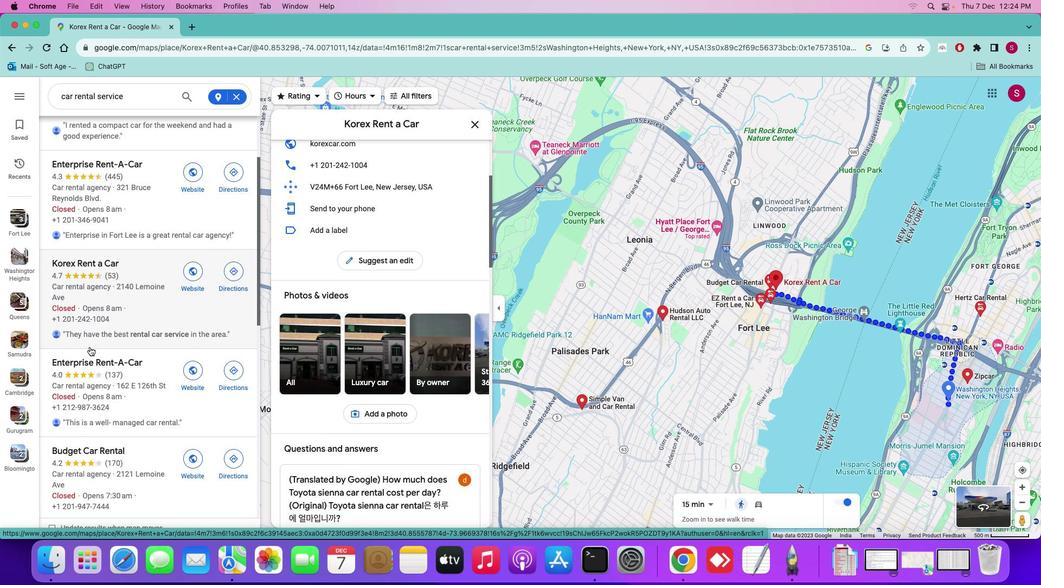 
Action: Mouse scrolled (89, 347) with delta (0, 0)
Screenshot: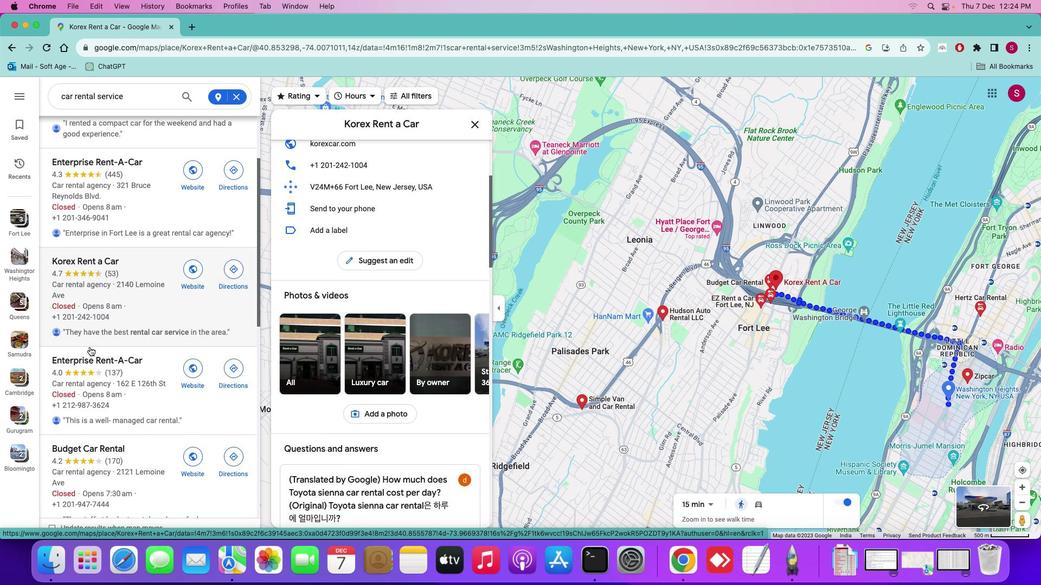 
Action: Mouse scrolled (89, 347) with delta (0, 0)
Screenshot: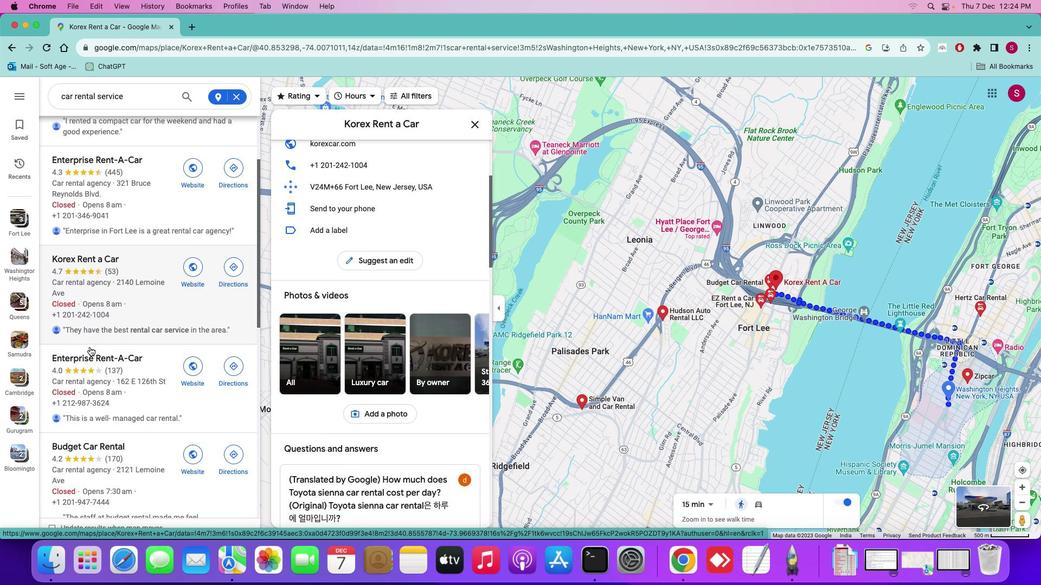 
Action: Mouse moved to (90, 347)
Screenshot: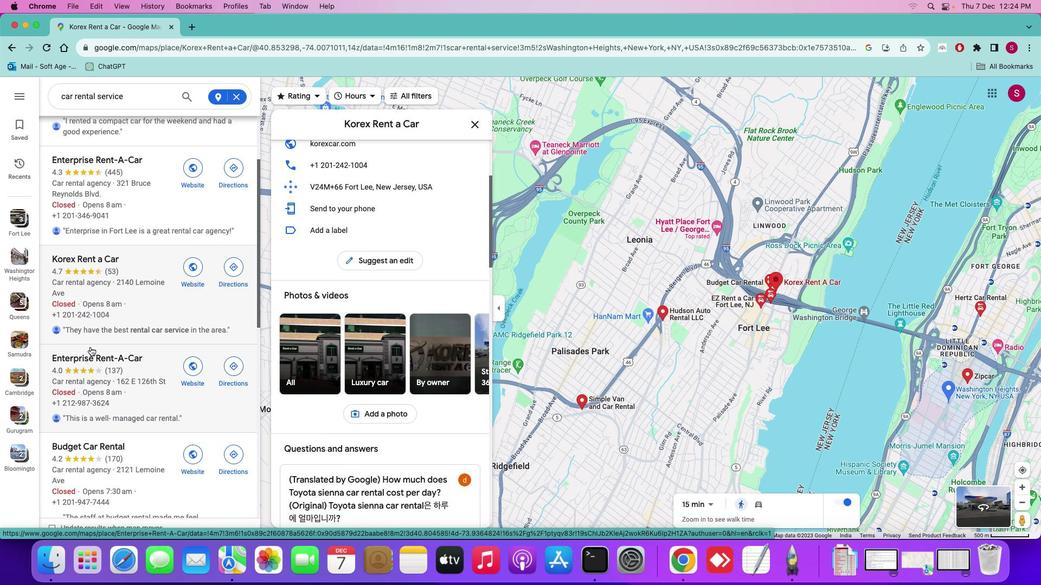 
Action: Mouse scrolled (90, 347) with delta (0, 0)
Screenshot: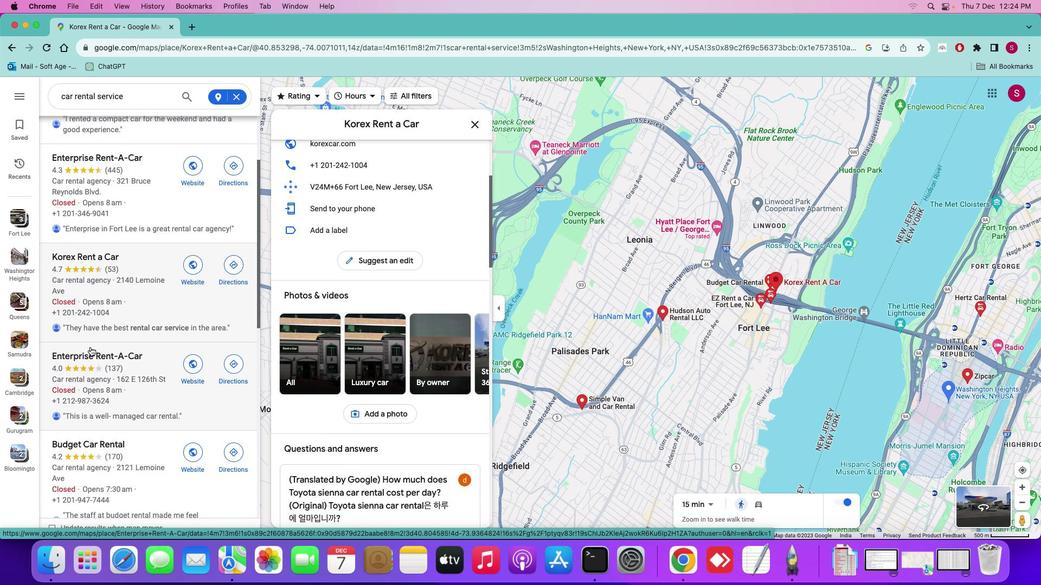 
Action: Mouse moved to (96, 347)
Screenshot: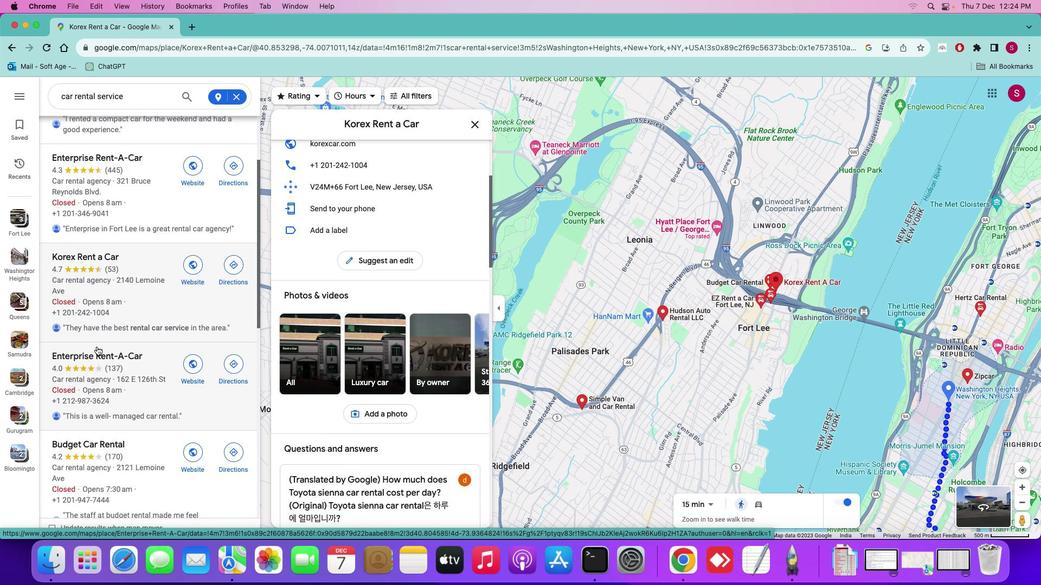 
Action: Mouse pressed left at (96, 347)
Screenshot: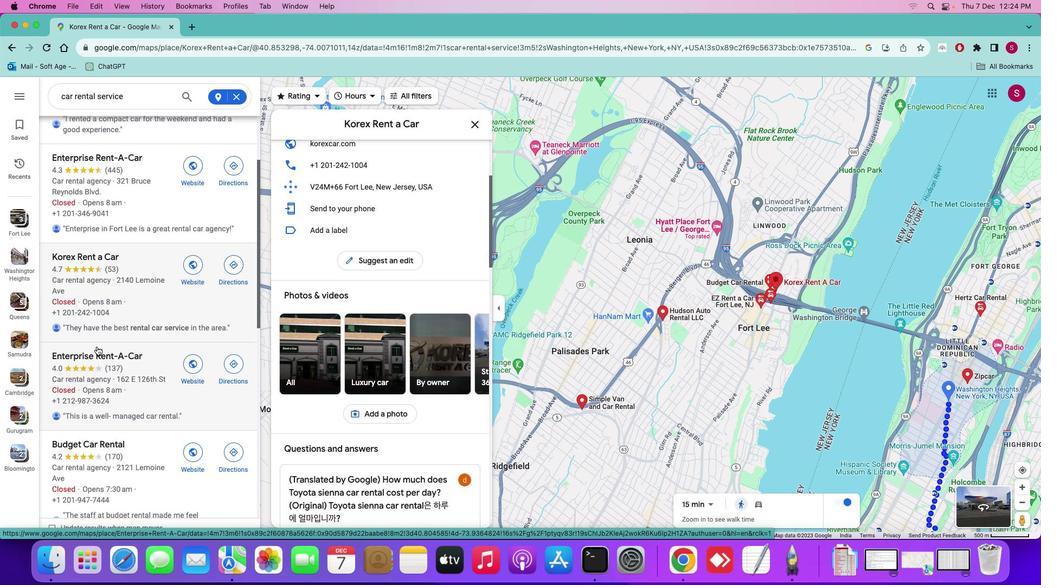 
Action: Mouse moved to (106, 349)
Screenshot: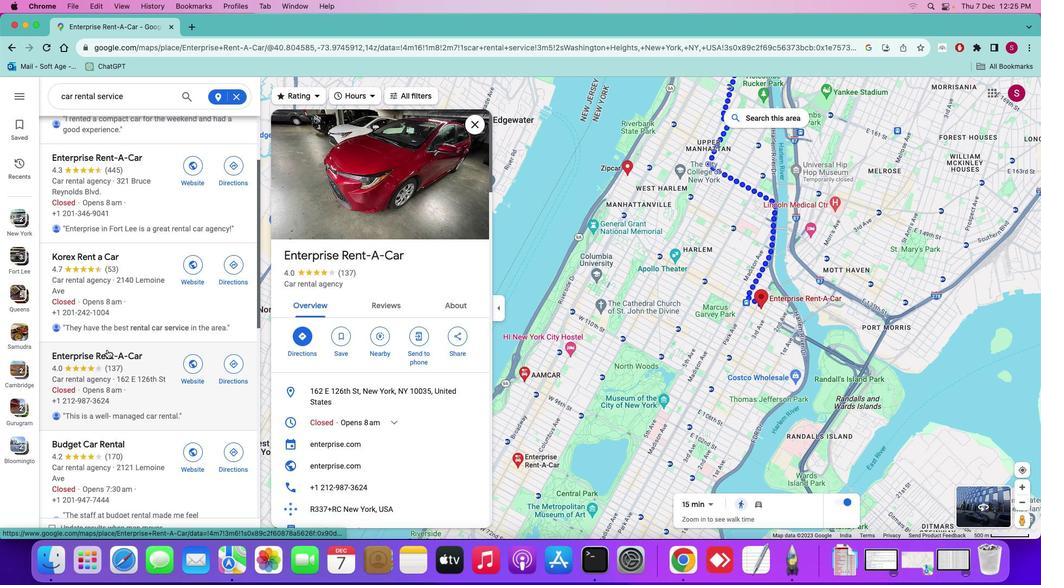 
Action: Mouse scrolled (106, 349) with delta (0, 0)
Screenshot: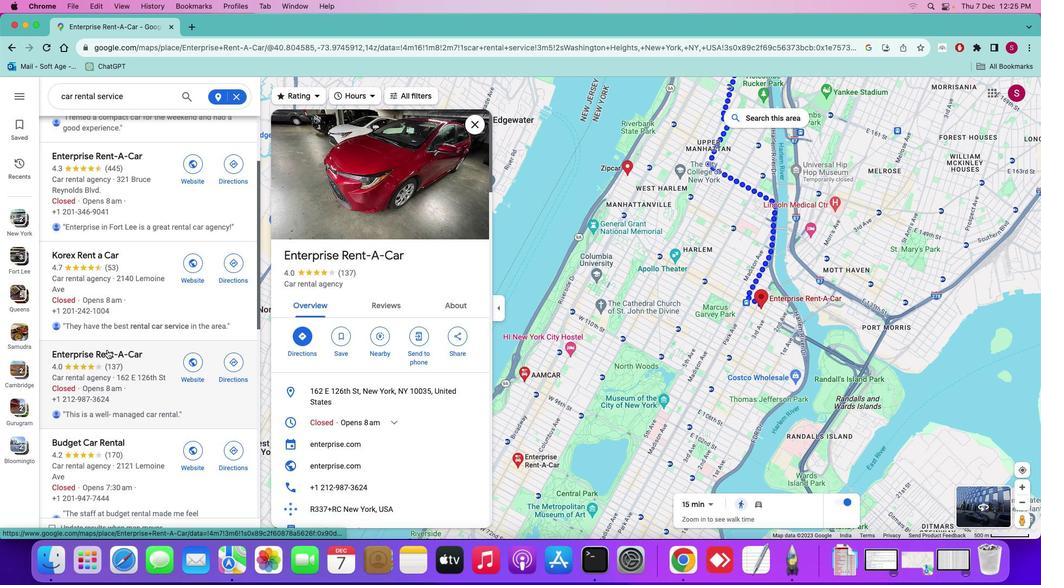 
Action: Mouse scrolled (106, 349) with delta (0, 0)
Screenshot: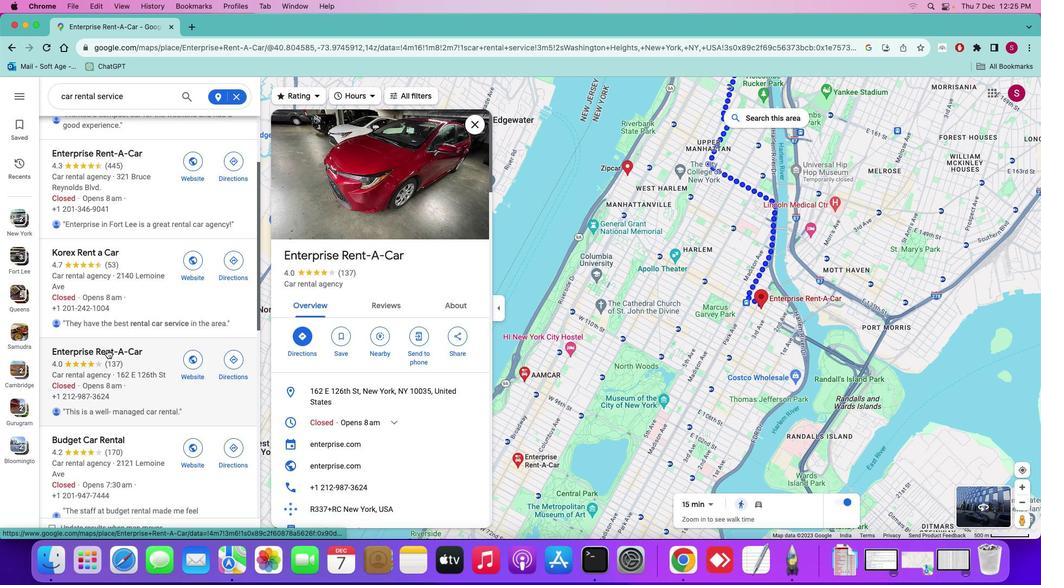 
Action: Mouse scrolled (106, 349) with delta (0, 0)
Screenshot: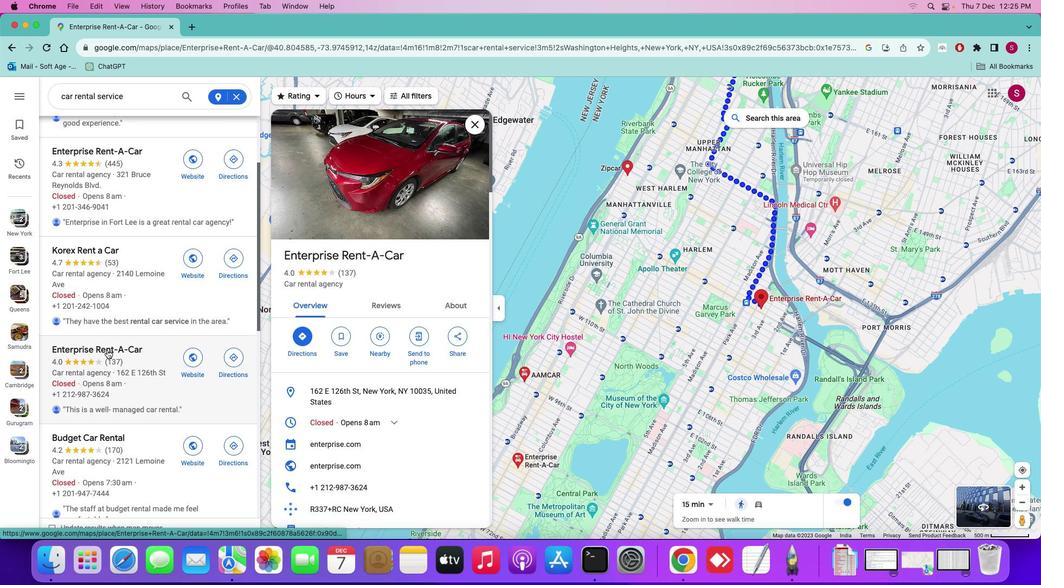 
Action: Mouse scrolled (106, 349) with delta (0, 0)
Screenshot: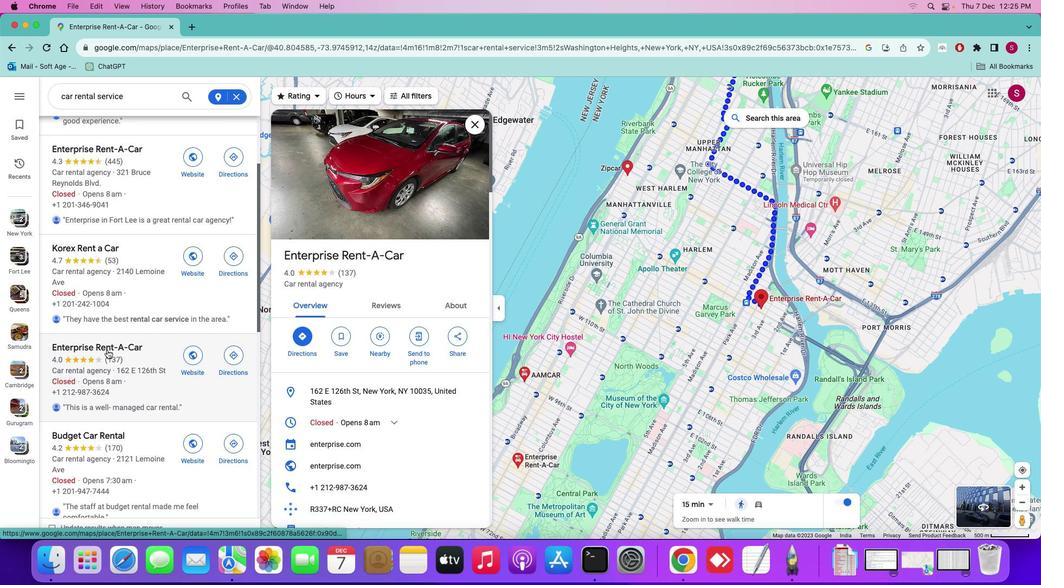 
Action: Mouse scrolled (106, 349) with delta (0, 0)
Screenshot: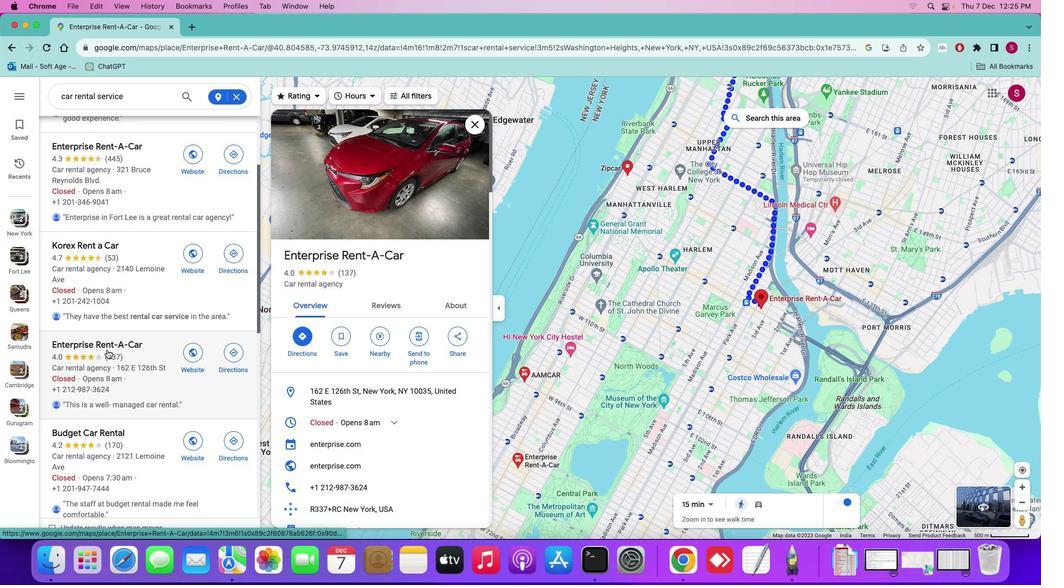 
Action: Mouse scrolled (106, 349) with delta (0, 0)
Screenshot: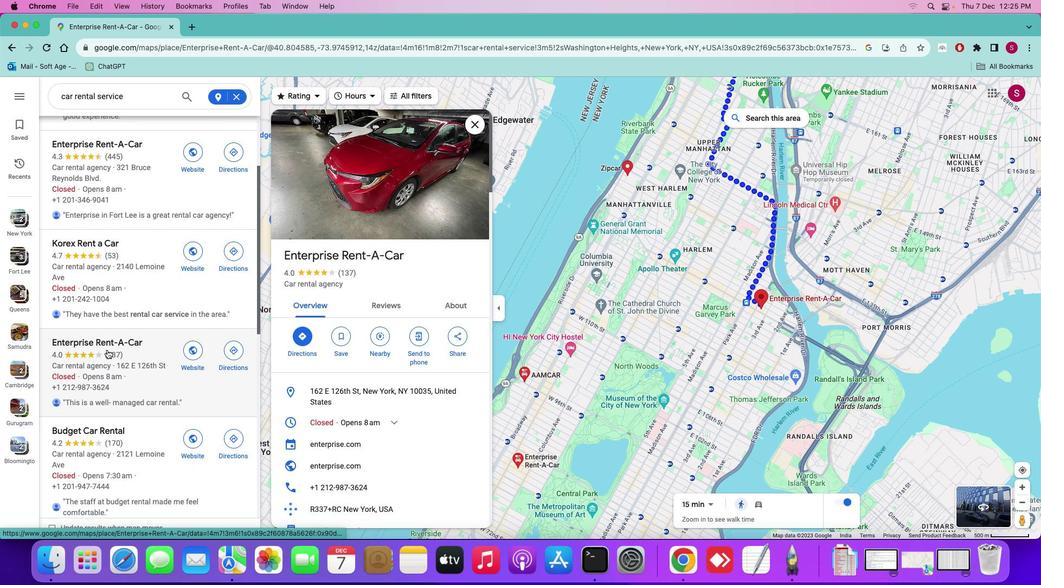 
Action: Mouse scrolled (106, 349) with delta (0, 0)
Screenshot: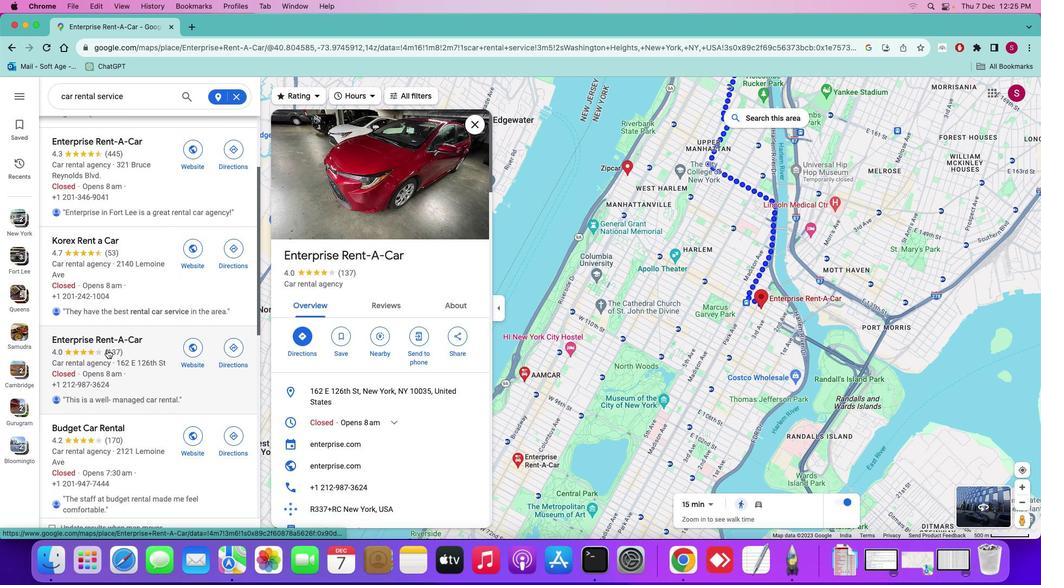 
Action: Mouse scrolled (106, 349) with delta (0, 0)
Screenshot: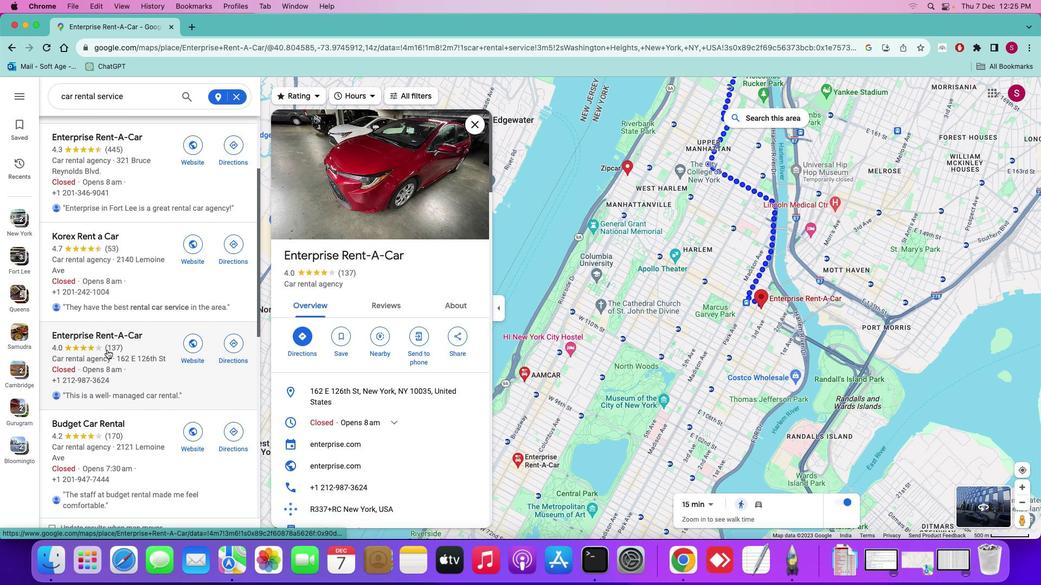 
Action: Mouse scrolled (106, 349) with delta (0, 0)
Screenshot: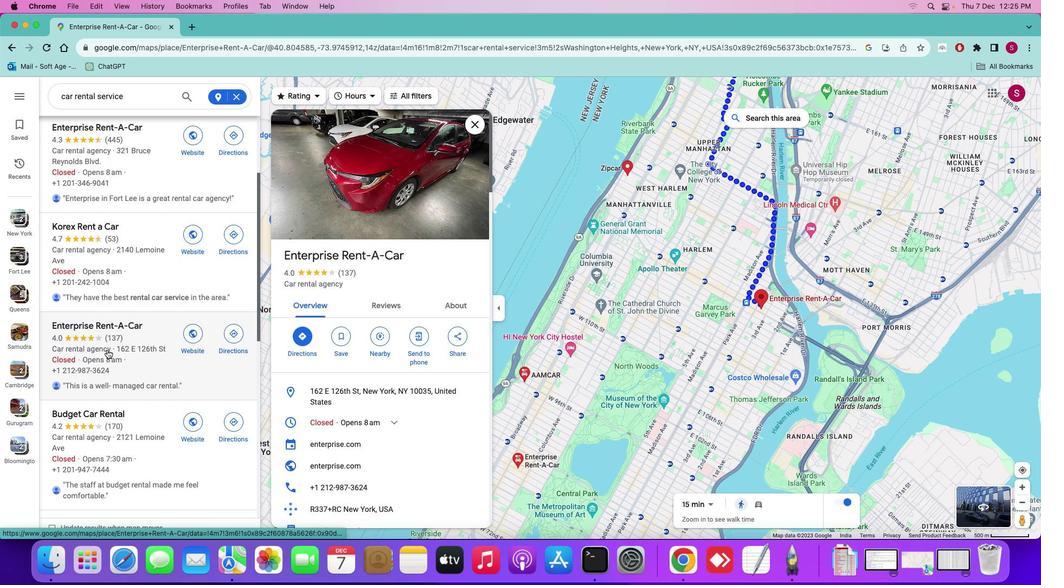 
Action: Mouse scrolled (106, 349) with delta (0, 0)
Screenshot: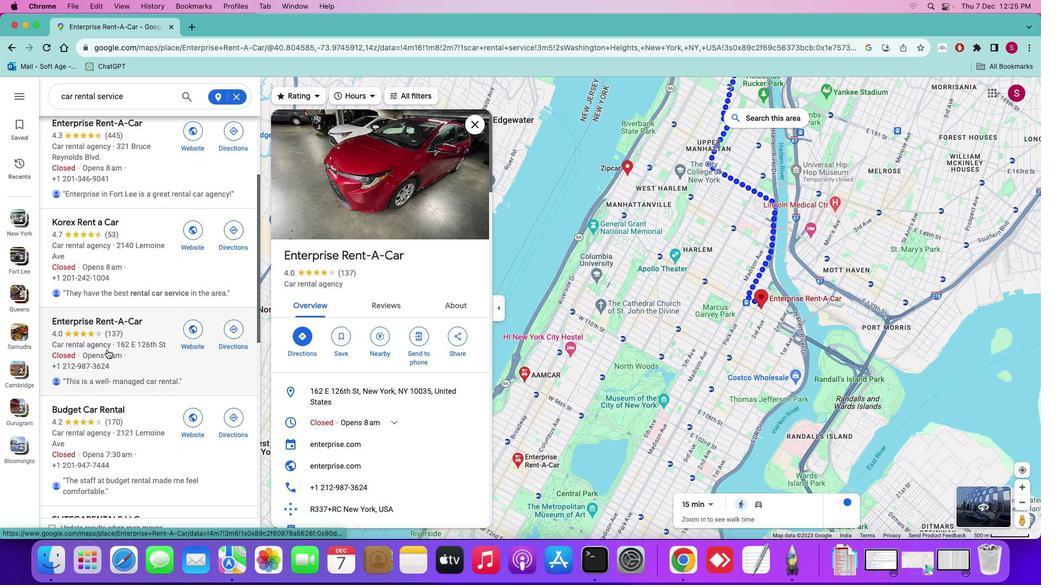 
Action: Mouse moved to (120, 350)
Screenshot: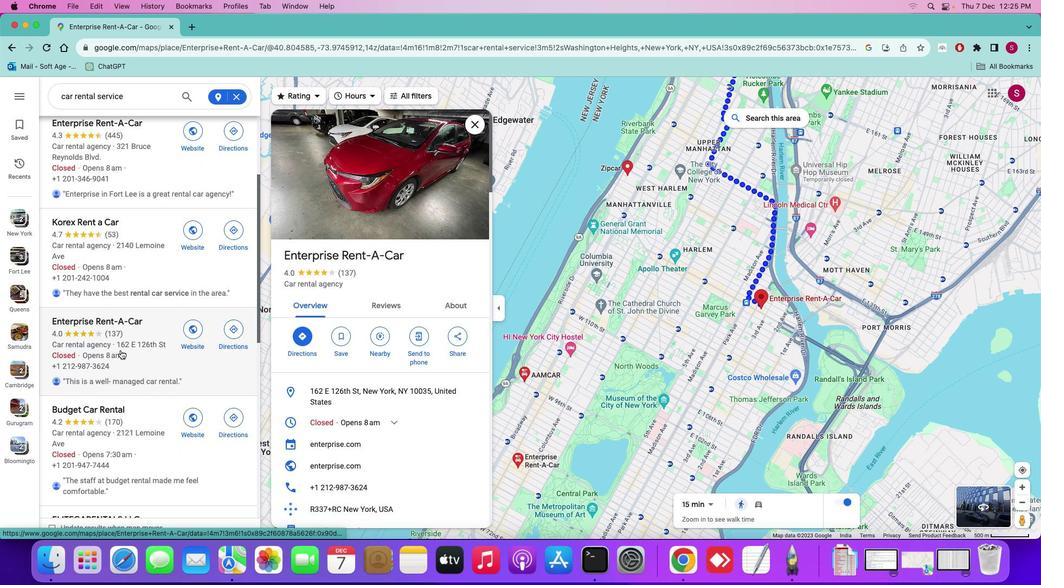 
Action: Mouse scrolled (120, 350) with delta (0, 0)
Screenshot: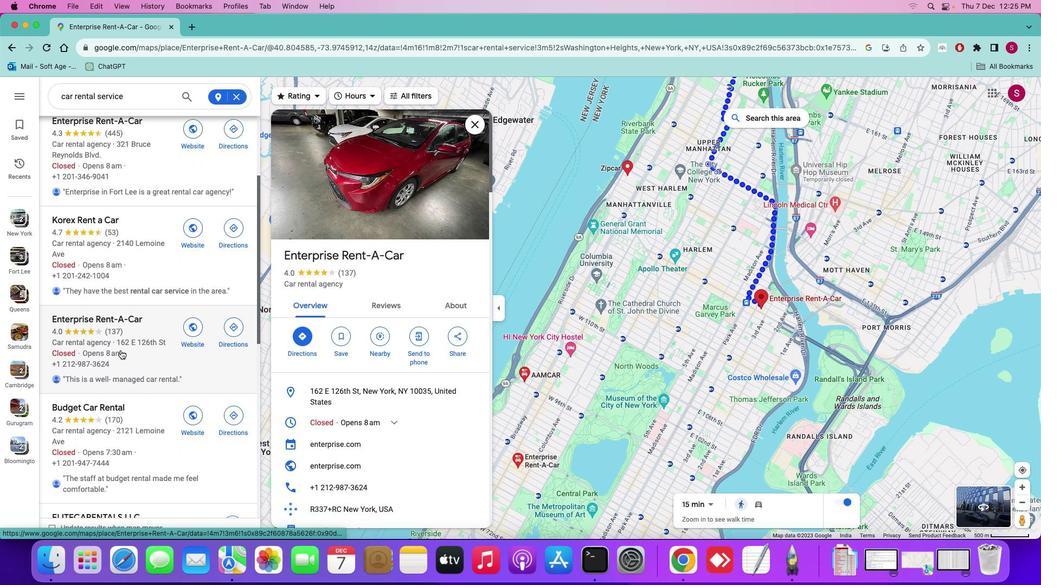 
Action: Mouse moved to (116, 331)
Screenshot: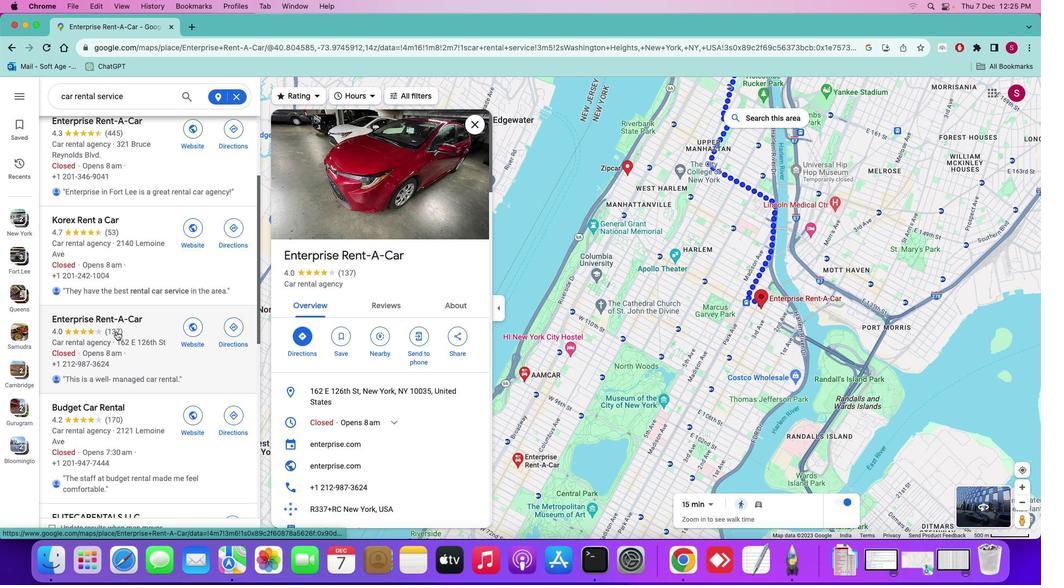 
Action: Mouse scrolled (116, 331) with delta (0, 0)
Screenshot: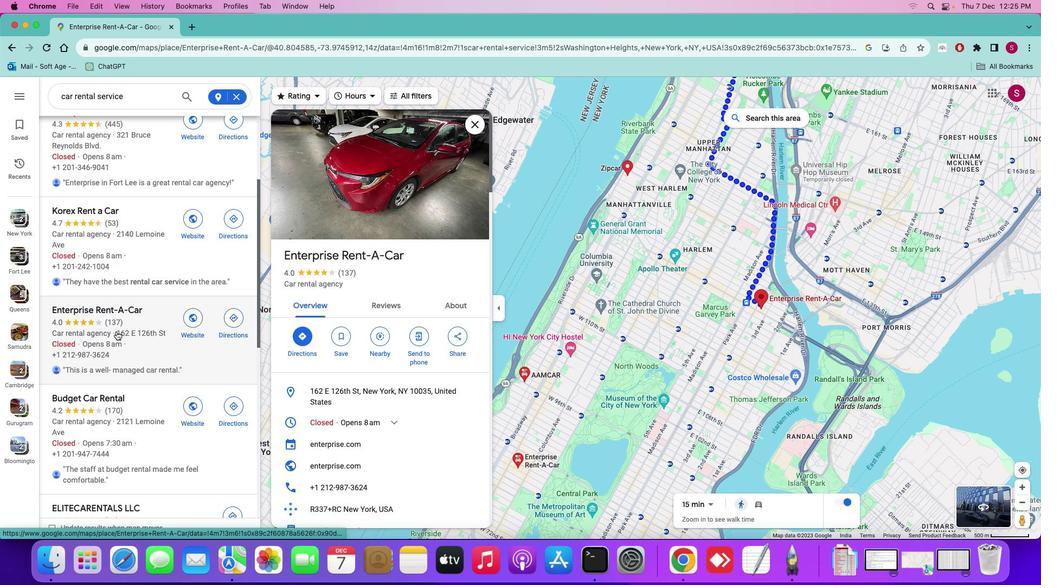 
Action: Mouse scrolled (116, 331) with delta (0, 0)
Screenshot: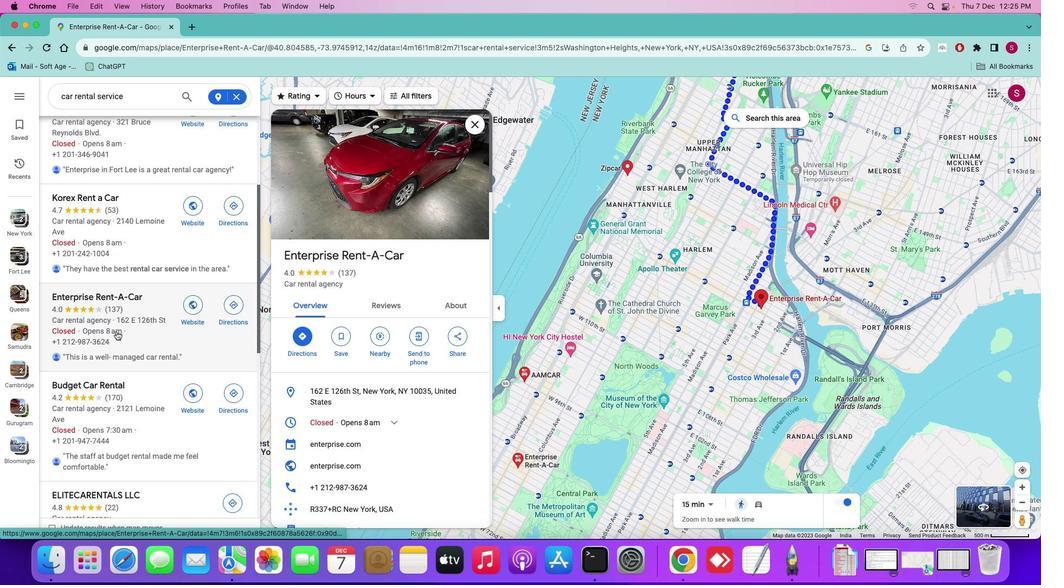 
Action: Mouse scrolled (116, 331) with delta (0, 0)
Screenshot: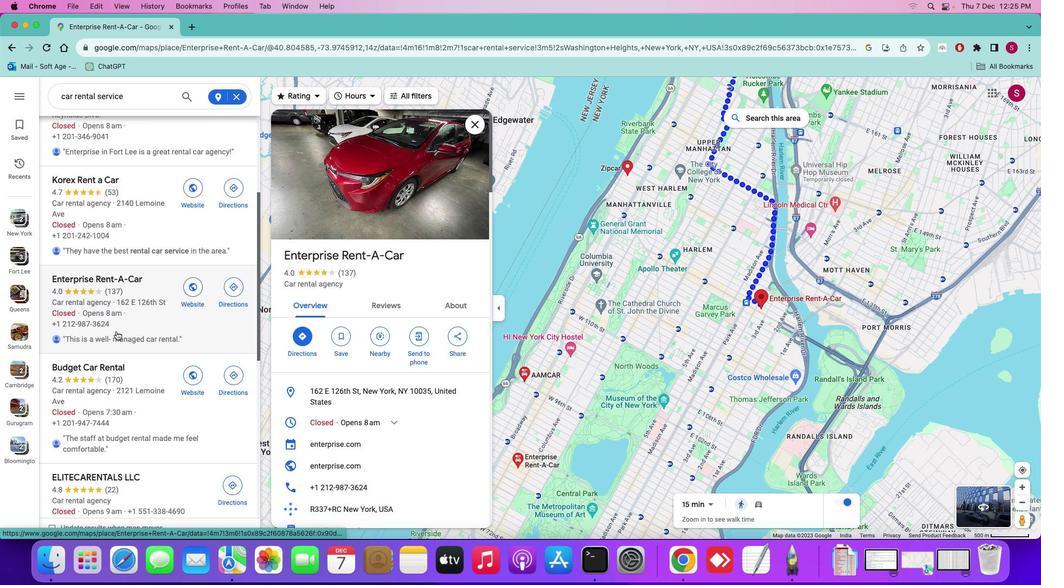 
Action: Mouse scrolled (116, 331) with delta (0, 0)
Screenshot: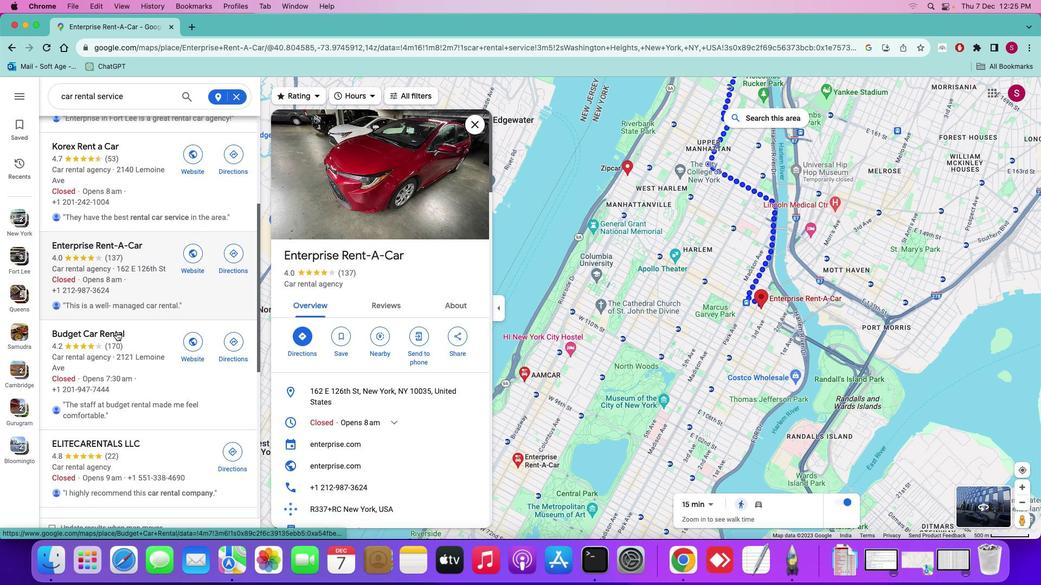 
Action: Mouse scrolled (116, 331) with delta (0, 0)
Screenshot: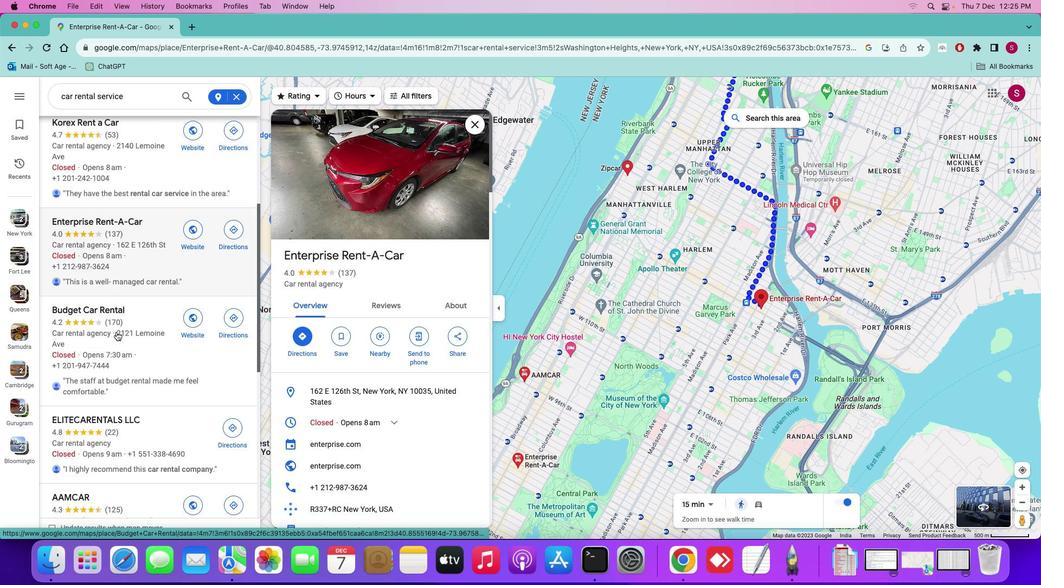 
Action: Mouse moved to (116, 331)
Screenshot: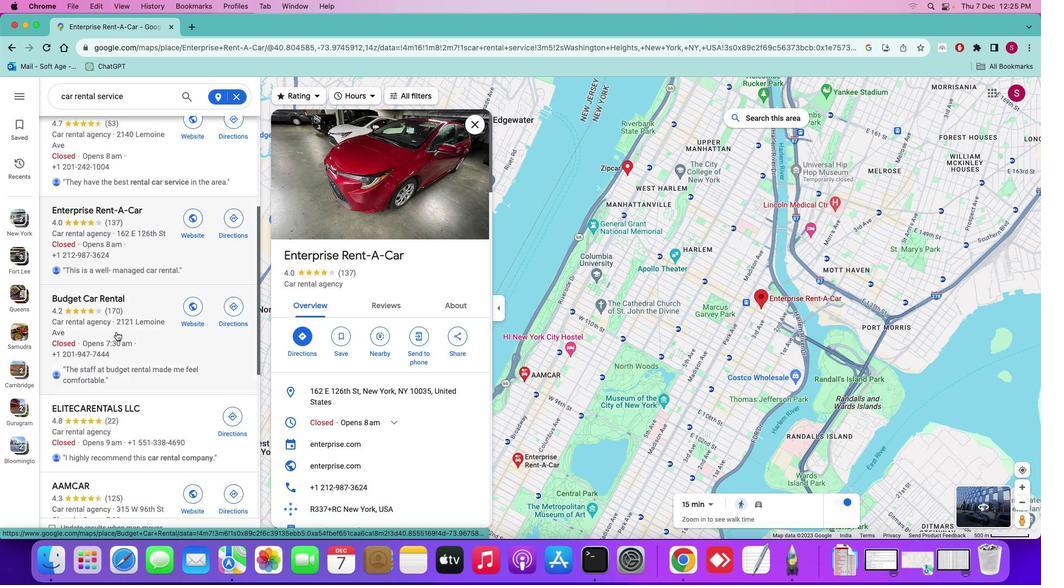 
Action: Mouse scrolled (116, 331) with delta (0, -1)
Screenshot: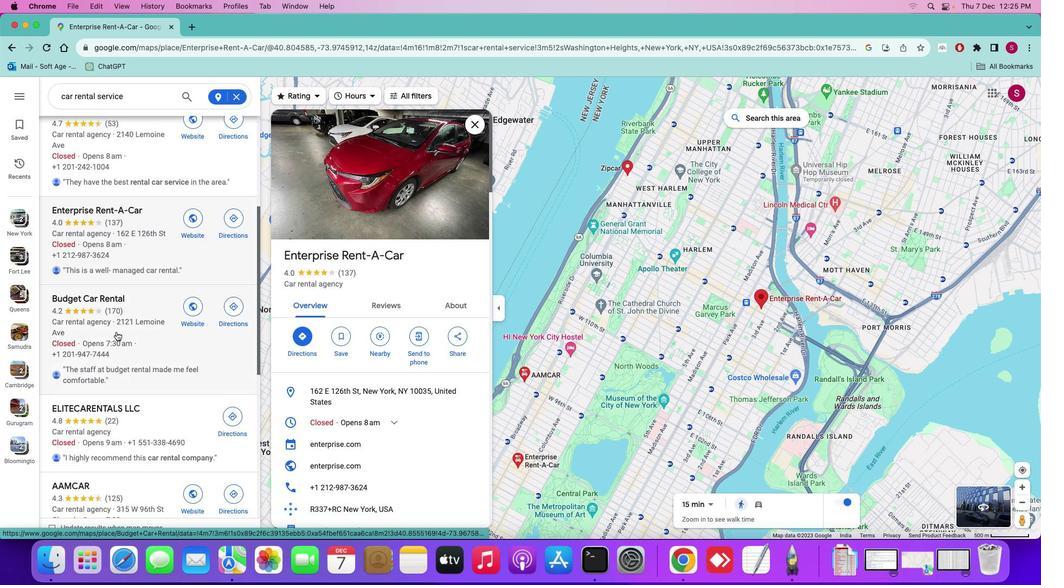 
Action: Mouse moved to (112, 286)
Screenshot: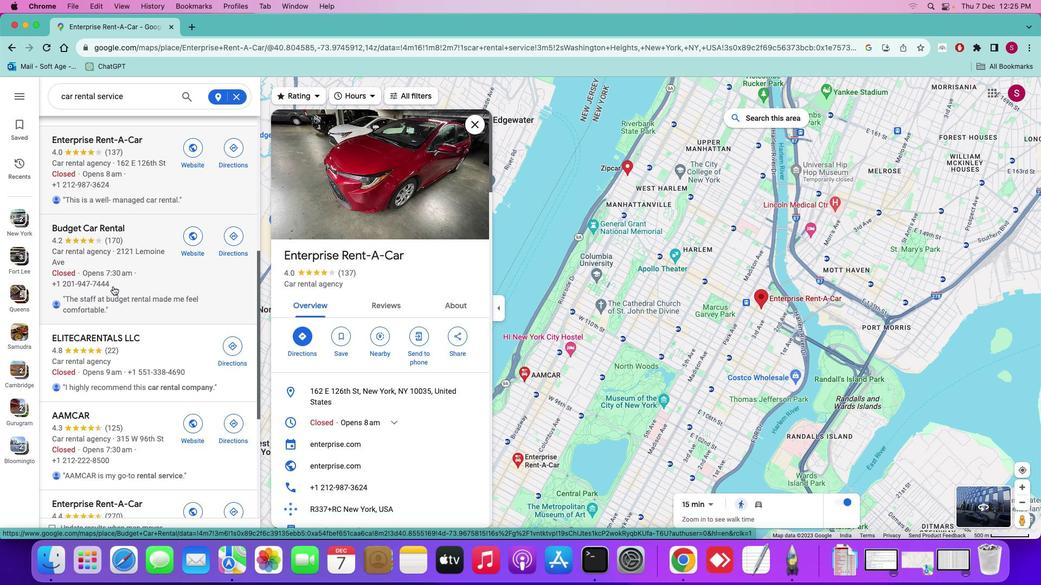 
Action: Mouse pressed left at (112, 286)
Screenshot: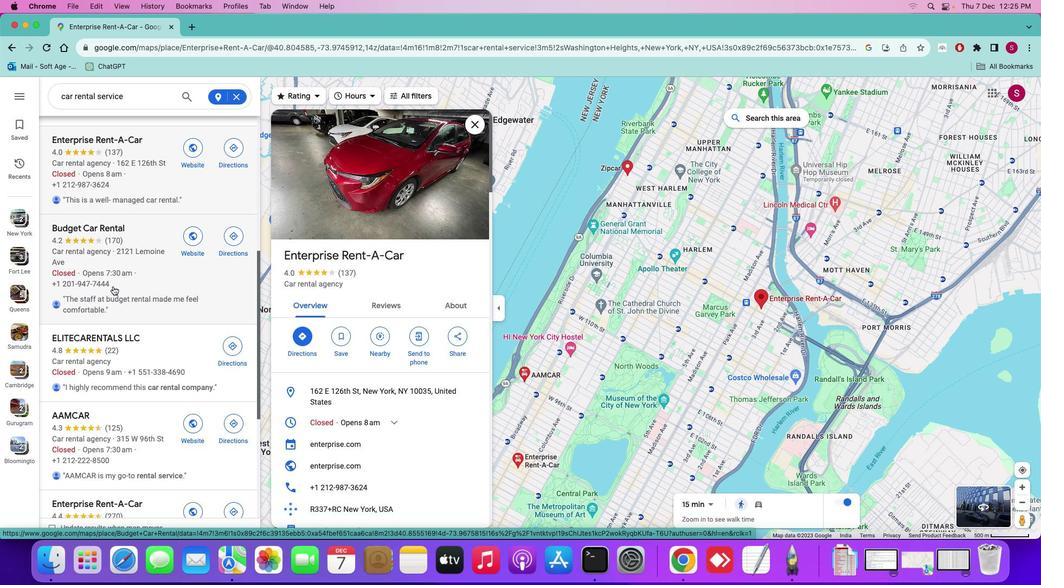 
Action: Mouse moved to (101, 337)
Screenshot: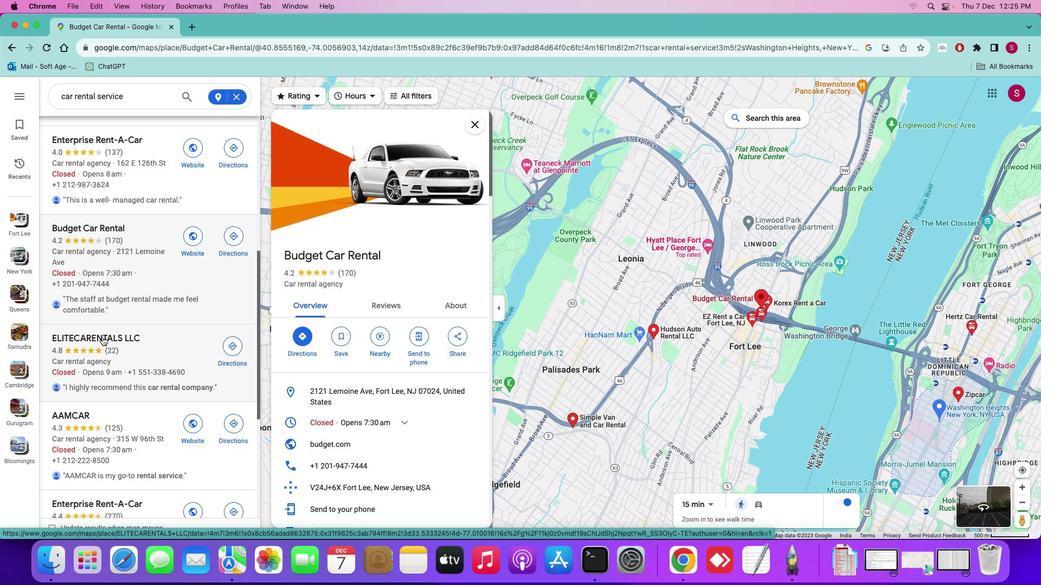 
Action: Mouse pressed left at (101, 337)
Screenshot: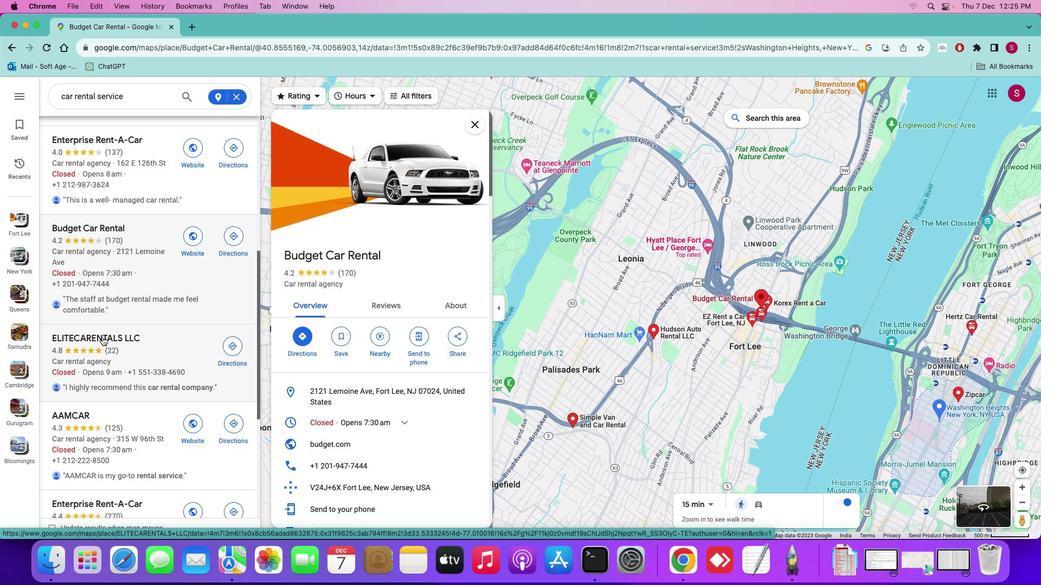 
Action: Mouse scrolled (101, 337) with delta (0, 0)
Screenshot: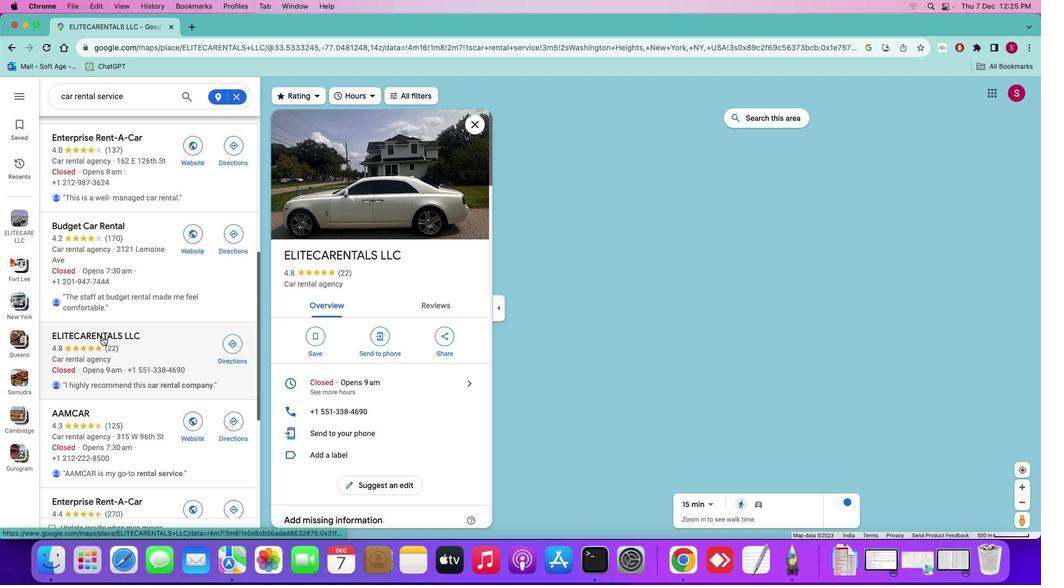 
Action: Mouse scrolled (101, 337) with delta (0, 0)
Screenshot: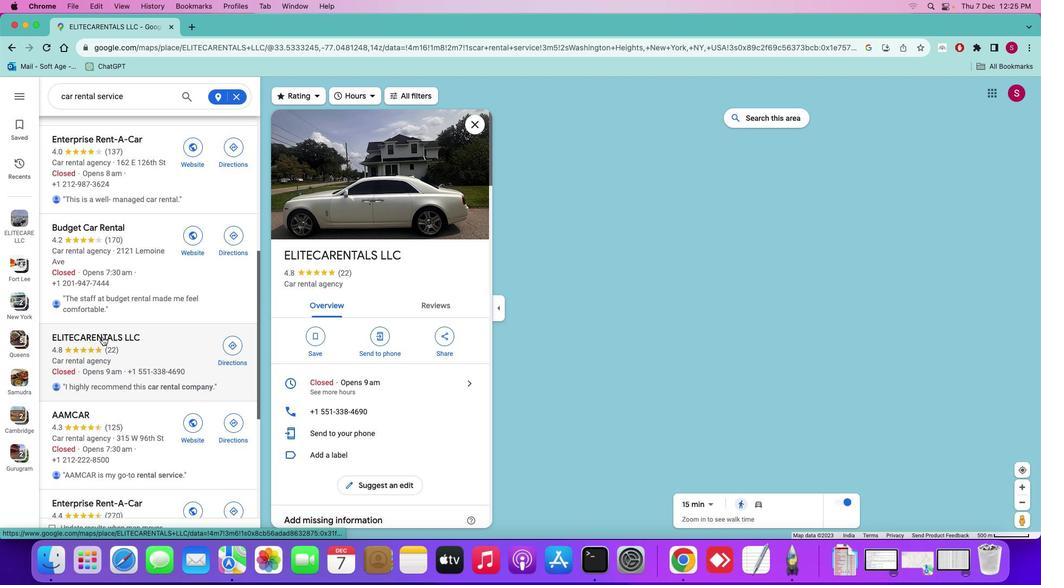 
Action: Mouse scrolled (101, 337) with delta (0, 0)
Screenshot: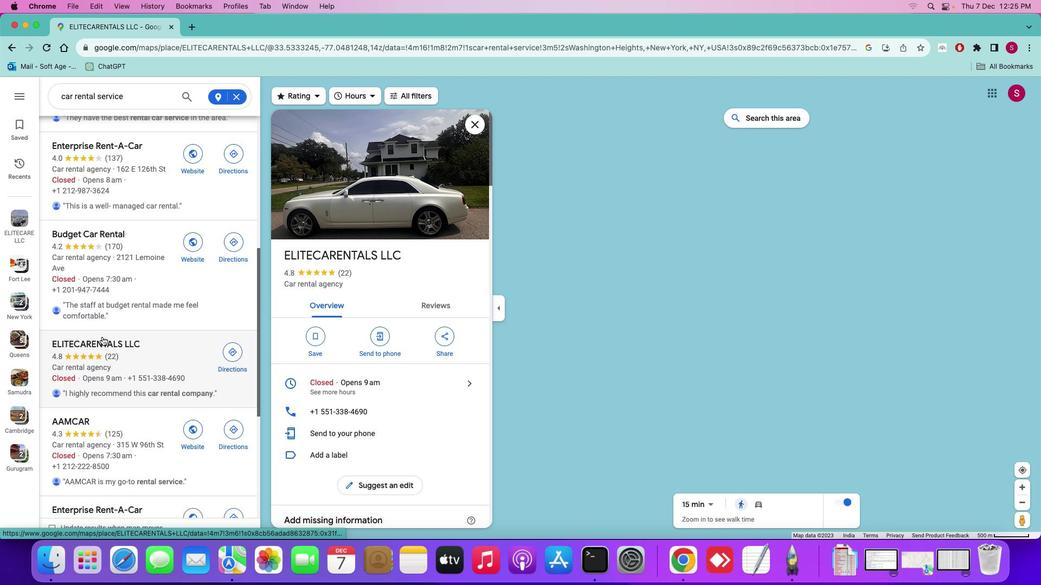 
Action: Mouse scrolled (101, 337) with delta (0, 0)
